 Task: Explore Airbnb accommodation in Mercin, Turkey from 6th December, 2023 to 10th December, 2023 for 1 adult.1  bedroom having 1 bed and 1 bathroom. Property type can be hotel. Look for 5 properties as per requirement.
Action: Mouse moved to (565, 123)
Screenshot: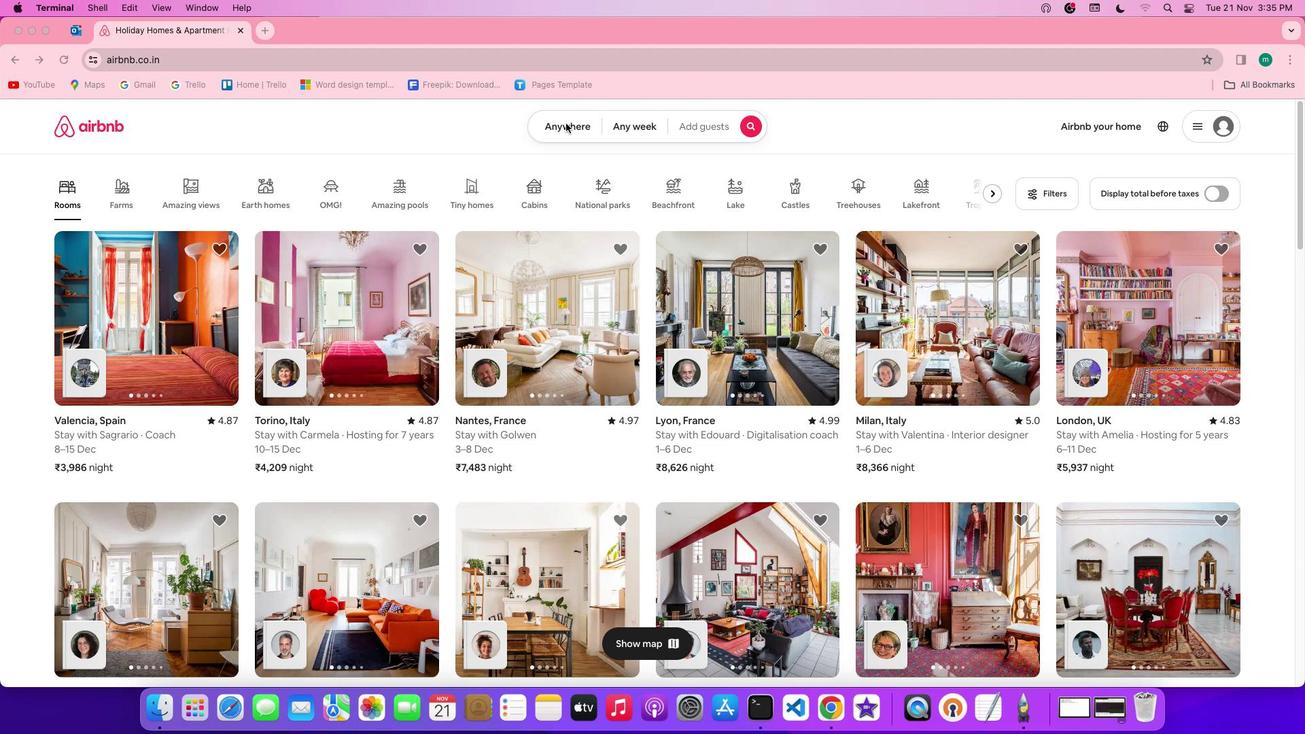 
Action: Mouse pressed left at (565, 123)
Screenshot: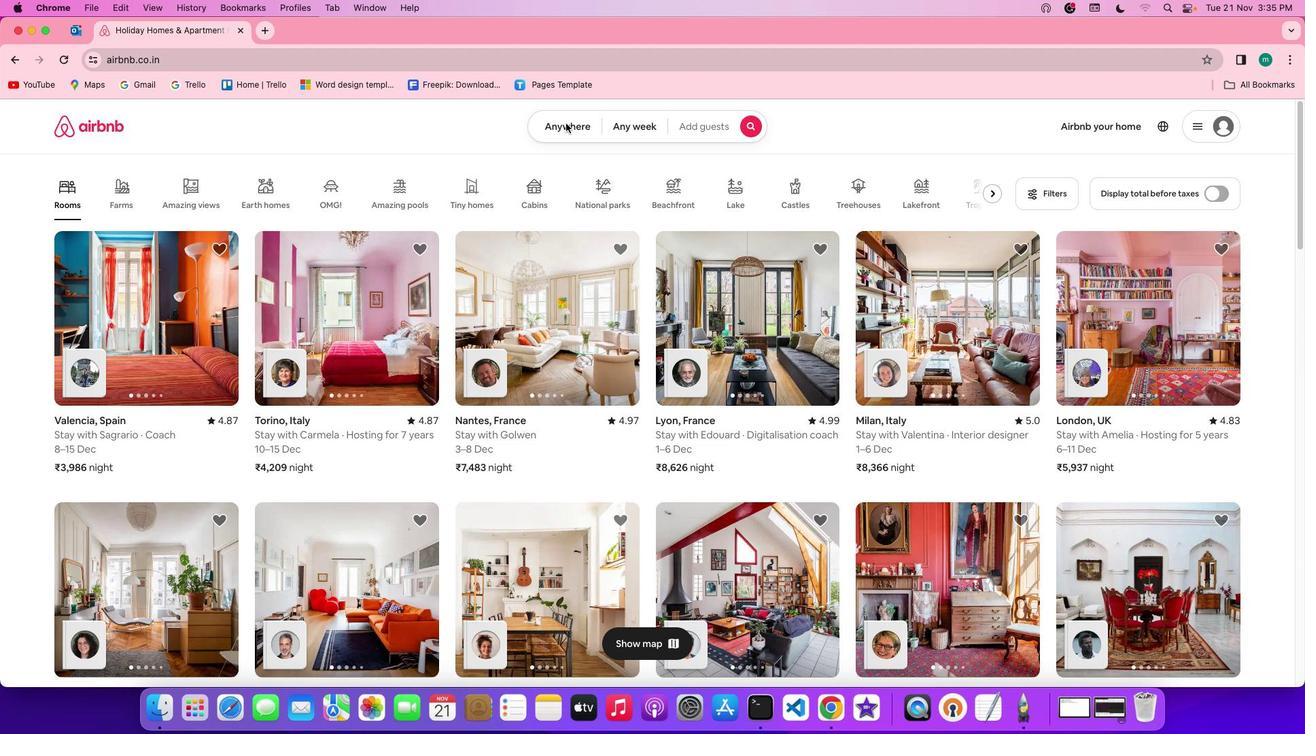 
Action: Mouse pressed left at (565, 123)
Screenshot: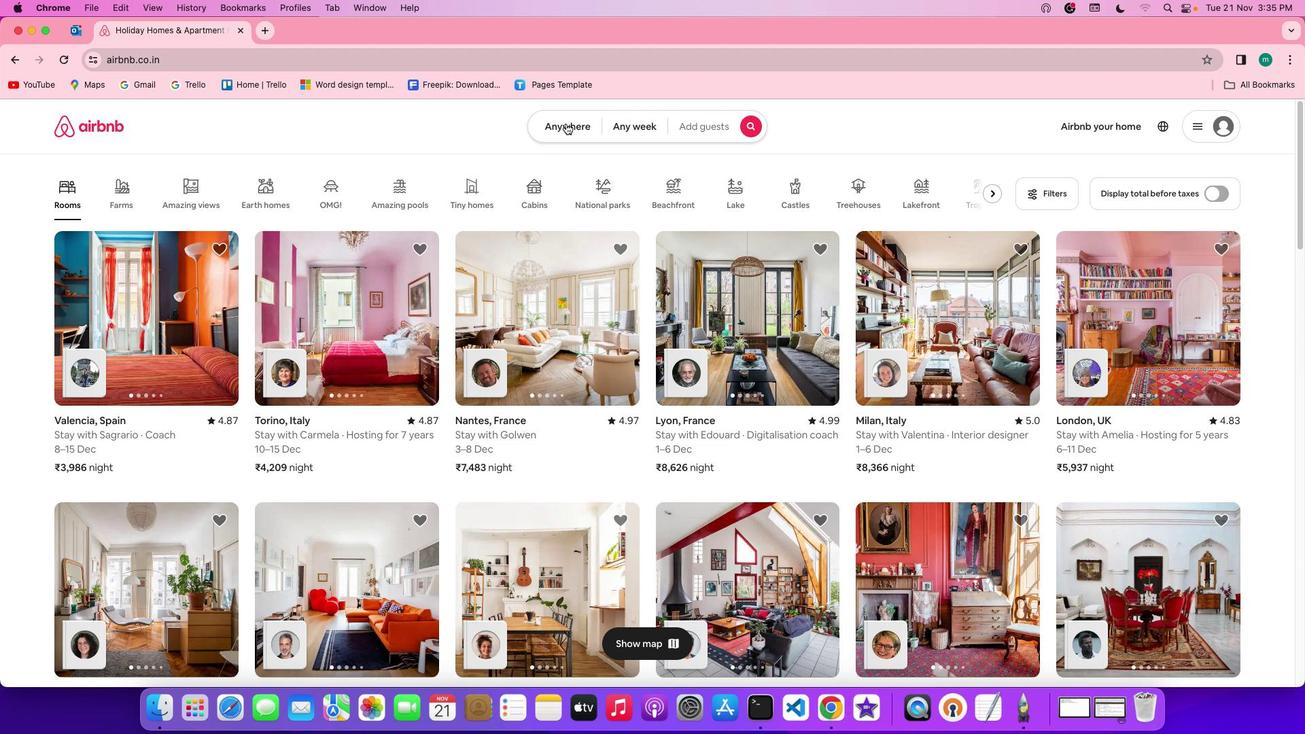 
Action: Mouse moved to (520, 183)
Screenshot: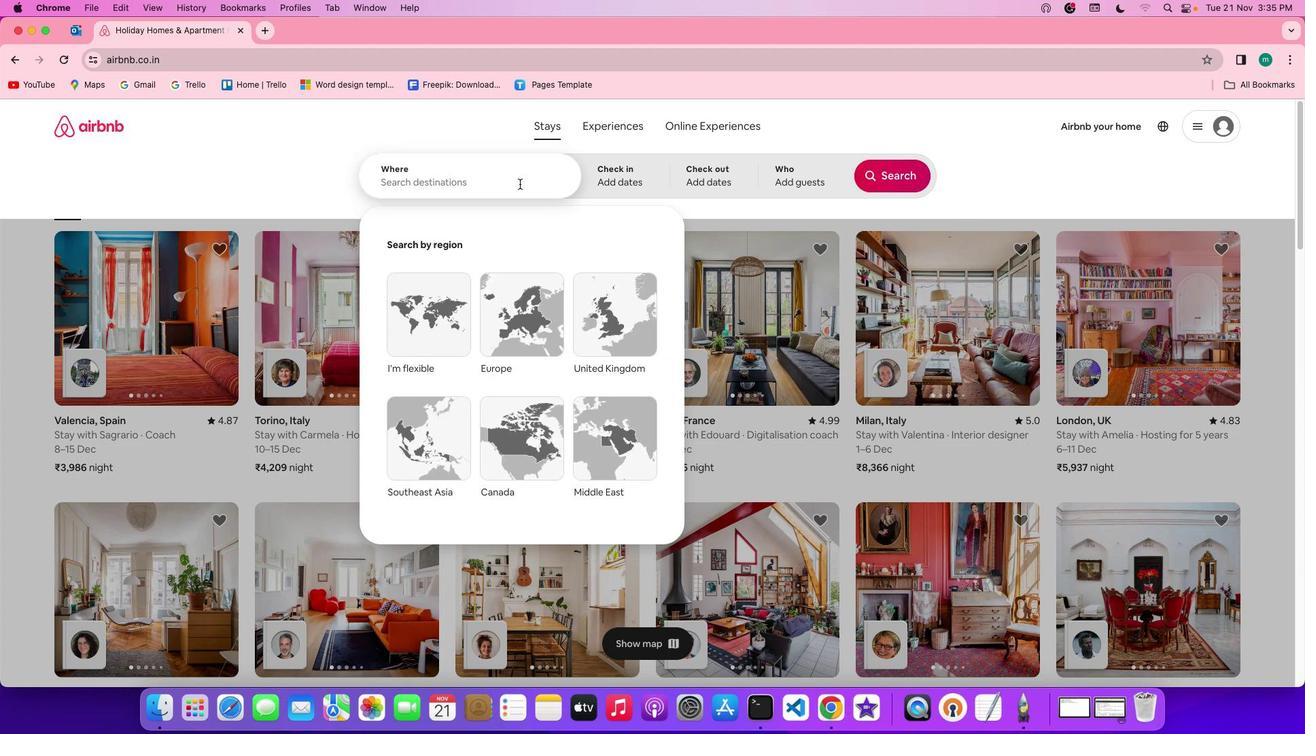 
Action: Mouse pressed left at (520, 183)
Screenshot: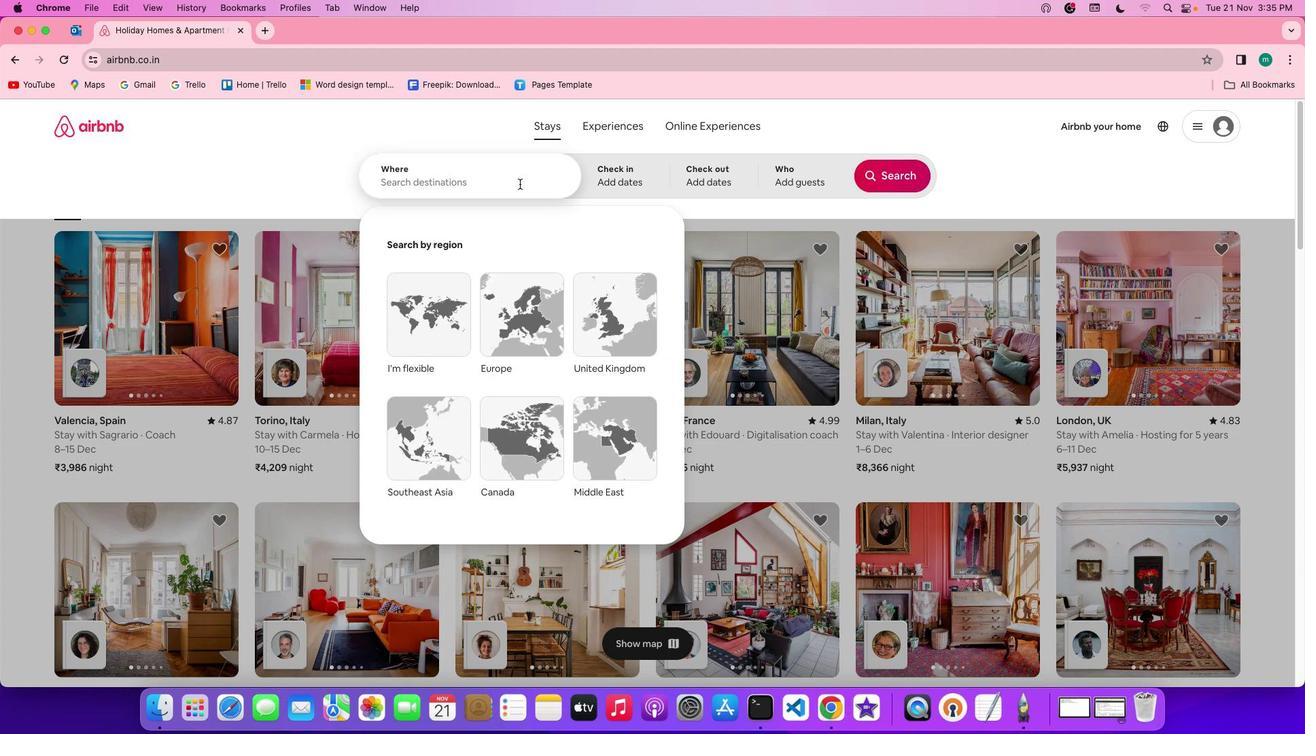 
Action: Key pressed Key.shift'M''e''r''v'Key.backspace'c''i''n'','Key.spaceKey.shift't''u''r''k''e''y'
Screenshot: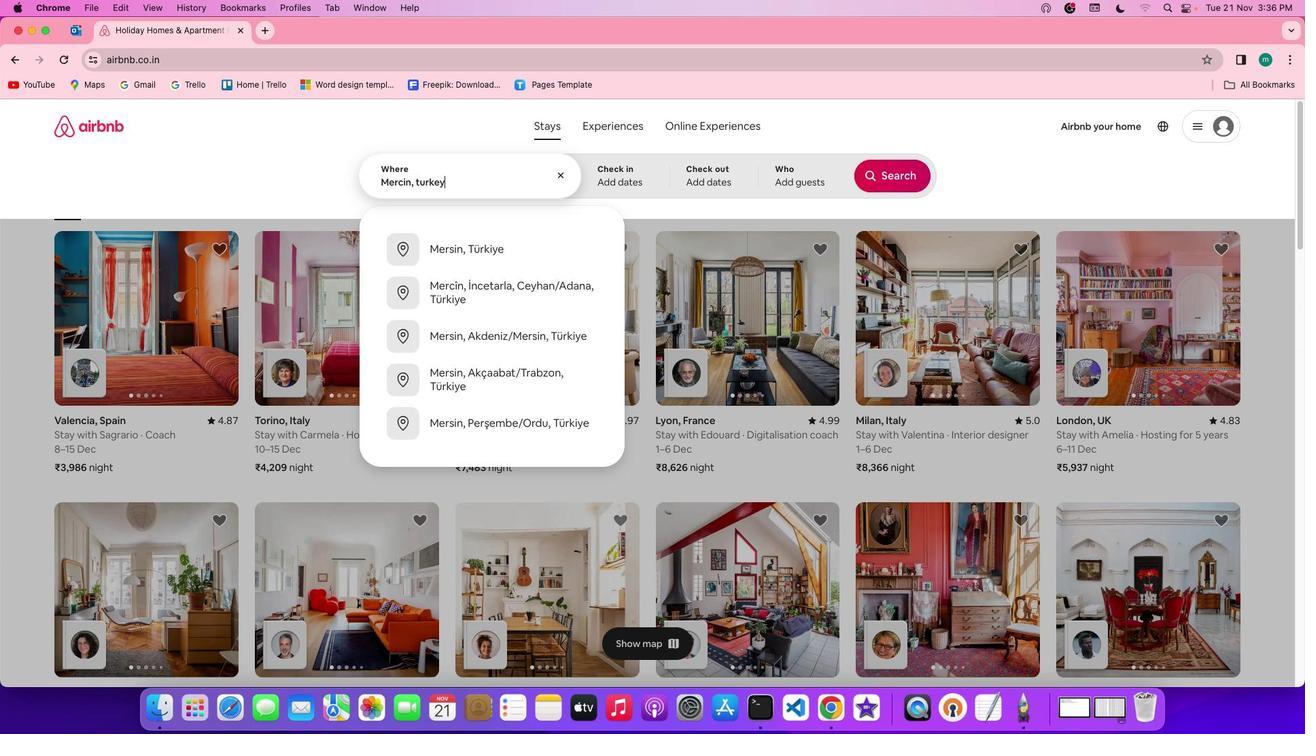 
Action: Mouse moved to (632, 183)
Screenshot: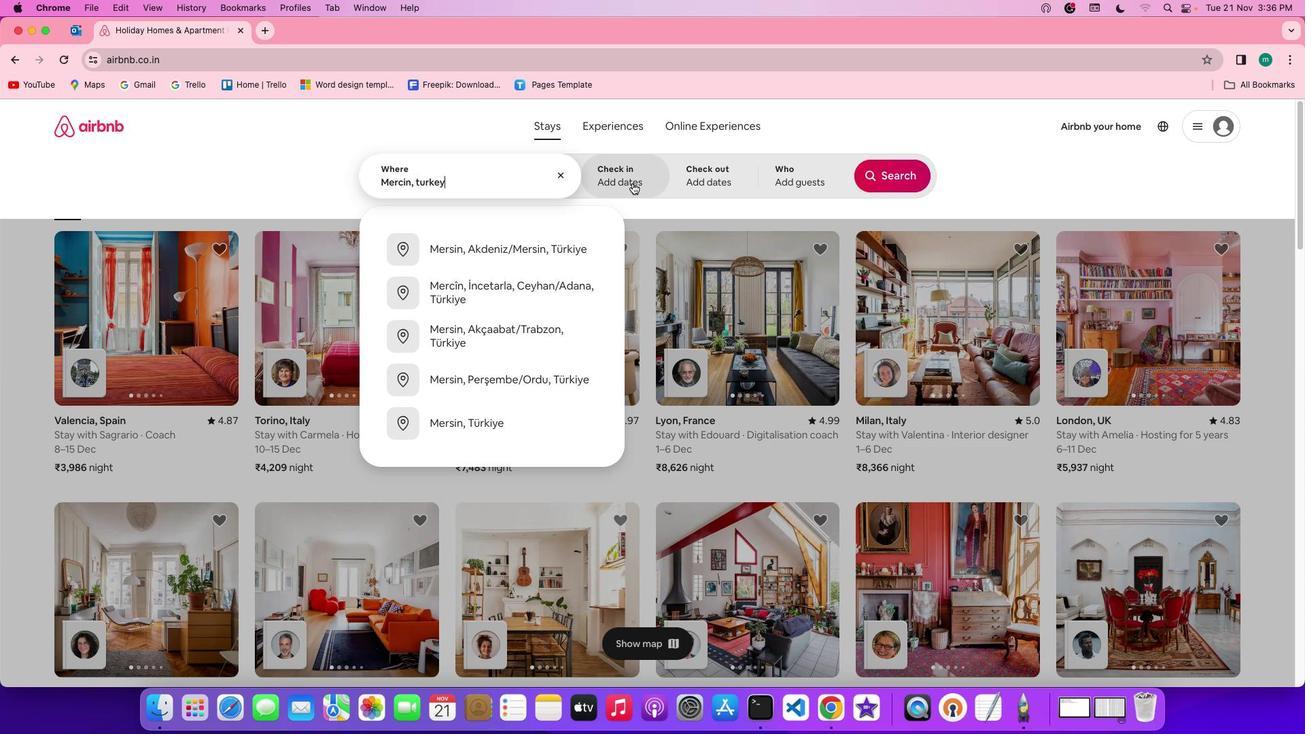 
Action: Mouse pressed left at (632, 183)
Screenshot: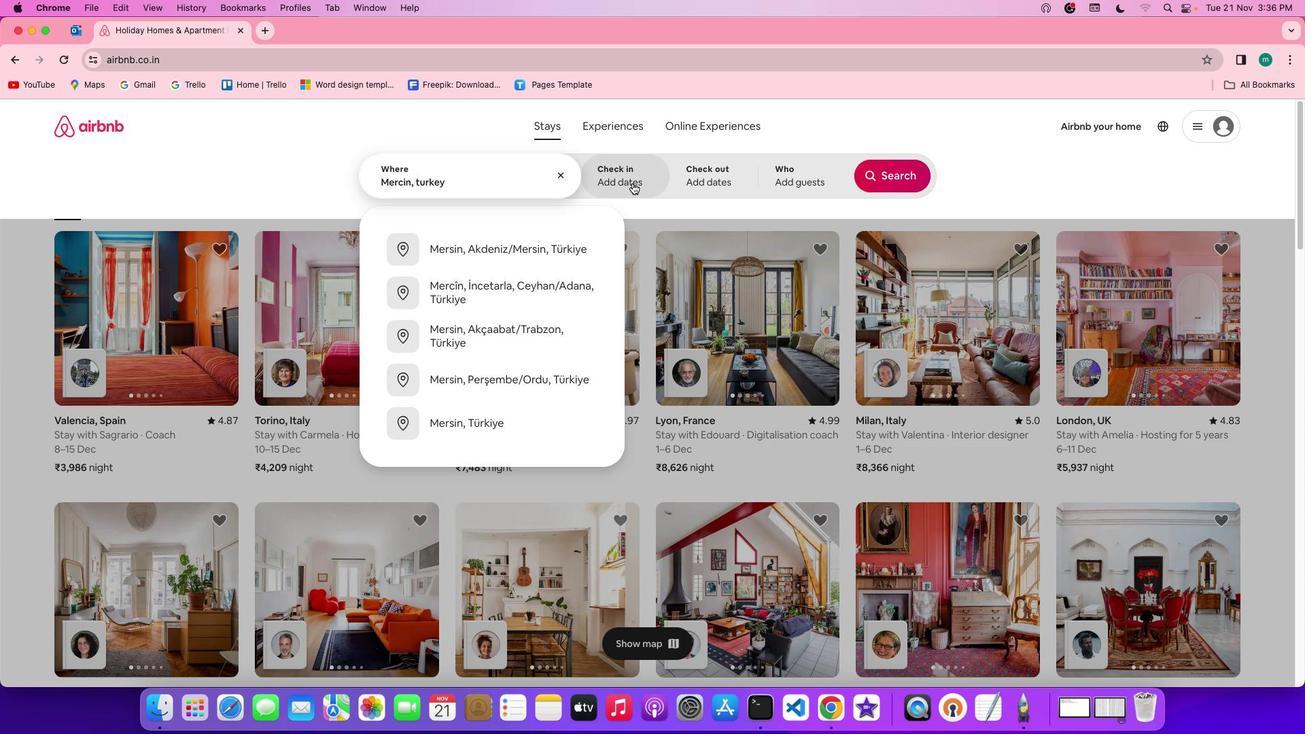 
Action: Mouse moved to (774, 377)
Screenshot: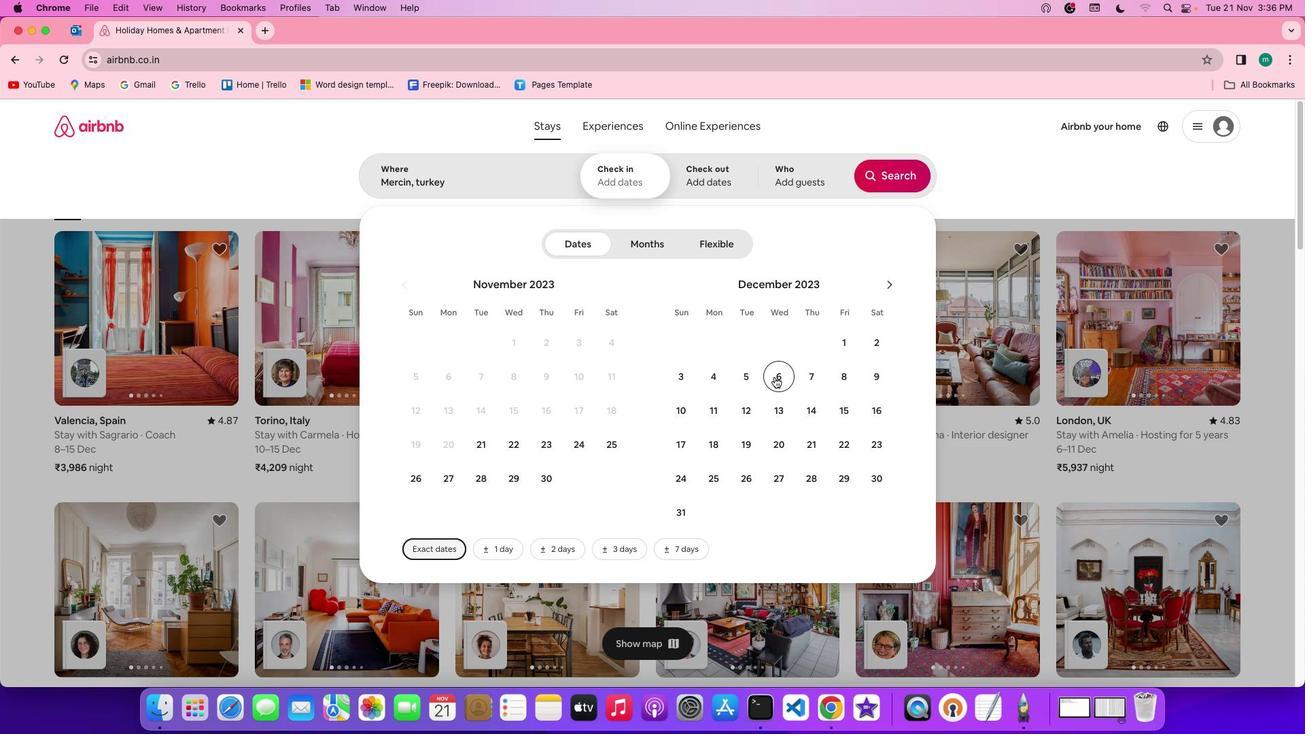 
Action: Mouse pressed left at (774, 377)
Screenshot: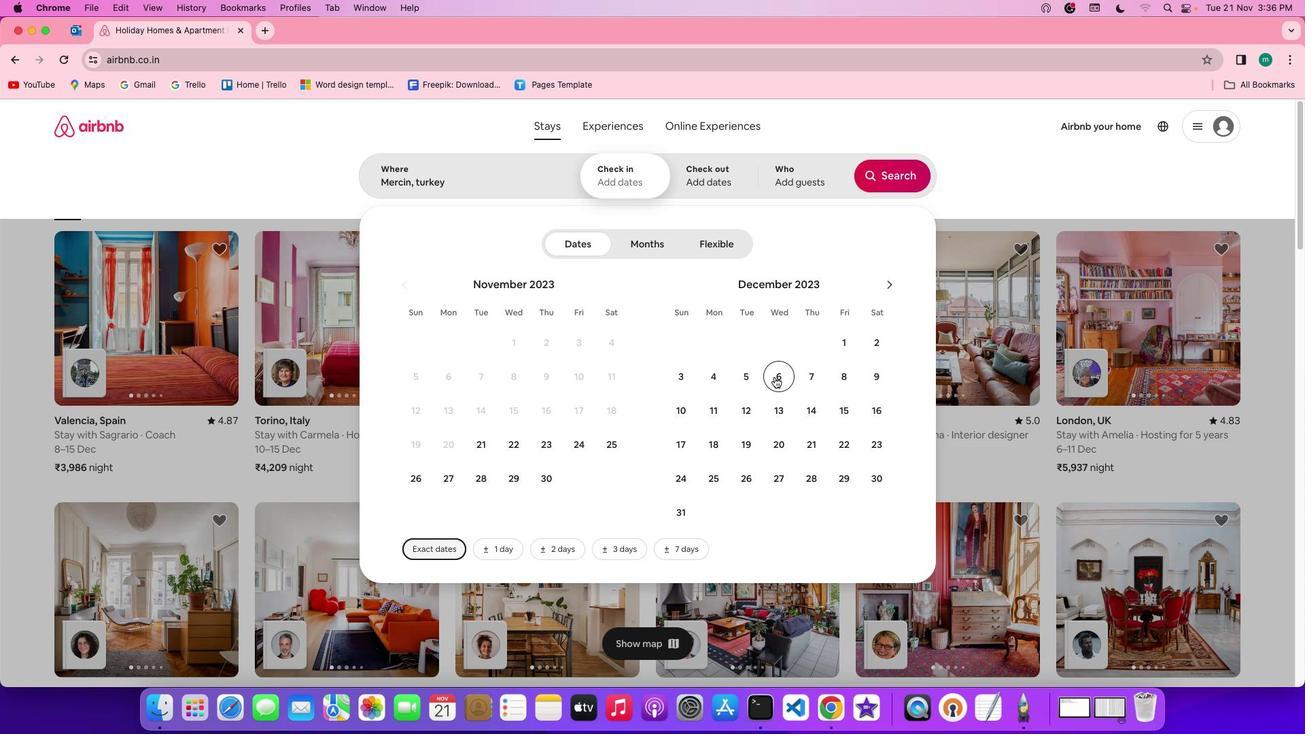 
Action: Mouse moved to (688, 411)
Screenshot: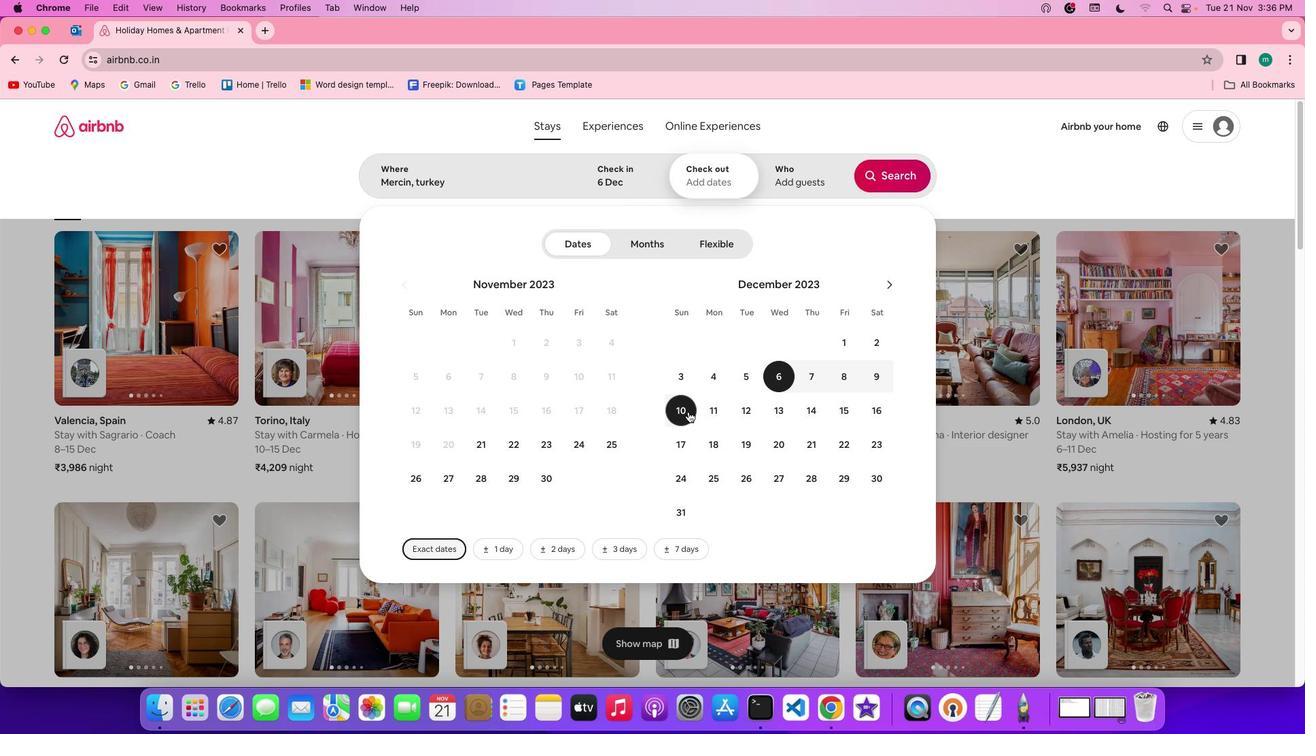 
Action: Mouse pressed left at (688, 411)
Screenshot: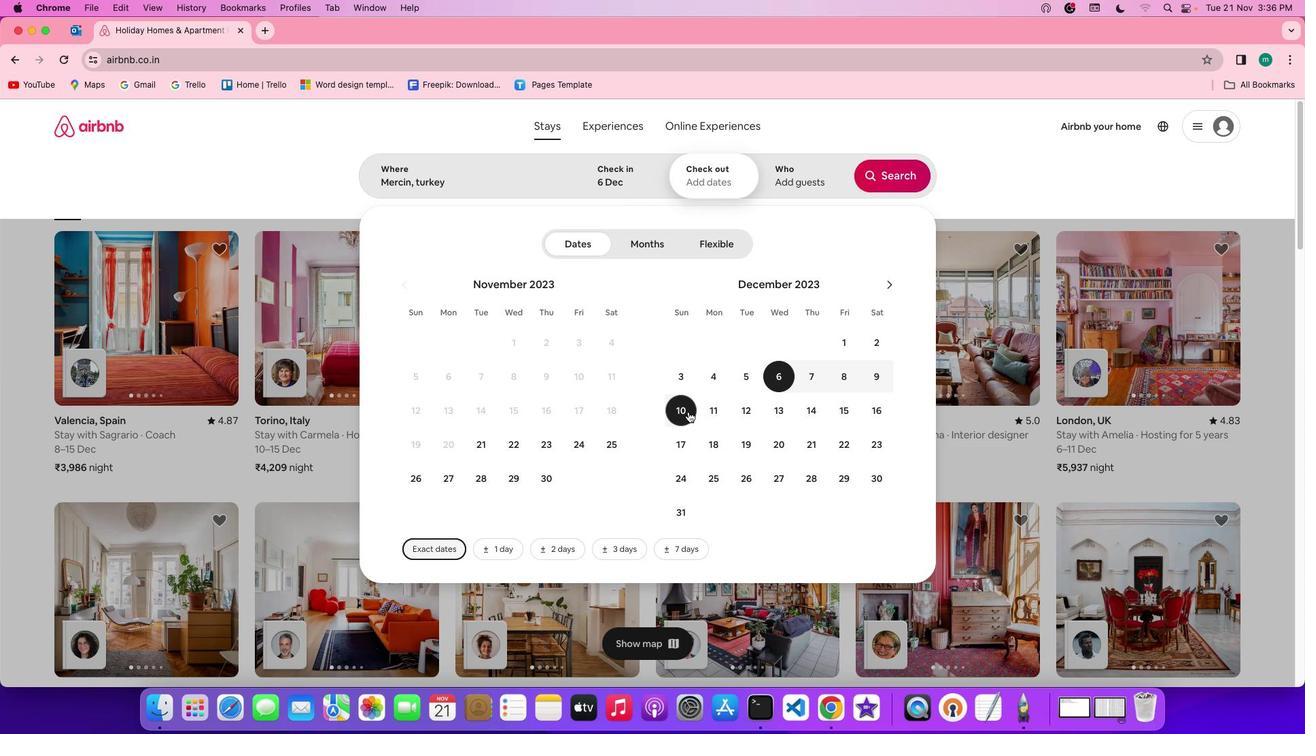 
Action: Mouse moved to (785, 178)
Screenshot: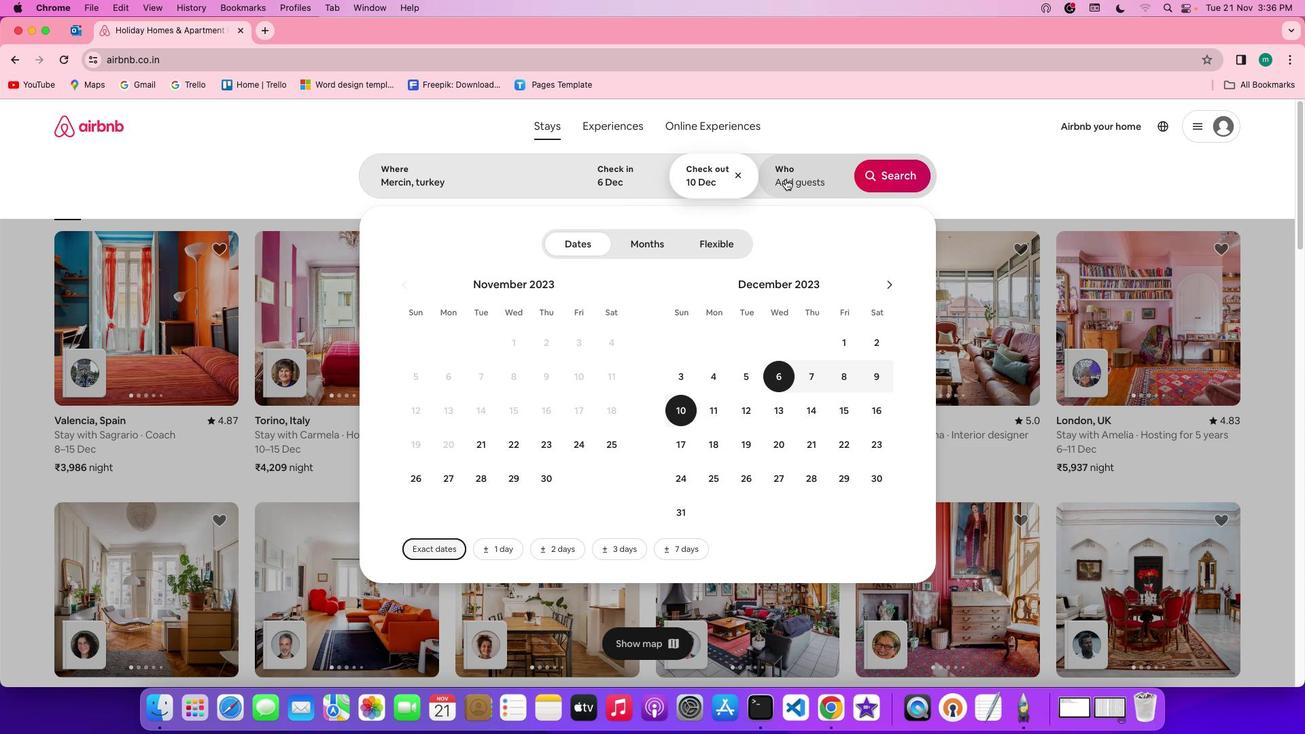 
Action: Mouse pressed left at (785, 178)
Screenshot: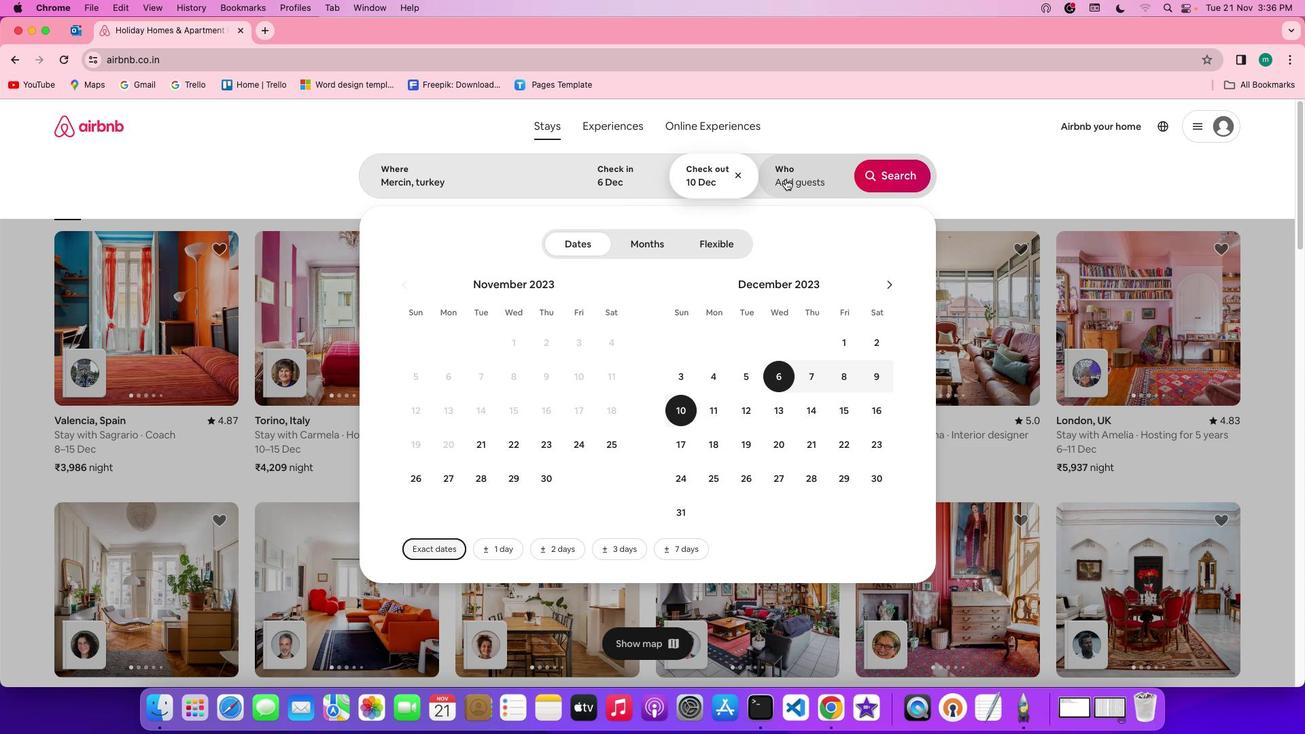 
Action: Mouse moved to (895, 242)
Screenshot: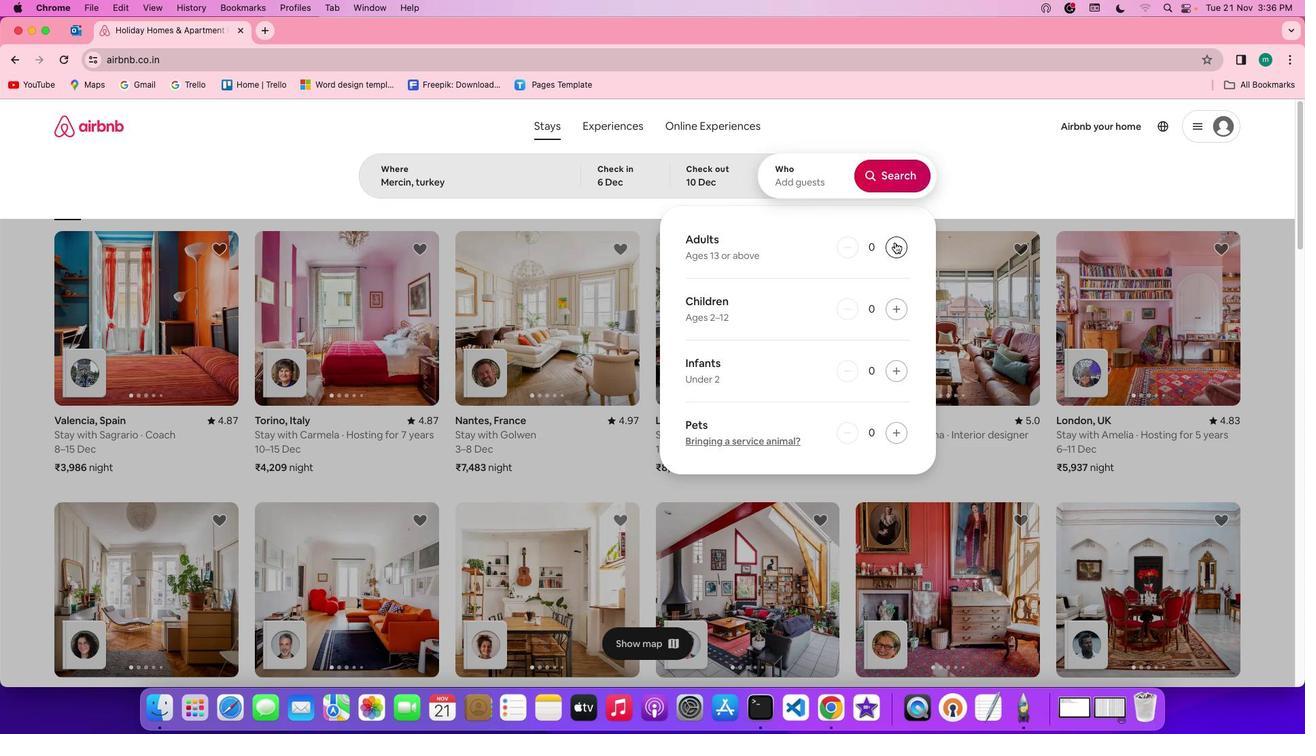 
Action: Mouse pressed left at (895, 242)
Screenshot: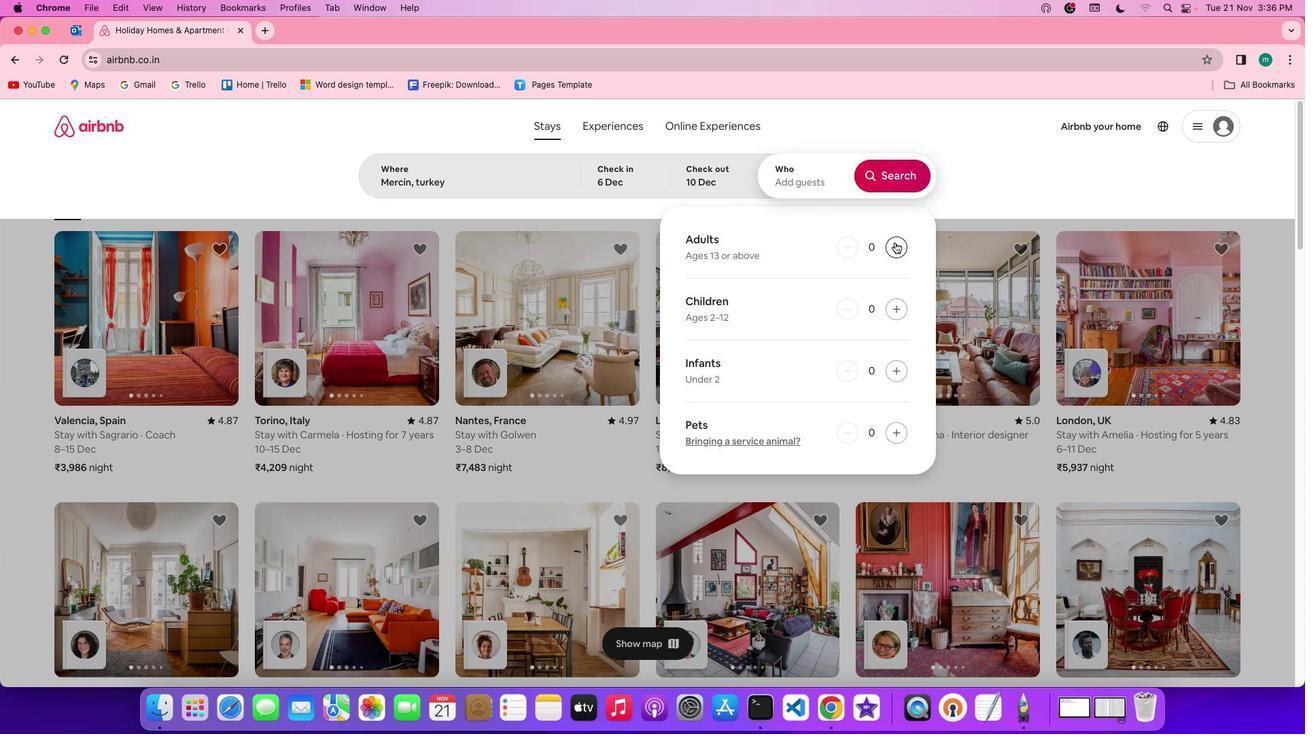 
Action: Mouse moved to (906, 172)
Screenshot: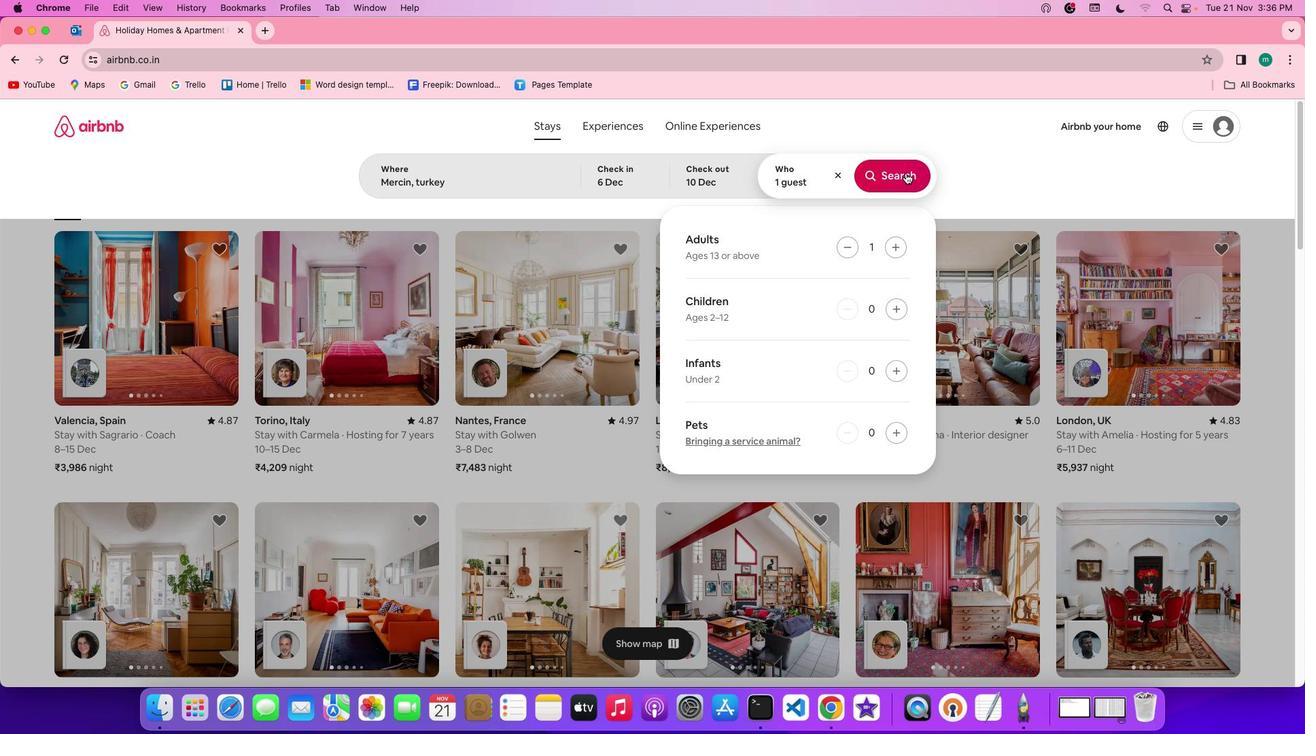 
Action: Mouse pressed left at (906, 172)
Screenshot: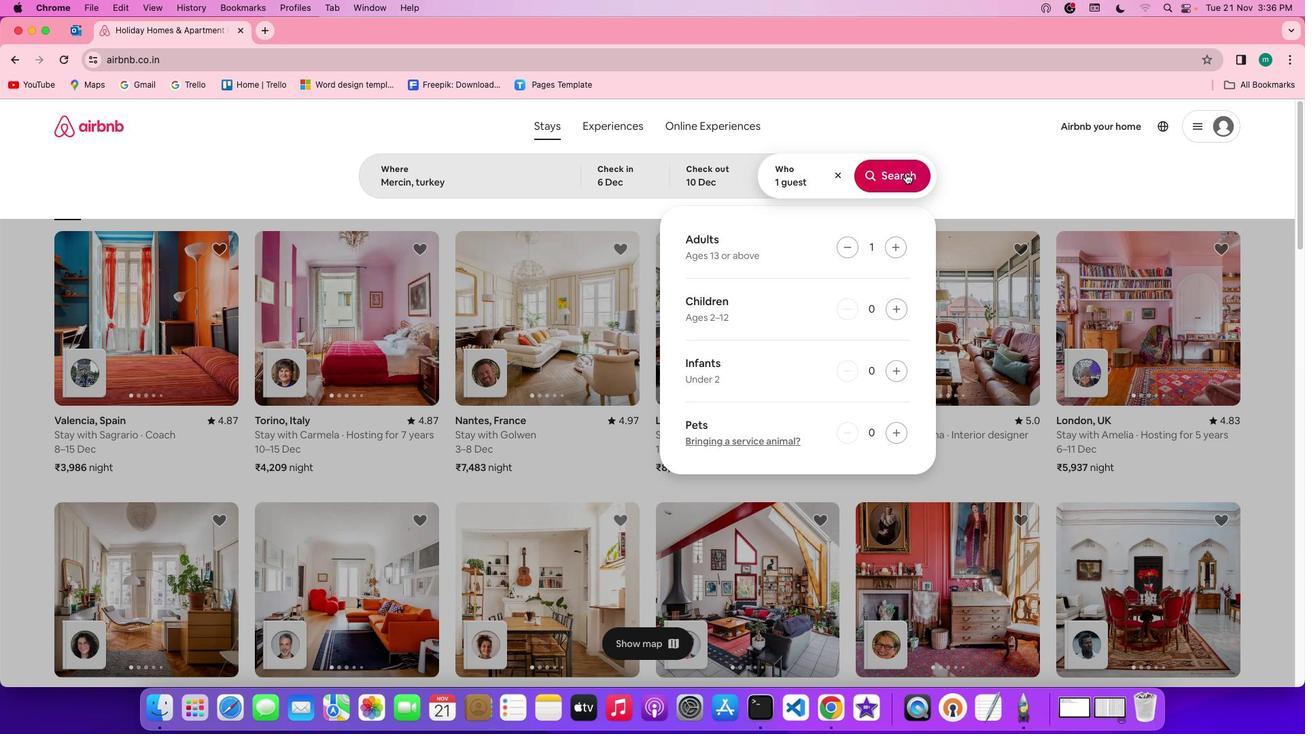 
Action: Mouse moved to (1072, 182)
Screenshot: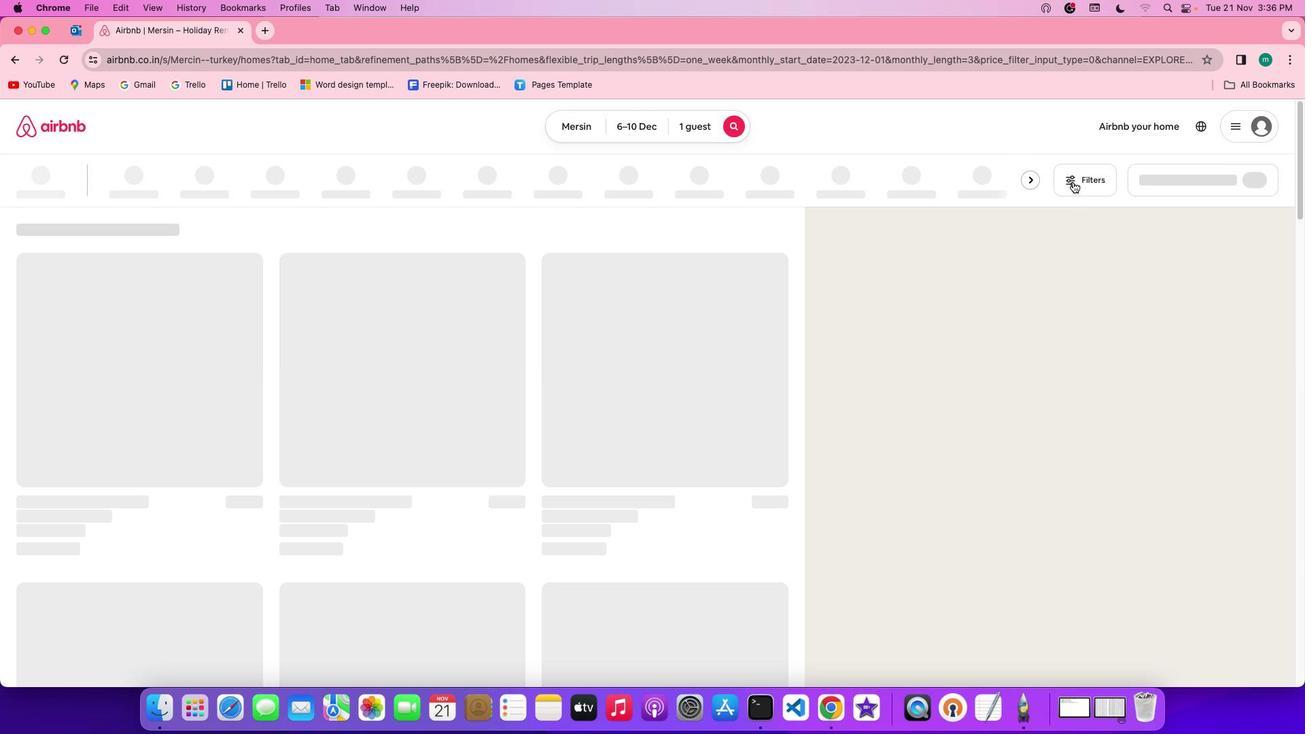 
Action: Mouse pressed left at (1072, 182)
Screenshot: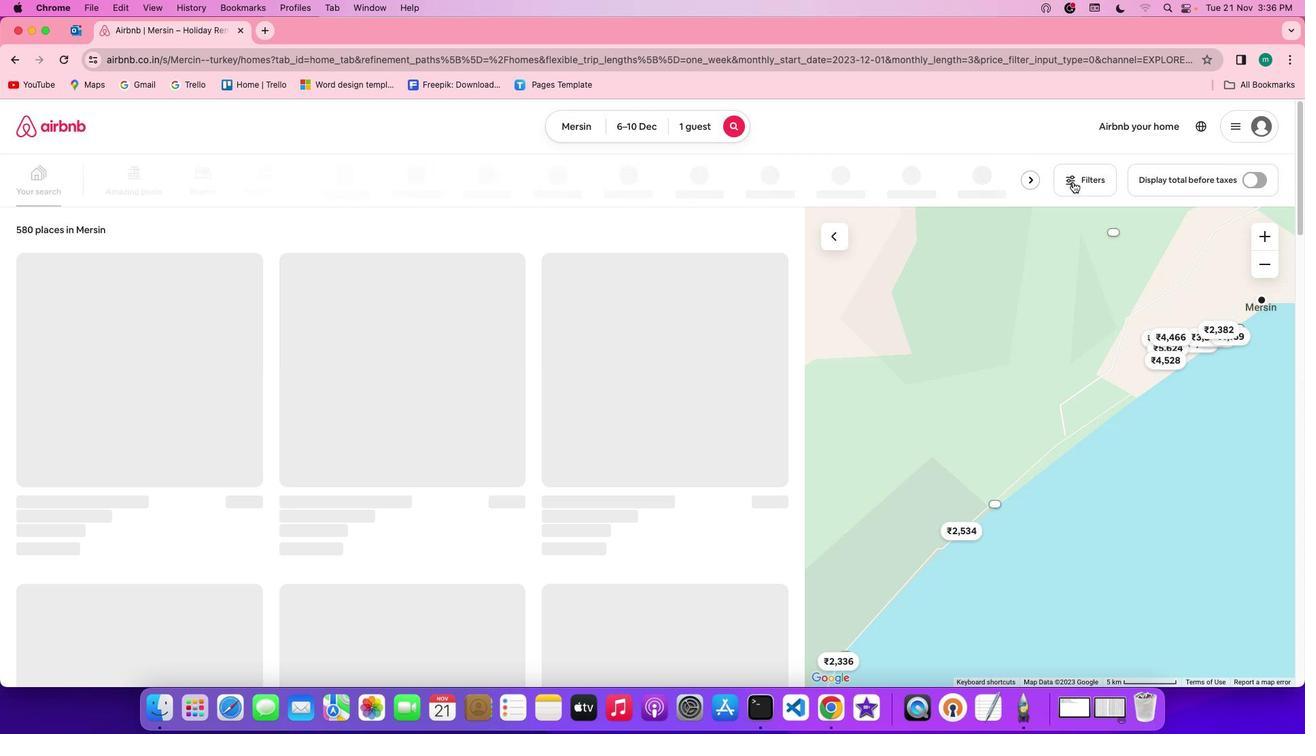 
Action: Mouse moved to (649, 402)
Screenshot: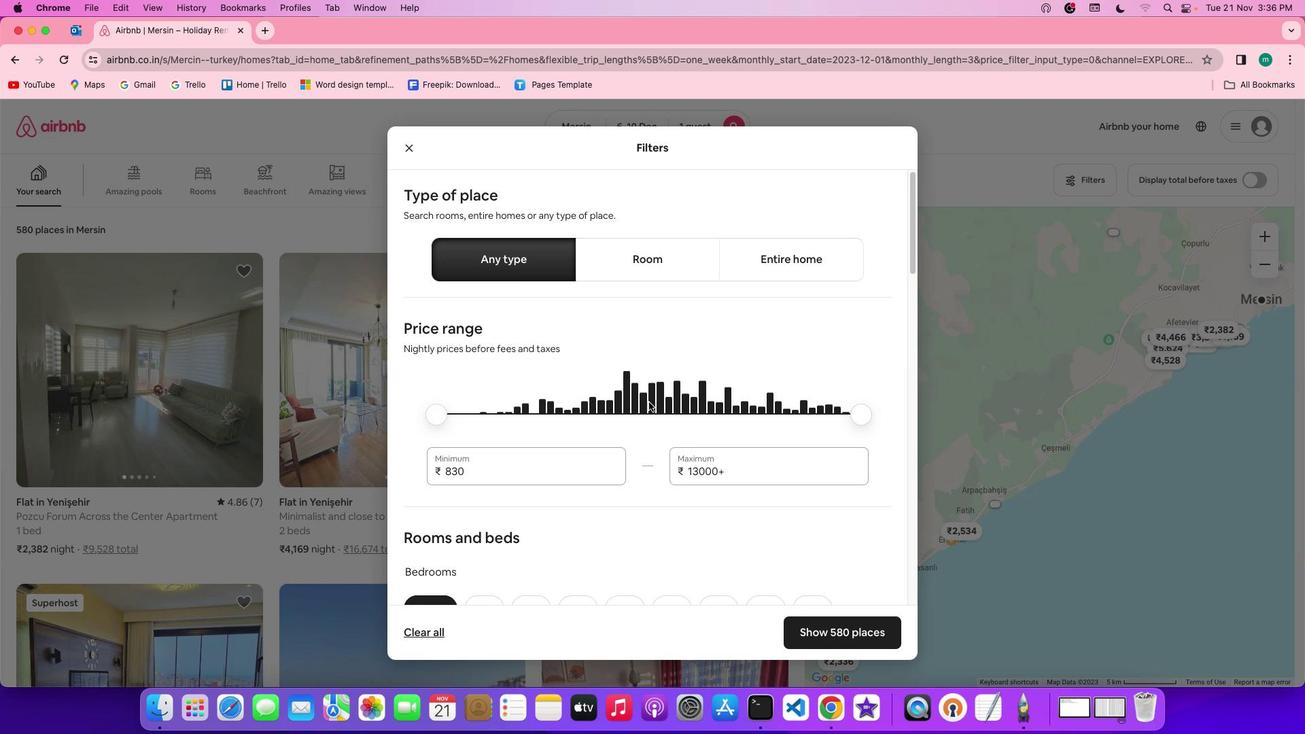 
Action: Mouse scrolled (649, 402) with delta (0, 0)
Screenshot: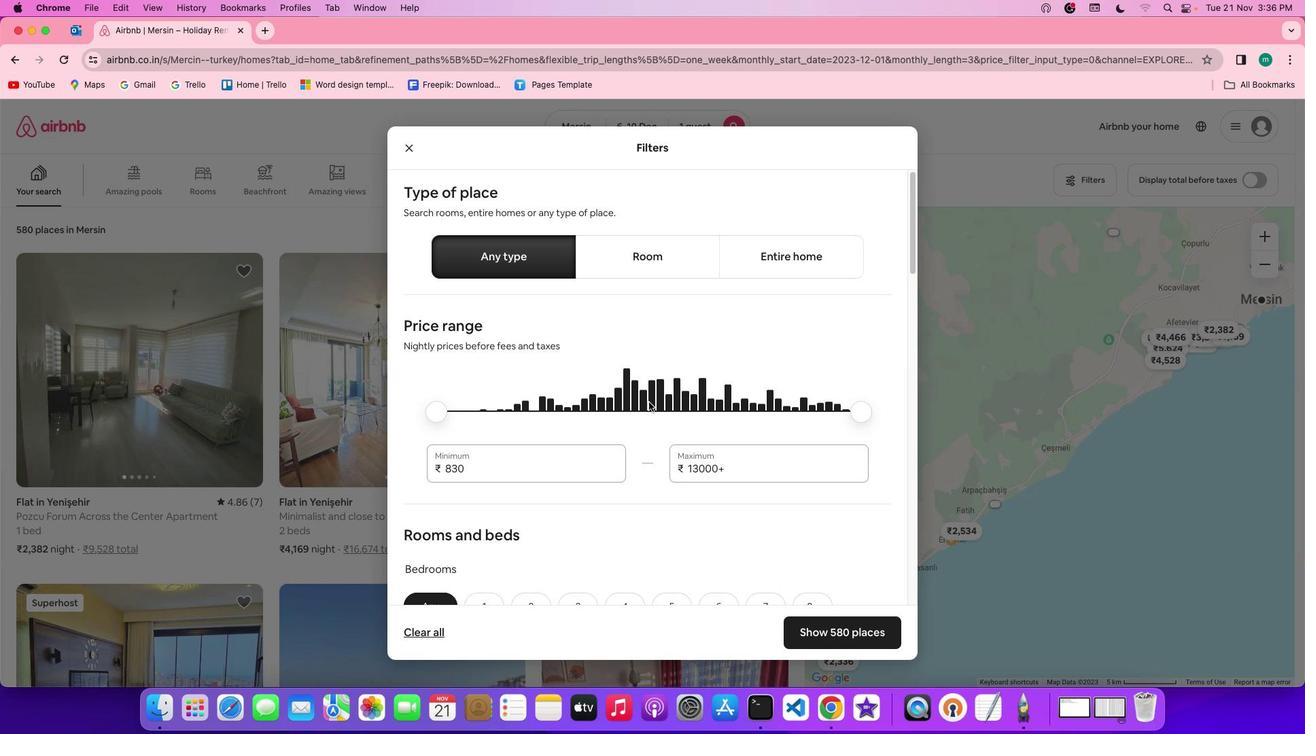 
Action: Mouse scrolled (649, 402) with delta (0, 0)
Screenshot: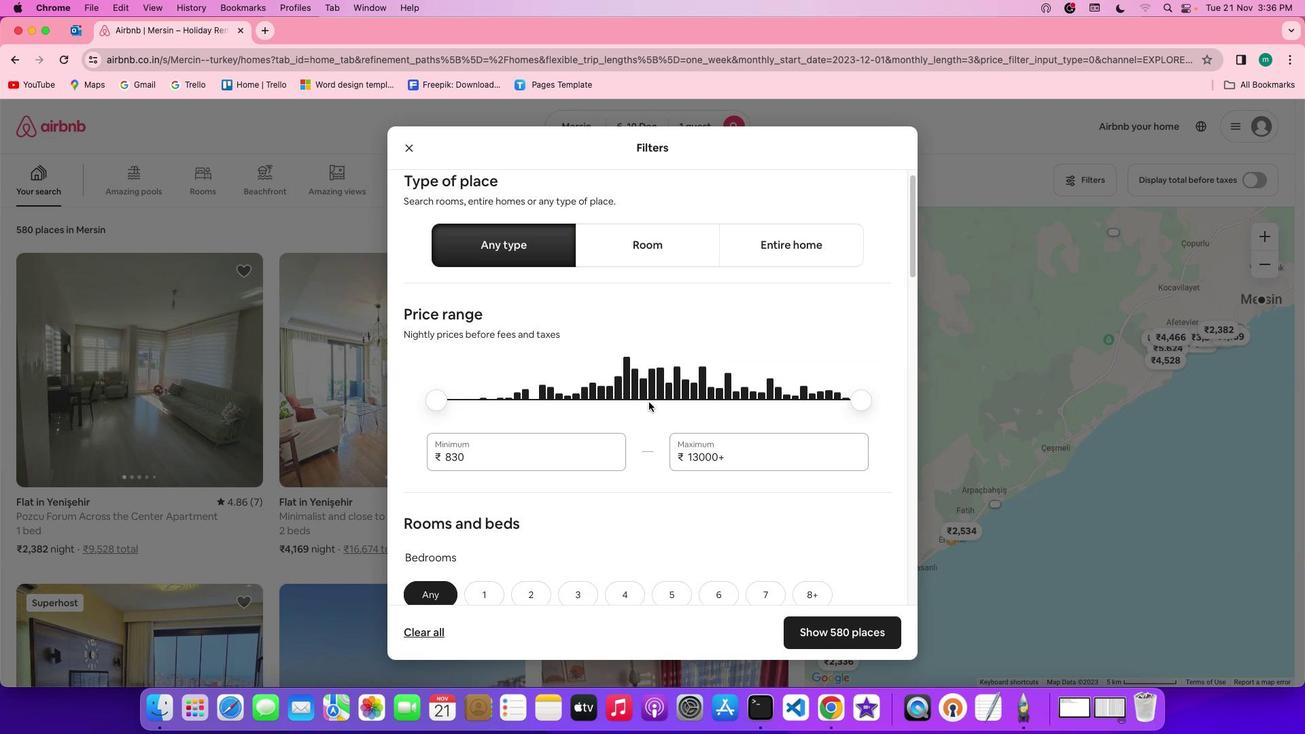 
Action: Mouse scrolled (649, 402) with delta (0, -1)
Screenshot: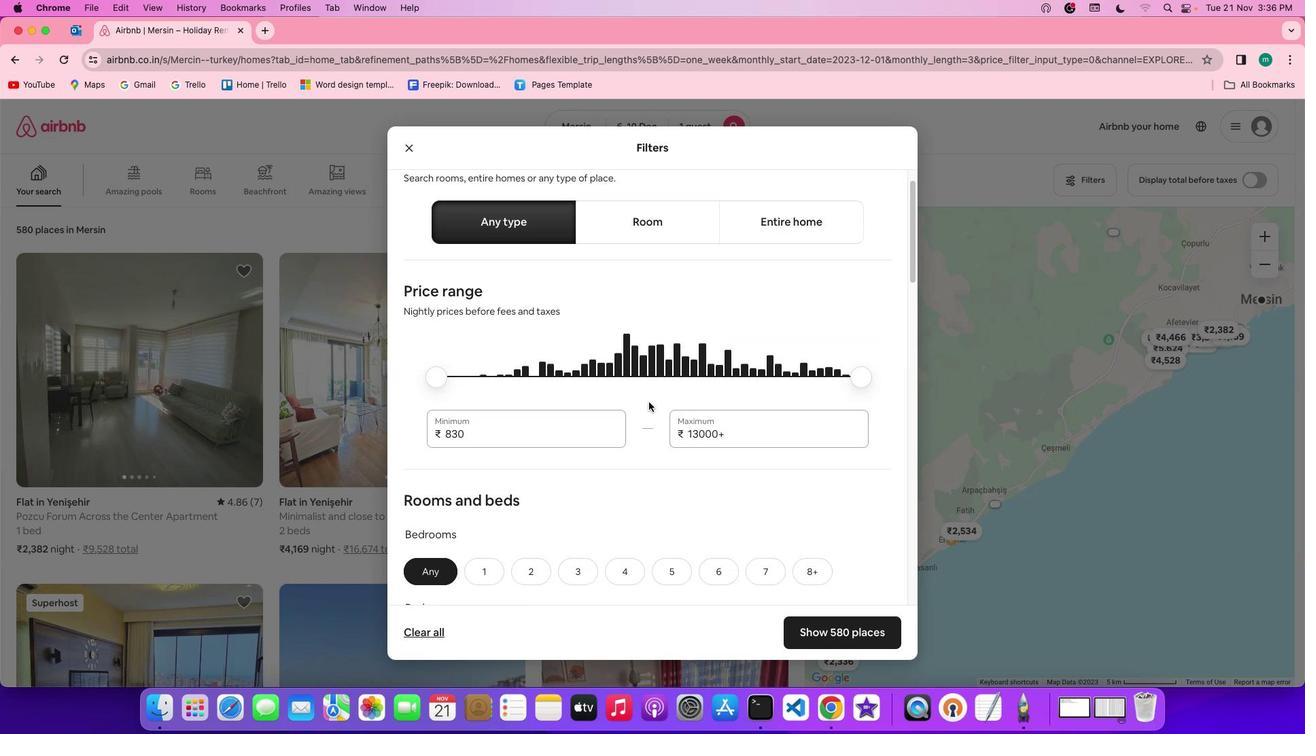 
Action: Mouse scrolled (649, 402) with delta (0, -2)
Screenshot: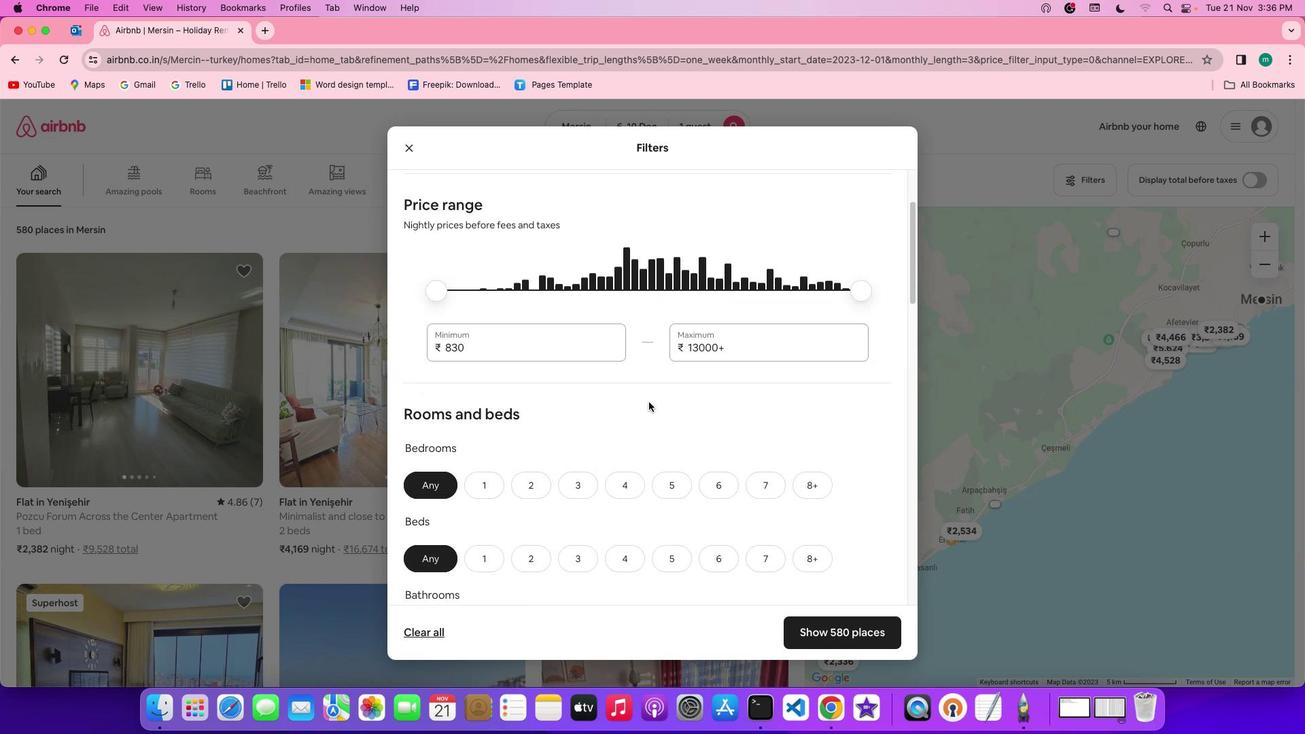 
Action: Mouse scrolled (649, 402) with delta (0, 0)
Screenshot: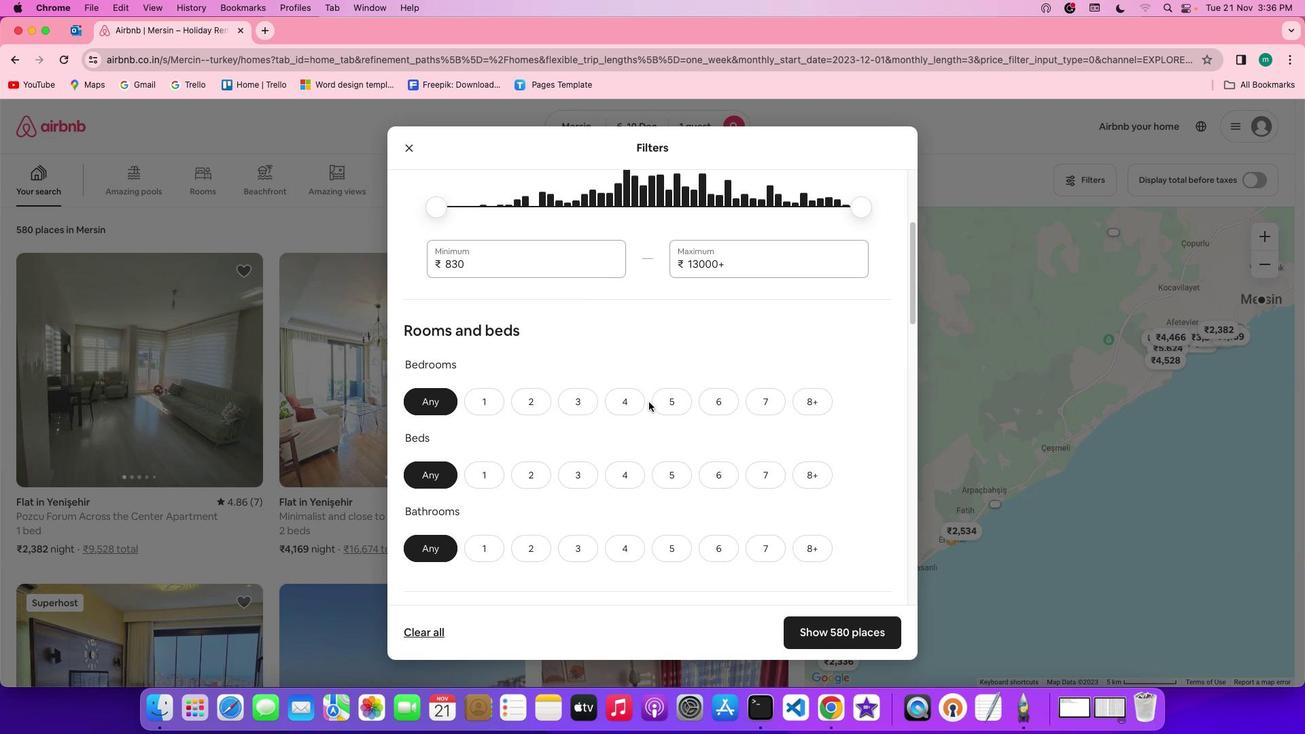 
Action: Mouse scrolled (649, 402) with delta (0, 0)
Screenshot: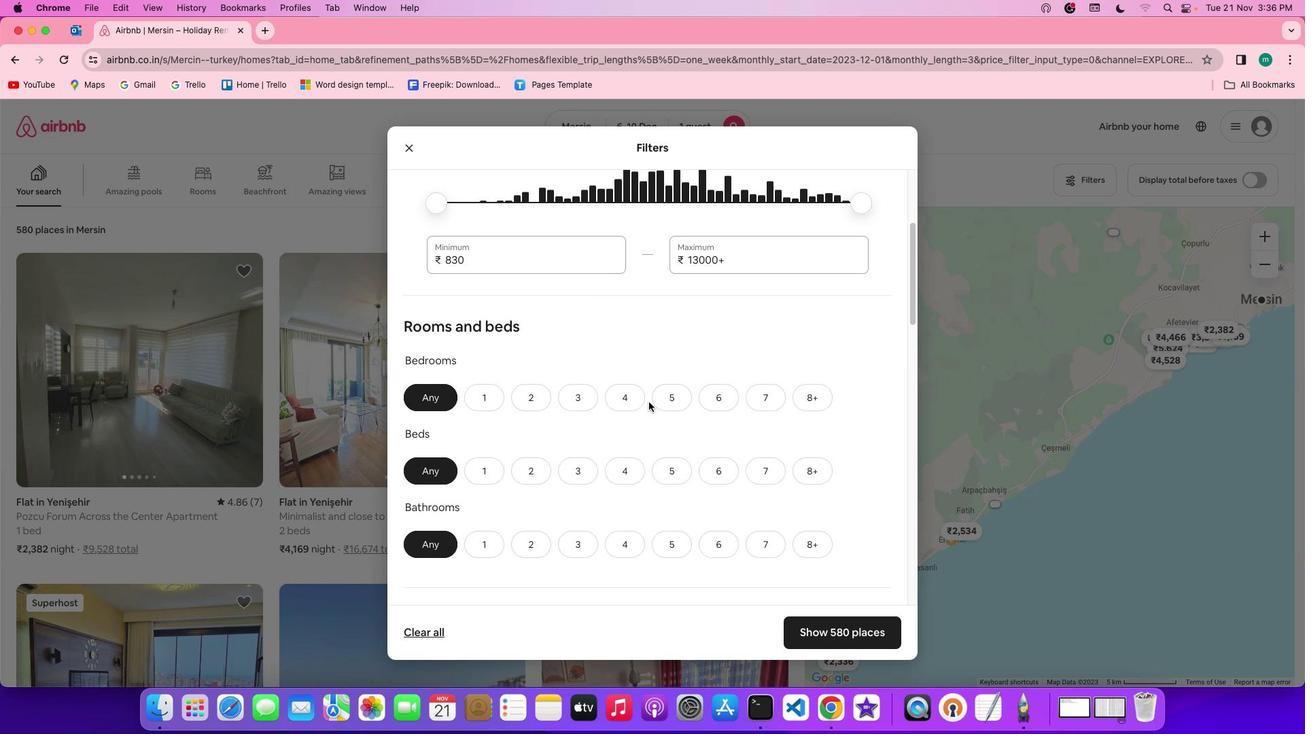 
Action: Mouse scrolled (649, 402) with delta (0, -1)
Screenshot: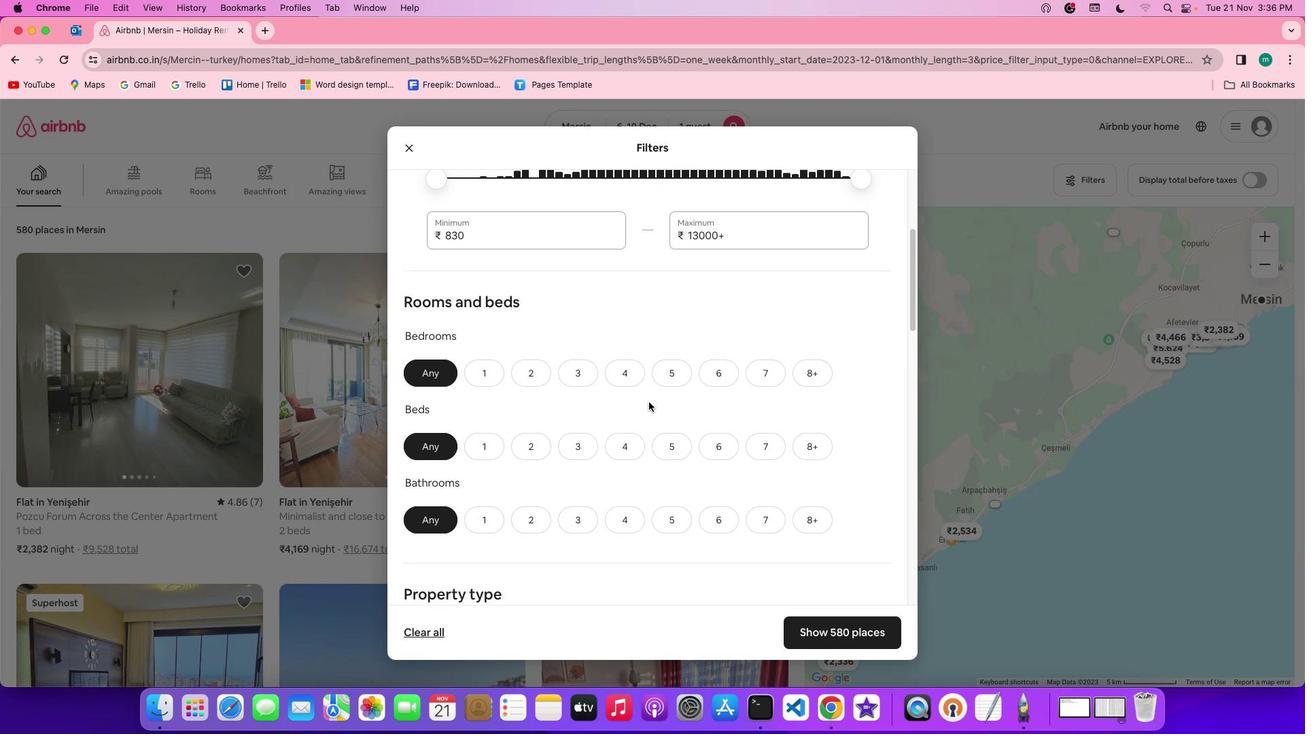 
Action: Mouse scrolled (649, 402) with delta (0, 0)
Screenshot: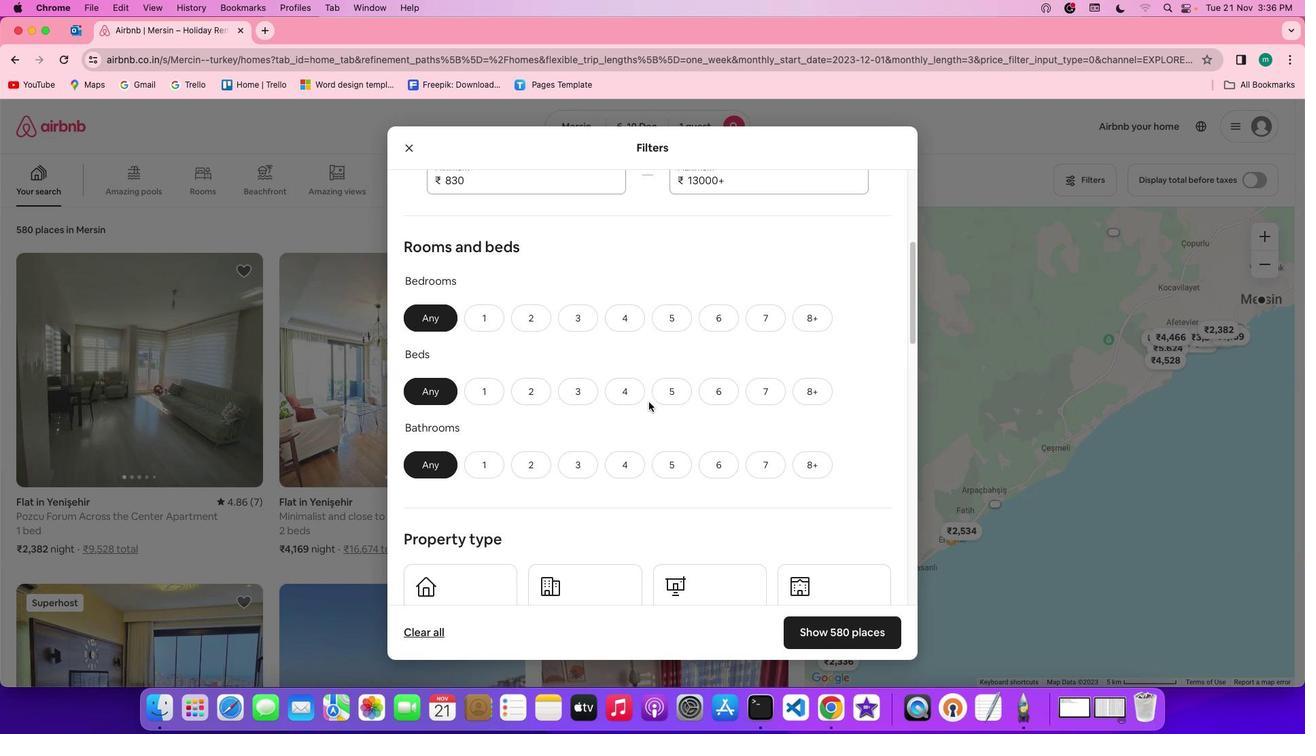 
Action: Mouse scrolled (649, 402) with delta (0, 0)
Screenshot: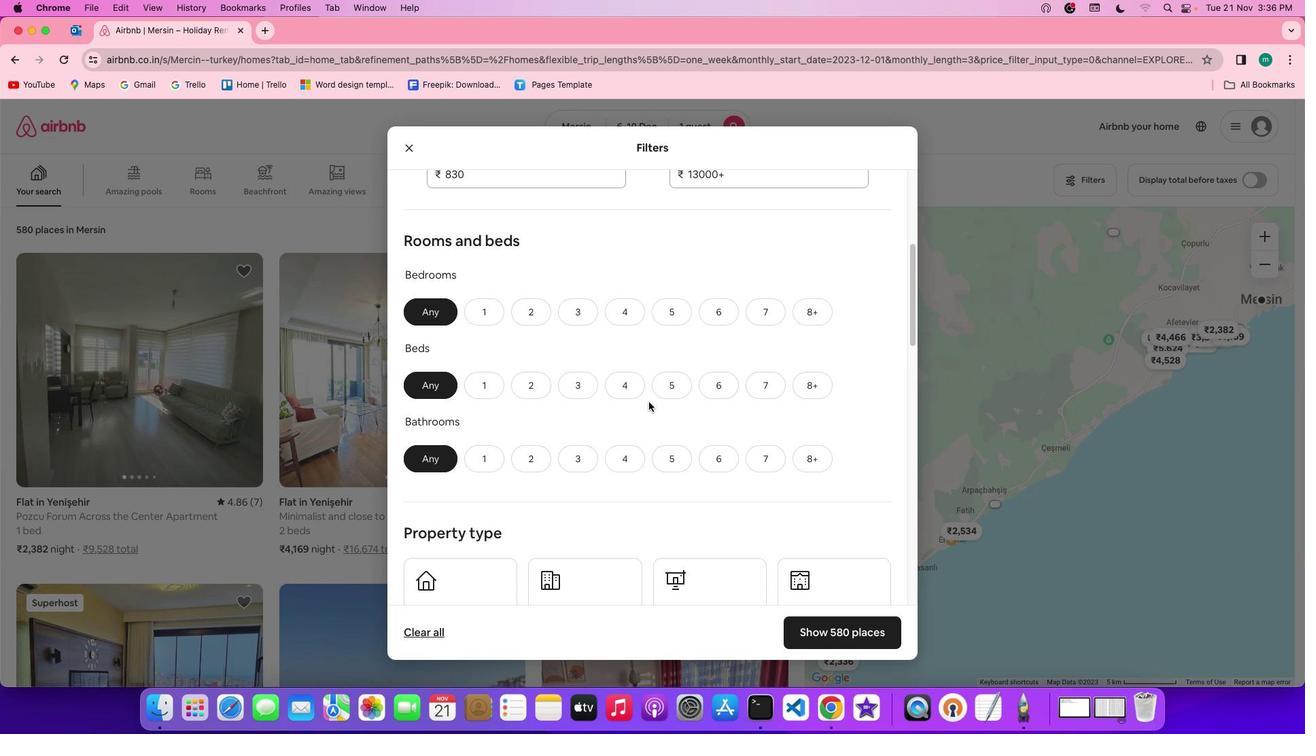 
Action: Mouse scrolled (649, 402) with delta (0, 0)
Screenshot: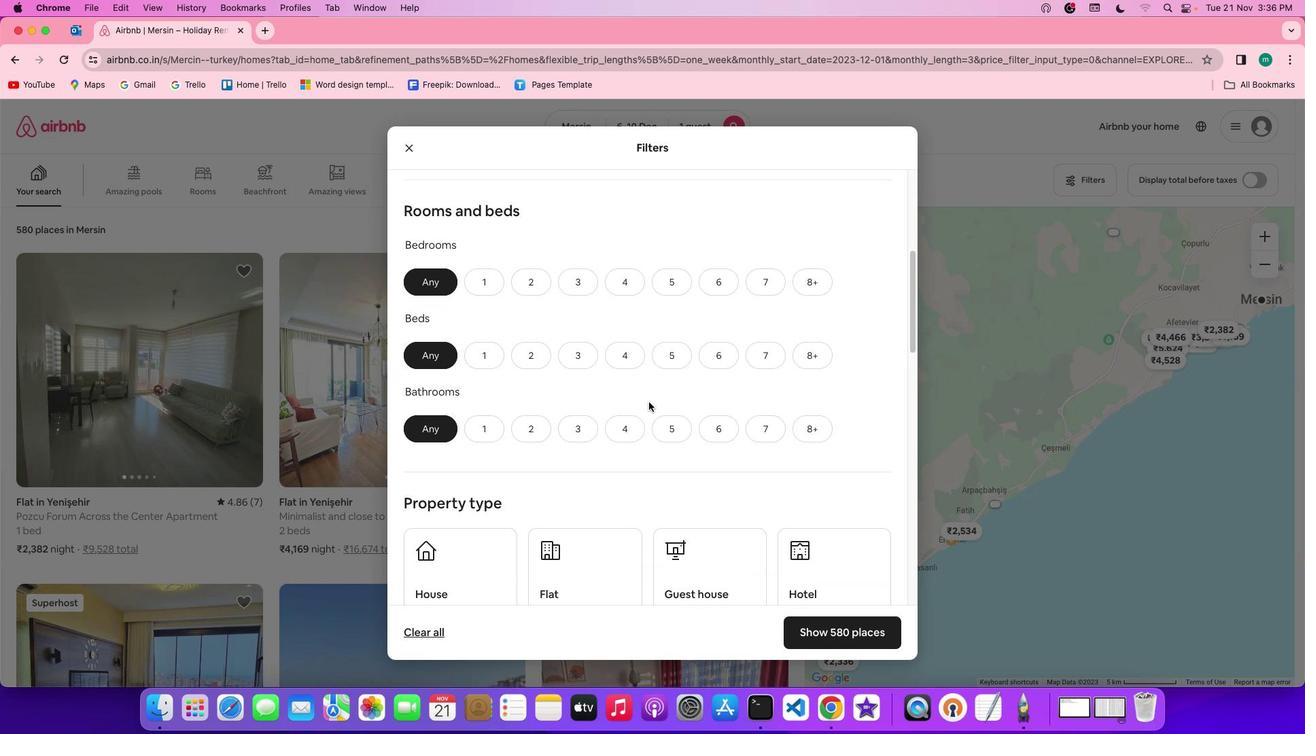 
Action: Mouse scrolled (649, 402) with delta (0, 0)
Screenshot: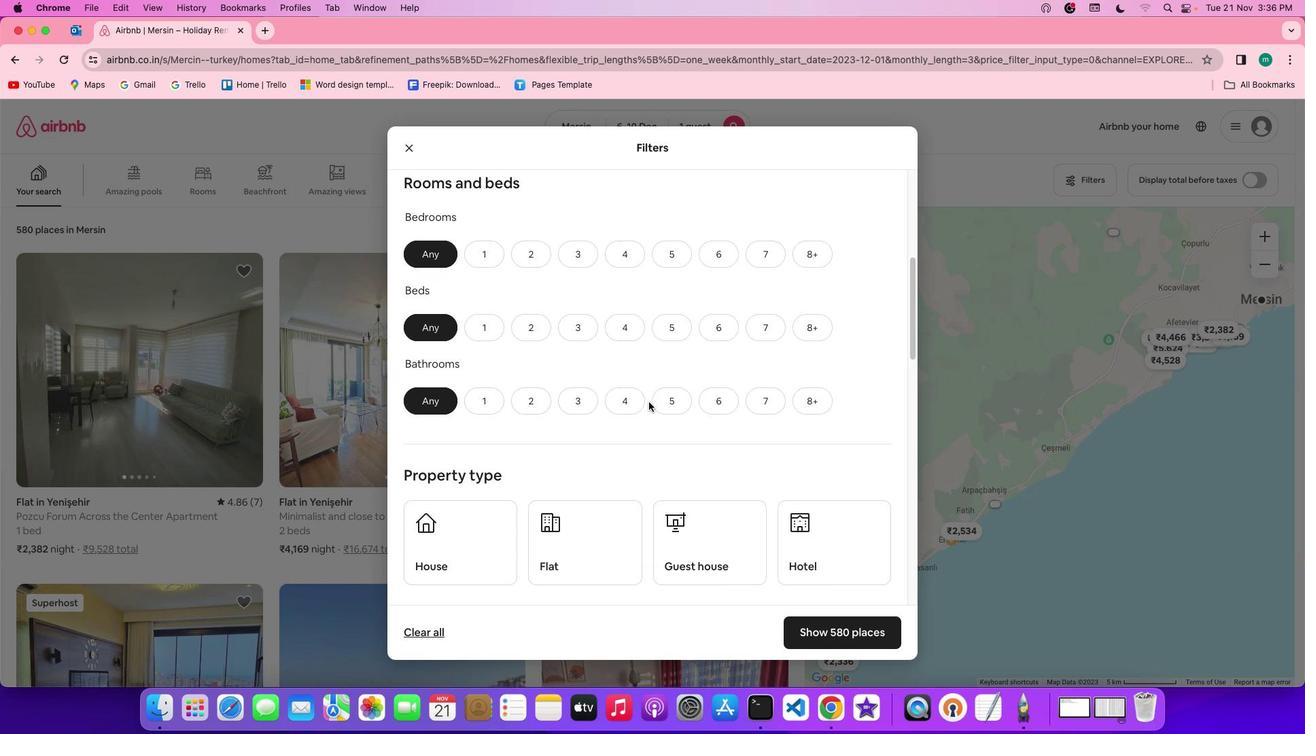 
Action: Mouse scrolled (649, 402) with delta (0, 0)
Screenshot: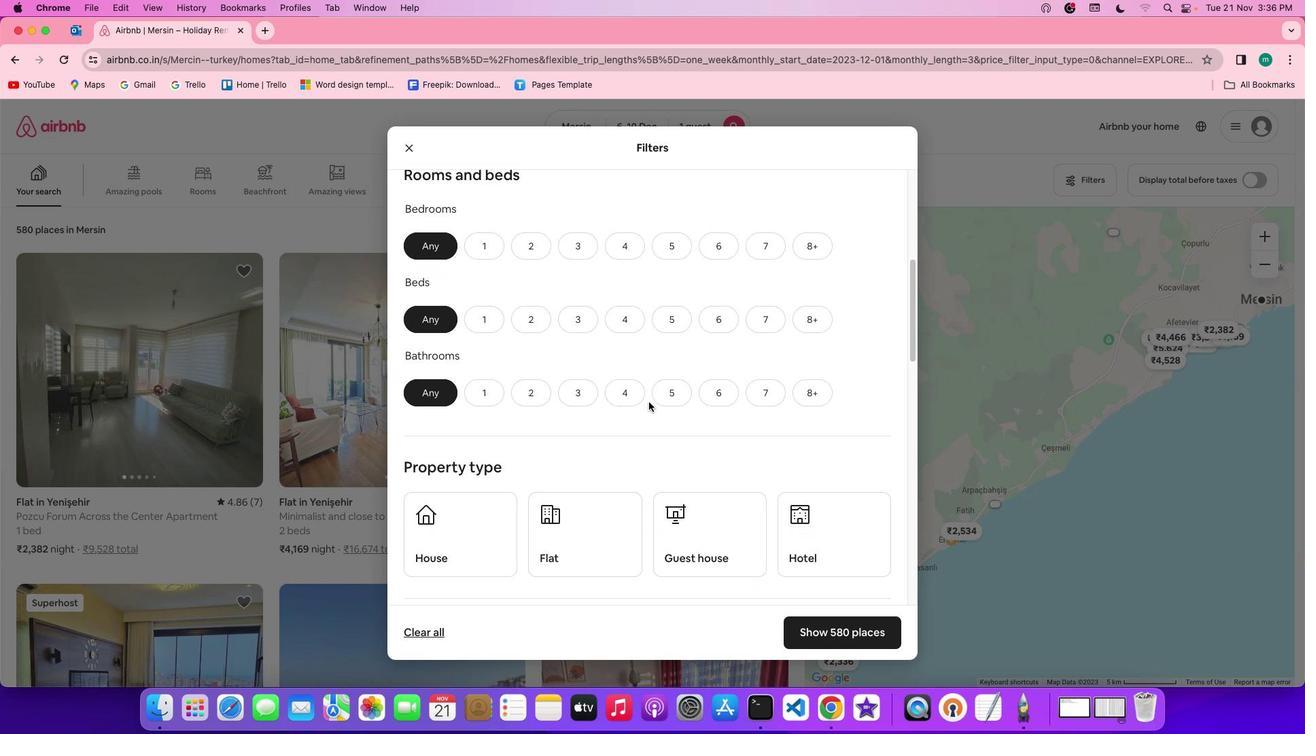 
Action: Mouse moved to (486, 237)
Screenshot: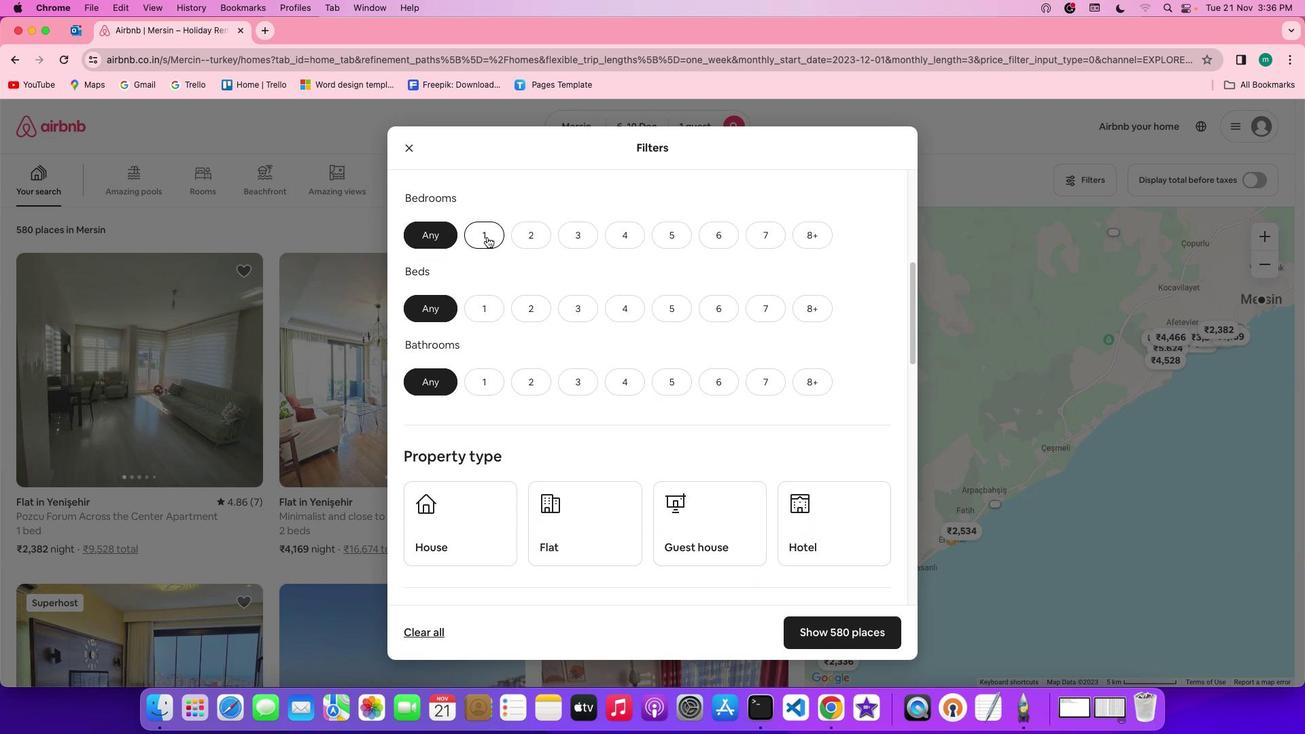 
Action: Mouse pressed left at (486, 237)
Screenshot: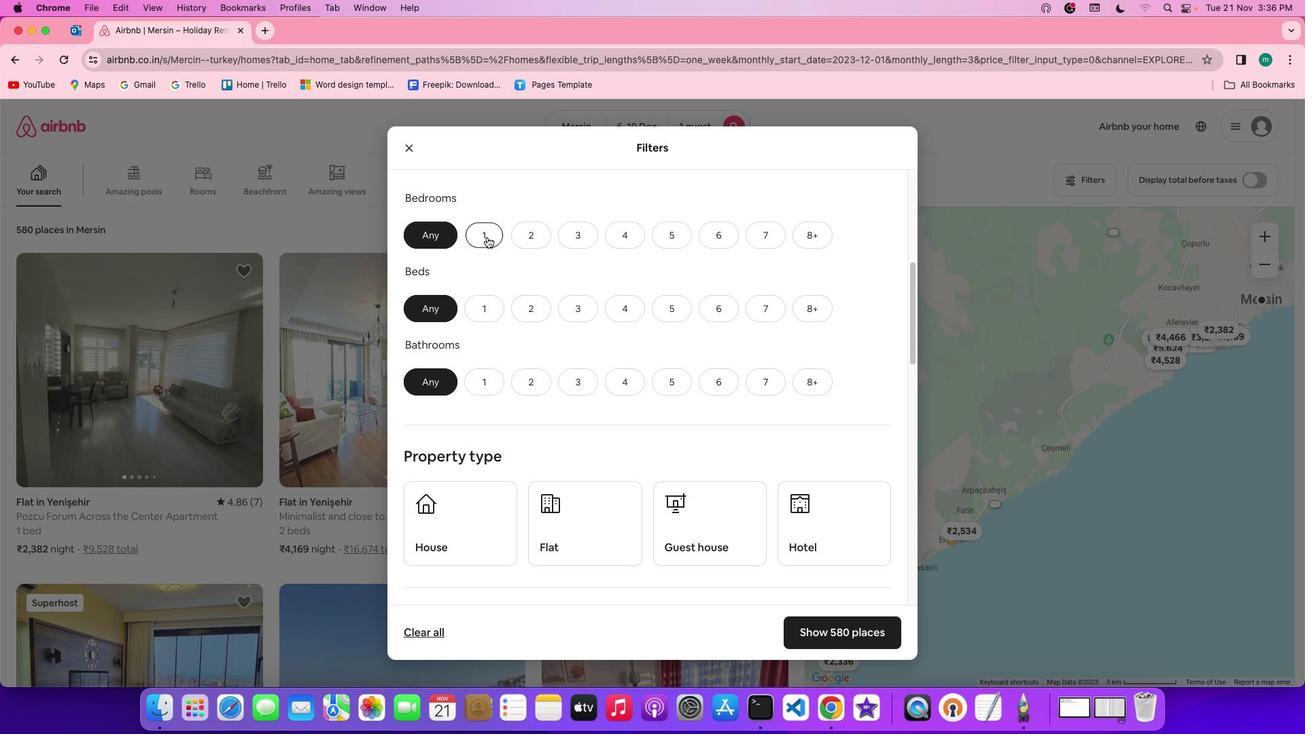 
Action: Mouse moved to (486, 308)
Screenshot: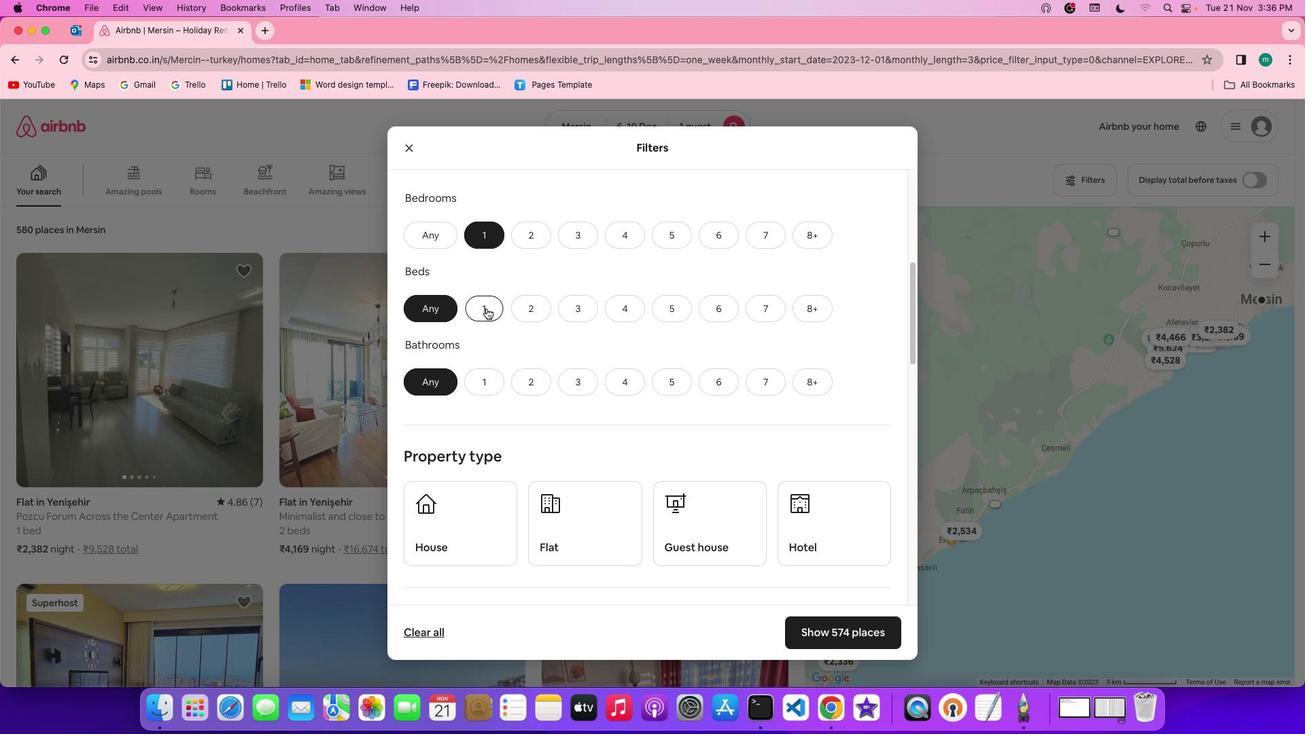 
Action: Mouse pressed left at (486, 308)
Screenshot: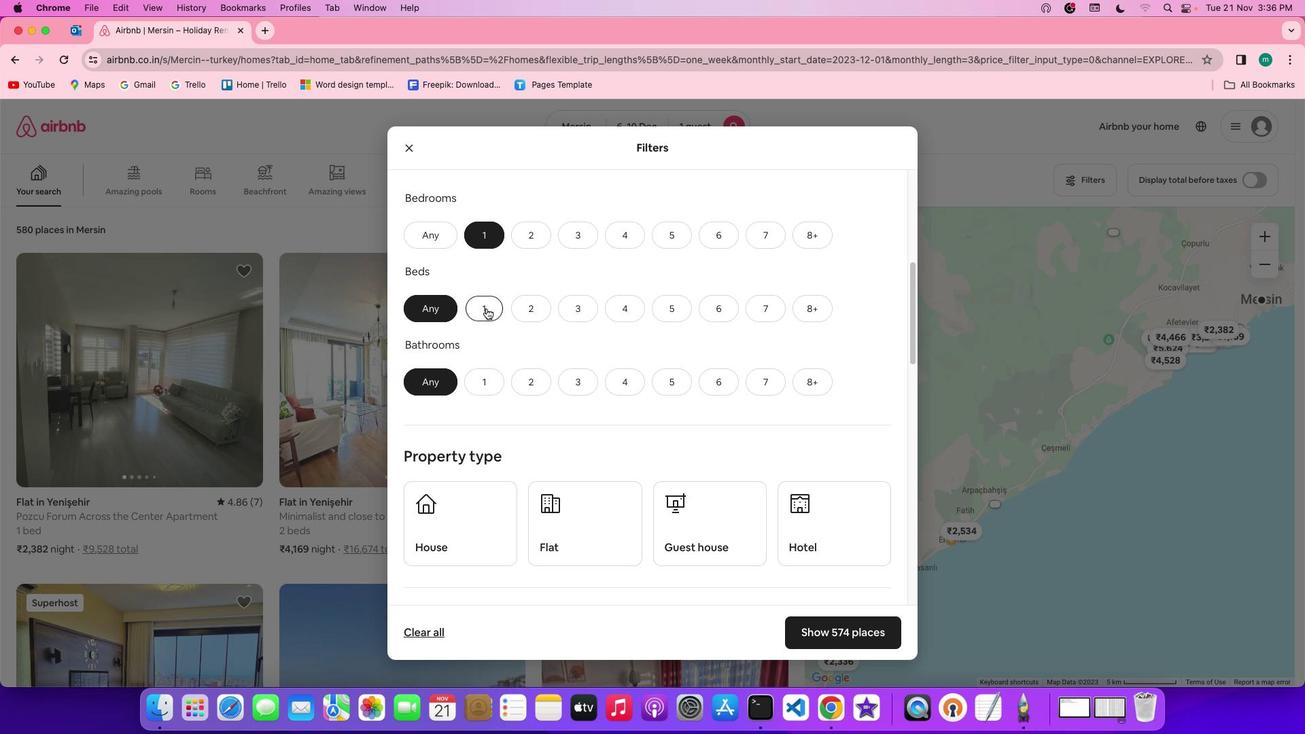 
Action: Mouse moved to (492, 380)
Screenshot: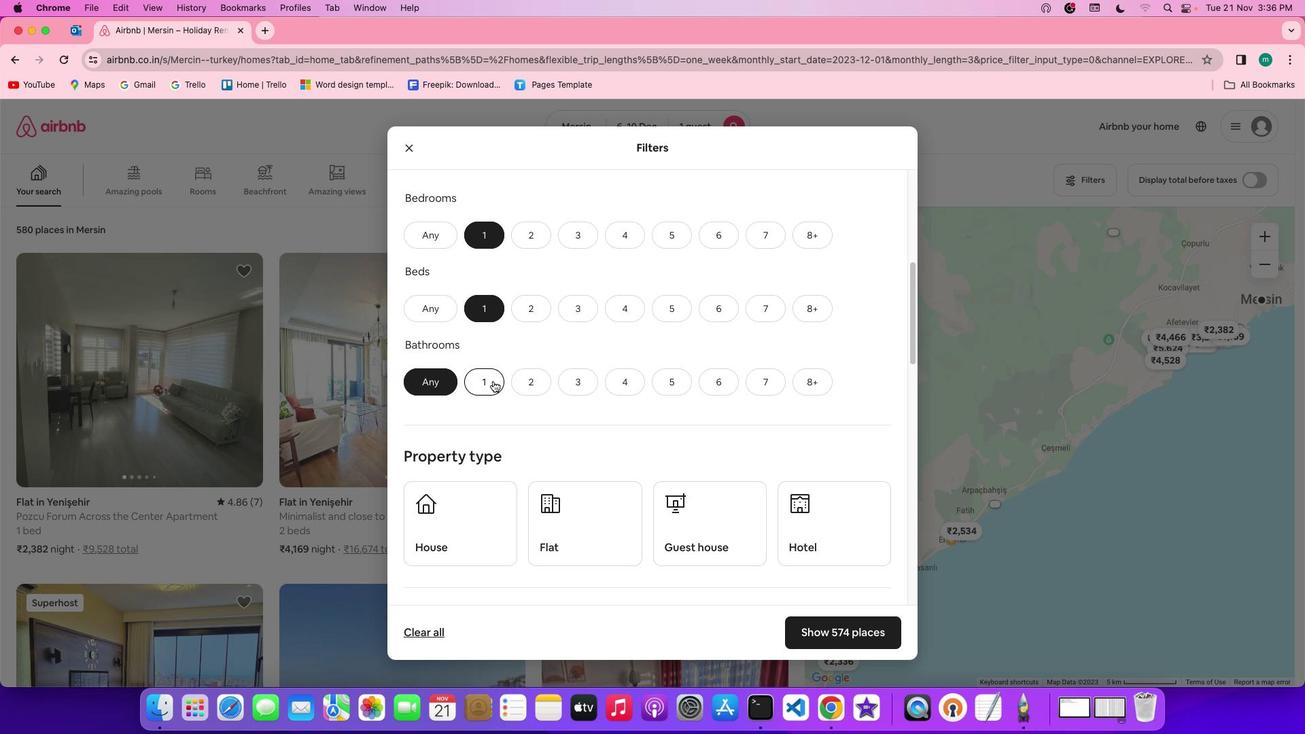 
Action: Mouse pressed left at (492, 380)
Screenshot: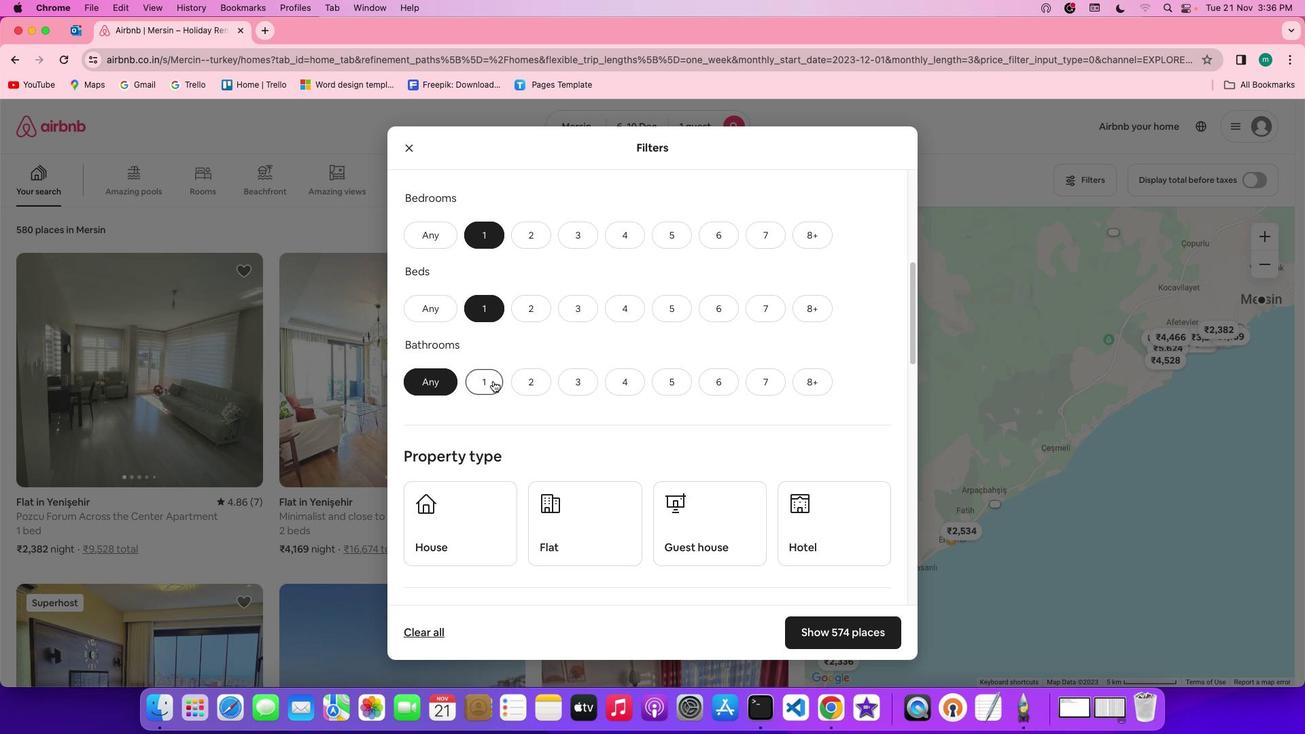
Action: Mouse moved to (664, 388)
Screenshot: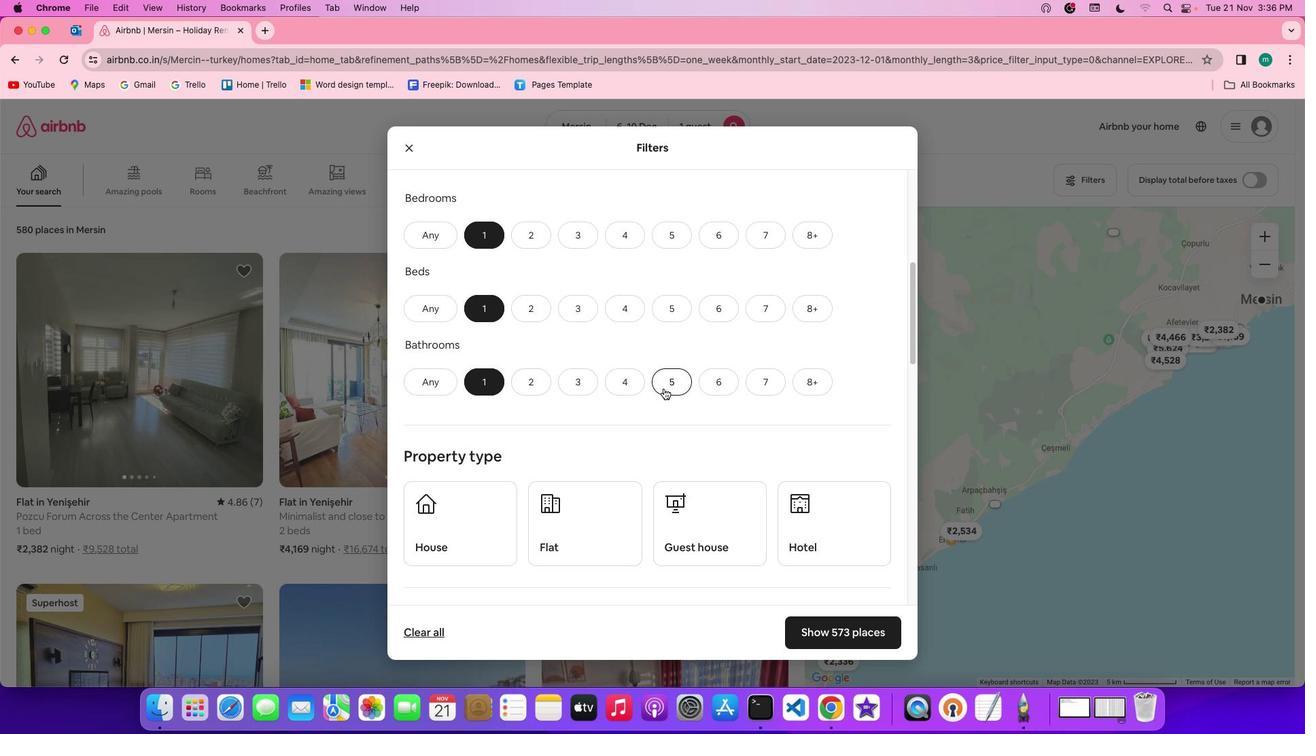 
Action: Mouse scrolled (664, 388) with delta (0, 0)
Screenshot: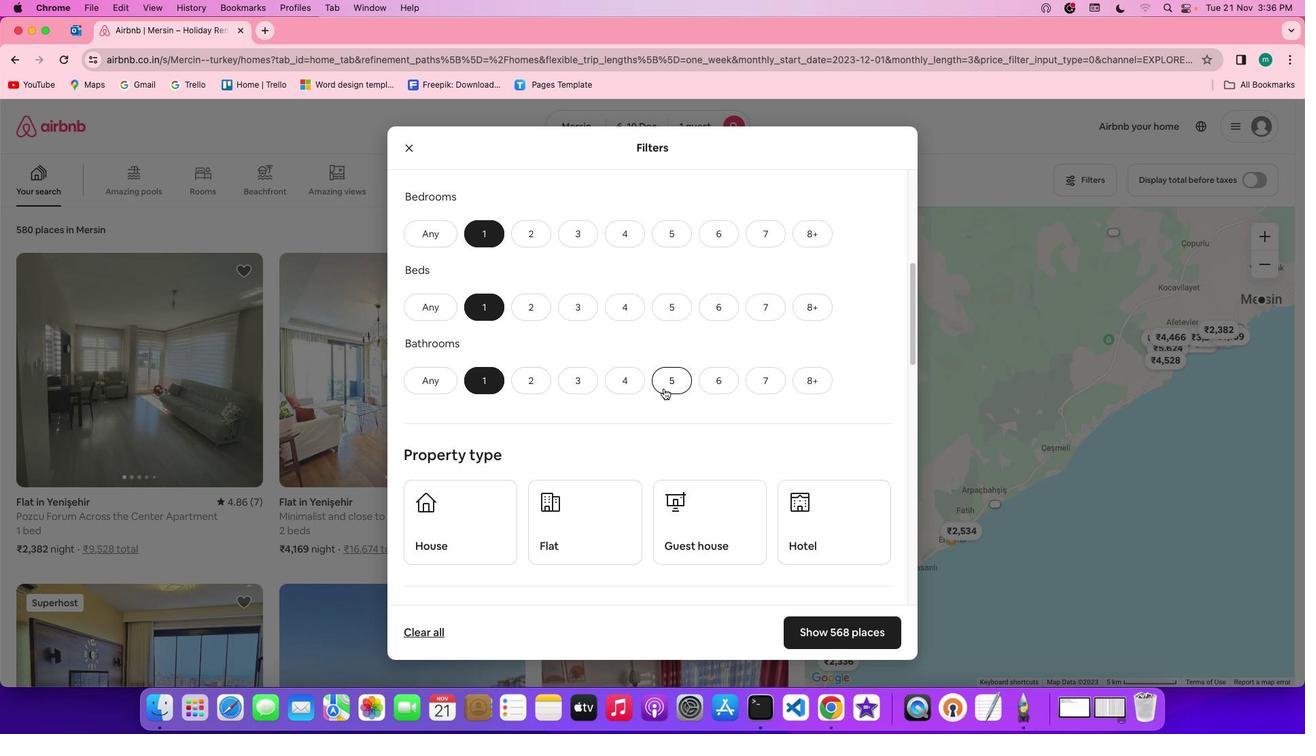 
Action: Mouse scrolled (664, 388) with delta (0, 0)
Screenshot: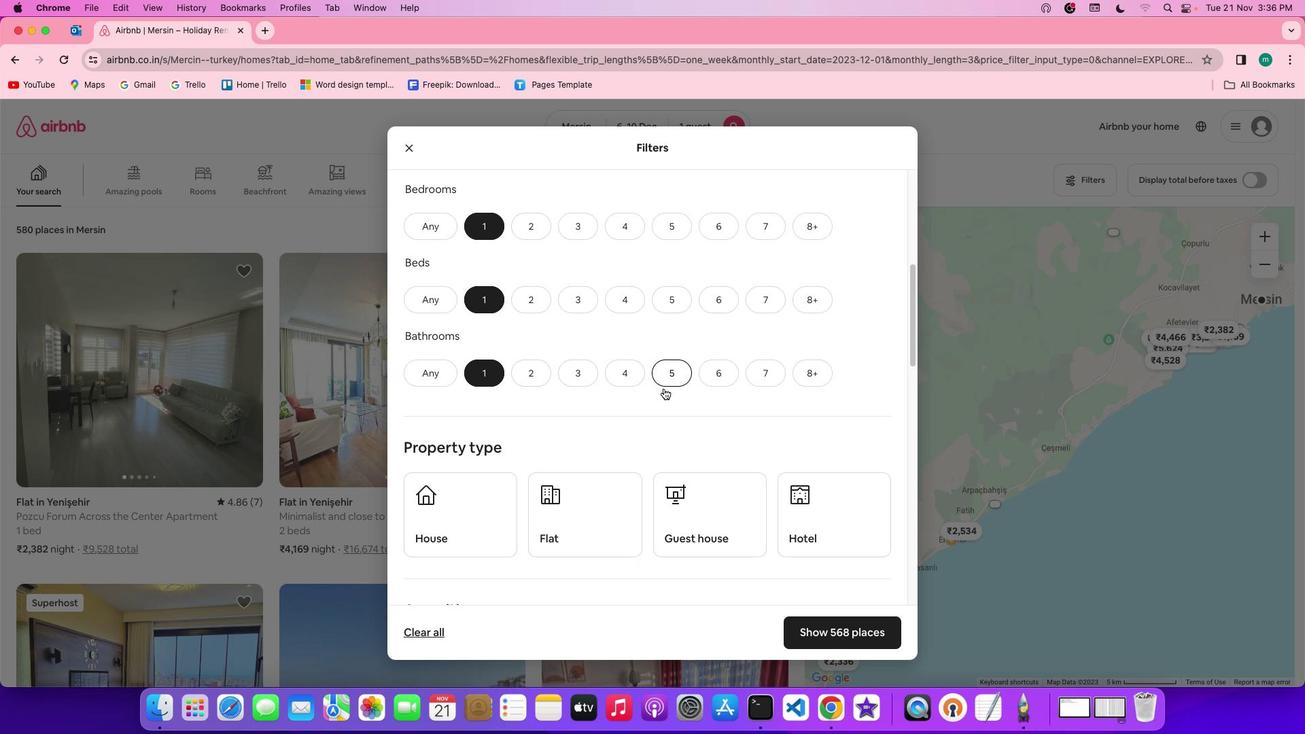 
Action: Mouse scrolled (664, 388) with delta (0, 0)
Screenshot: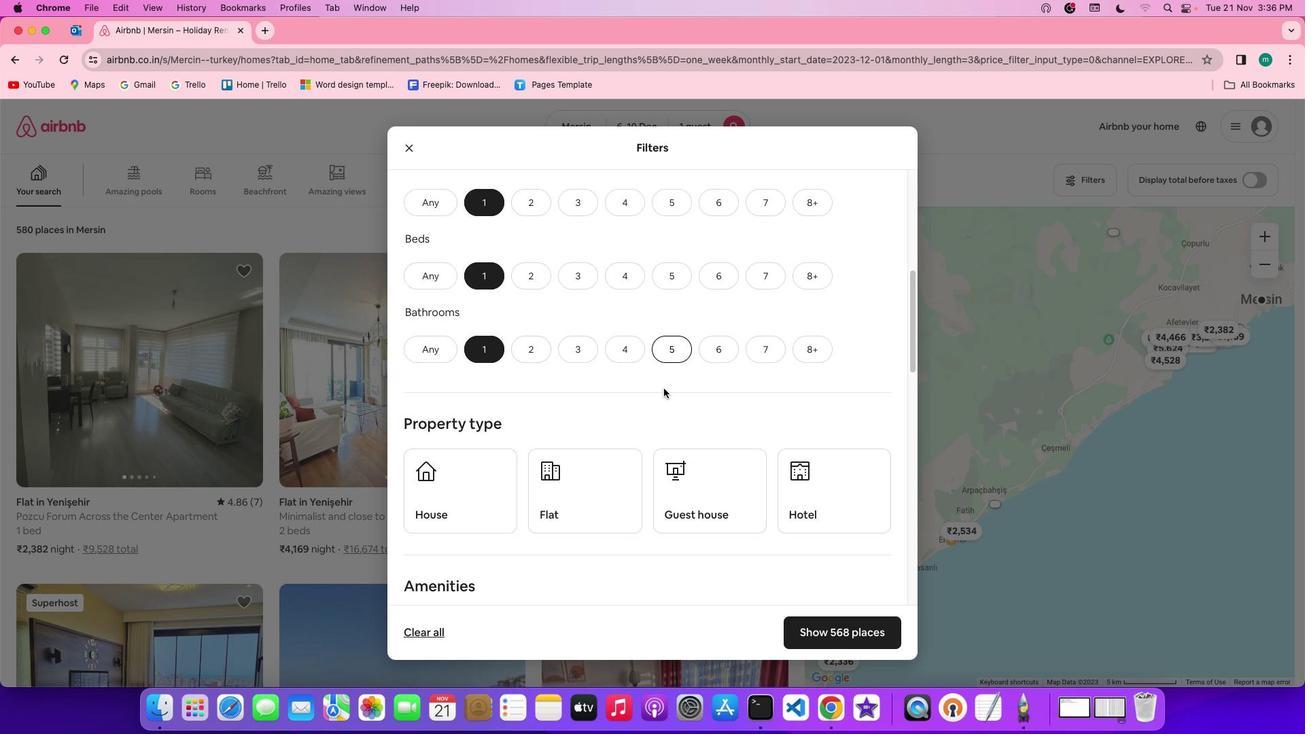 
Action: Mouse moved to (664, 388)
Screenshot: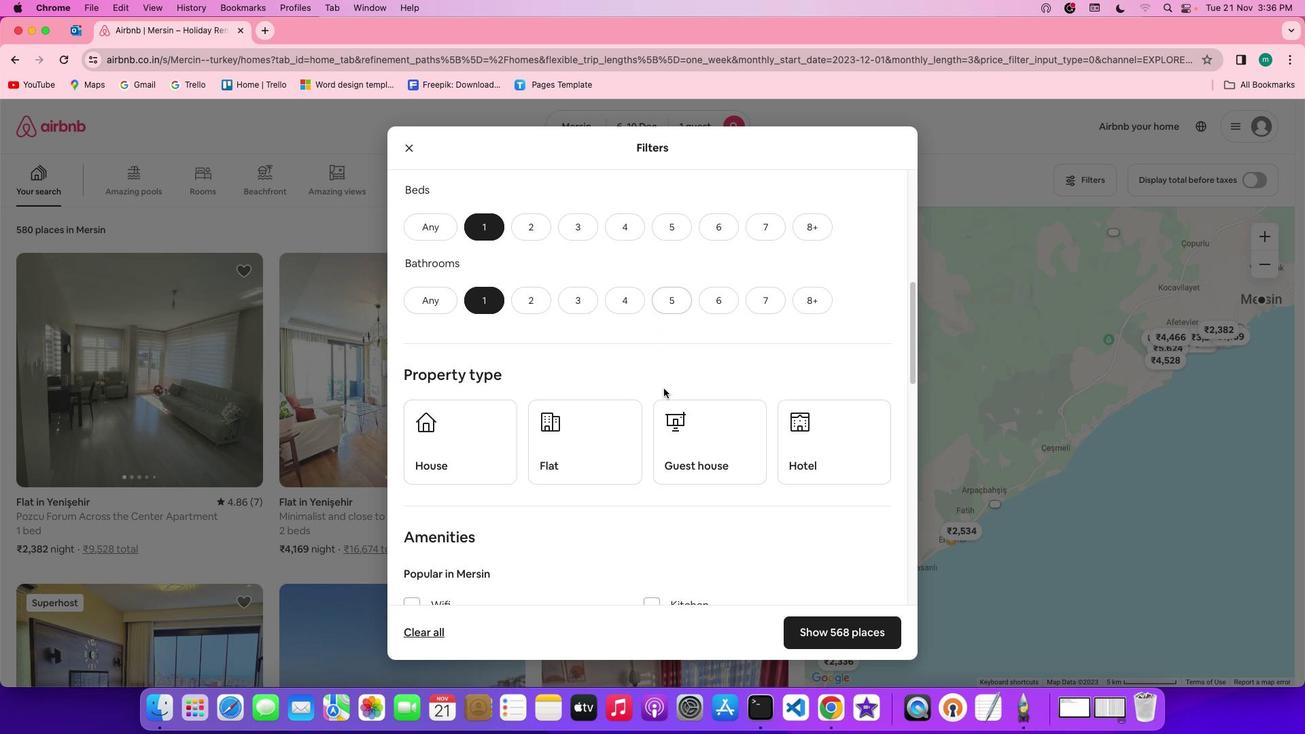 
Action: Mouse scrolled (664, 388) with delta (0, 0)
Screenshot: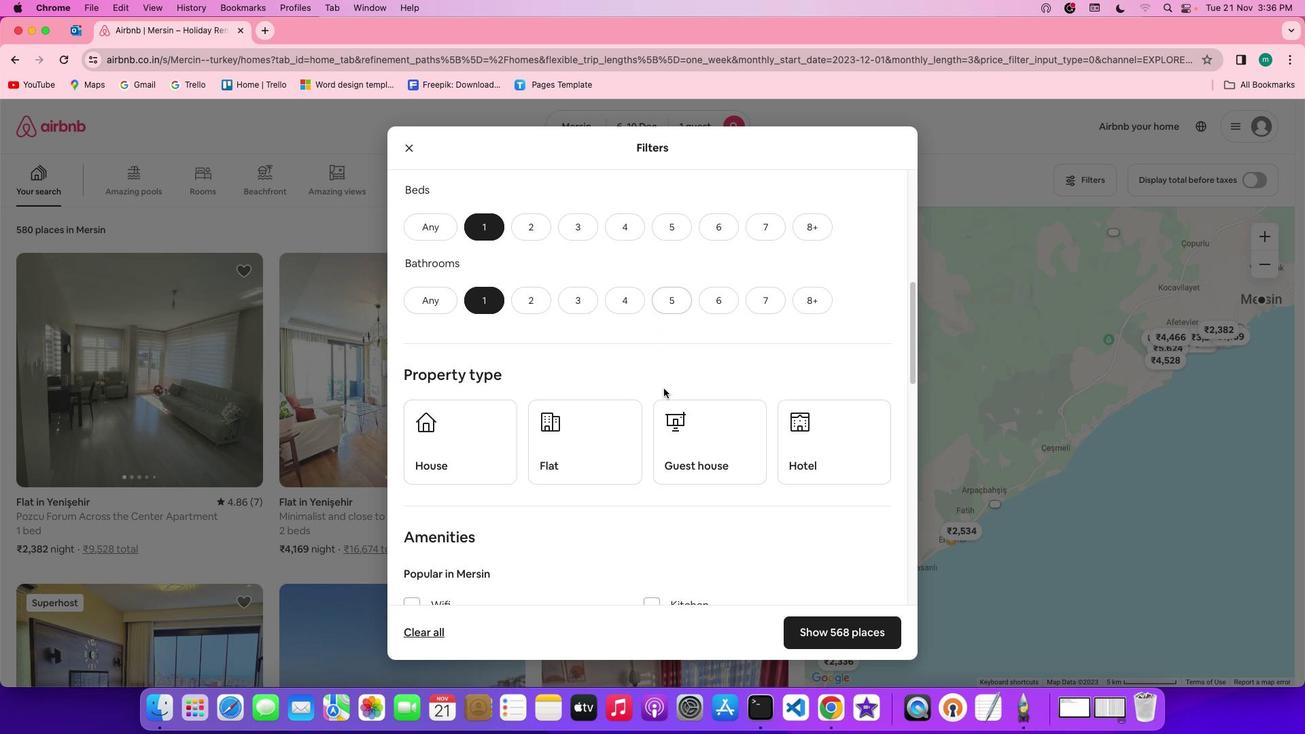 
Action: Mouse scrolled (664, 388) with delta (0, 0)
Screenshot: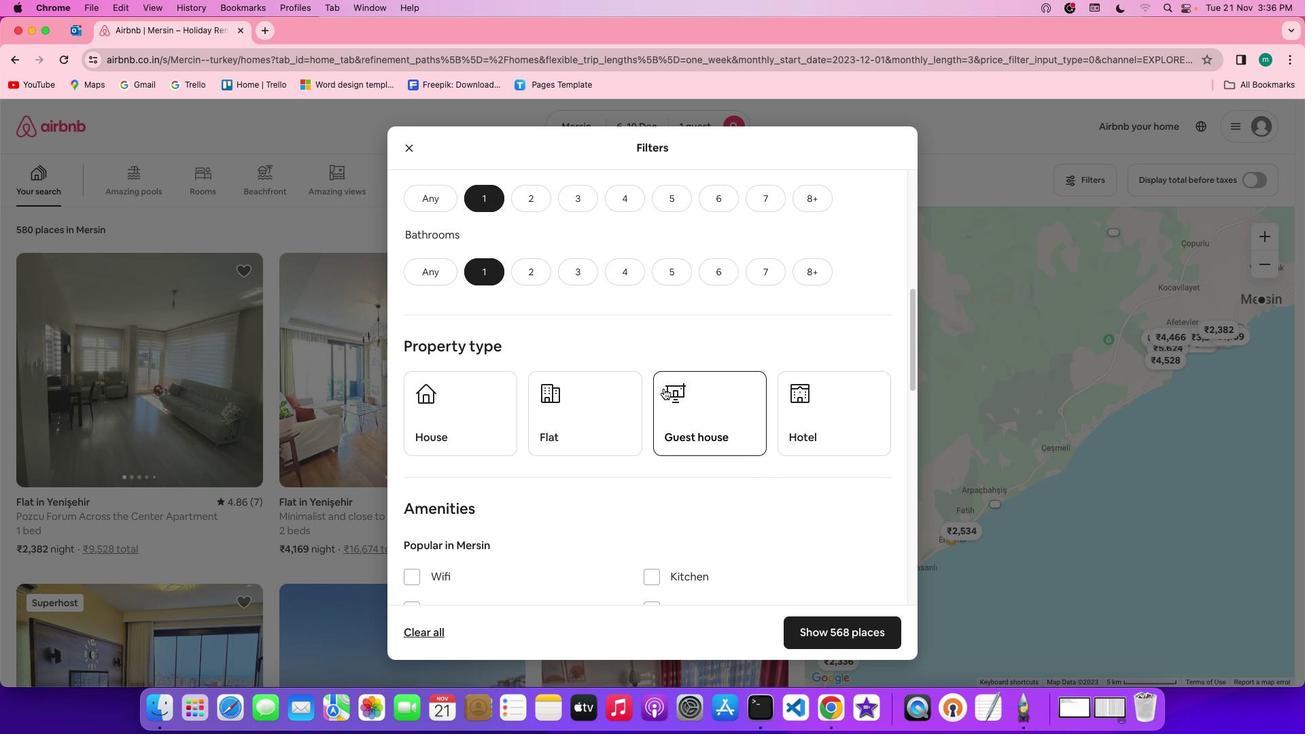 
Action: Mouse scrolled (664, 388) with delta (0, 0)
Screenshot: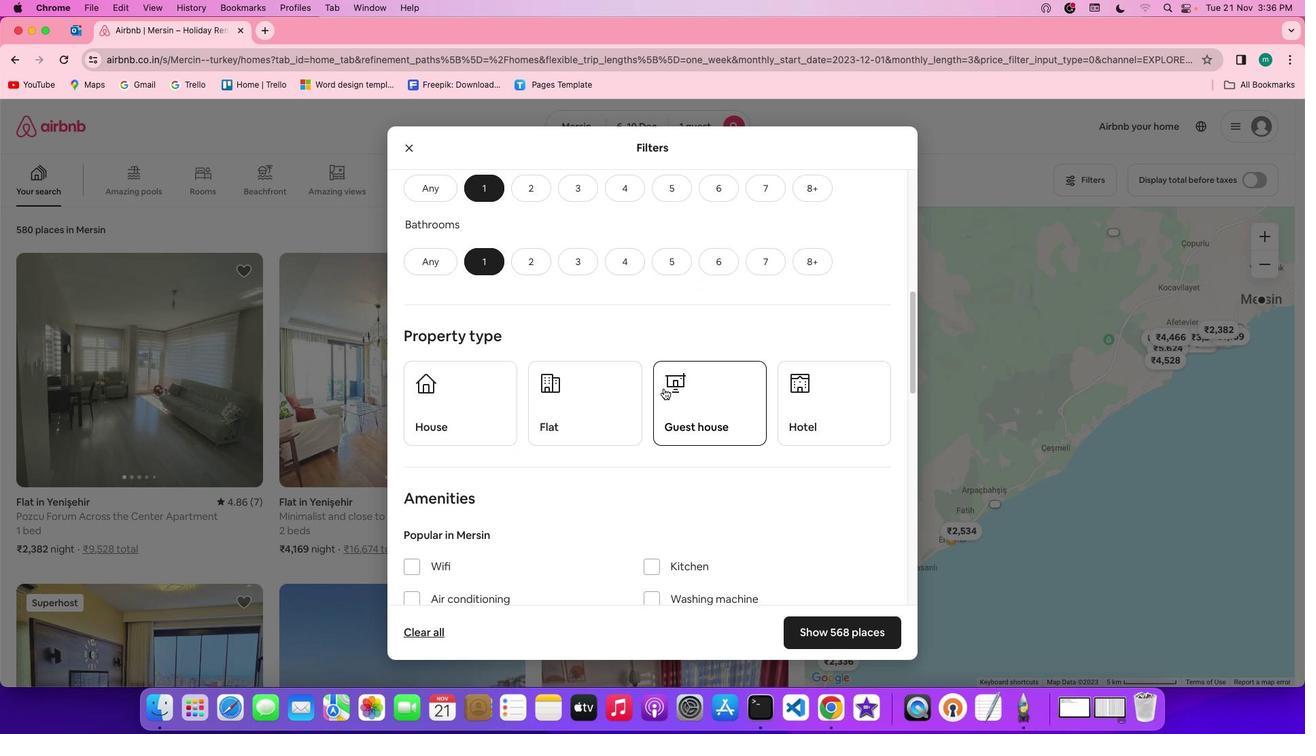 
Action: Mouse scrolled (664, 388) with delta (0, 0)
Screenshot: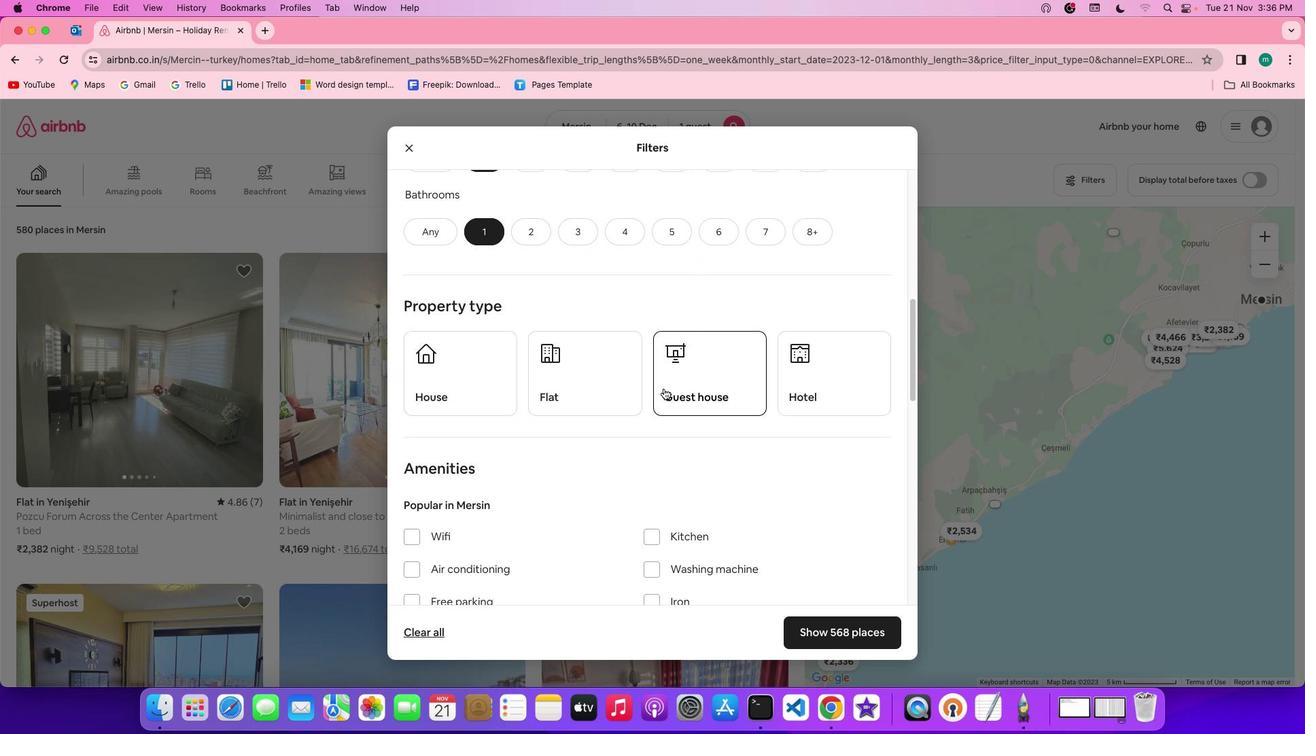 
Action: Mouse scrolled (664, 388) with delta (0, 0)
Screenshot: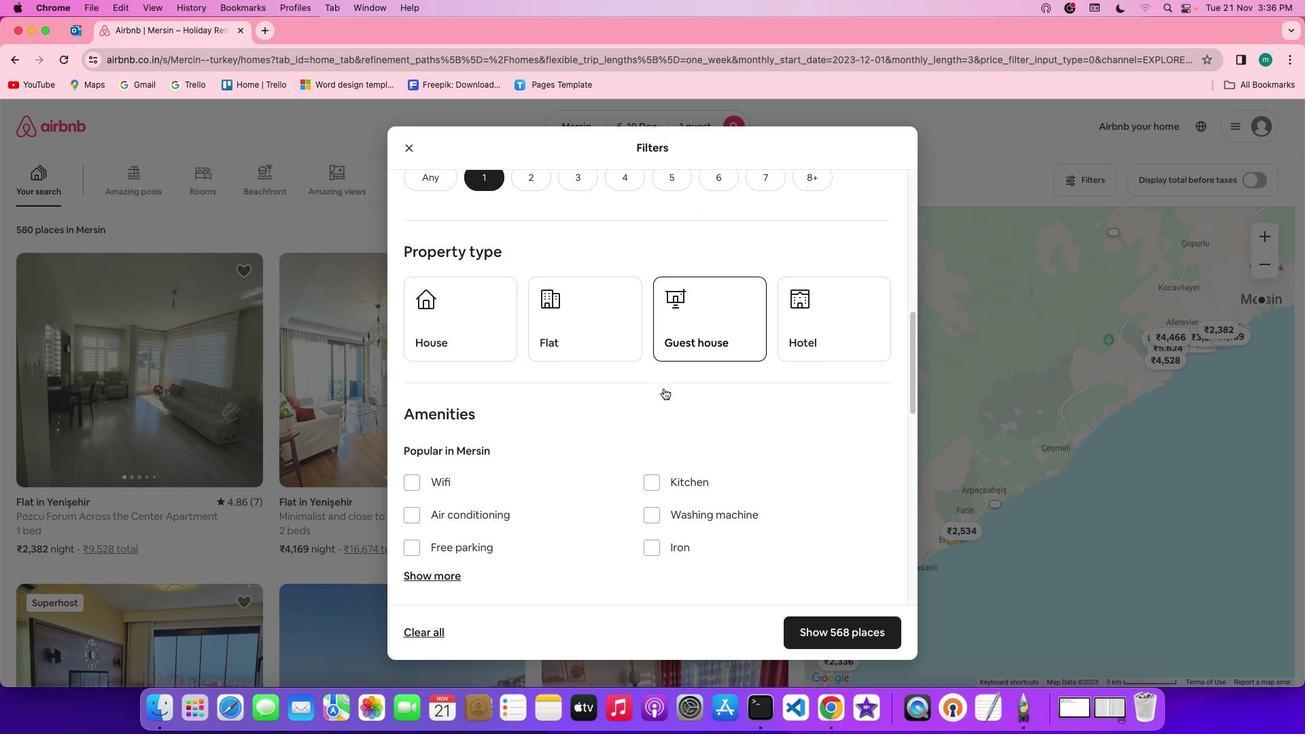 
Action: Mouse scrolled (664, 388) with delta (0, 0)
Screenshot: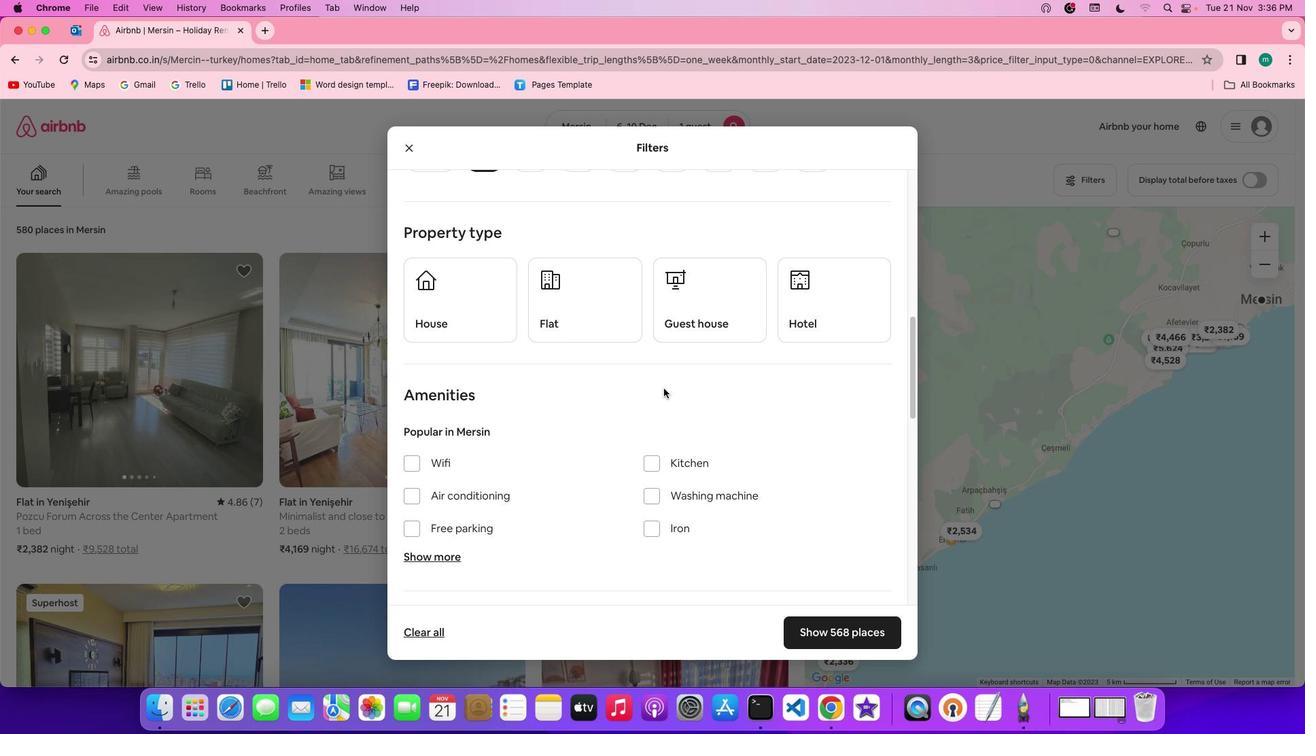 
Action: Mouse scrolled (664, 388) with delta (0, 0)
Screenshot: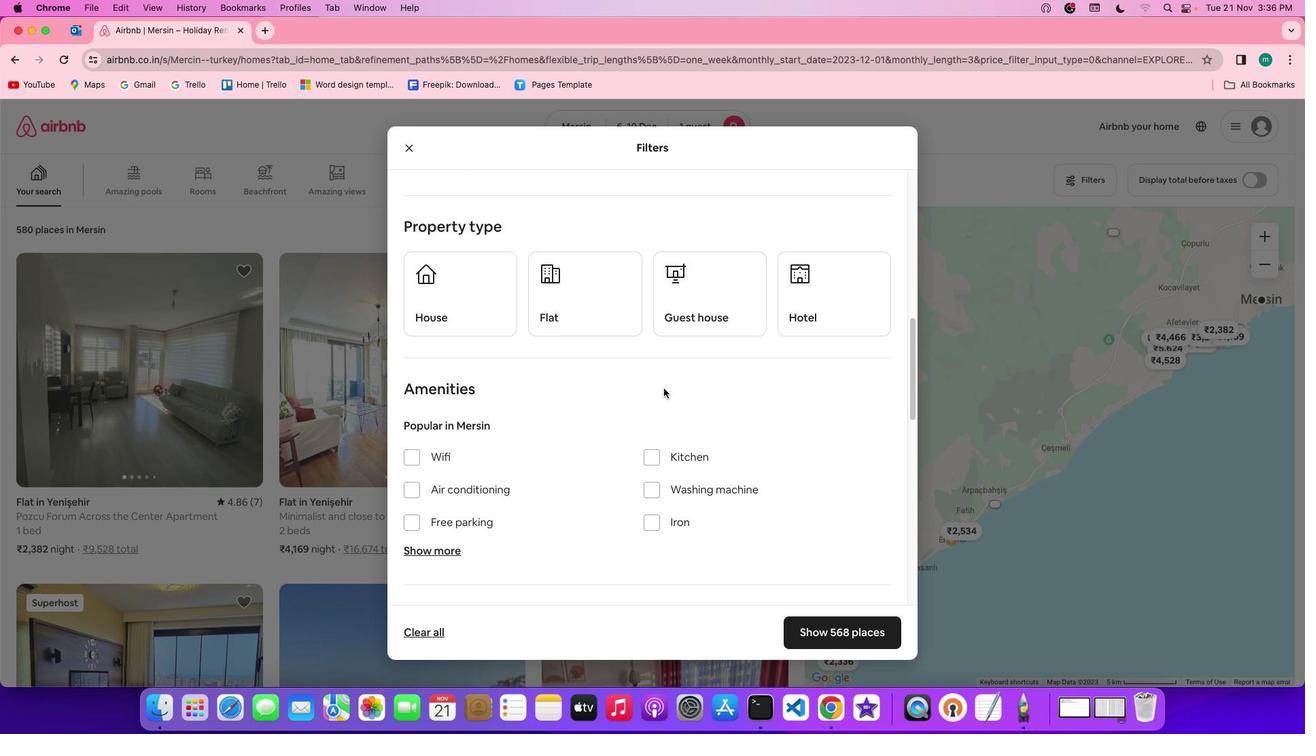 
Action: Mouse scrolled (664, 388) with delta (0, 0)
Screenshot: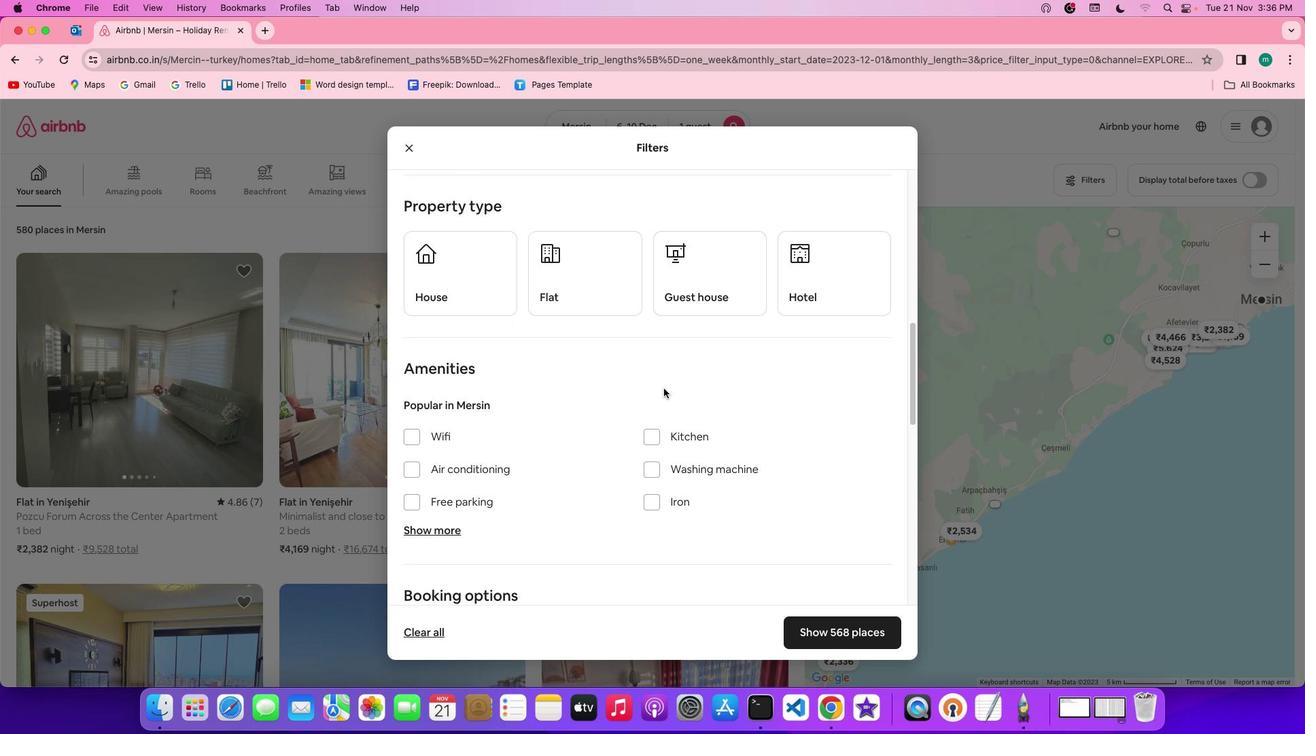 
Action: Mouse scrolled (664, 388) with delta (0, 0)
Screenshot: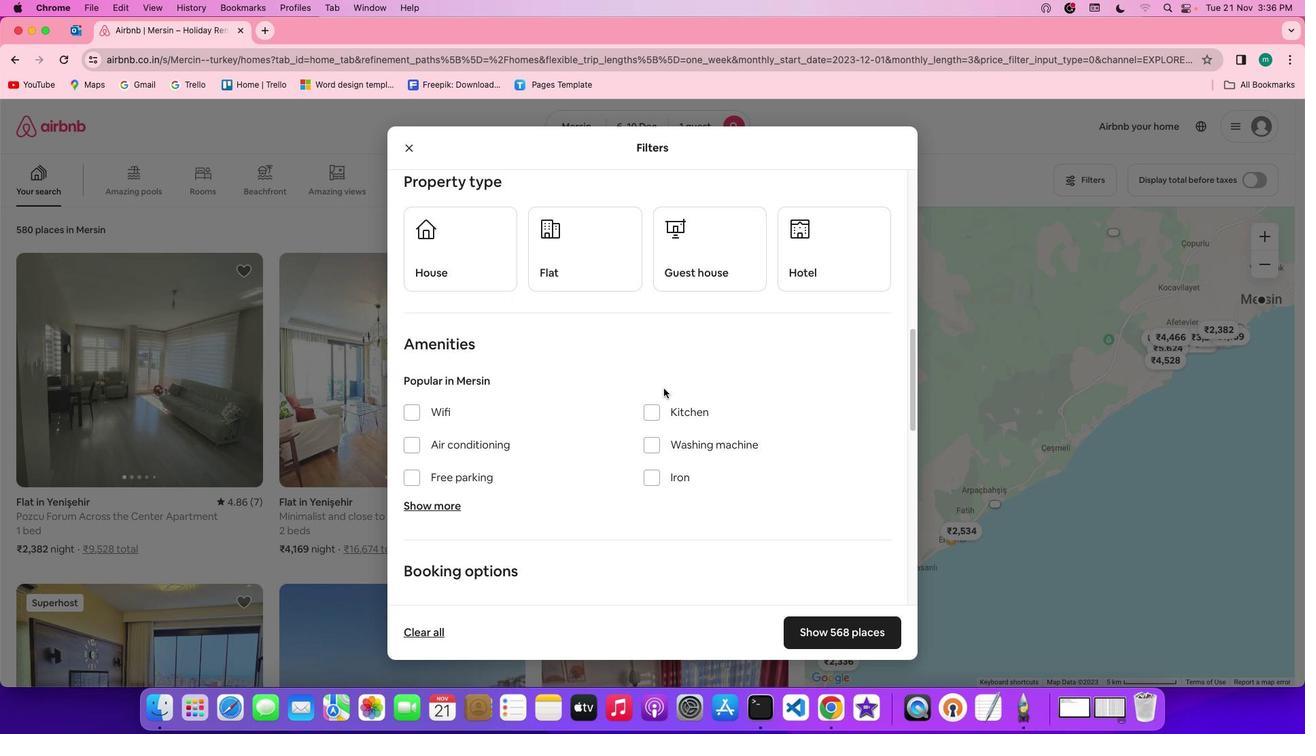 
Action: Mouse scrolled (664, 388) with delta (0, 0)
Screenshot: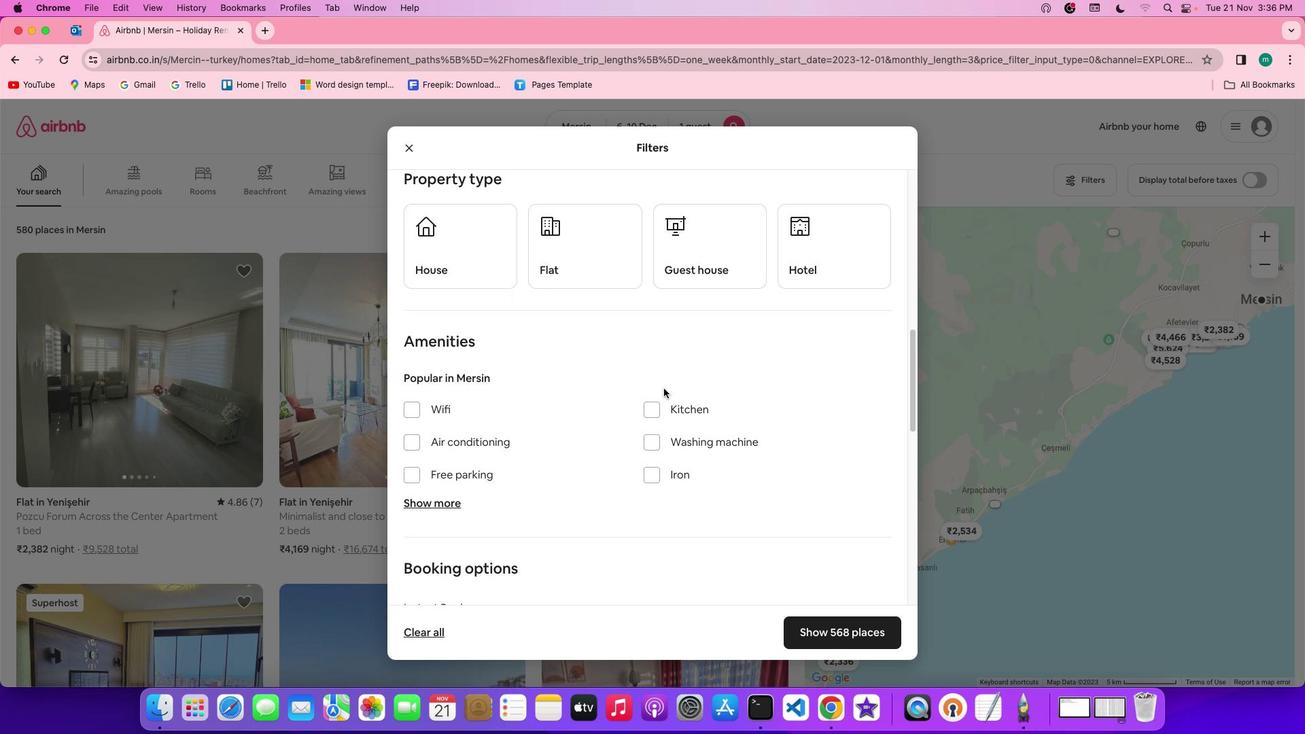 
Action: Mouse scrolled (664, 388) with delta (0, 0)
Screenshot: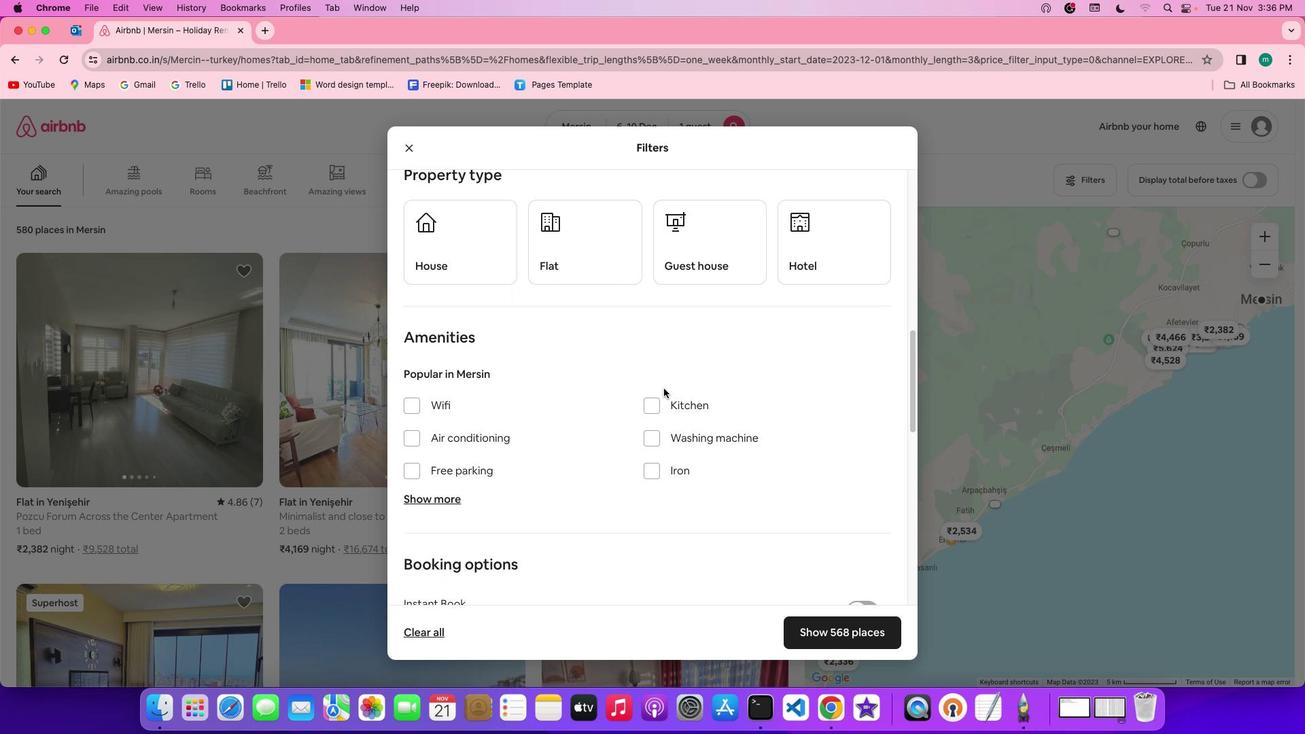 
Action: Mouse scrolled (664, 388) with delta (0, 0)
Screenshot: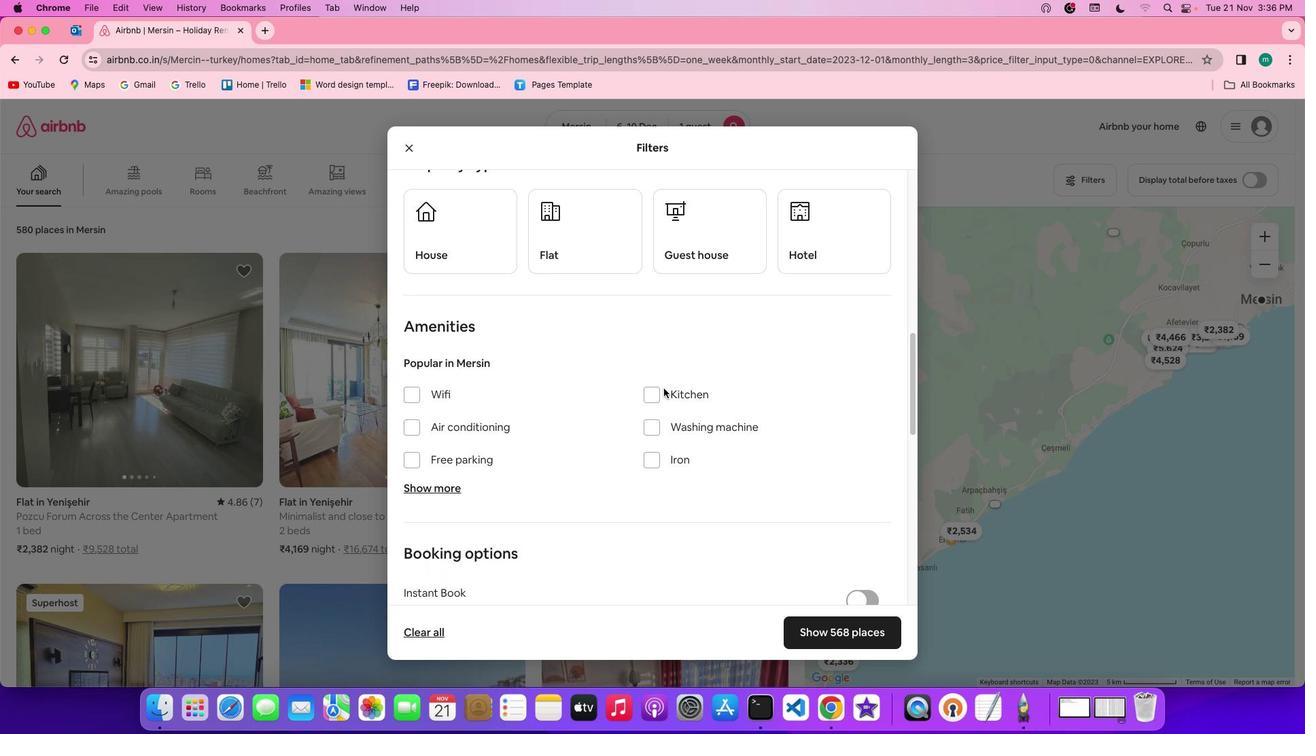 
Action: Mouse scrolled (664, 388) with delta (0, 0)
Screenshot: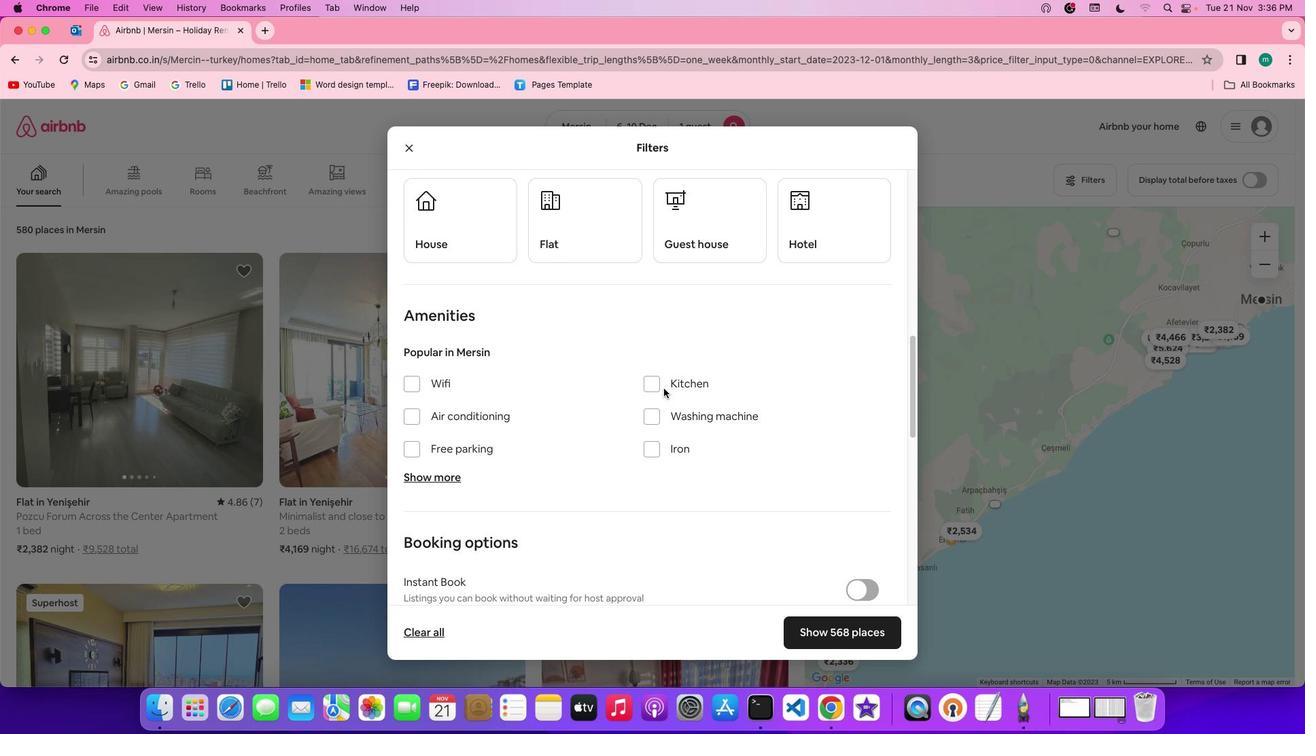 
Action: Mouse scrolled (664, 388) with delta (0, 0)
Screenshot: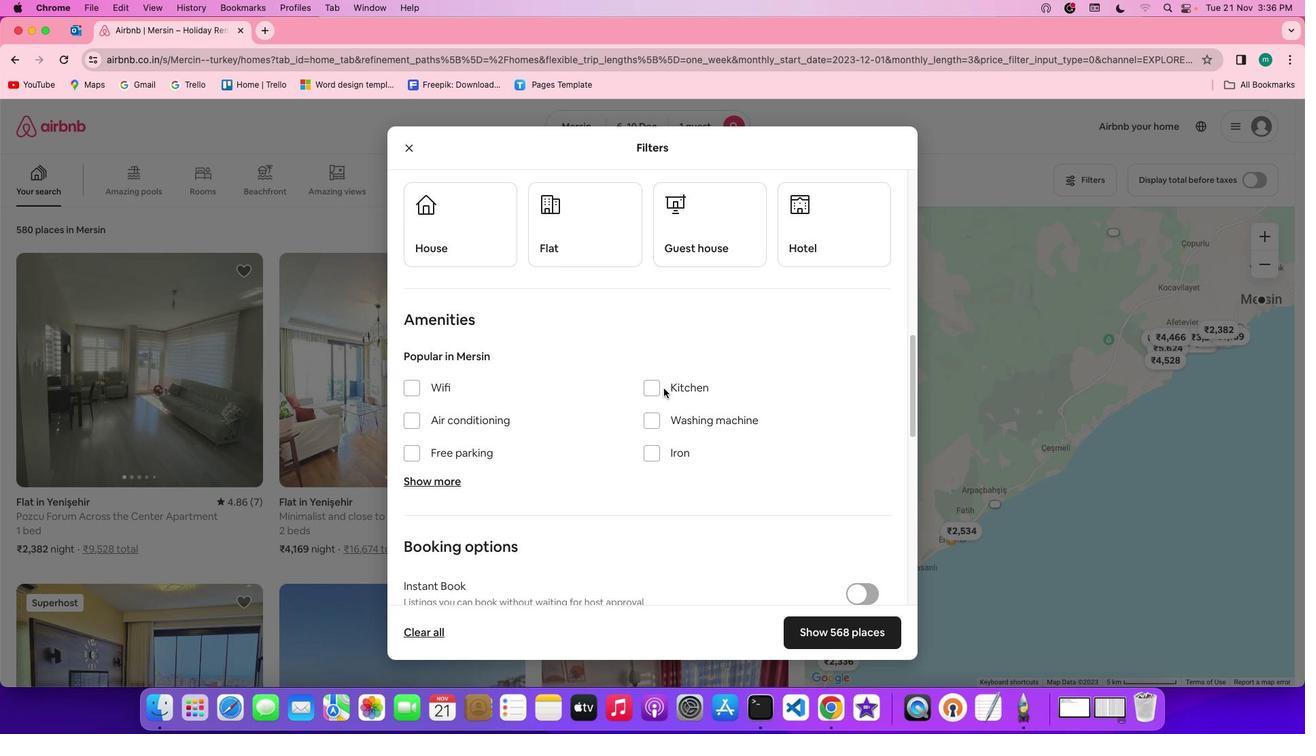 
Action: Mouse scrolled (664, 388) with delta (0, 0)
Screenshot: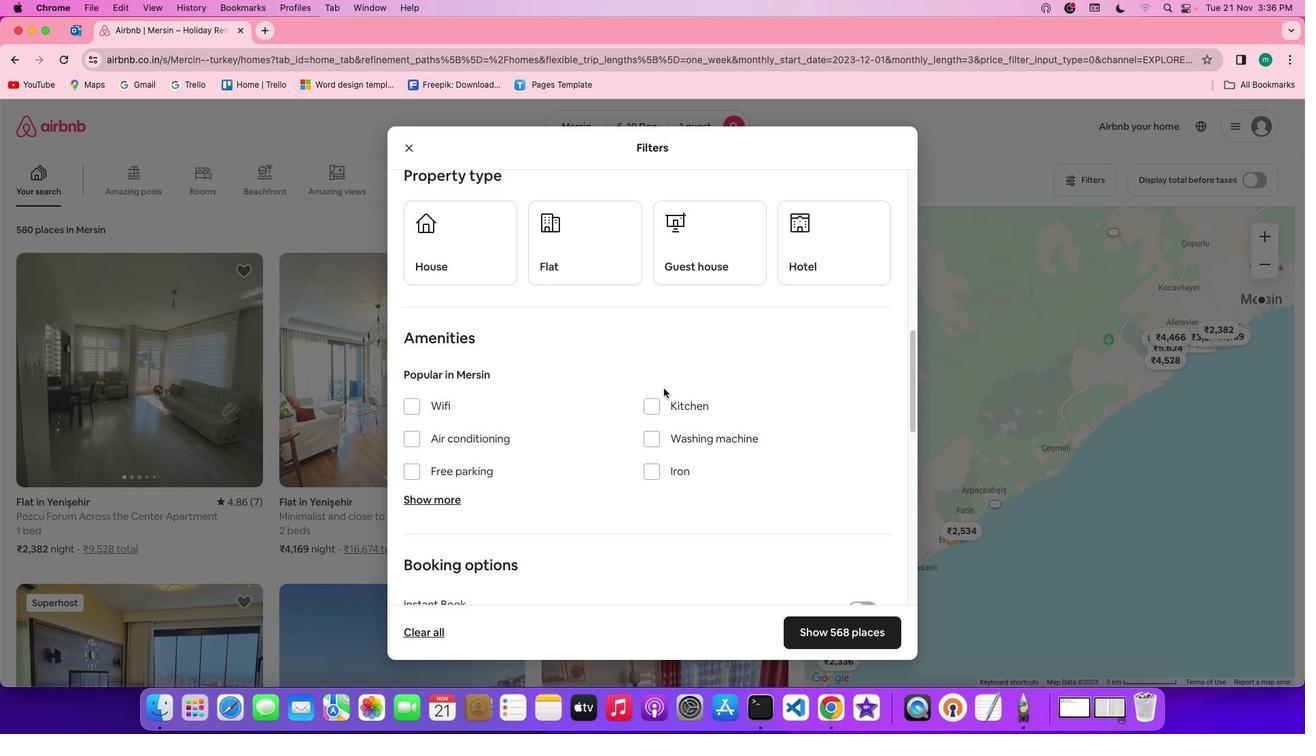 
Action: Mouse scrolled (664, 388) with delta (0, 0)
Screenshot: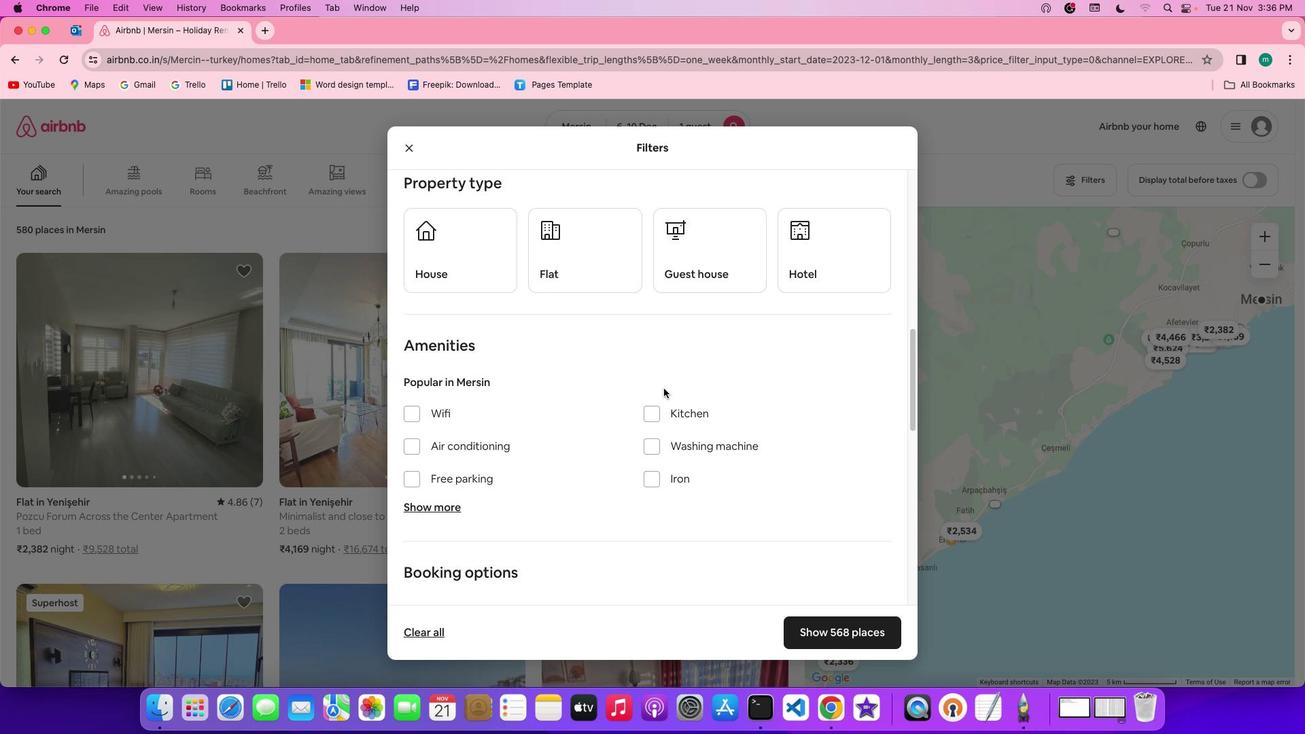 
Action: Mouse moved to (844, 265)
Screenshot: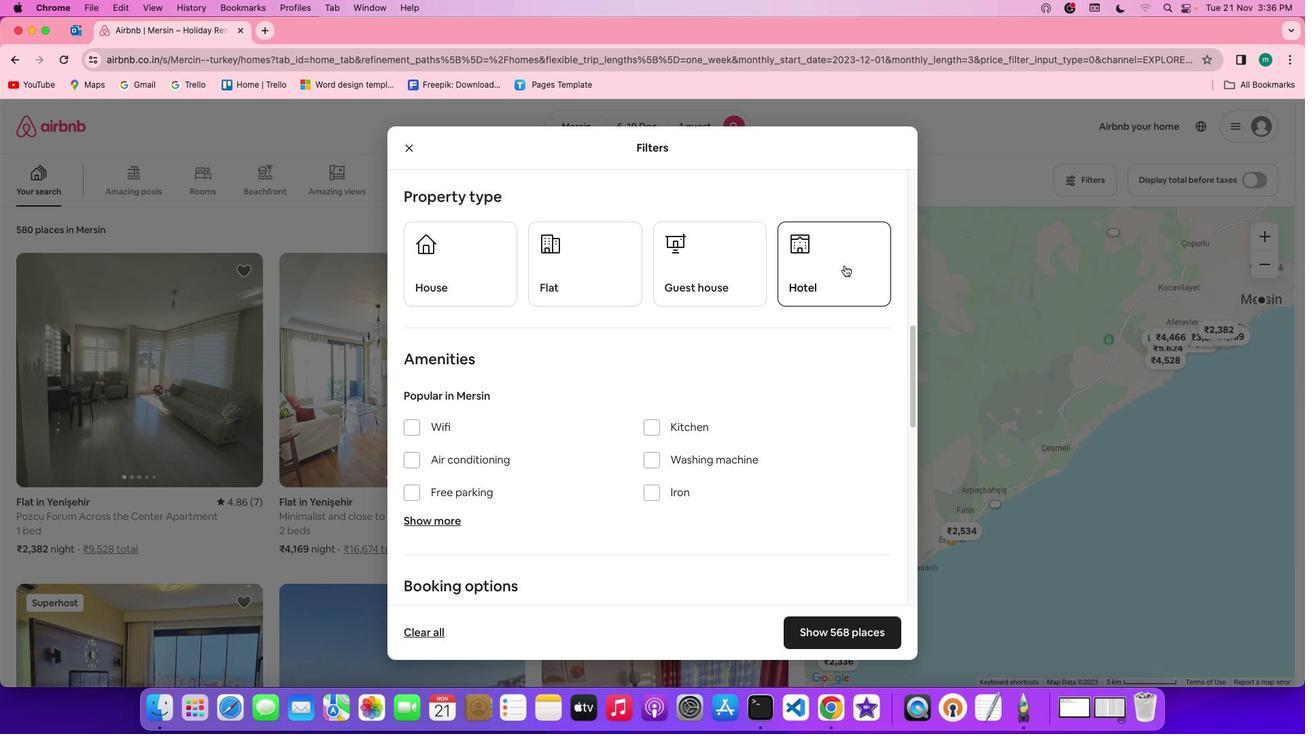 
Action: Mouse pressed left at (844, 265)
Screenshot: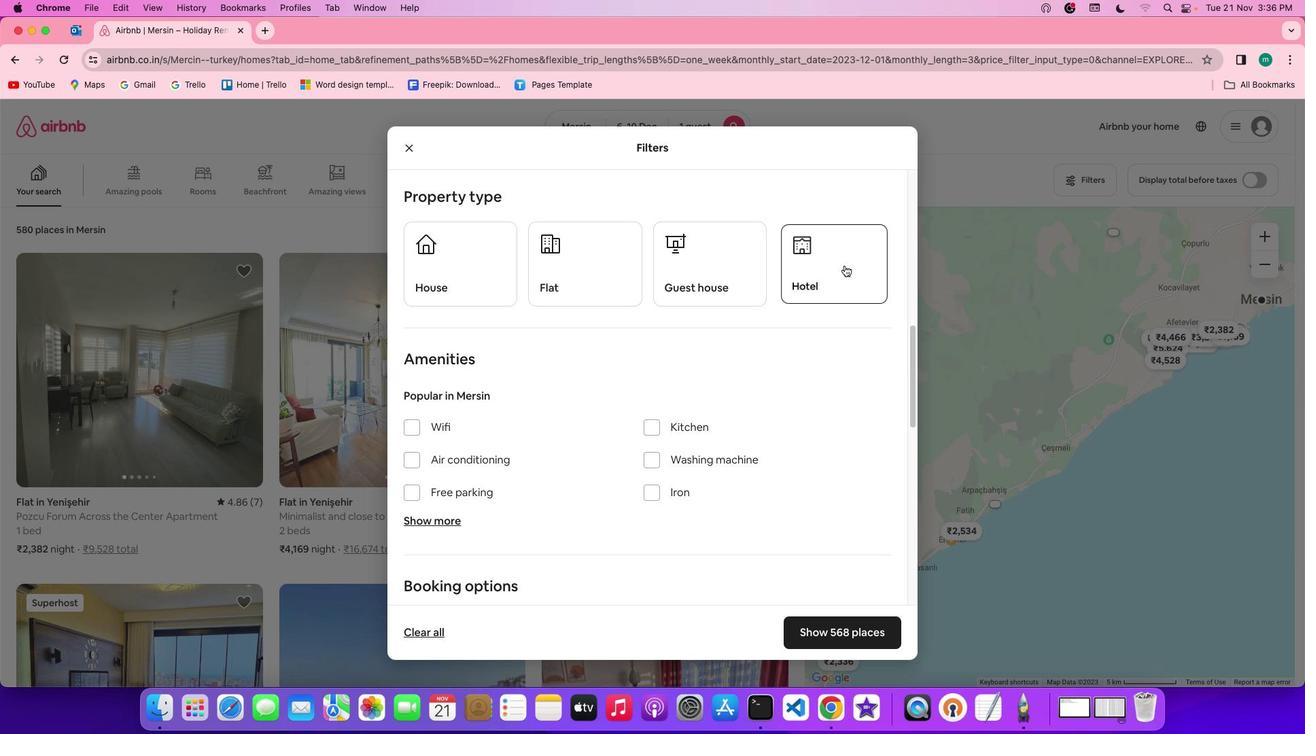 
Action: Mouse moved to (705, 382)
Screenshot: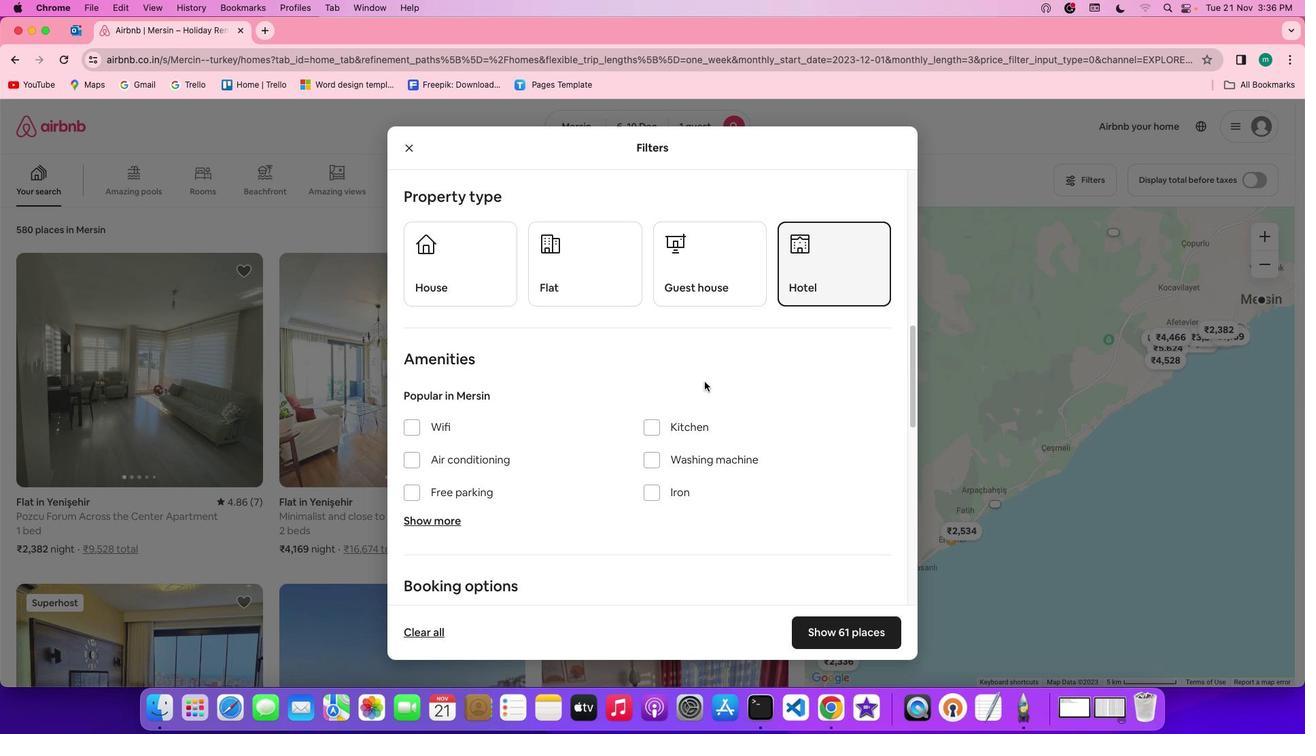 
Action: Mouse scrolled (705, 382) with delta (0, 0)
Screenshot: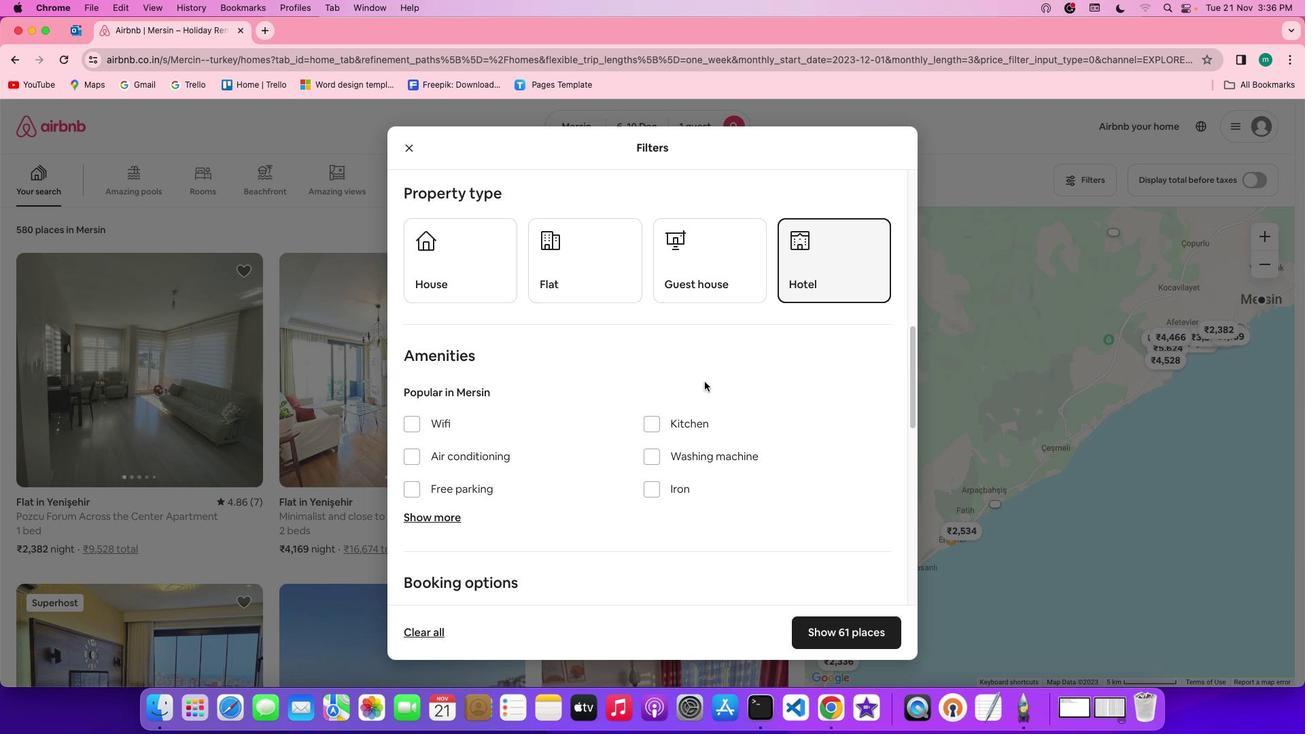 
Action: Mouse scrolled (705, 382) with delta (0, 0)
Screenshot: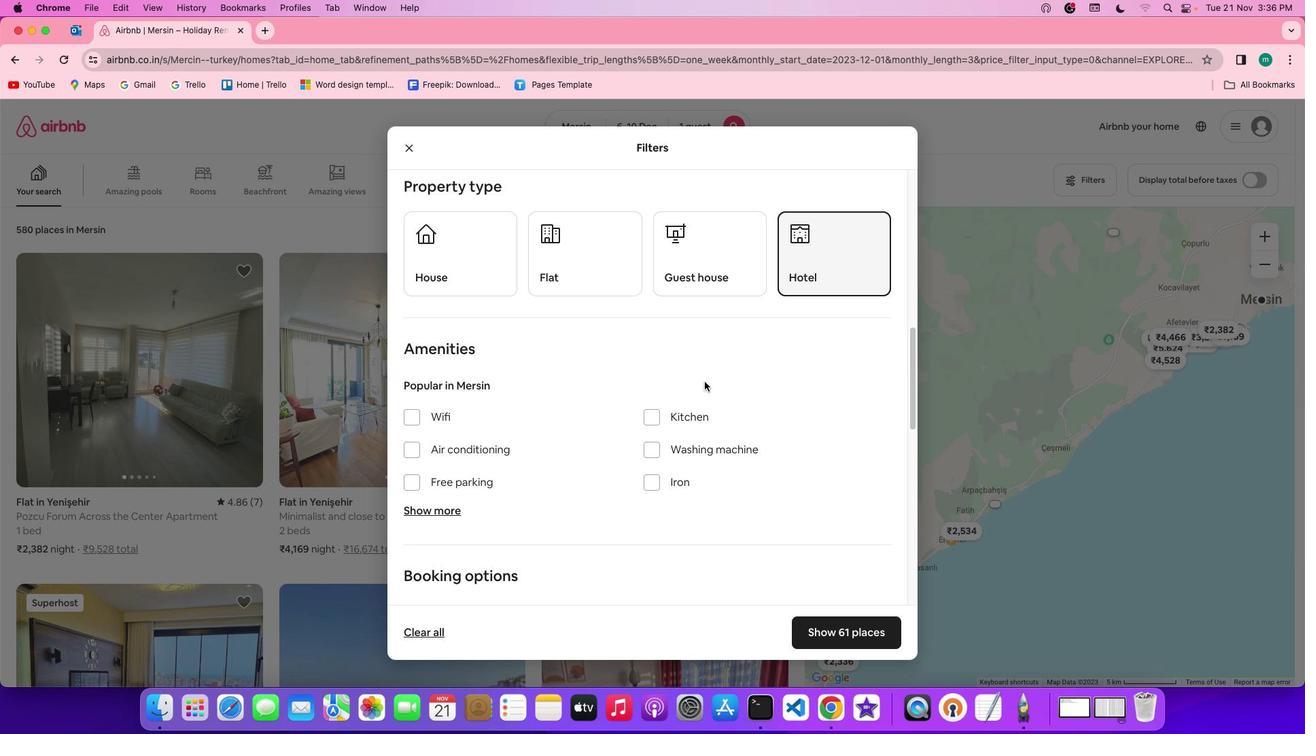 
Action: Mouse scrolled (705, 382) with delta (0, -1)
Screenshot: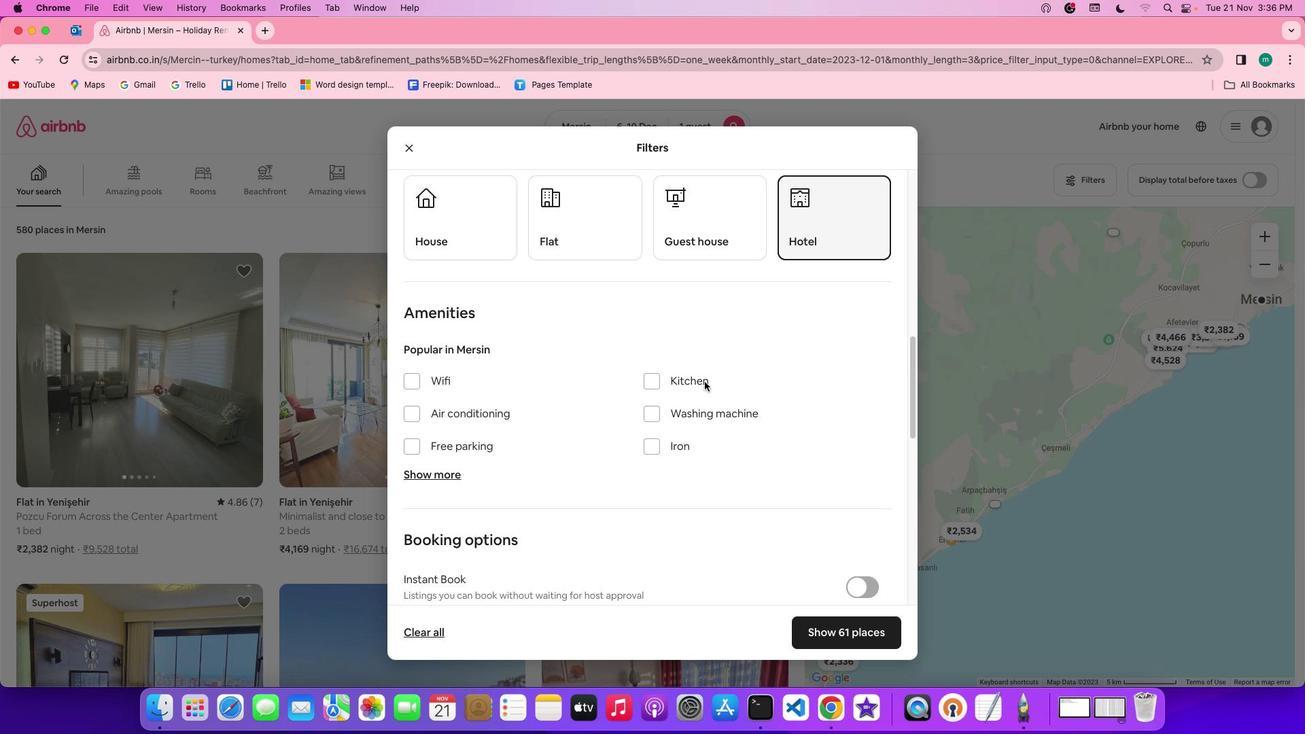 
Action: Mouse scrolled (705, 382) with delta (0, 0)
Screenshot: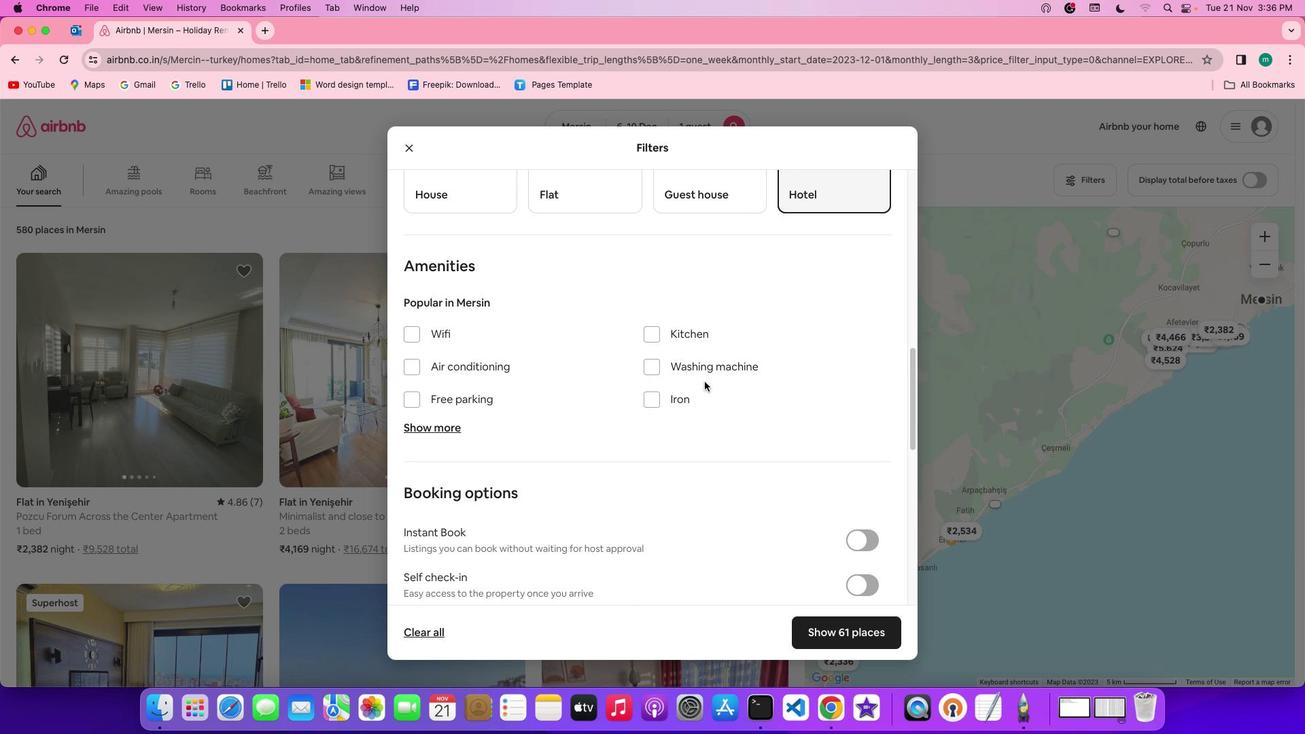 
Action: Mouse scrolled (705, 382) with delta (0, 0)
Screenshot: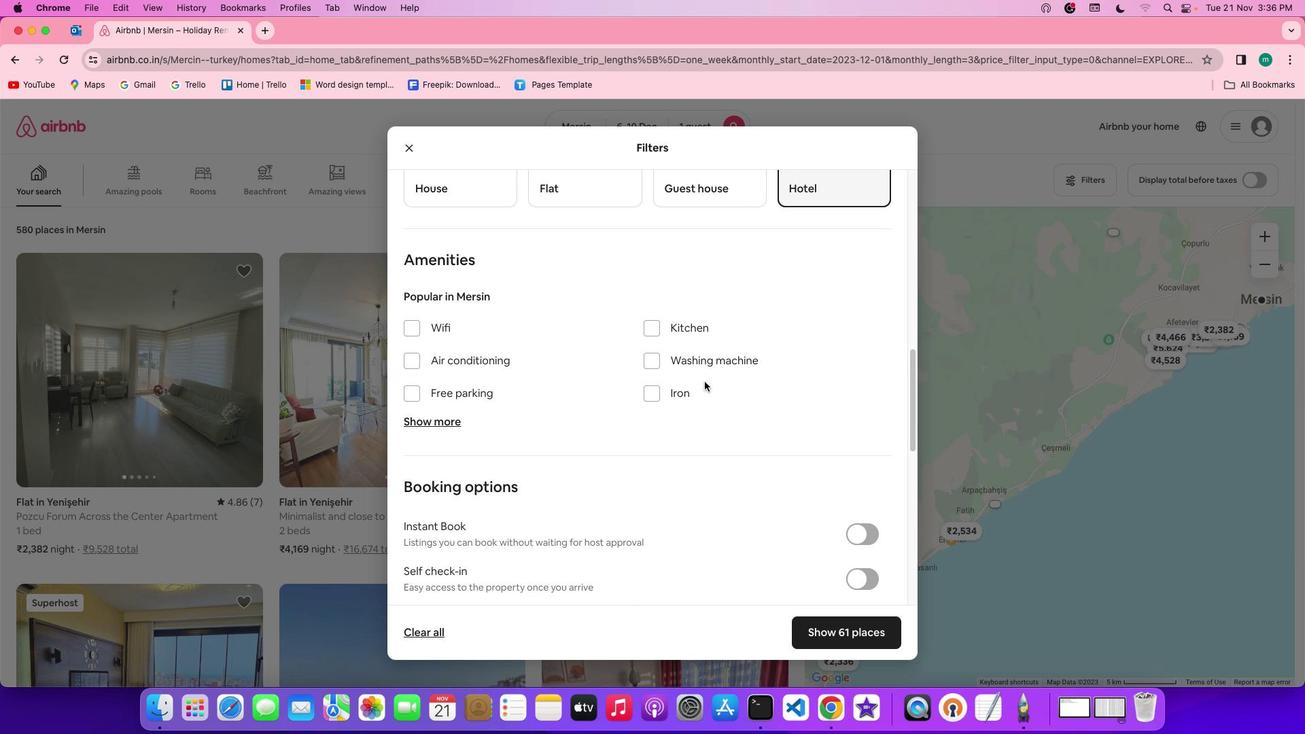 
Action: Mouse scrolled (705, 382) with delta (0, -1)
Screenshot: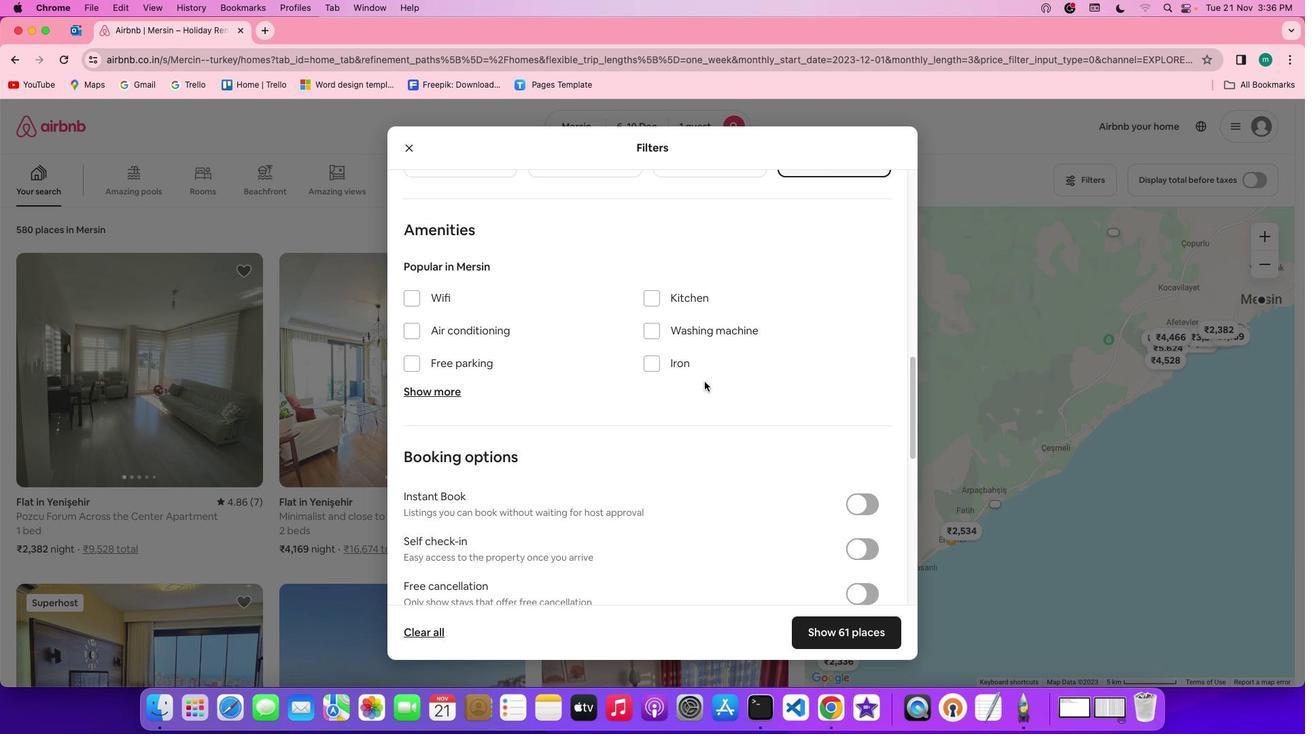 
Action: Mouse scrolled (705, 382) with delta (0, 0)
Screenshot: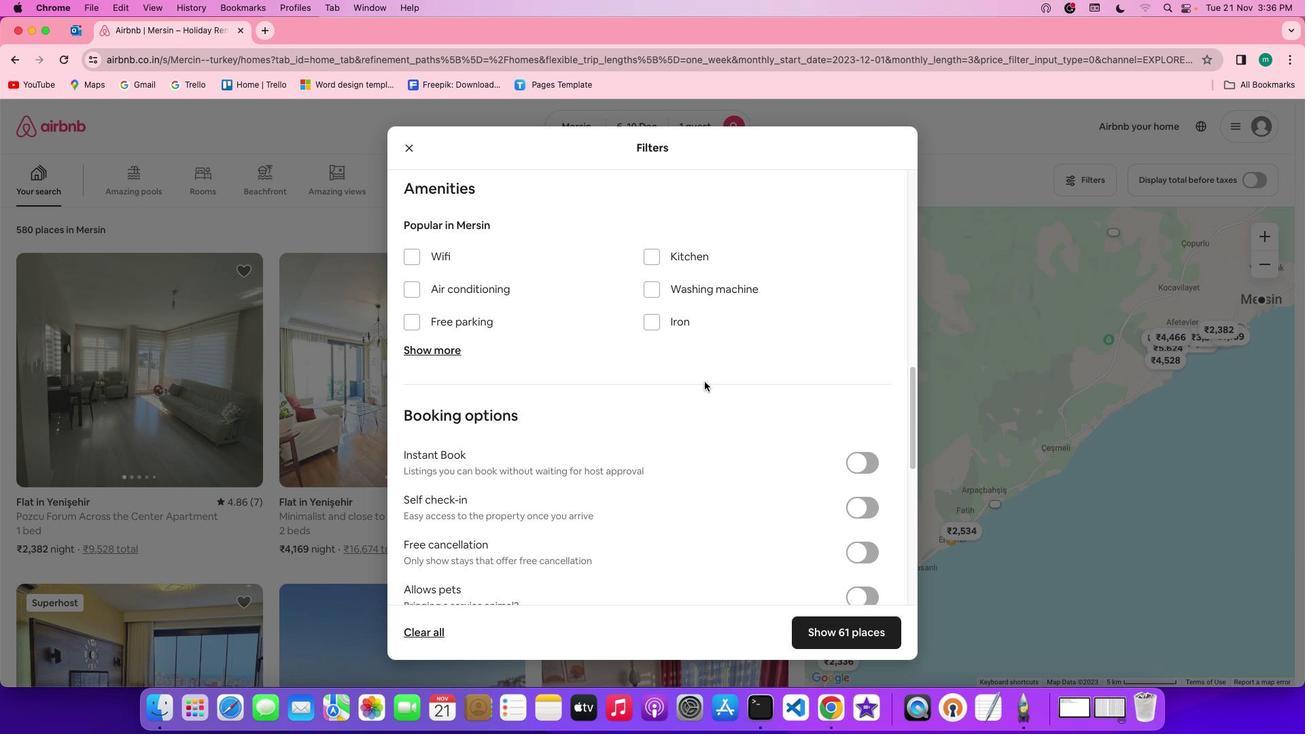 
Action: Mouse scrolled (705, 382) with delta (0, 0)
Screenshot: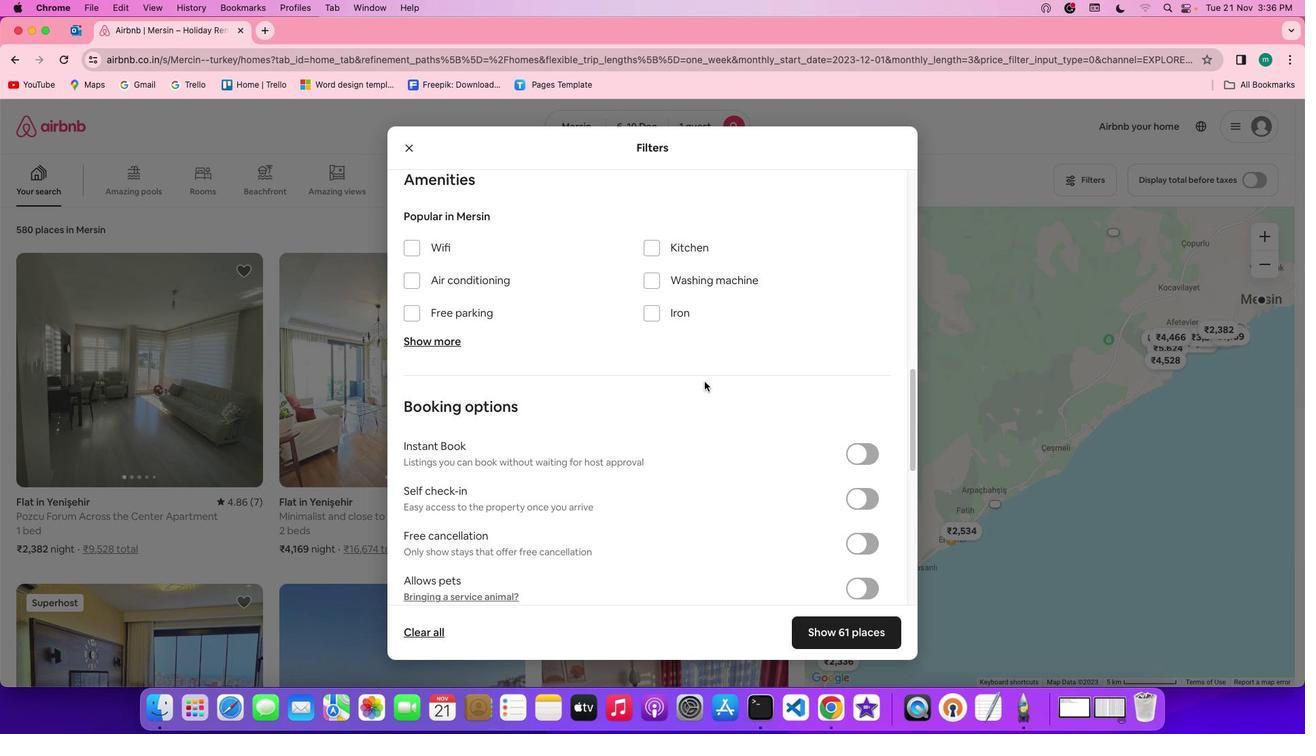 
Action: Mouse scrolled (705, 382) with delta (0, 0)
Screenshot: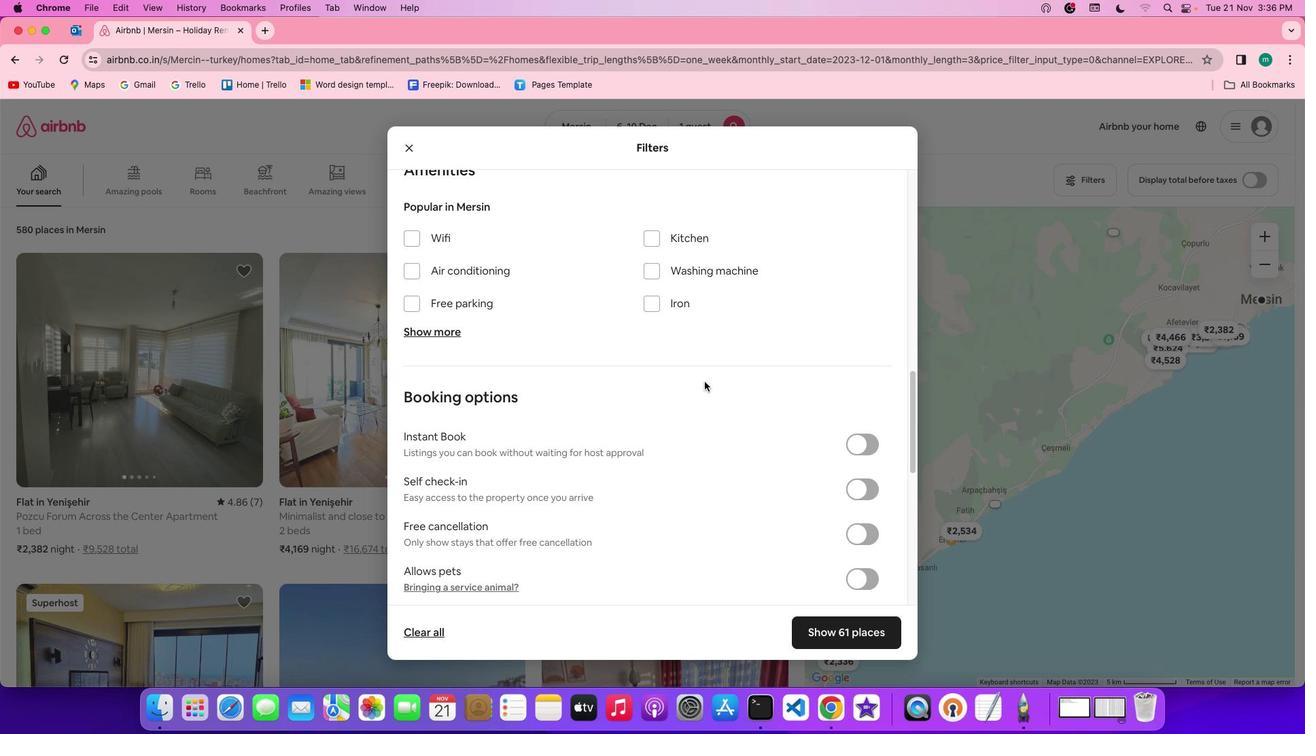 
Action: Mouse moved to (599, 346)
Screenshot: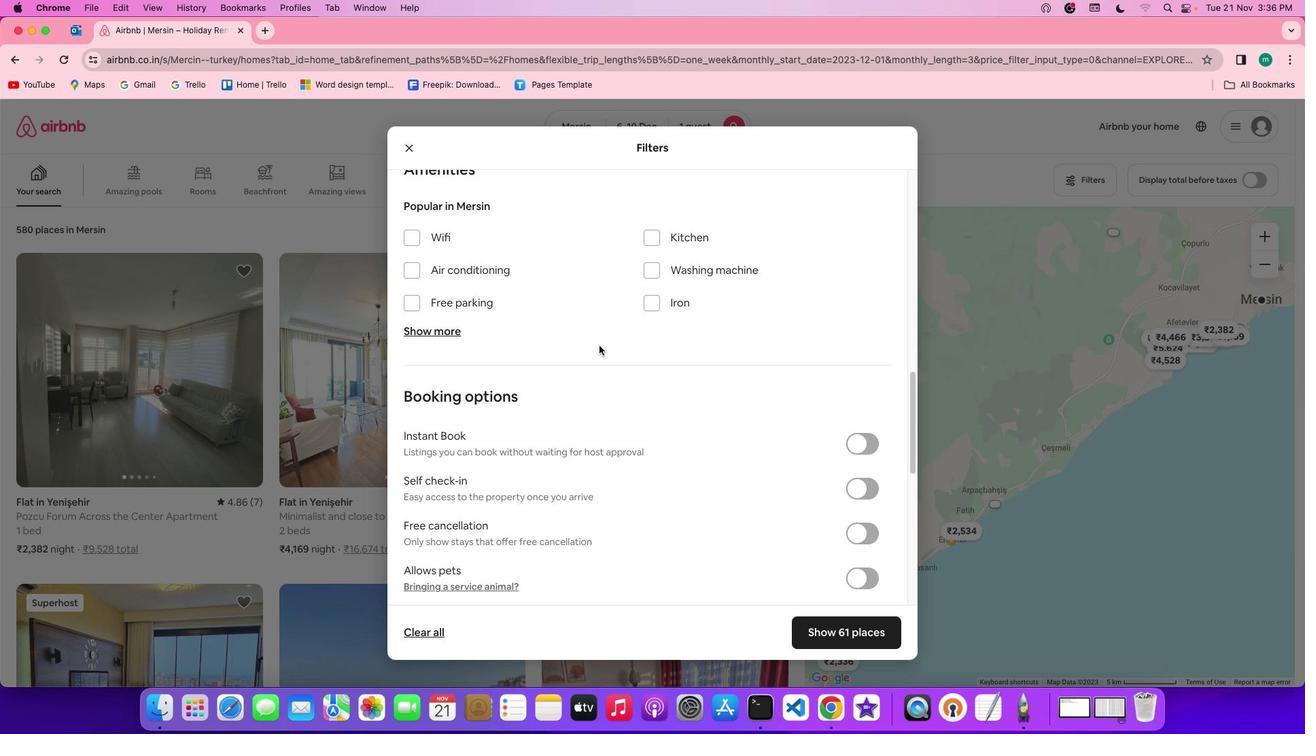 
Action: Mouse scrolled (599, 346) with delta (0, 0)
Screenshot: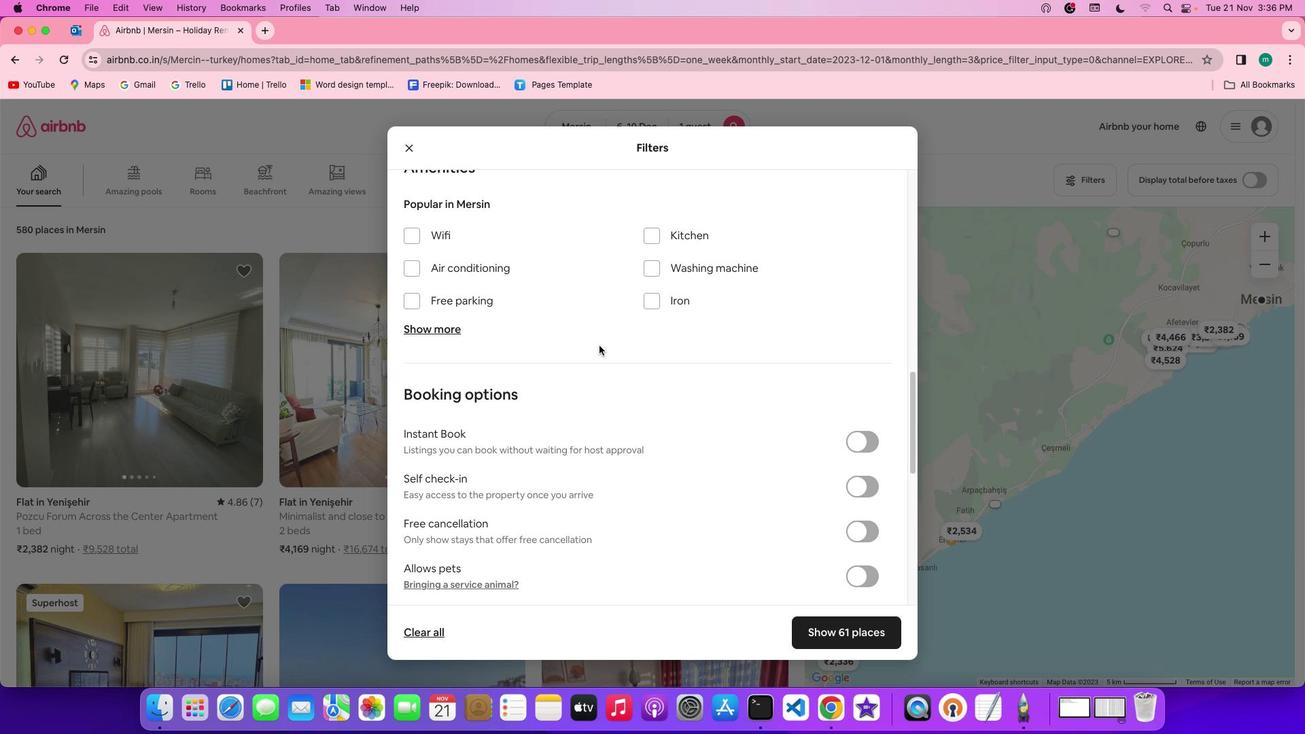 
Action: Mouse scrolled (599, 346) with delta (0, 0)
Screenshot: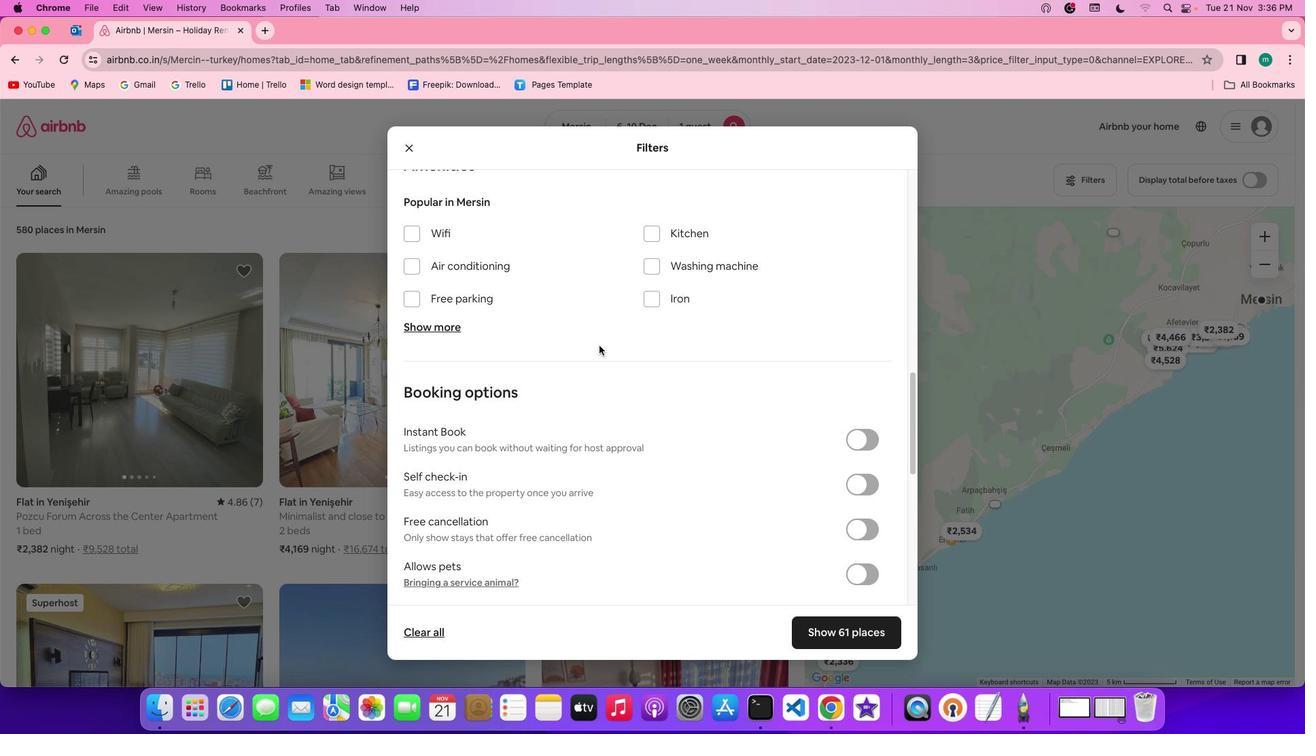 
Action: Mouse scrolled (599, 346) with delta (0, 0)
Screenshot: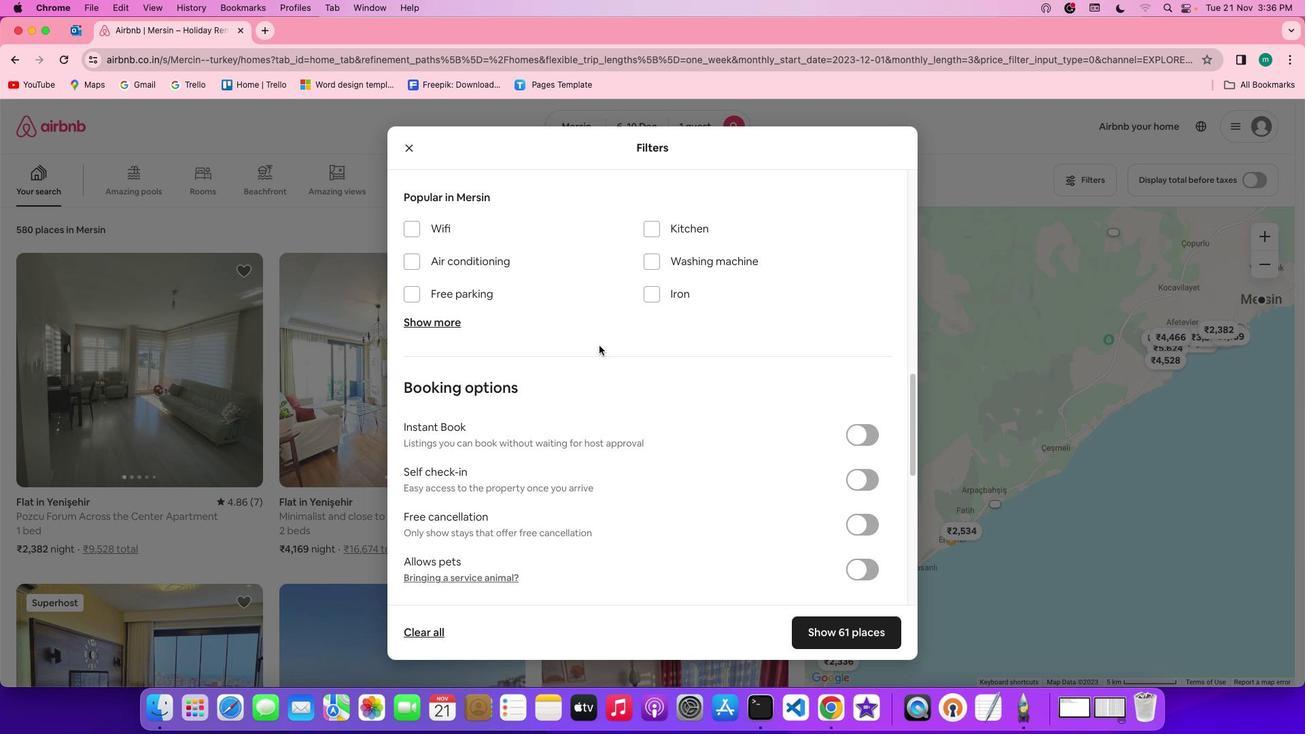 
Action: Mouse moved to (683, 374)
Screenshot: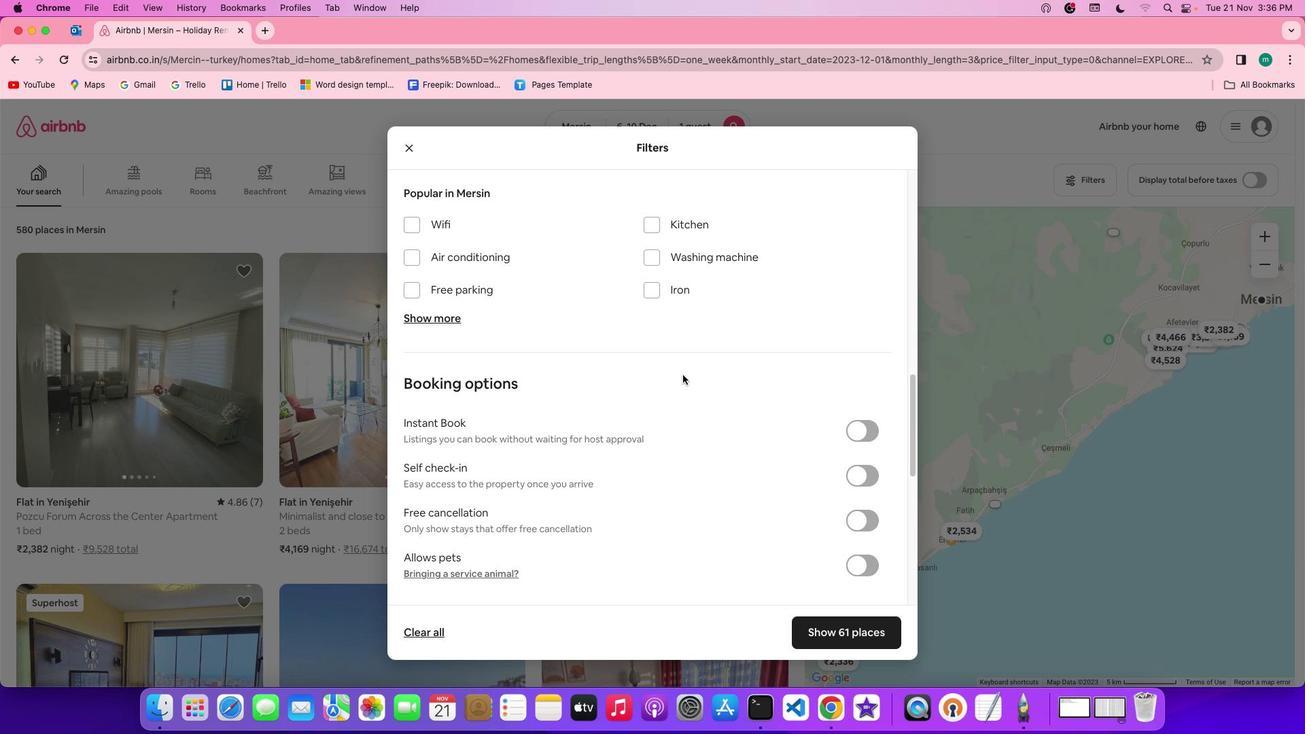
Action: Mouse scrolled (683, 374) with delta (0, 0)
Screenshot: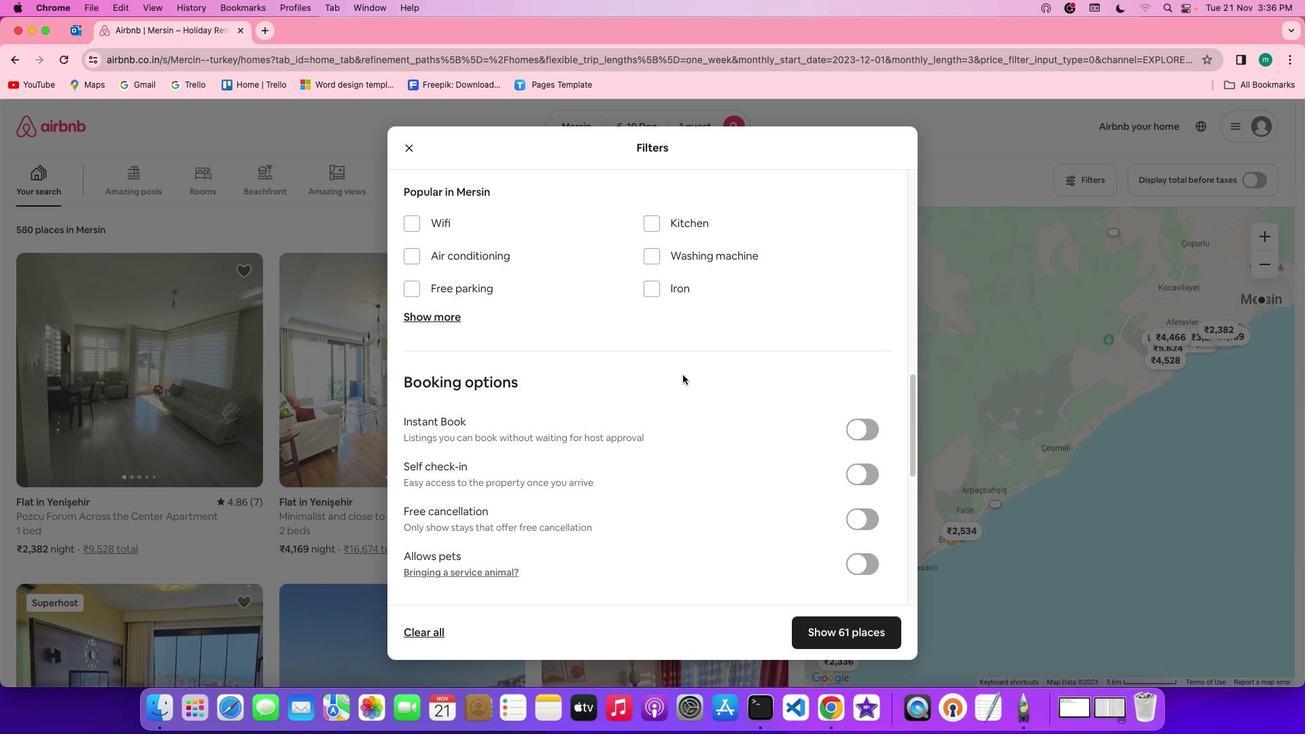 
Action: Mouse scrolled (683, 374) with delta (0, 0)
Screenshot: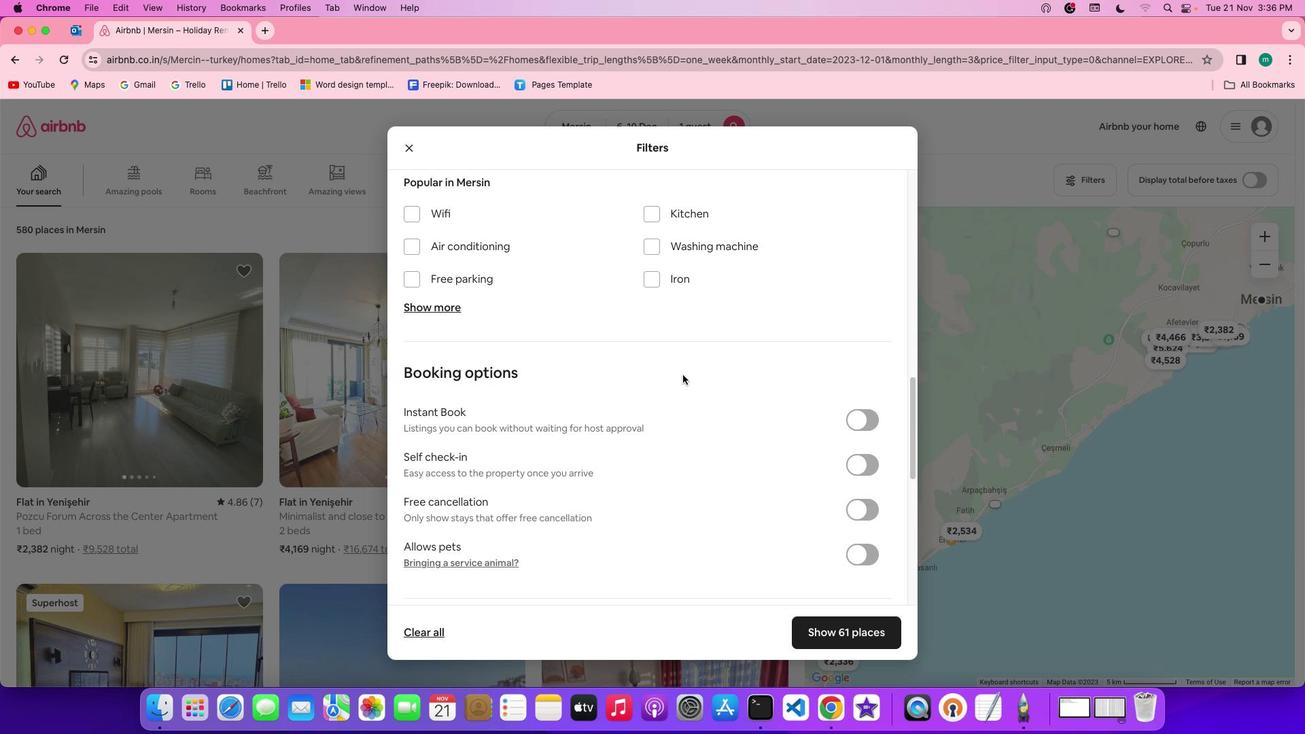 
Action: Mouse scrolled (683, 374) with delta (0, 0)
Screenshot: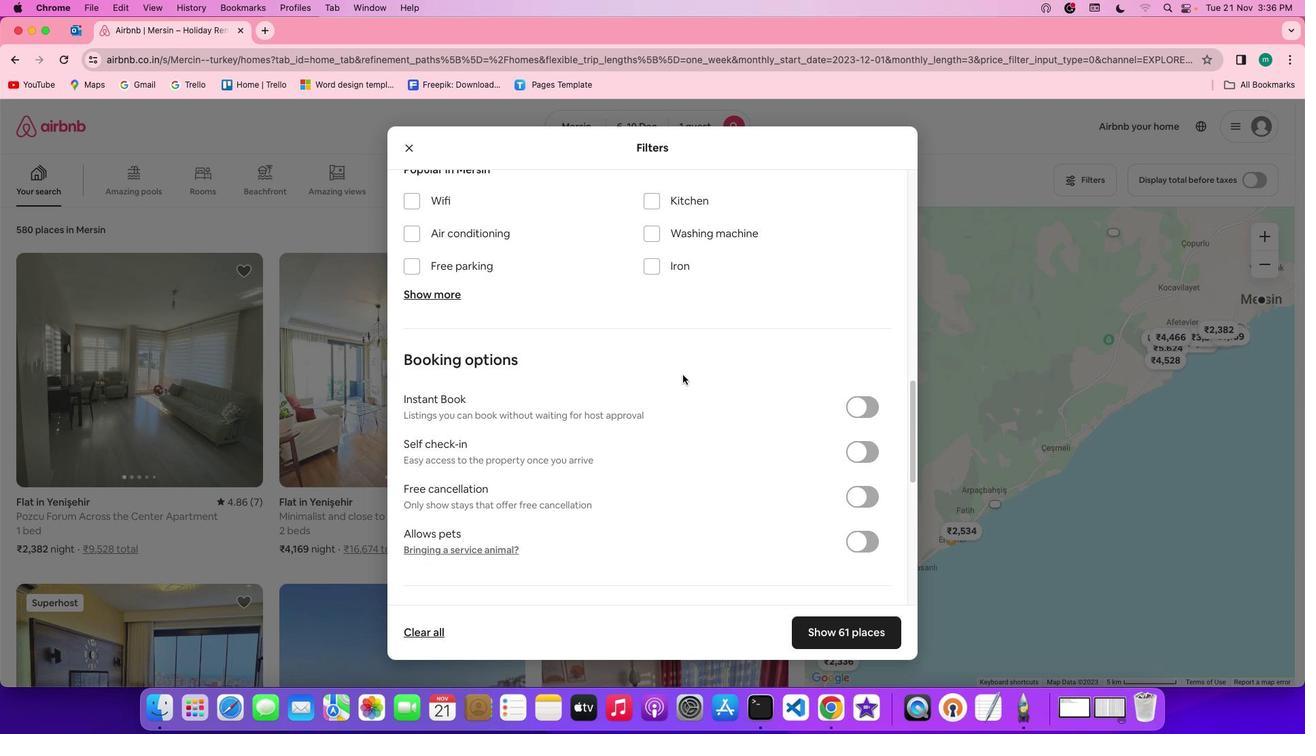 
Action: Mouse scrolled (683, 374) with delta (0, -1)
Screenshot: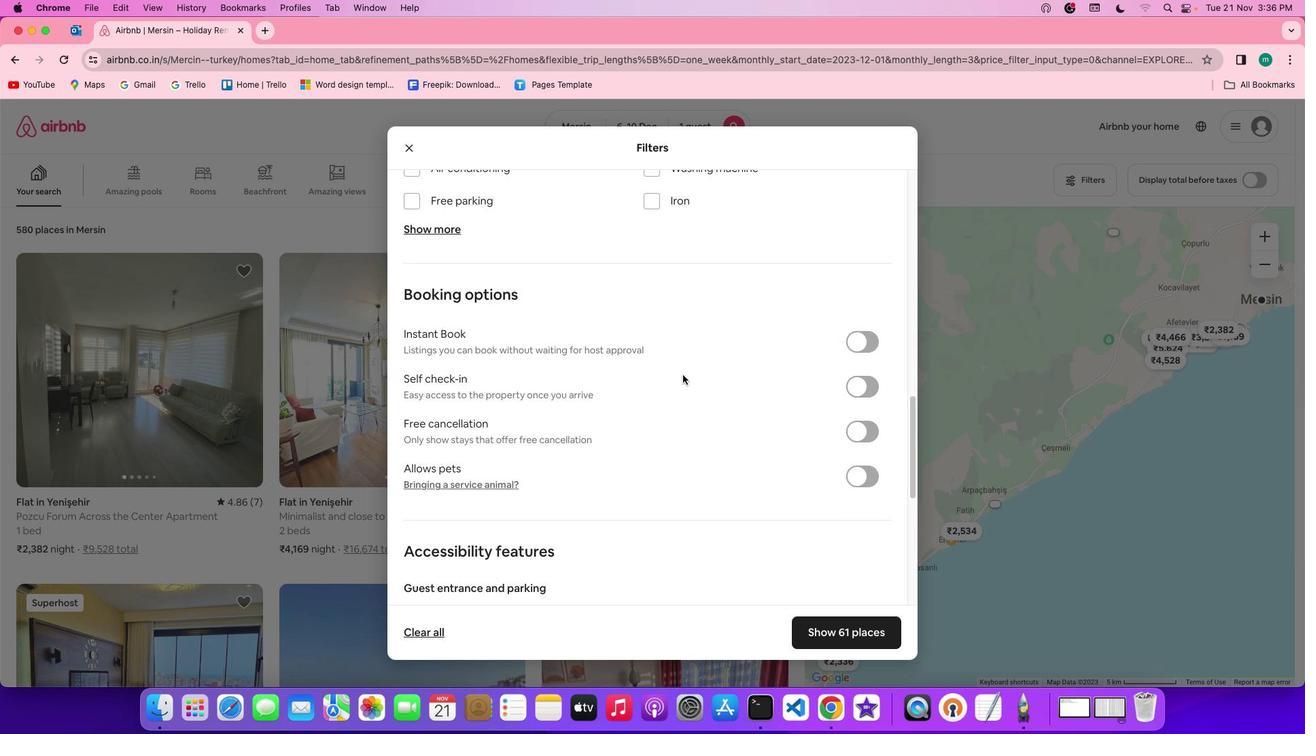 
Action: Mouse moved to (743, 428)
Screenshot: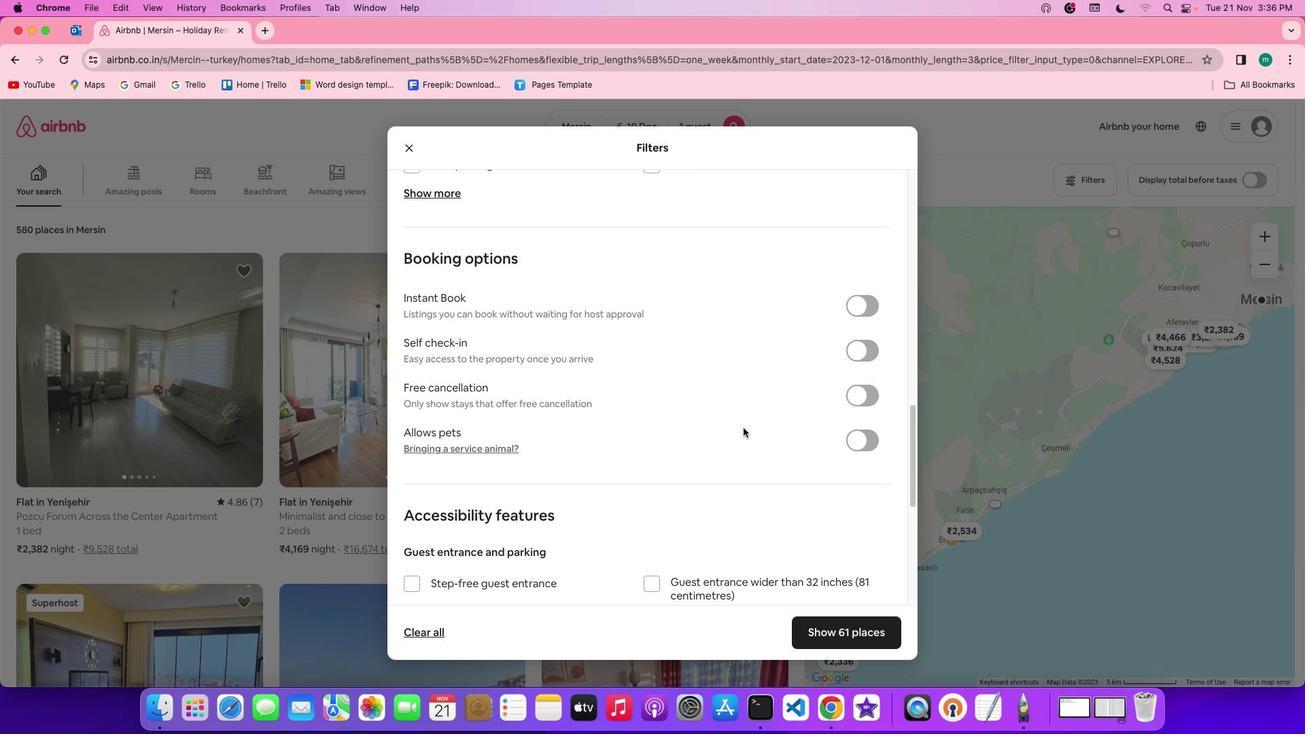 
Action: Mouse scrolled (743, 428) with delta (0, 0)
Screenshot: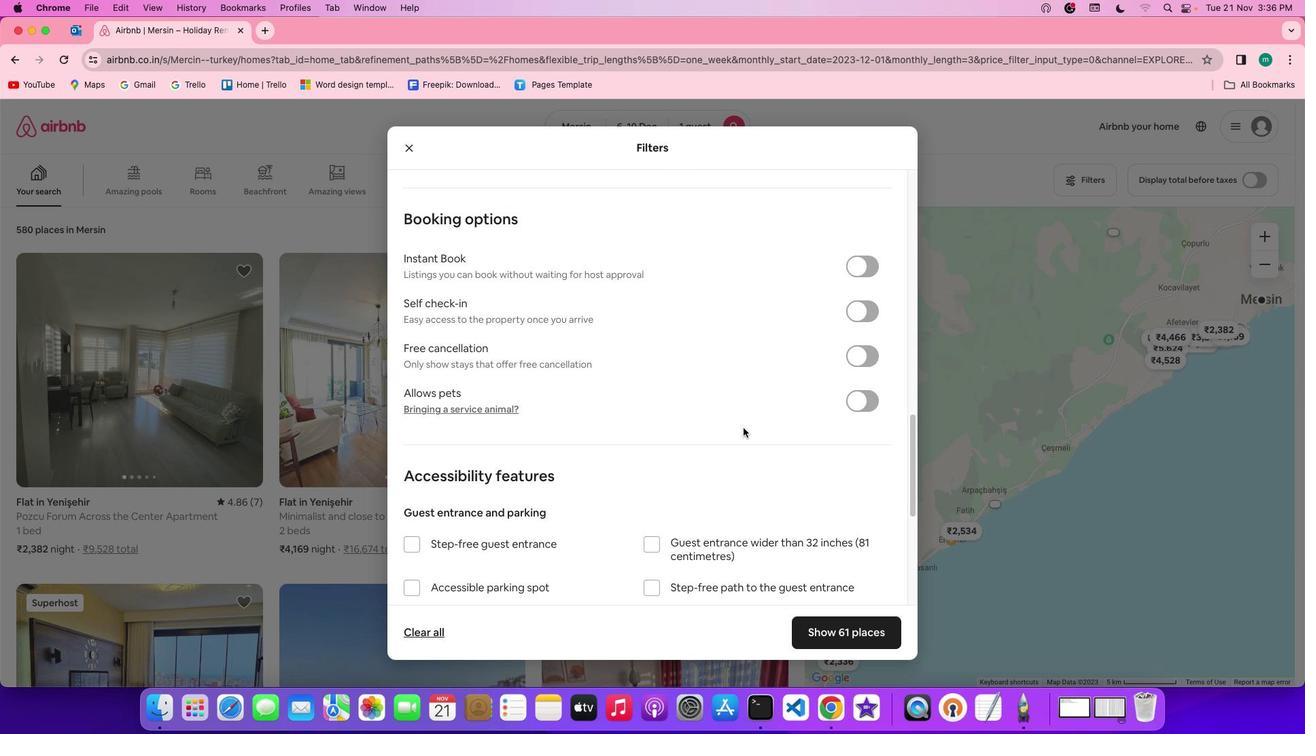 
Action: Mouse scrolled (743, 428) with delta (0, 0)
Screenshot: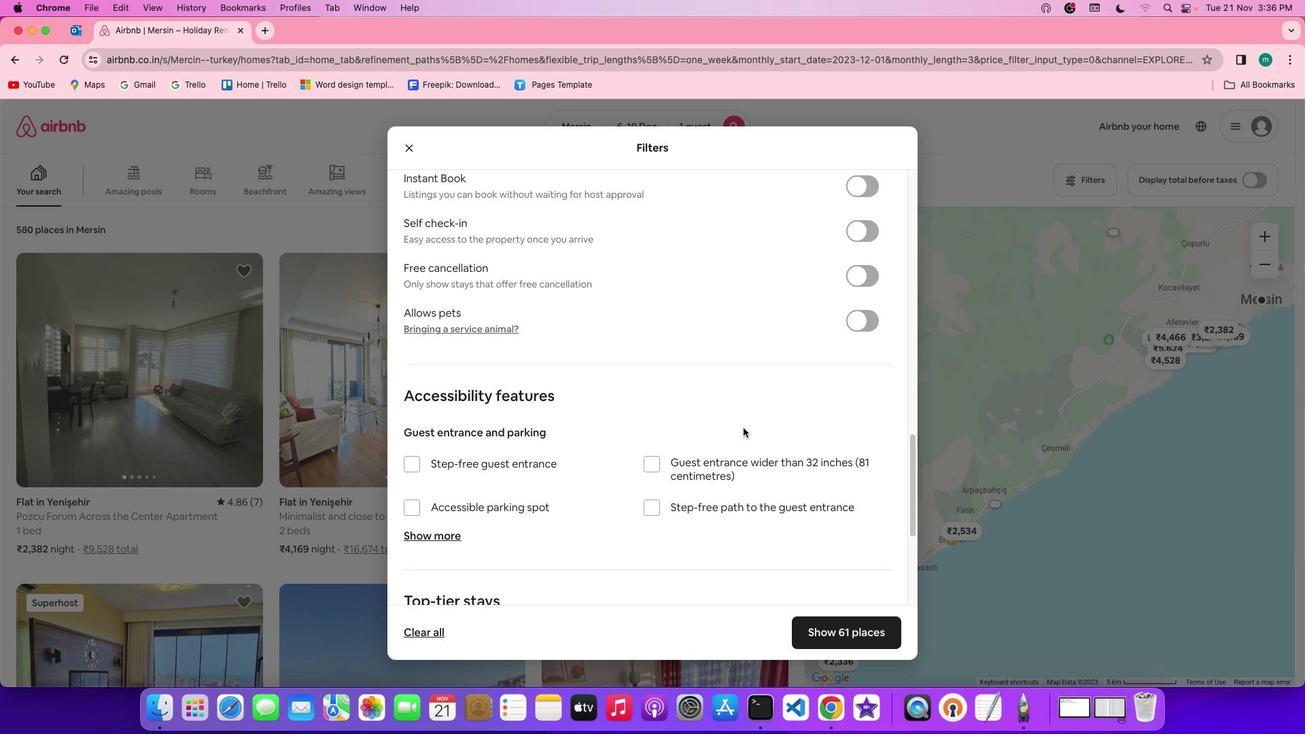 
Action: Mouse scrolled (743, 428) with delta (0, -2)
Screenshot: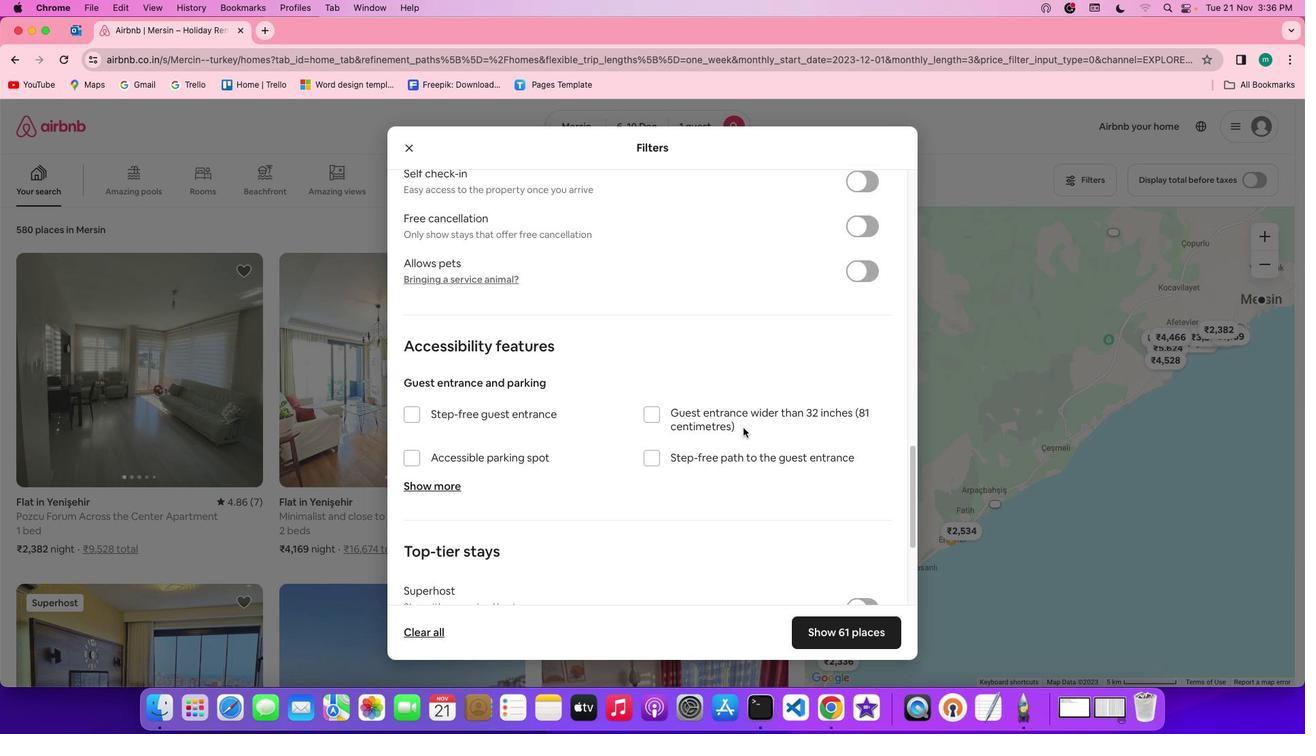 
Action: Mouse scrolled (743, 428) with delta (0, -2)
Screenshot: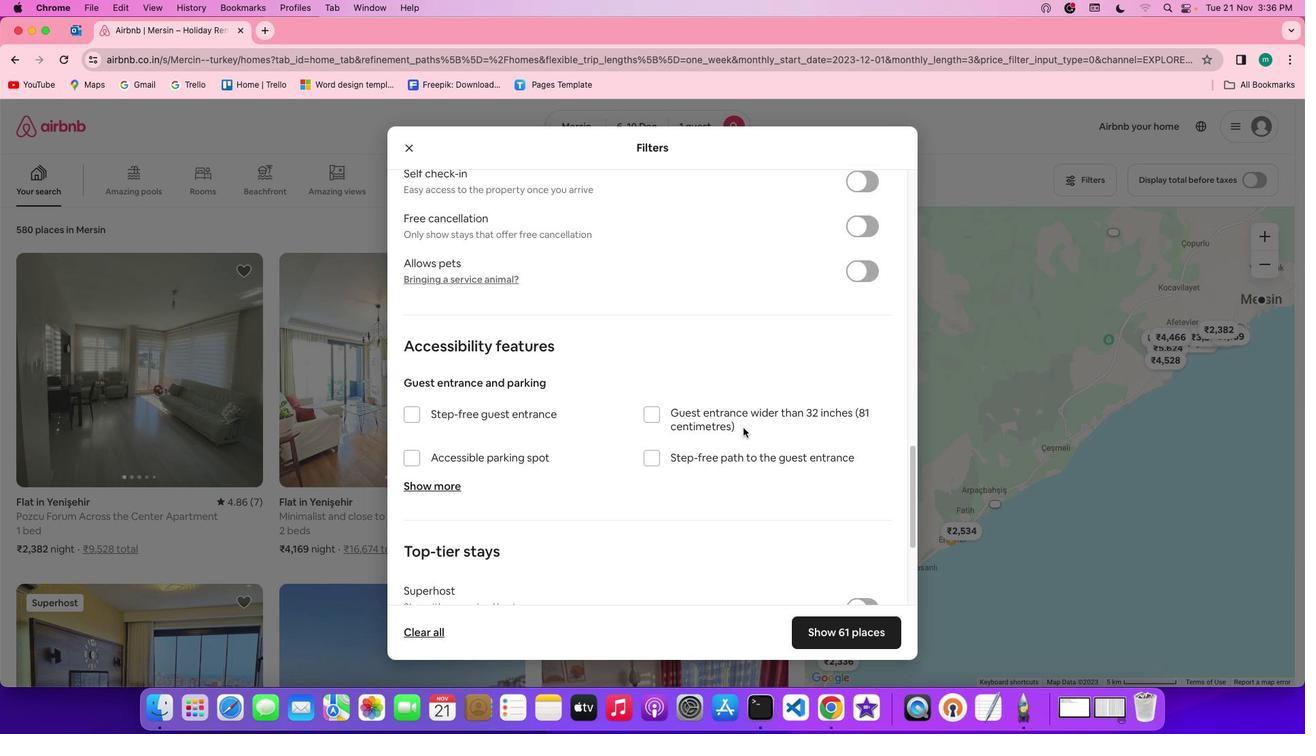 
Action: Mouse scrolled (743, 428) with delta (0, -3)
Screenshot: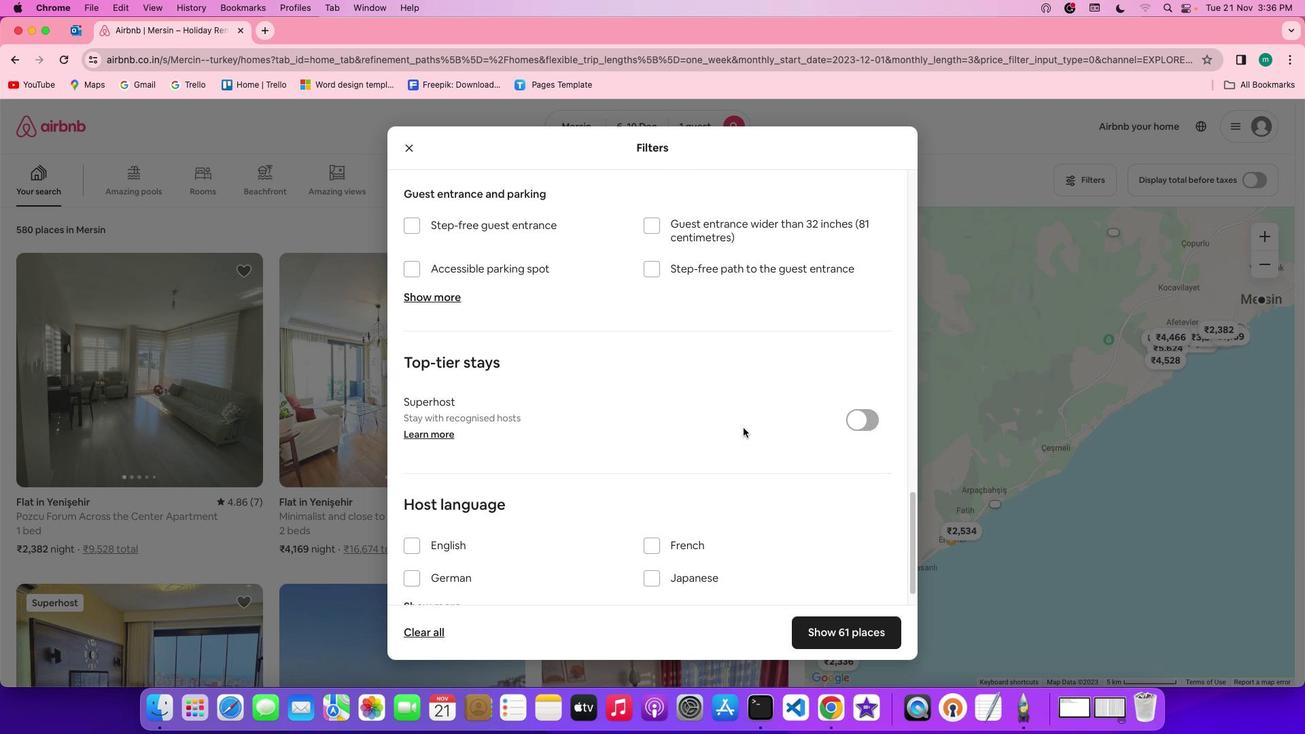 
Action: Mouse moved to (744, 428)
Screenshot: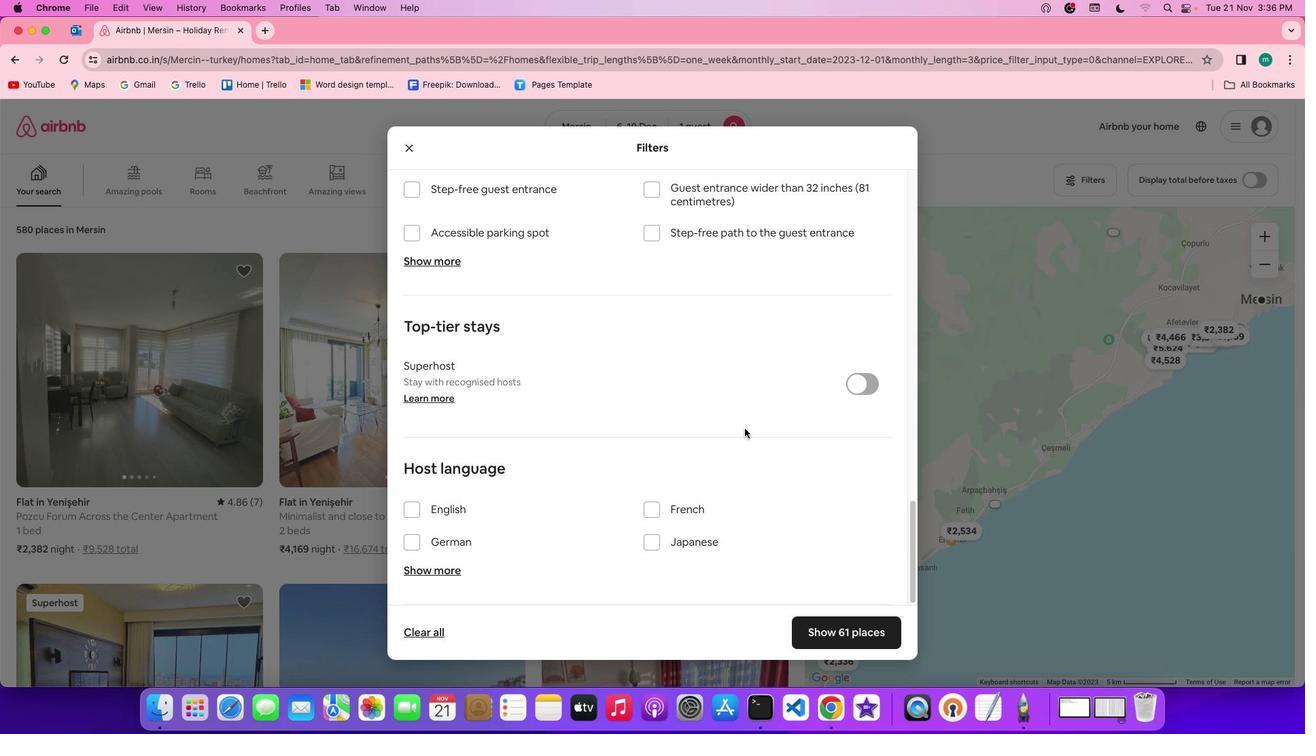 
Action: Mouse scrolled (744, 428) with delta (0, 0)
Screenshot: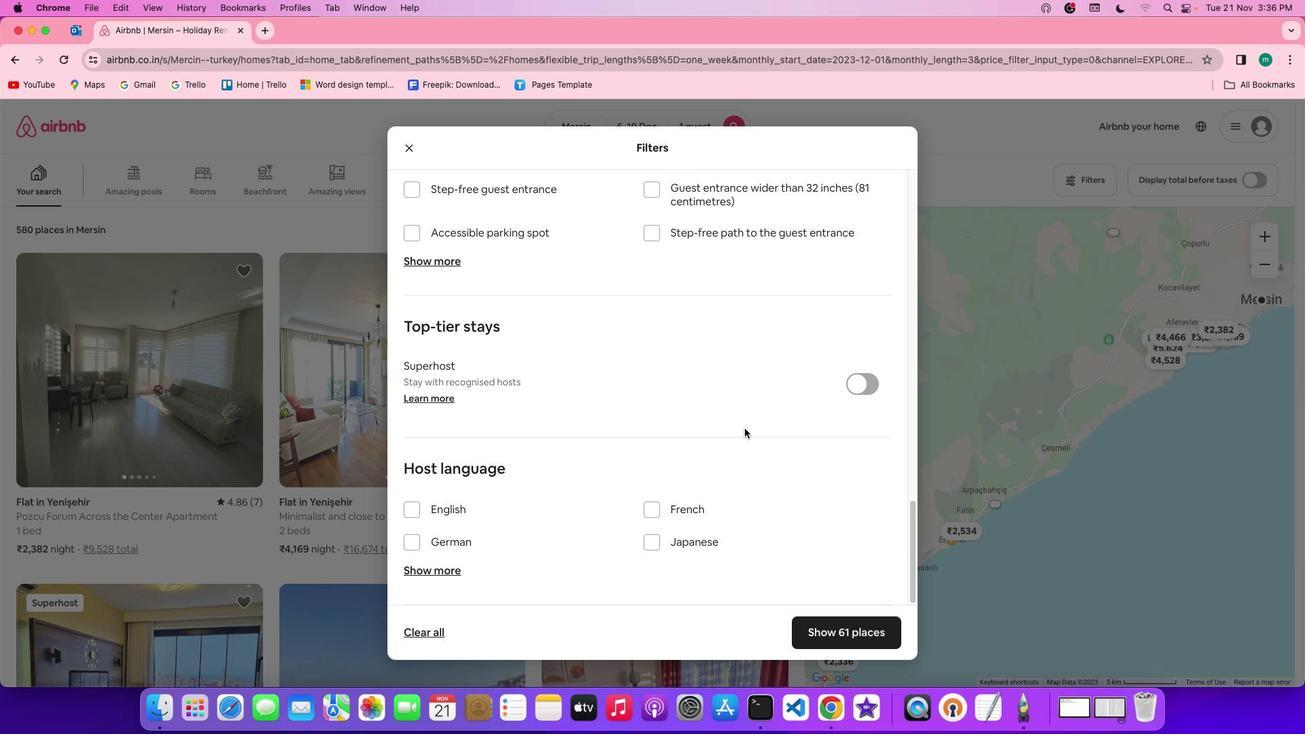 
Action: Mouse scrolled (744, 428) with delta (0, 0)
Screenshot: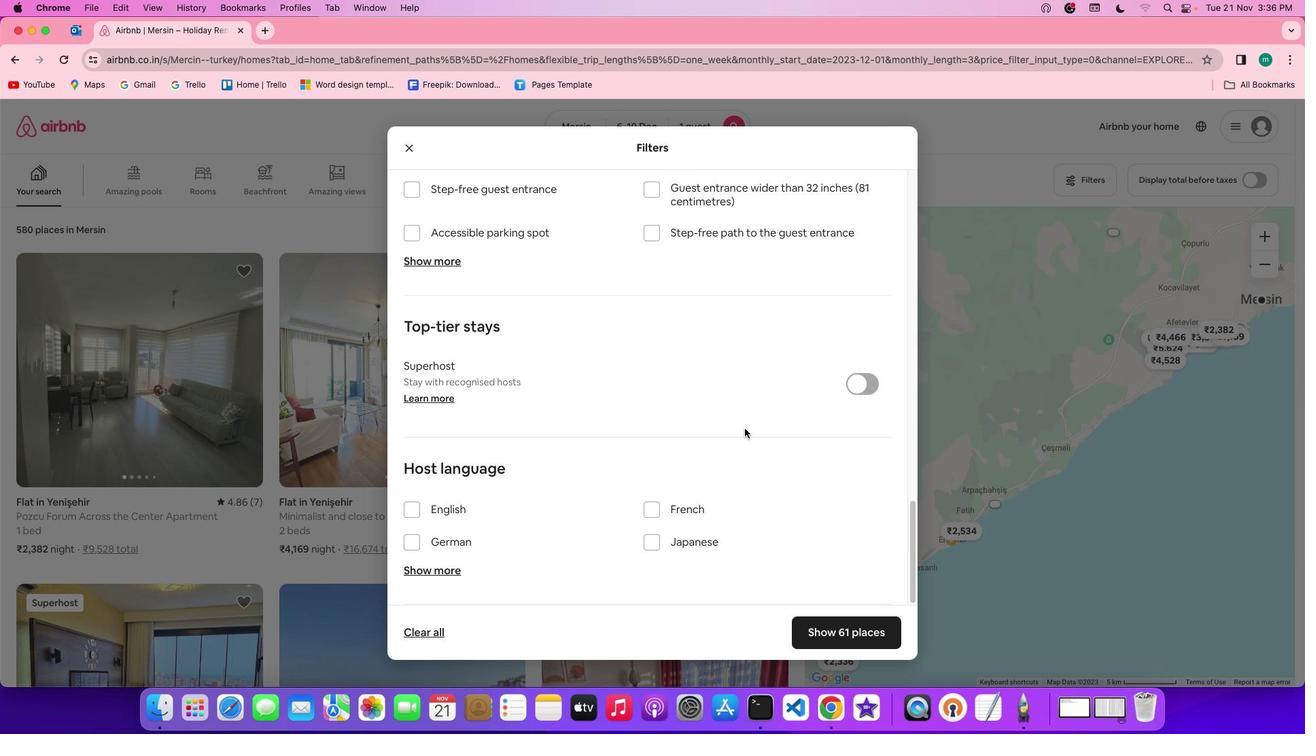 
Action: Mouse scrolled (744, 428) with delta (0, -2)
Screenshot: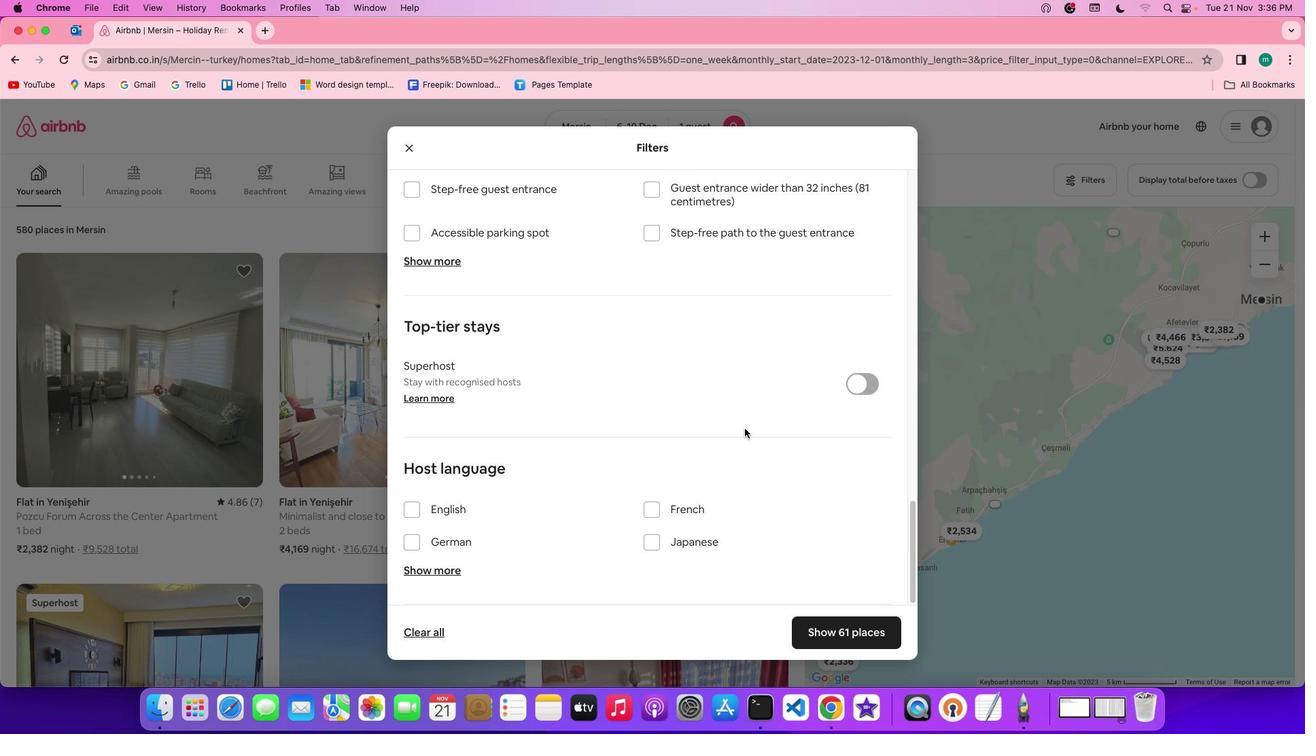 
Action: Mouse scrolled (744, 428) with delta (0, -3)
Screenshot: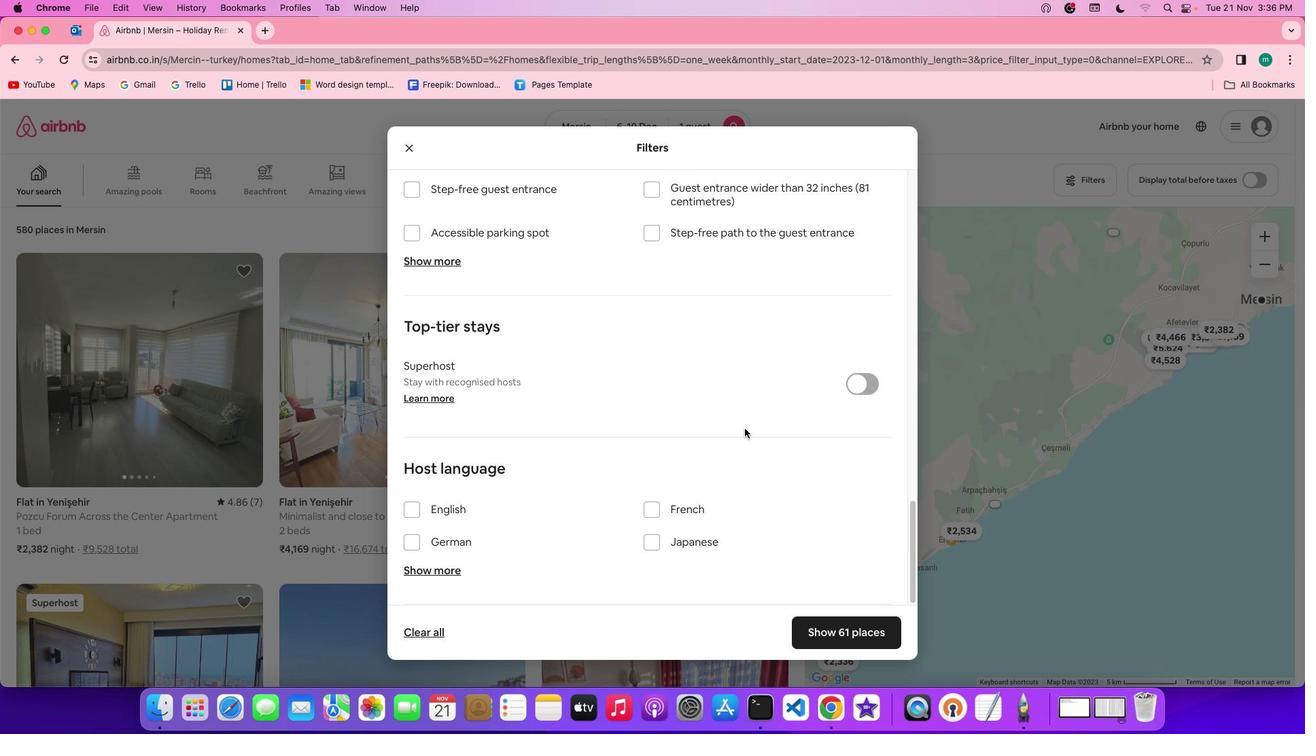 
Action: Mouse scrolled (744, 428) with delta (0, -4)
Screenshot: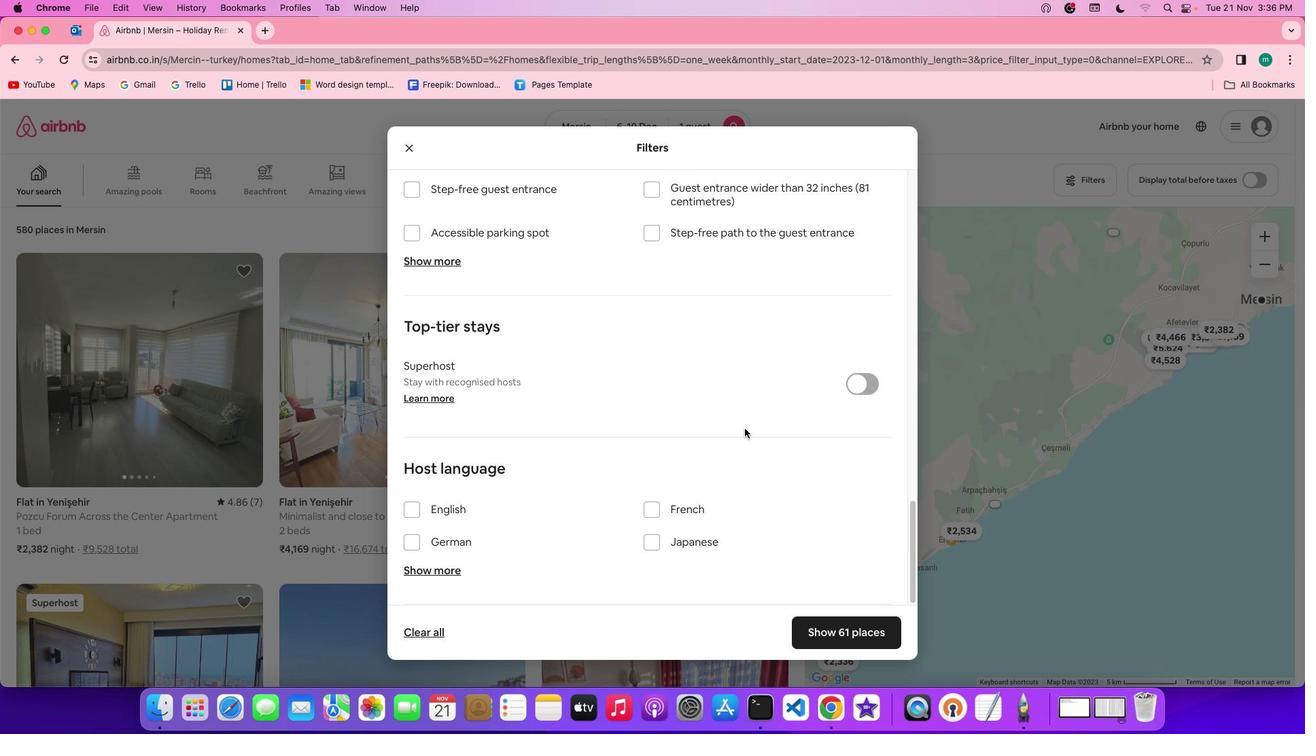 
Action: Mouse scrolled (744, 428) with delta (0, 0)
Screenshot: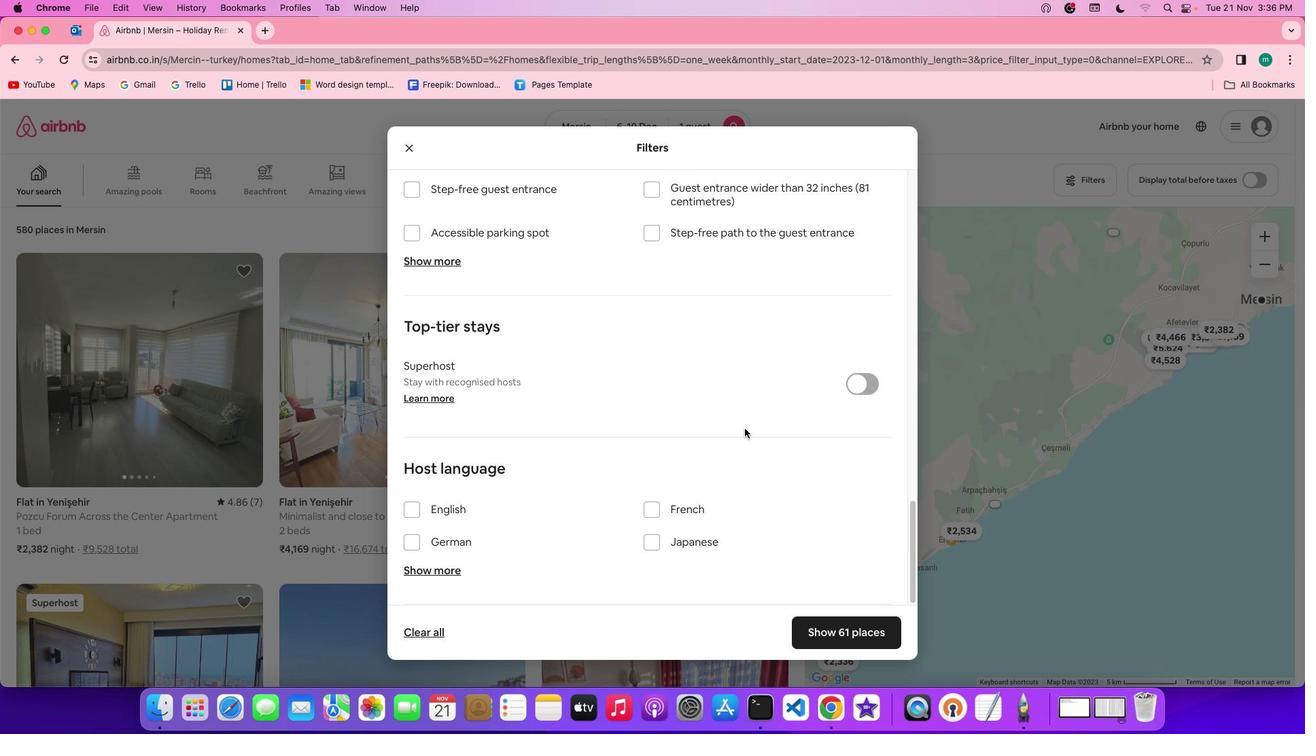 
Action: Mouse scrolled (744, 428) with delta (0, 0)
Screenshot: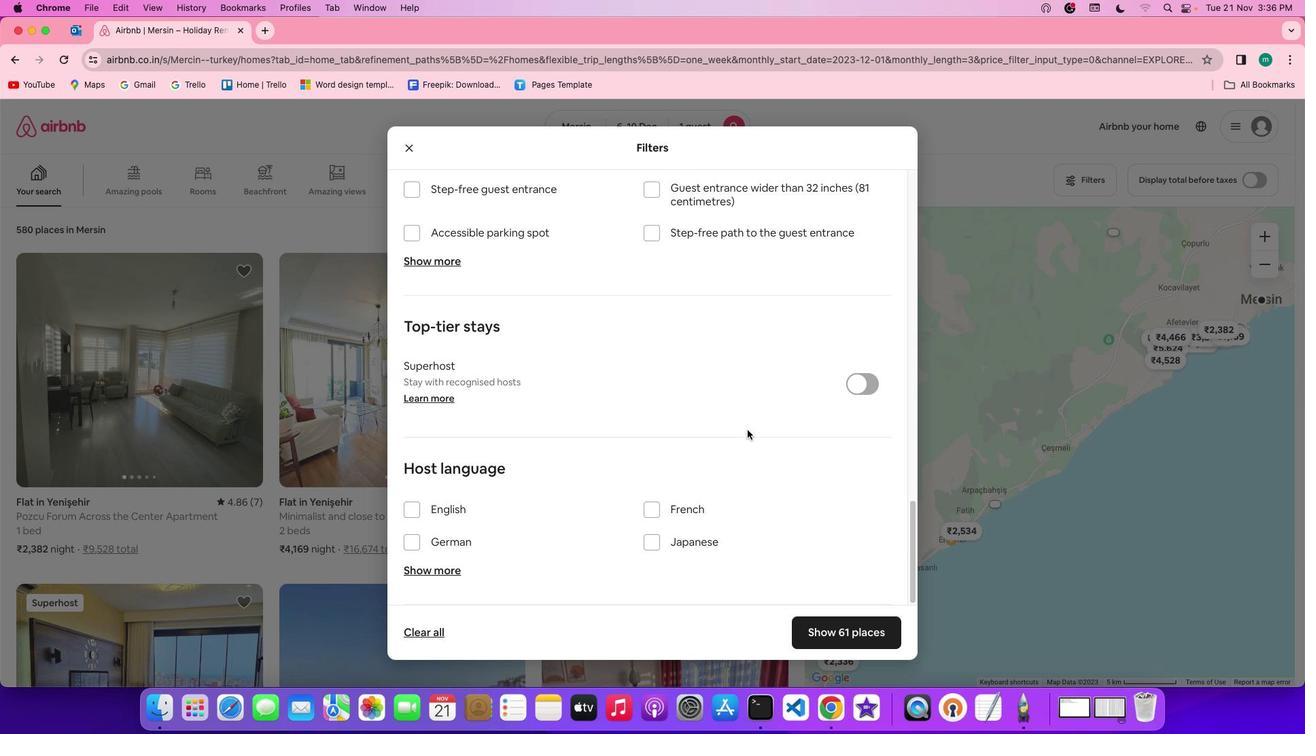 
Action: Mouse scrolled (744, 428) with delta (0, -1)
Screenshot: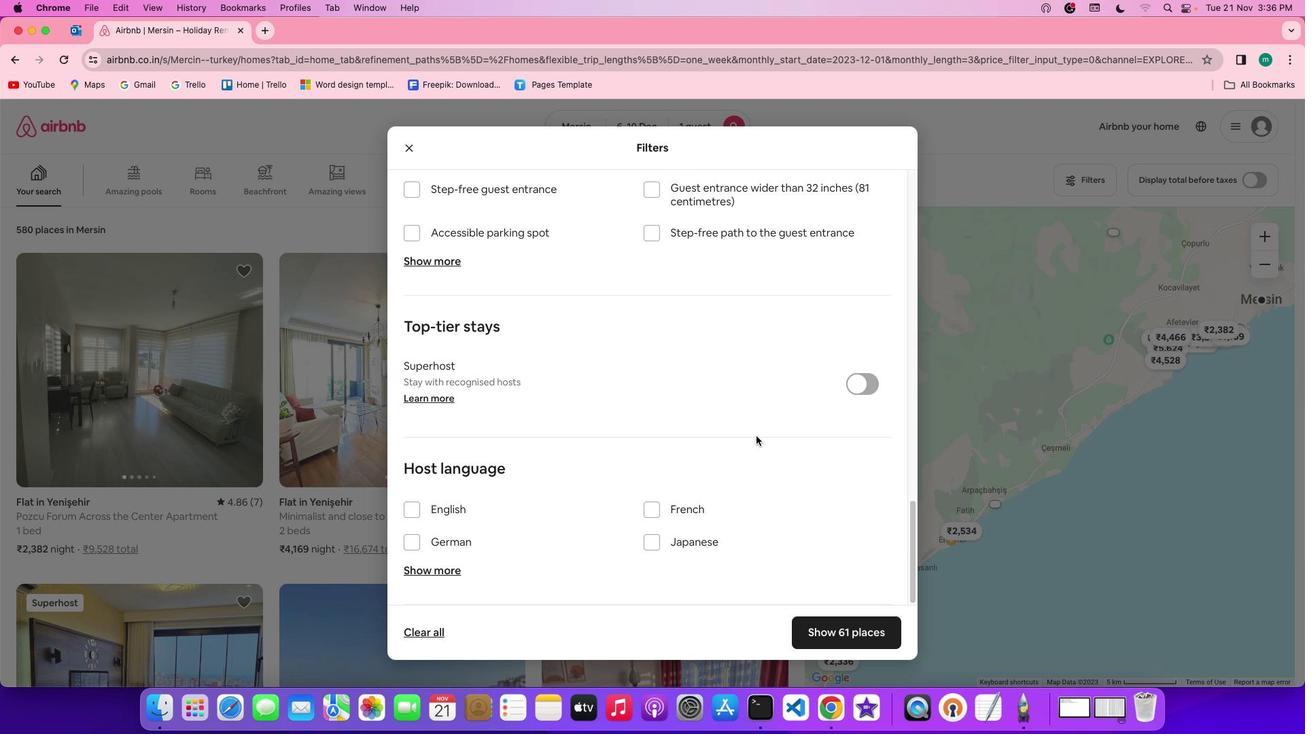 
Action: Mouse moved to (872, 623)
Screenshot: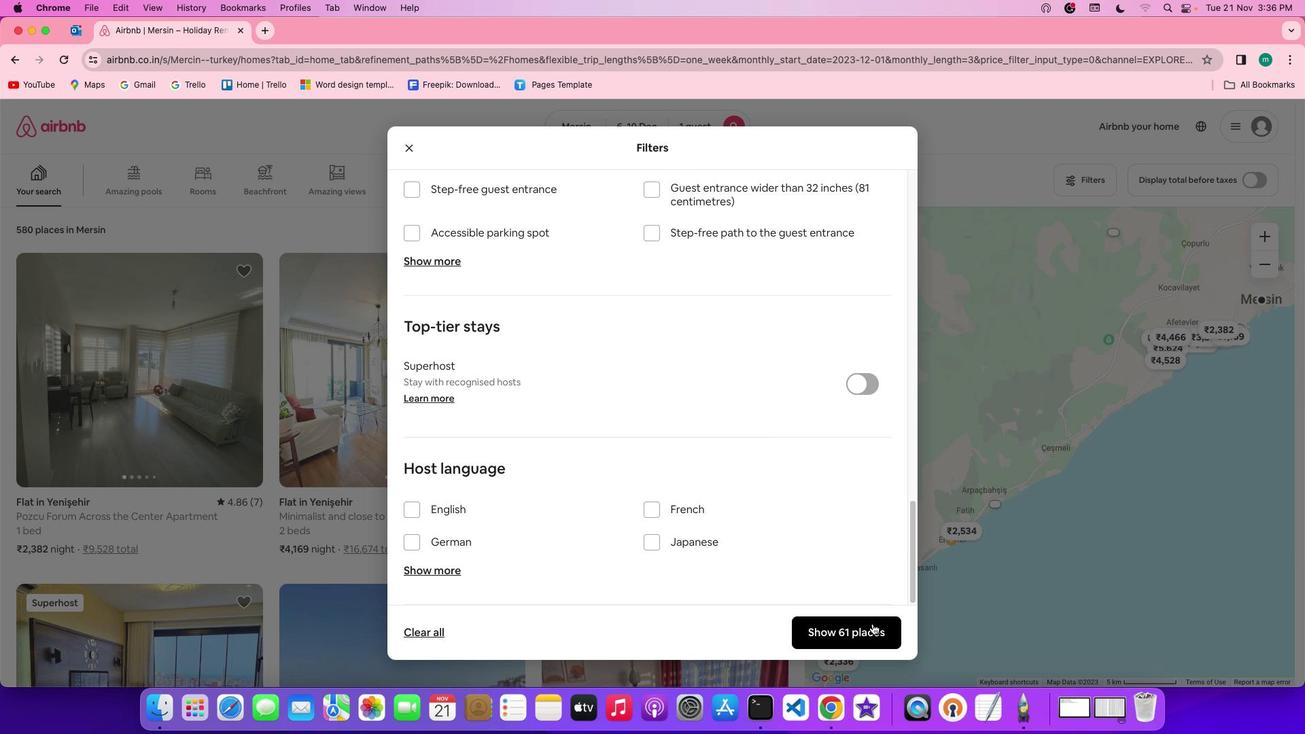 
Action: Mouse pressed left at (872, 623)
Screenshot: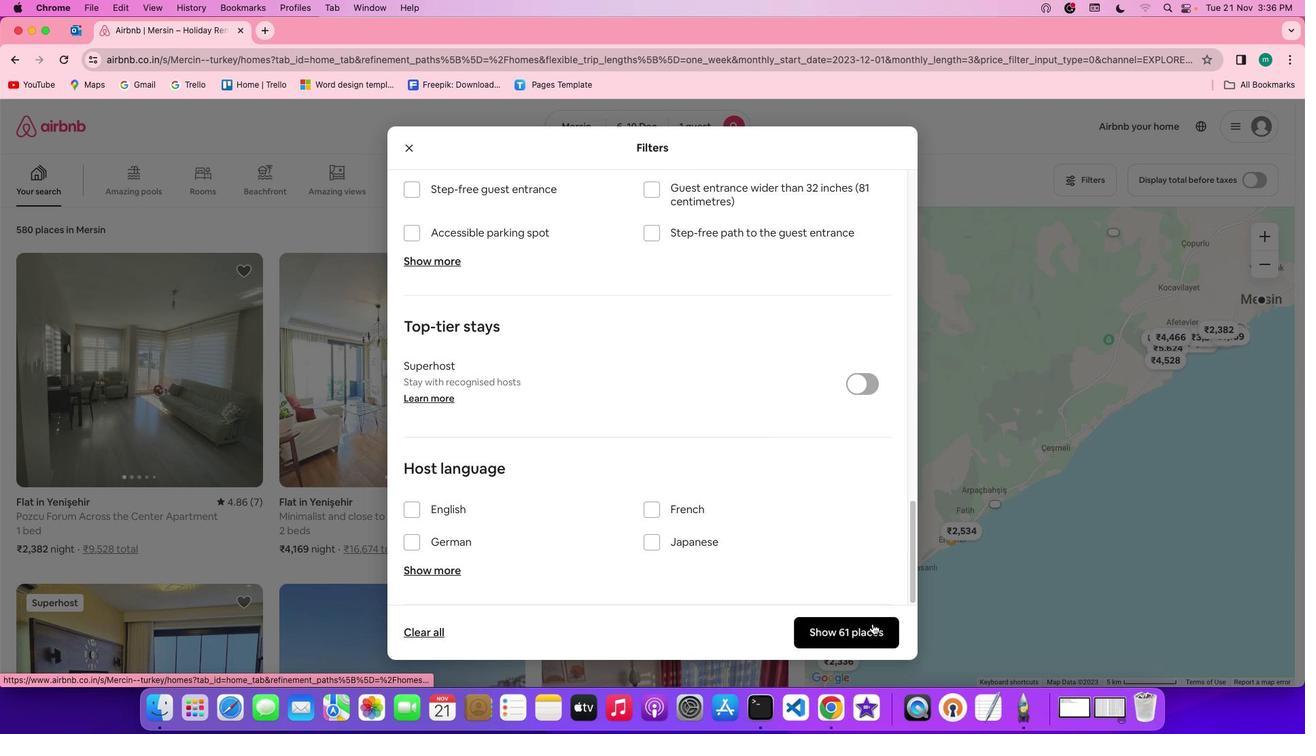 
Action: Mouse moved to (422, 415)
Screenshot: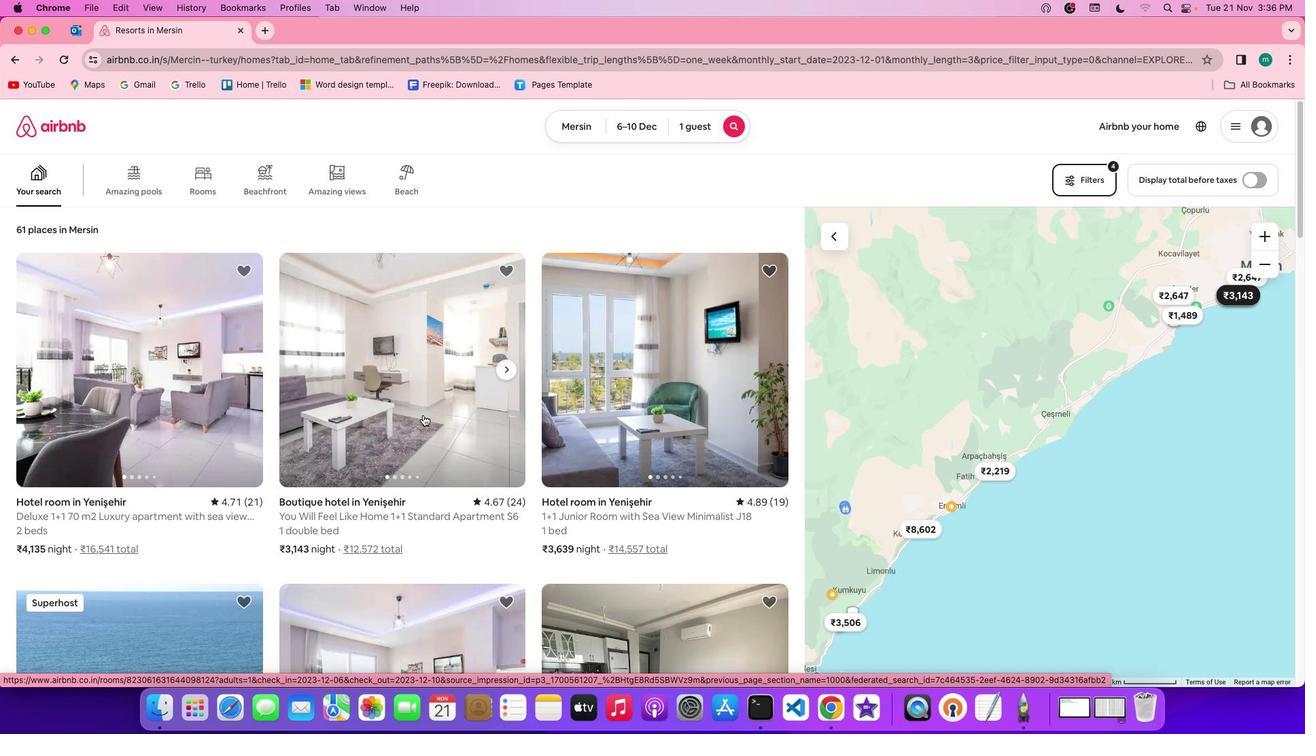 
Action: Mouse scrolled (422, 415) with delta (0, 0)
Screenshot: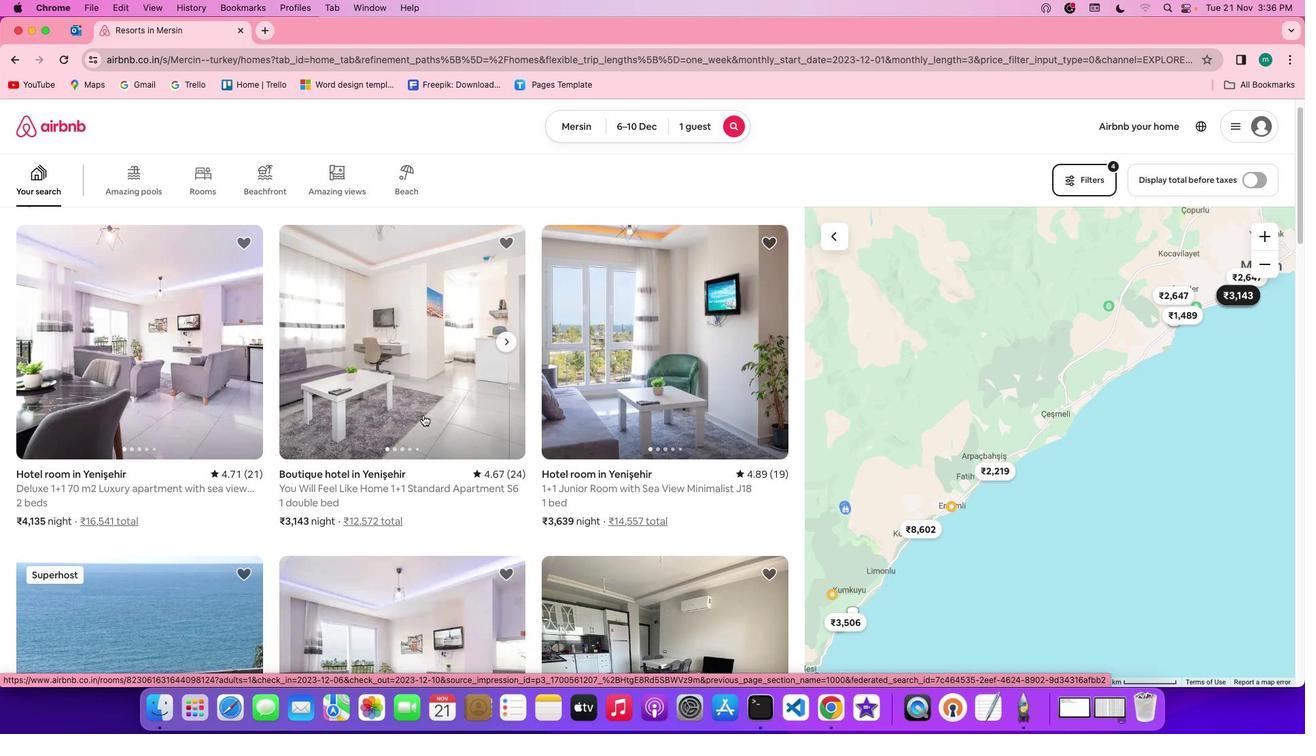 
Action: Mouse scrolled (422, 415) with delta (0, 0)
Screenshot: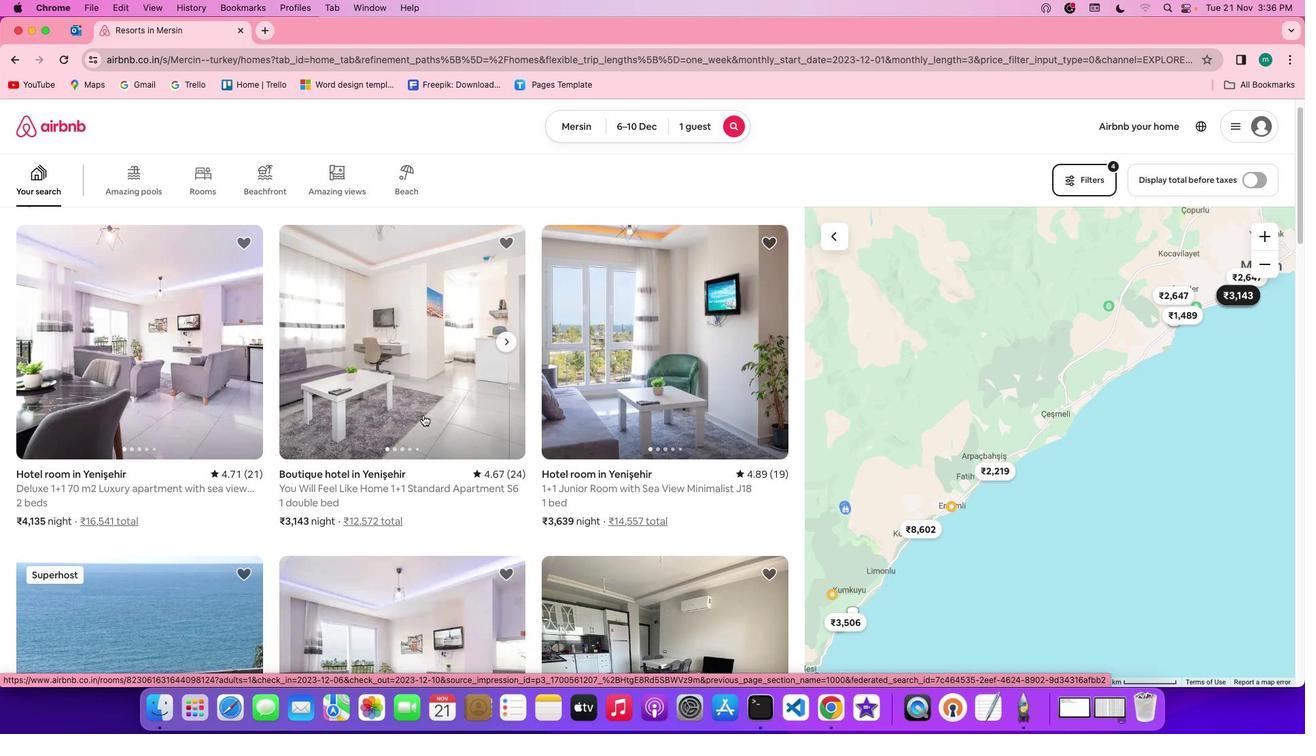 
Action: Mouse scrolled (422, 415) with delta (0, -1)
Screenshot: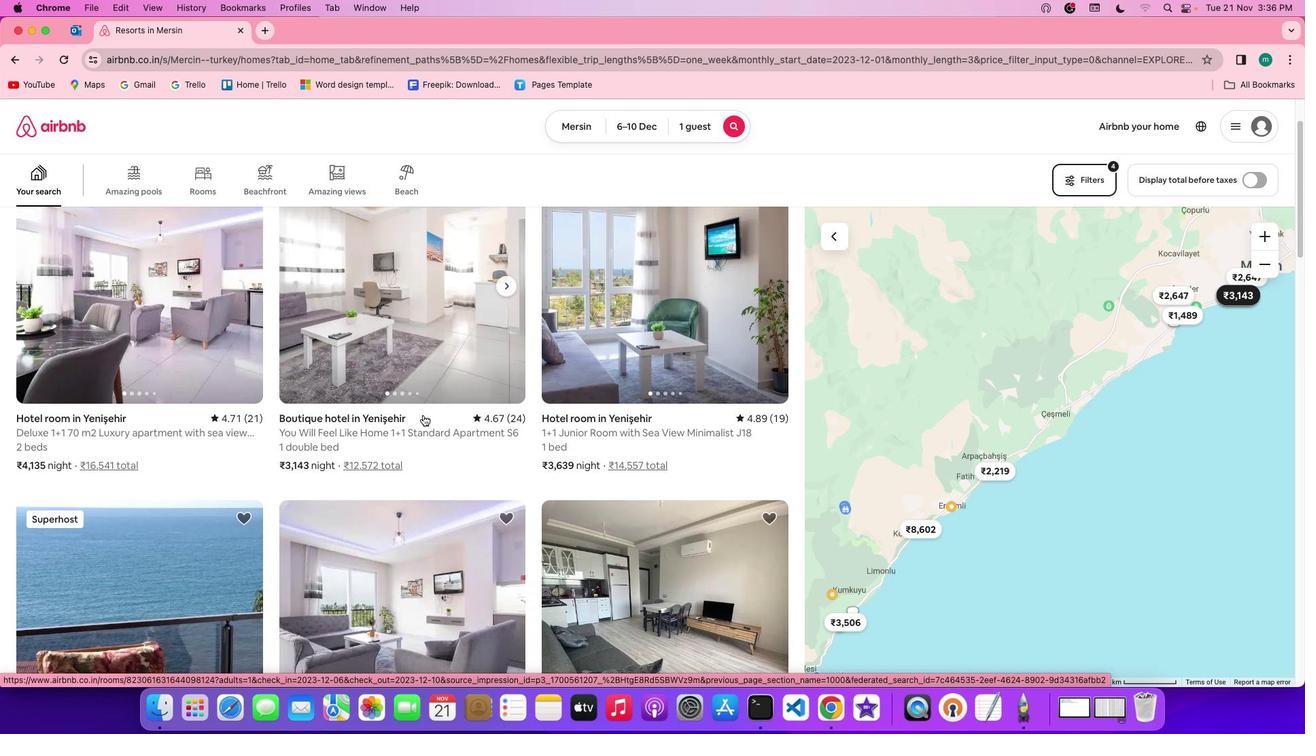 
Action: Mouse moved to (215, 327)
Screenshot: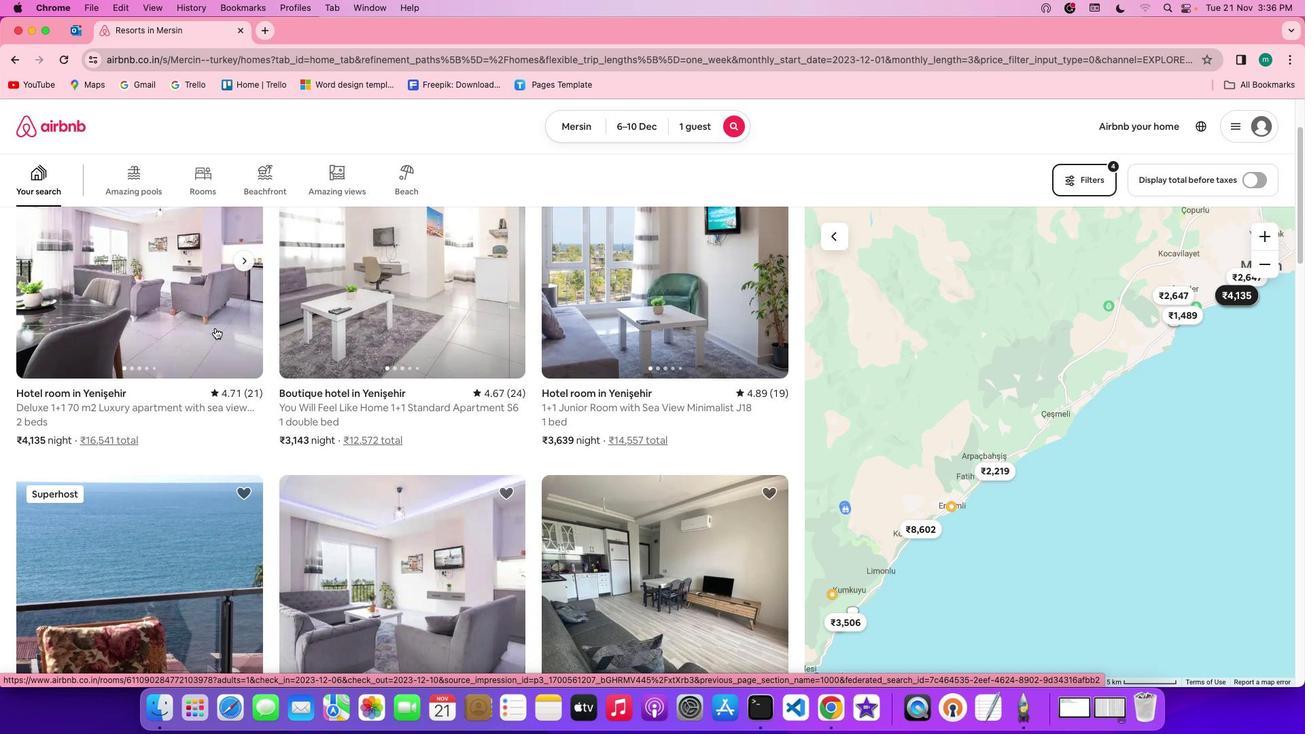 
Action: Mouse scrolled (215, 327) with delta (0, 0)
Screenshot: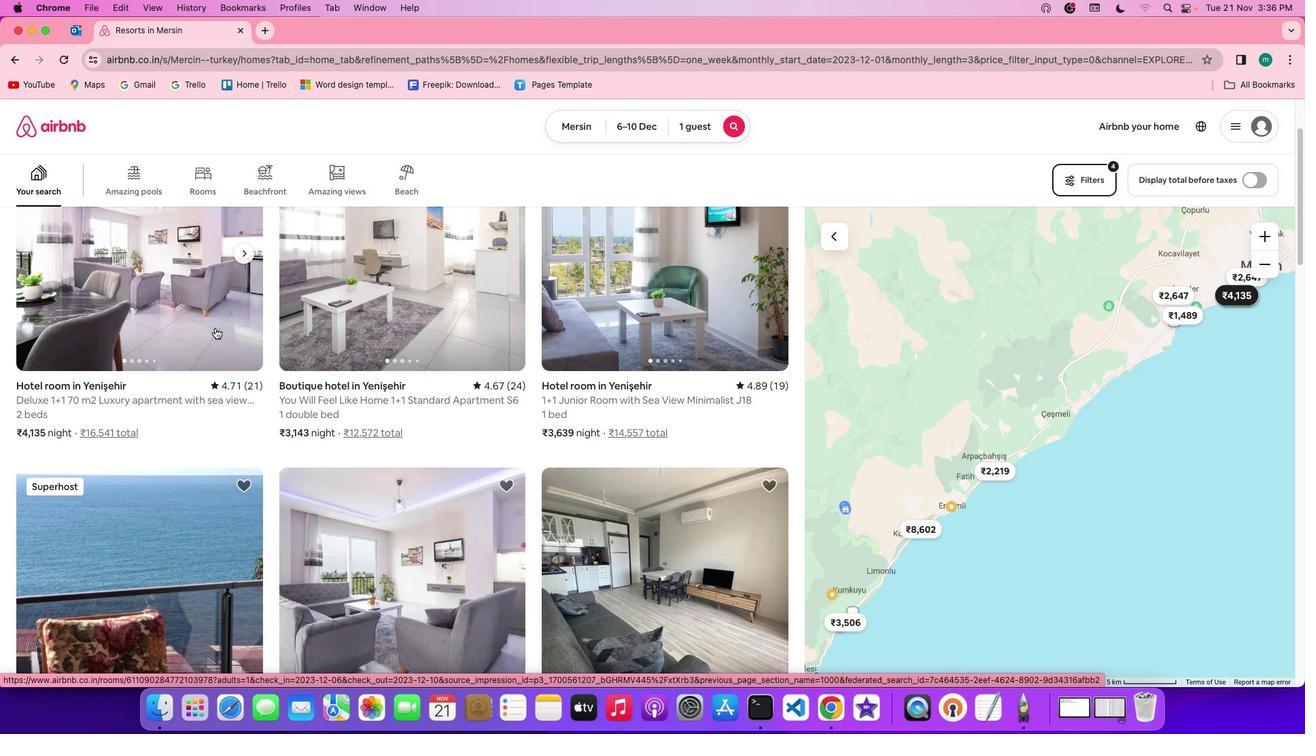 
Action: Mouse scrolled (215, 327) with delta (0, 0)
Screenshot: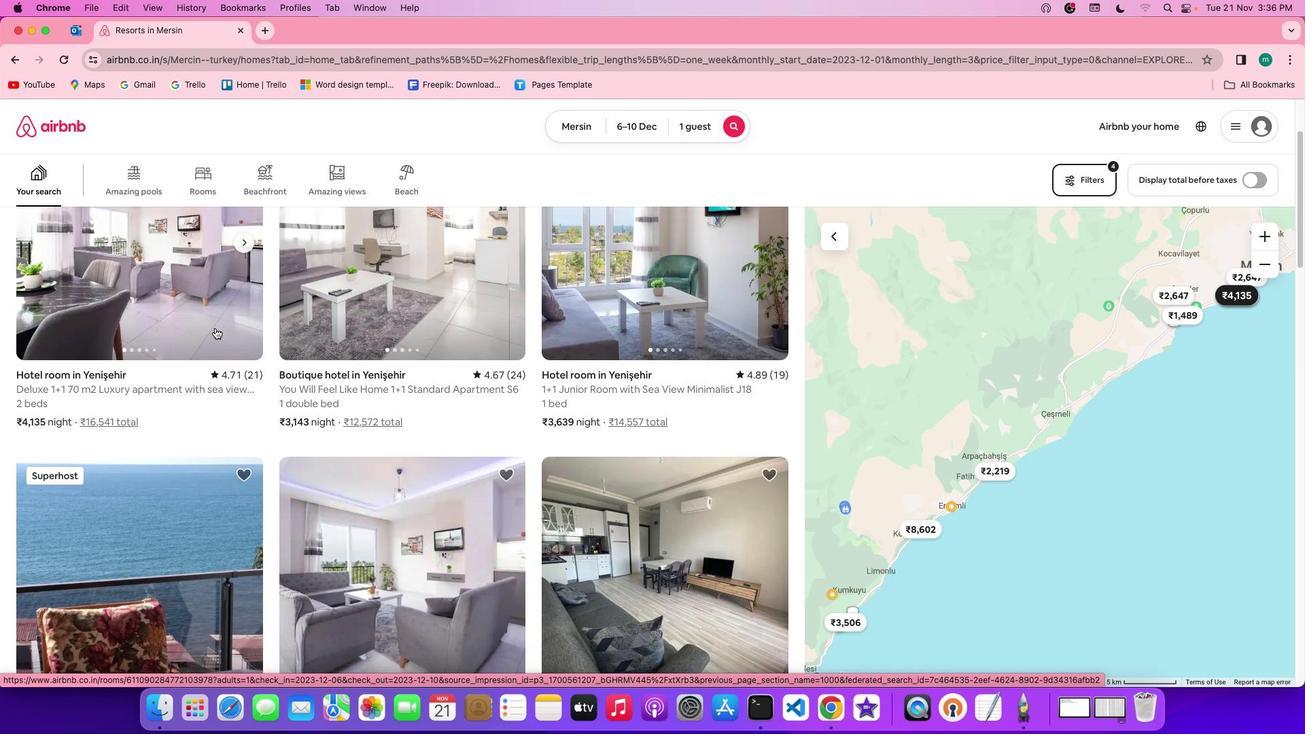 
Action: Mouse scrolled (215, 327) with delta (0, -1)
Screenshot: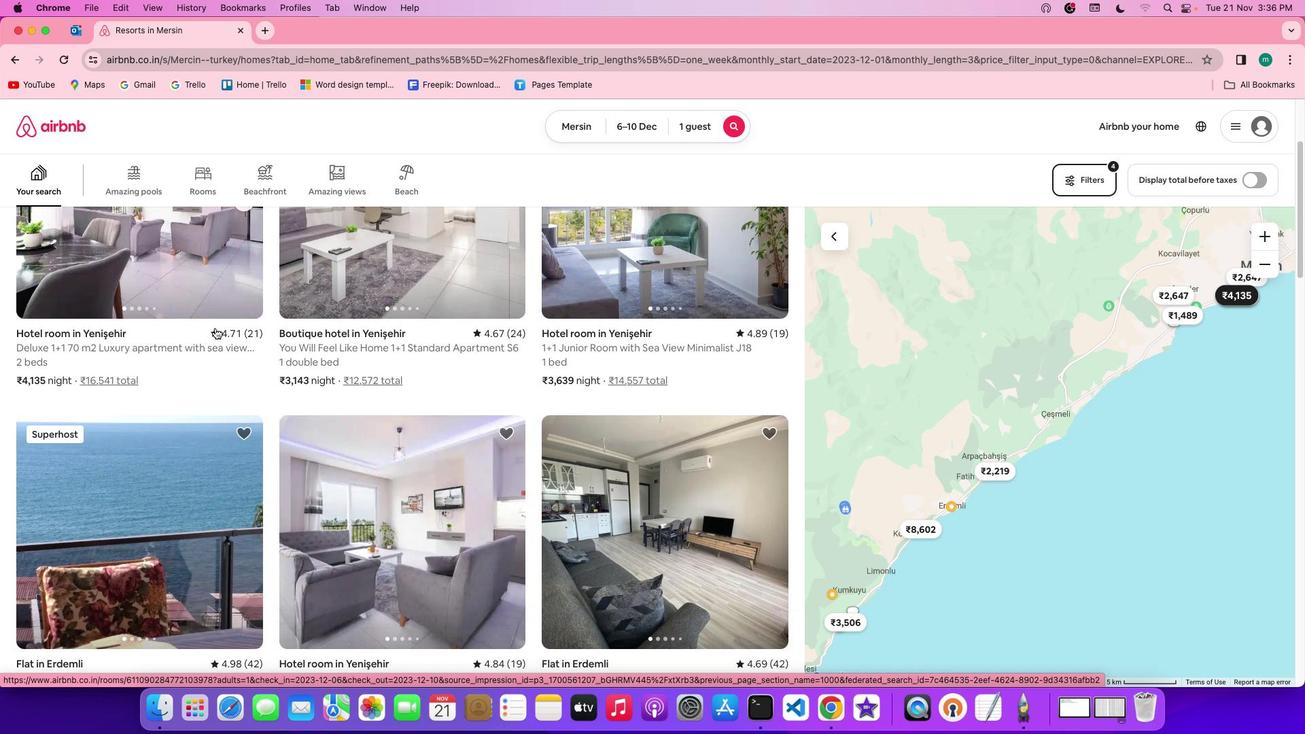 
Action: Mouse scrolled (215, 327) with delta (0, -1)
Screenshot: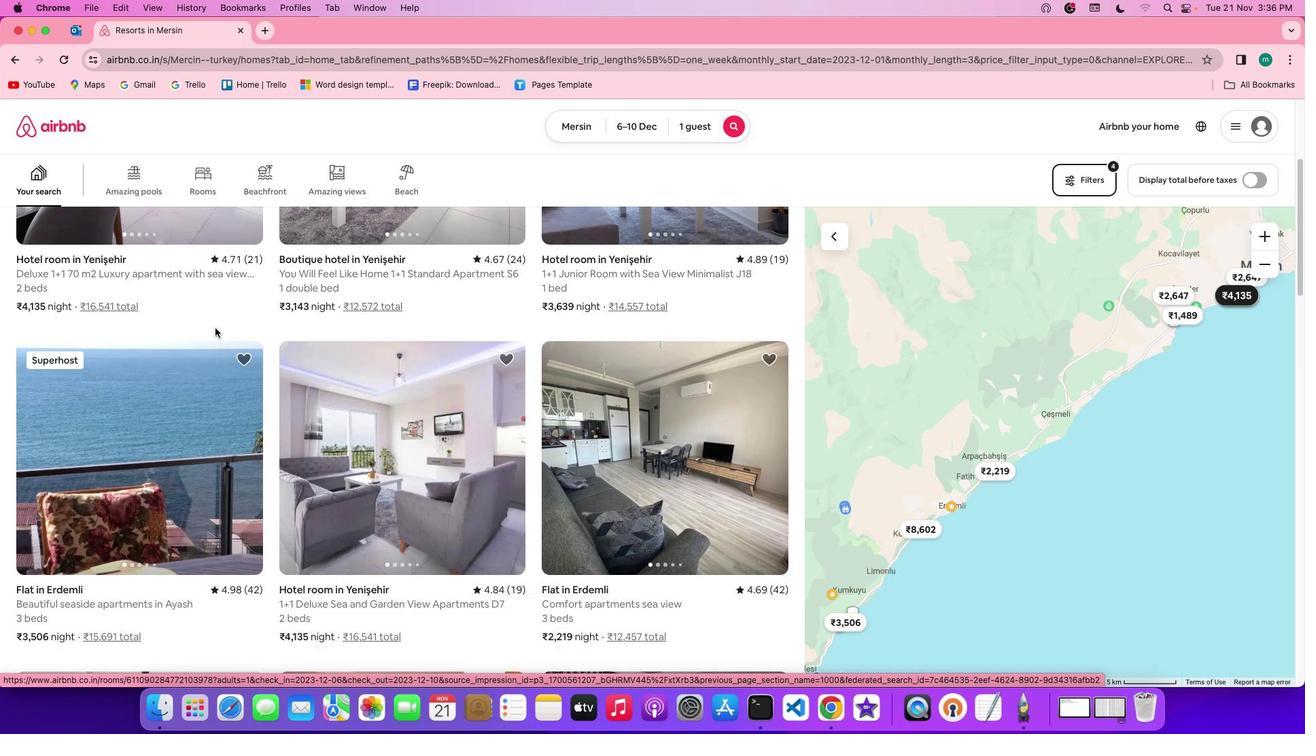 
Action: Mouse scrolled (215, 327) with delta (0, 0)
Screenshot: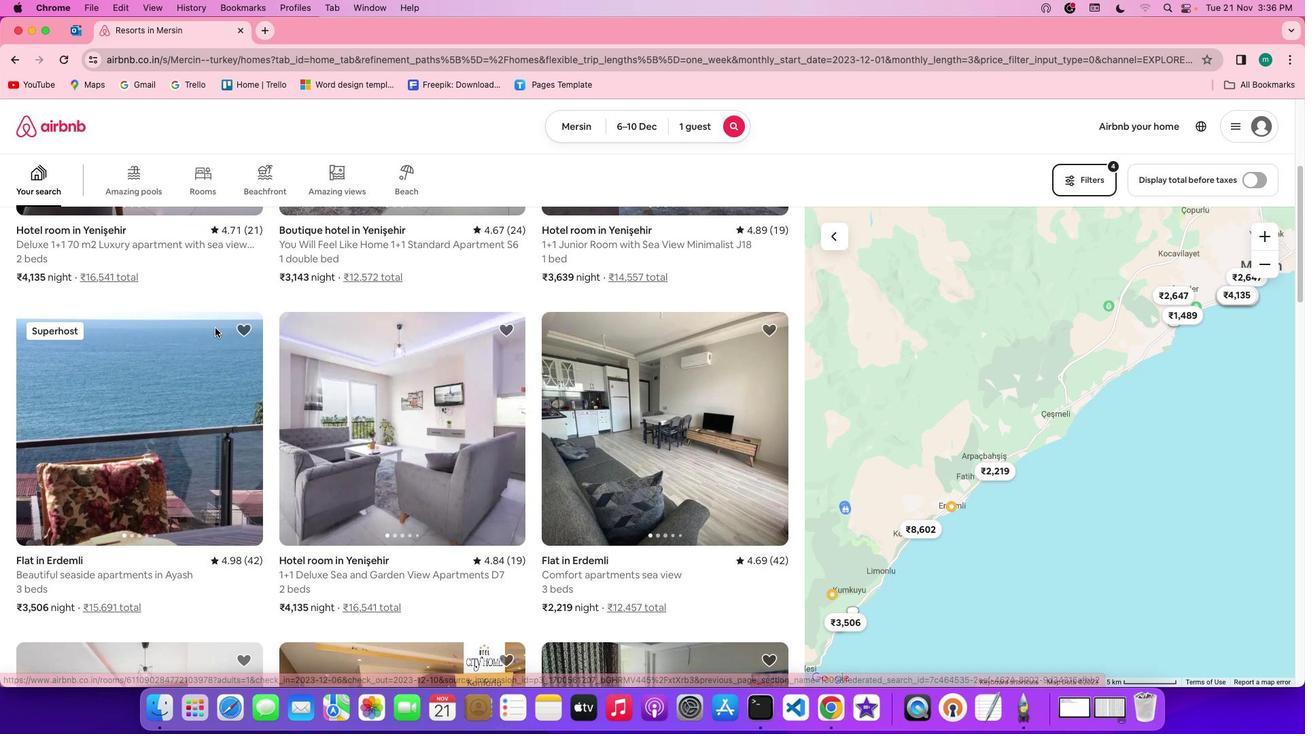 
Action: Mouse scrolled (215, 327) with delta (0, 0)
Screenshot: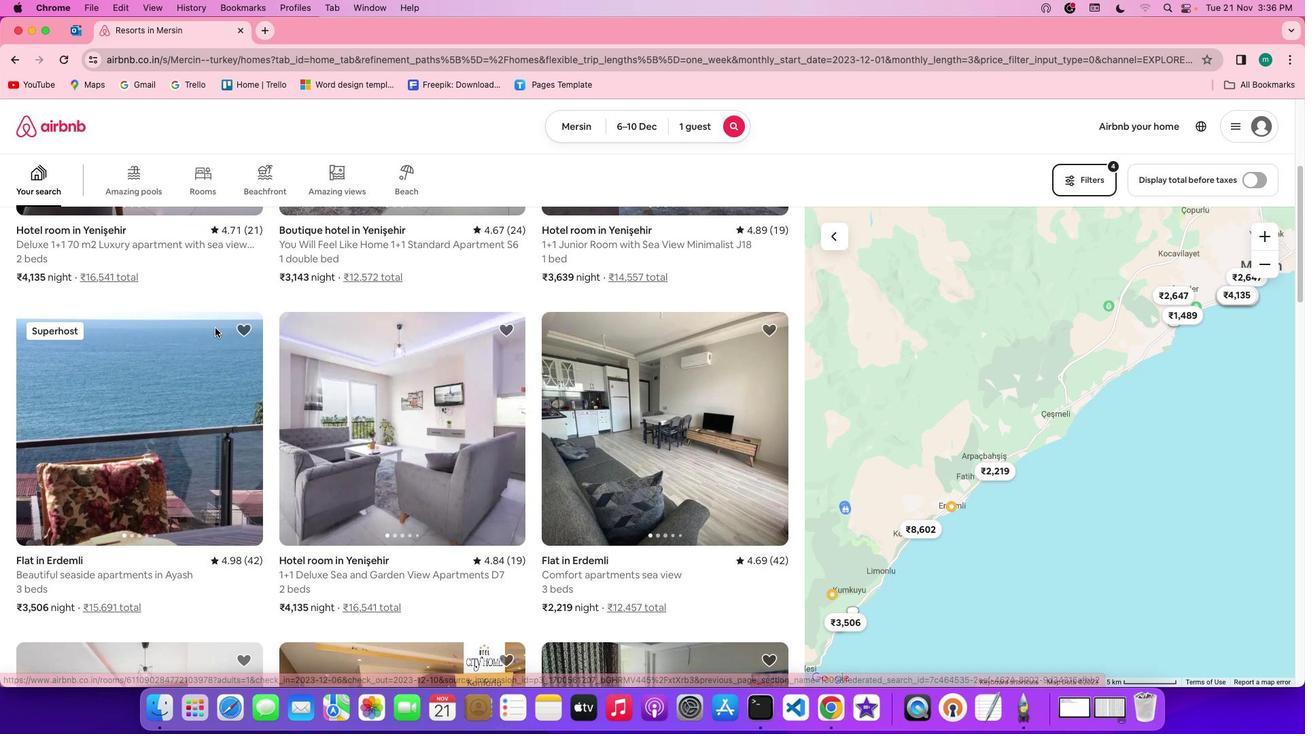
Action: Mouse scrolled (215, 327) with delta (0, -1)
Screenshot: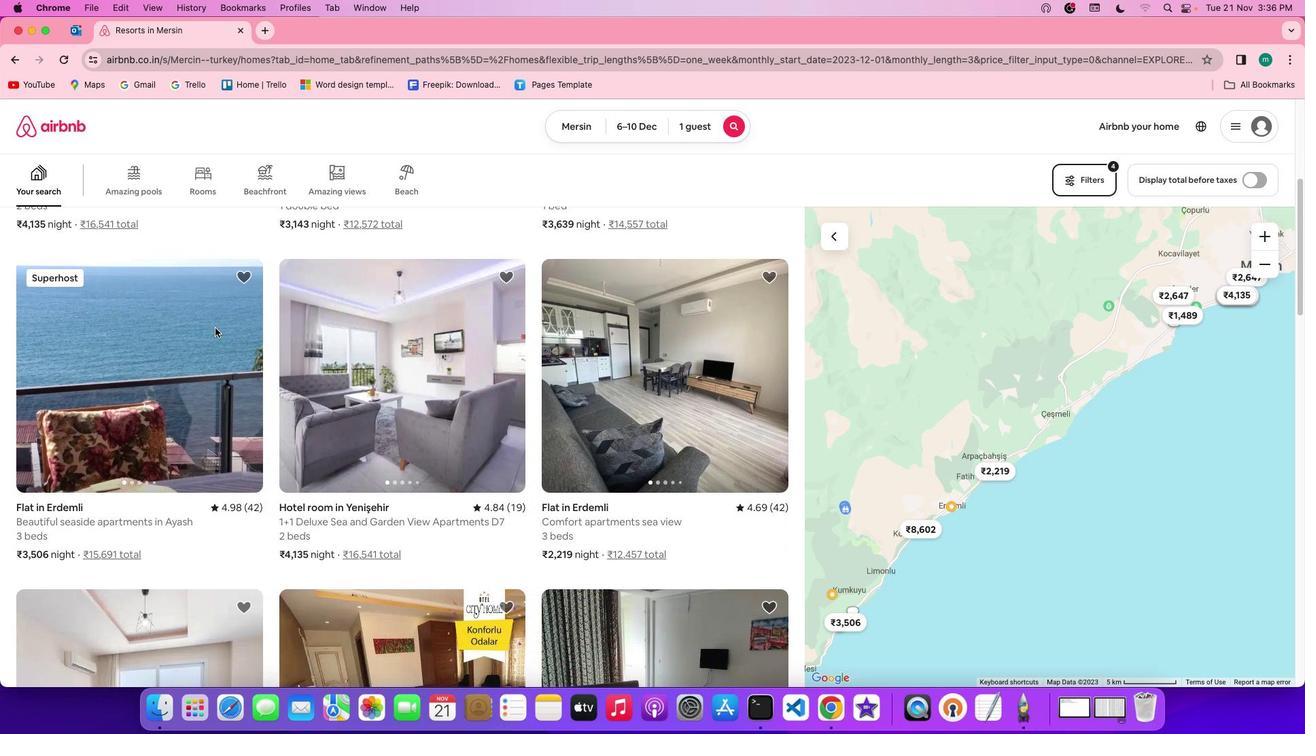 
Action: Mouse moved to (212, 337)
Screenshot: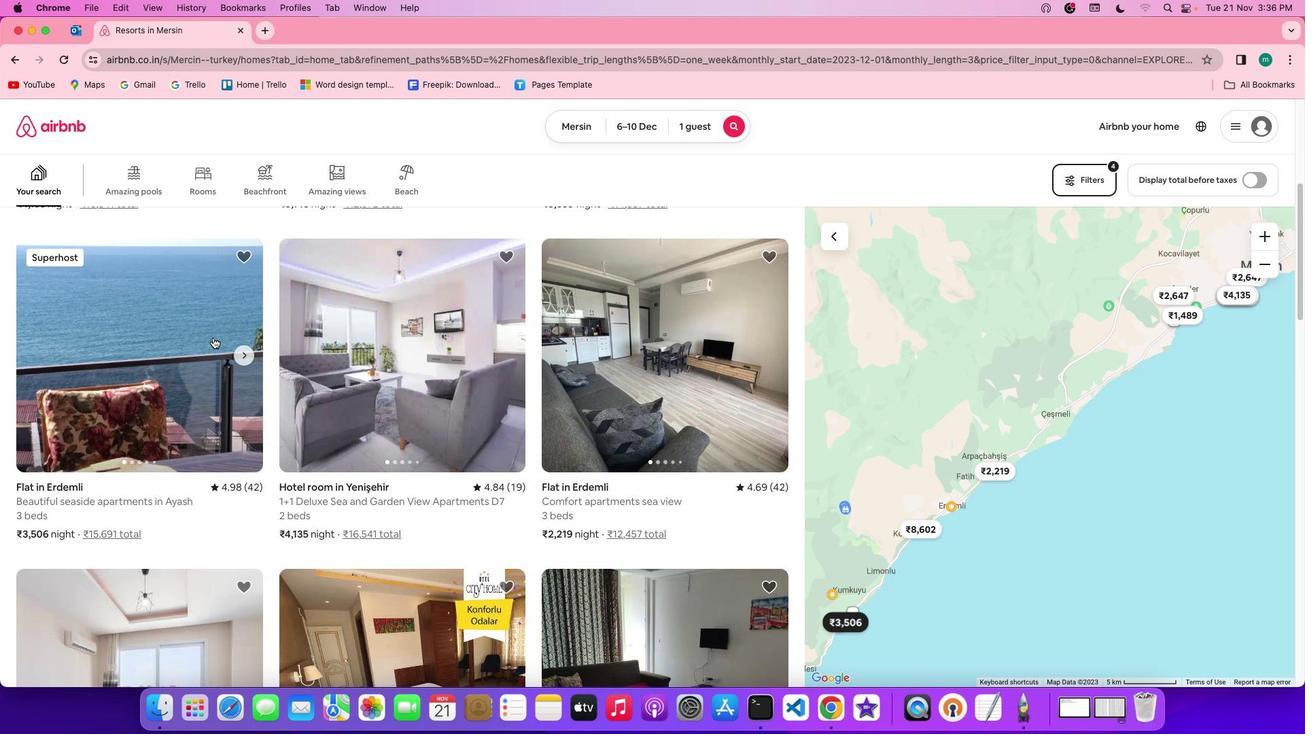 
Action: Mouse scrolled (212, 337) with delta (0, 0)
Screenshot: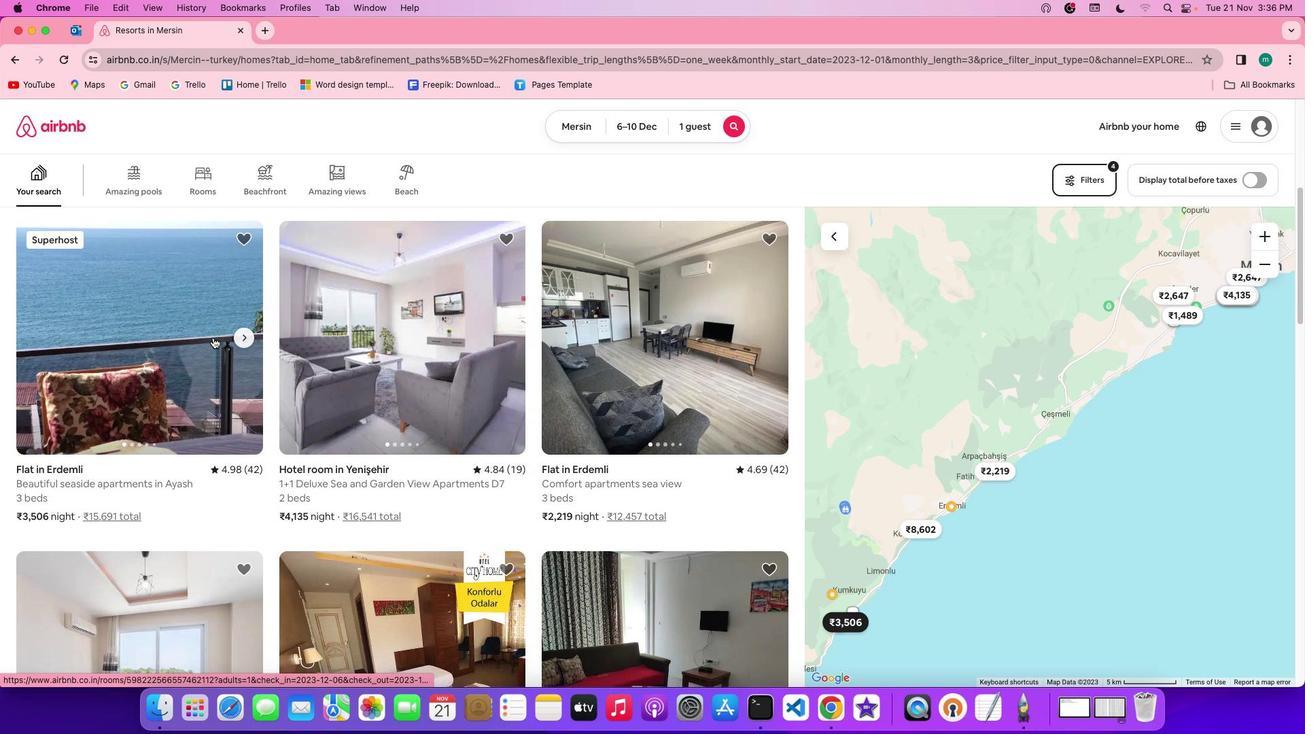 
Action: Mouse scrolled (212, 337) with delta (0, 0)
Screenshot: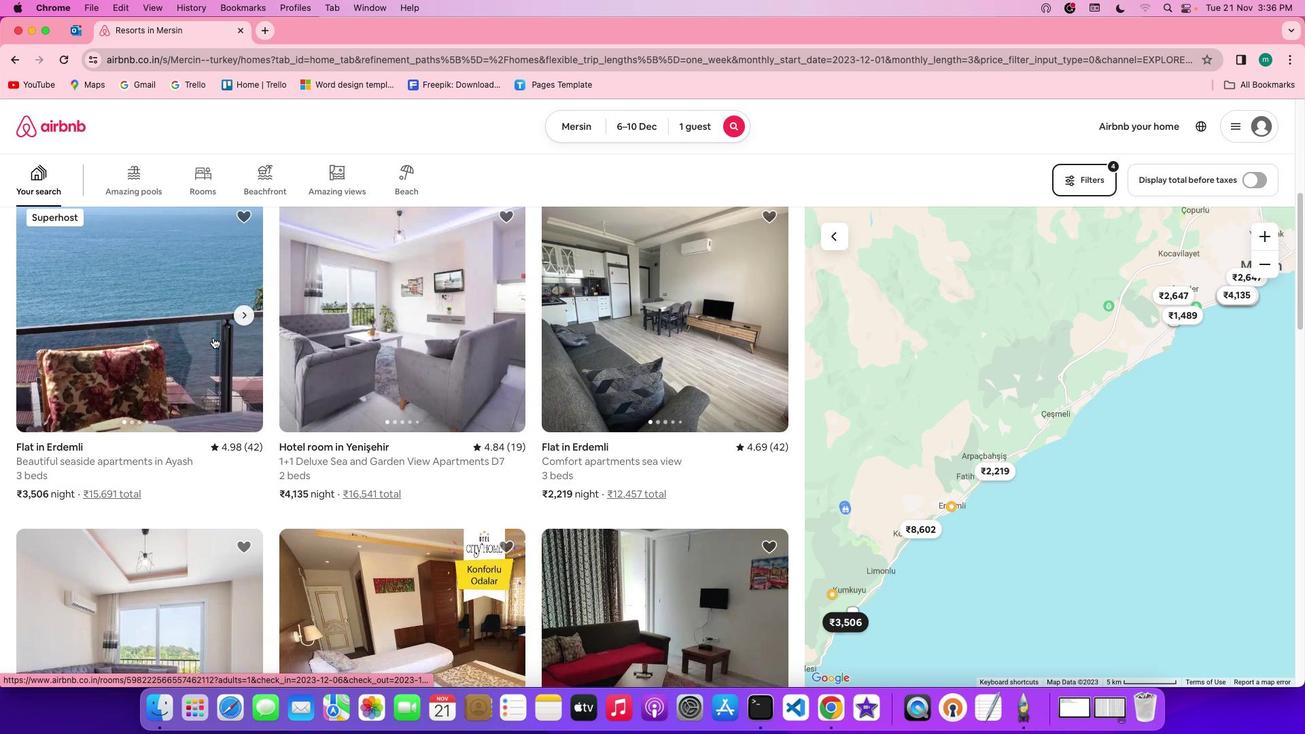 
Action: Mouse scrolled (212, 337) with delta (0, -1)
Screenshot: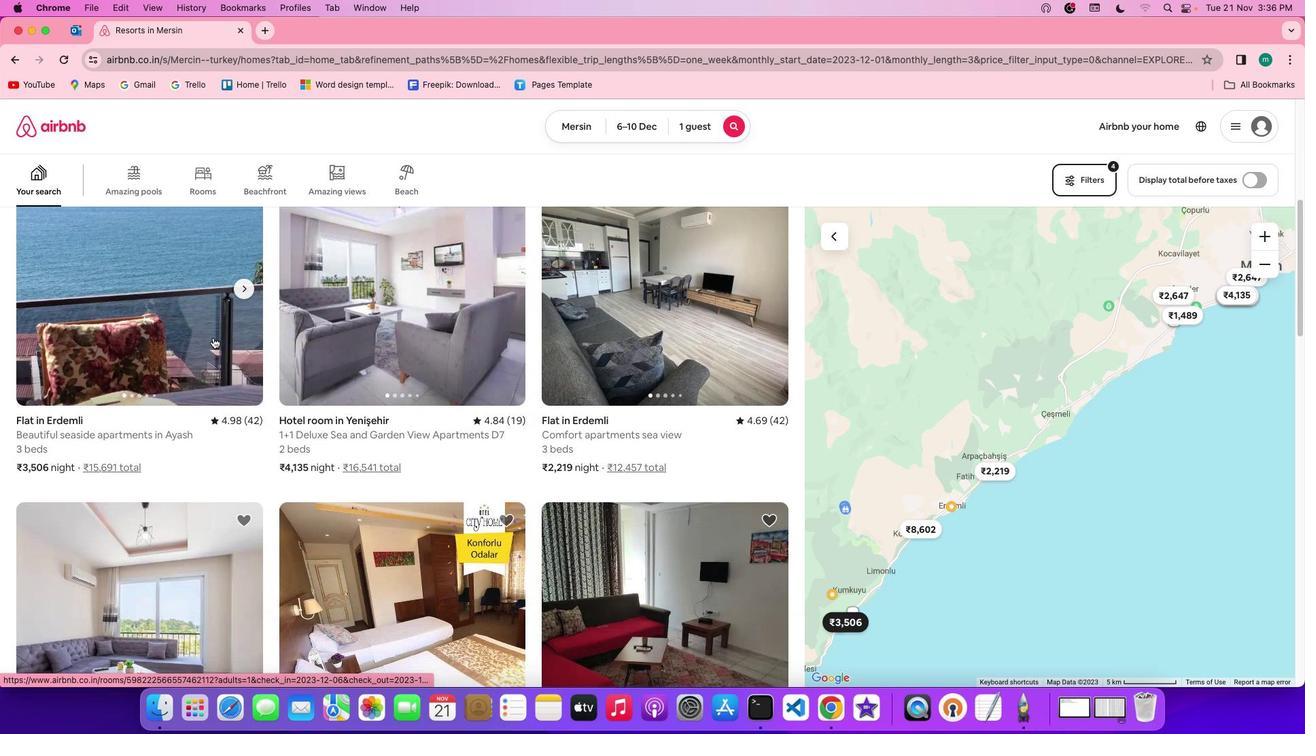 
Action: Mouse scrolled (212, 337) with delta (0, -1)
Screenshot: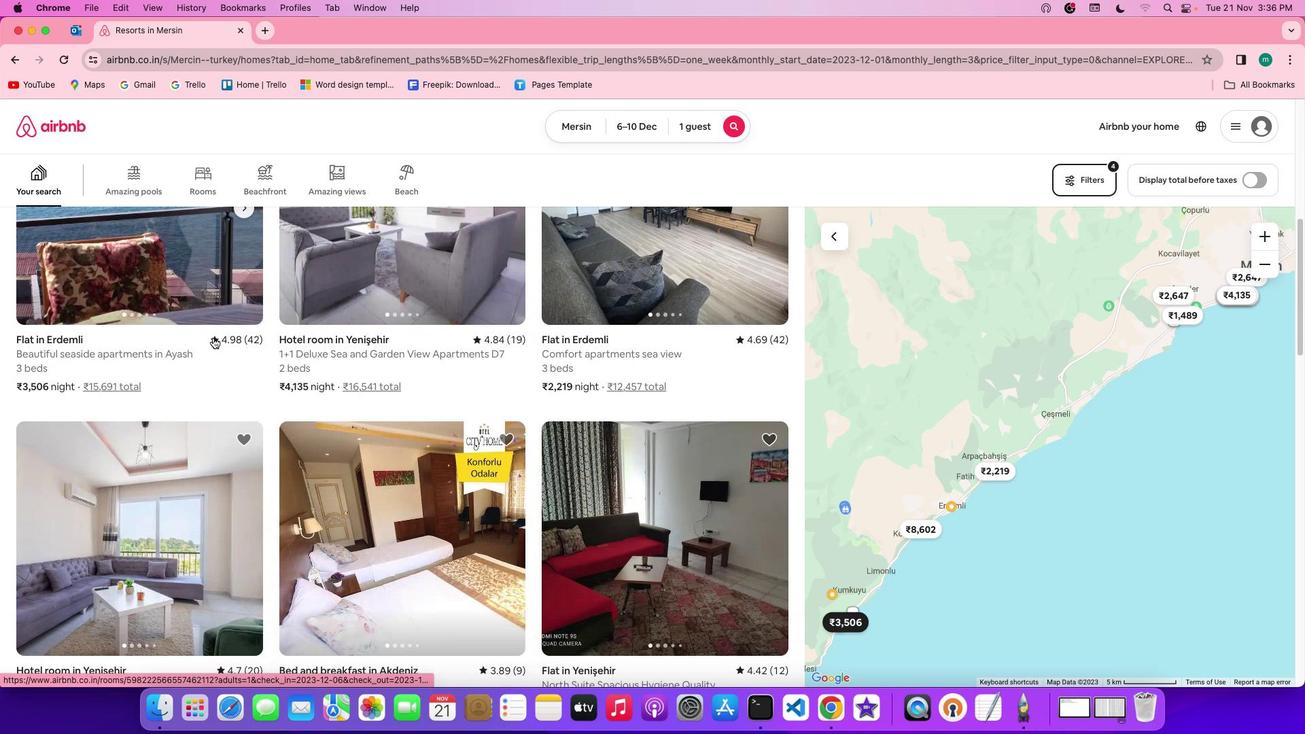 
Action: Mouse moved to (375, 341)
Screenshot: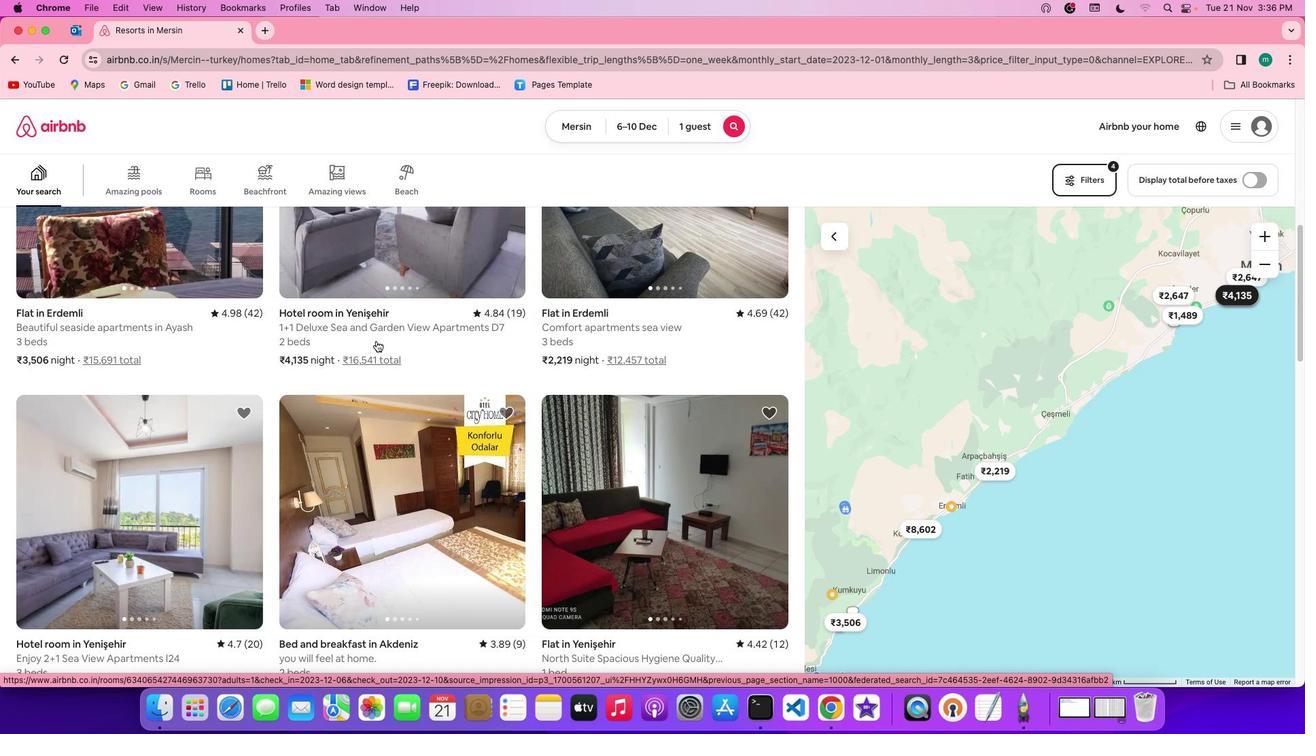 
Action: Mouse scrolled (375, 341) with delta (0, 0)
Screenshot: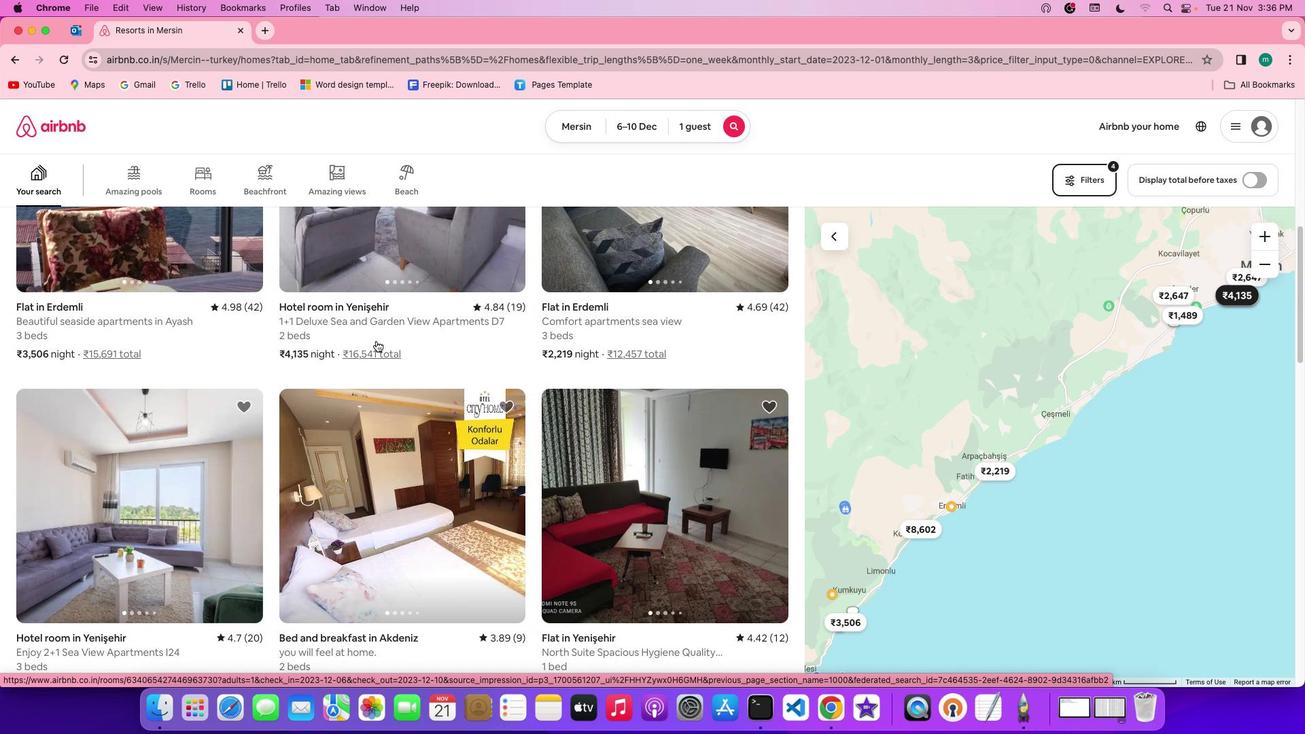 
Action: Mouse scrolled (375, 341) with delta (0, 0)
Screenshot: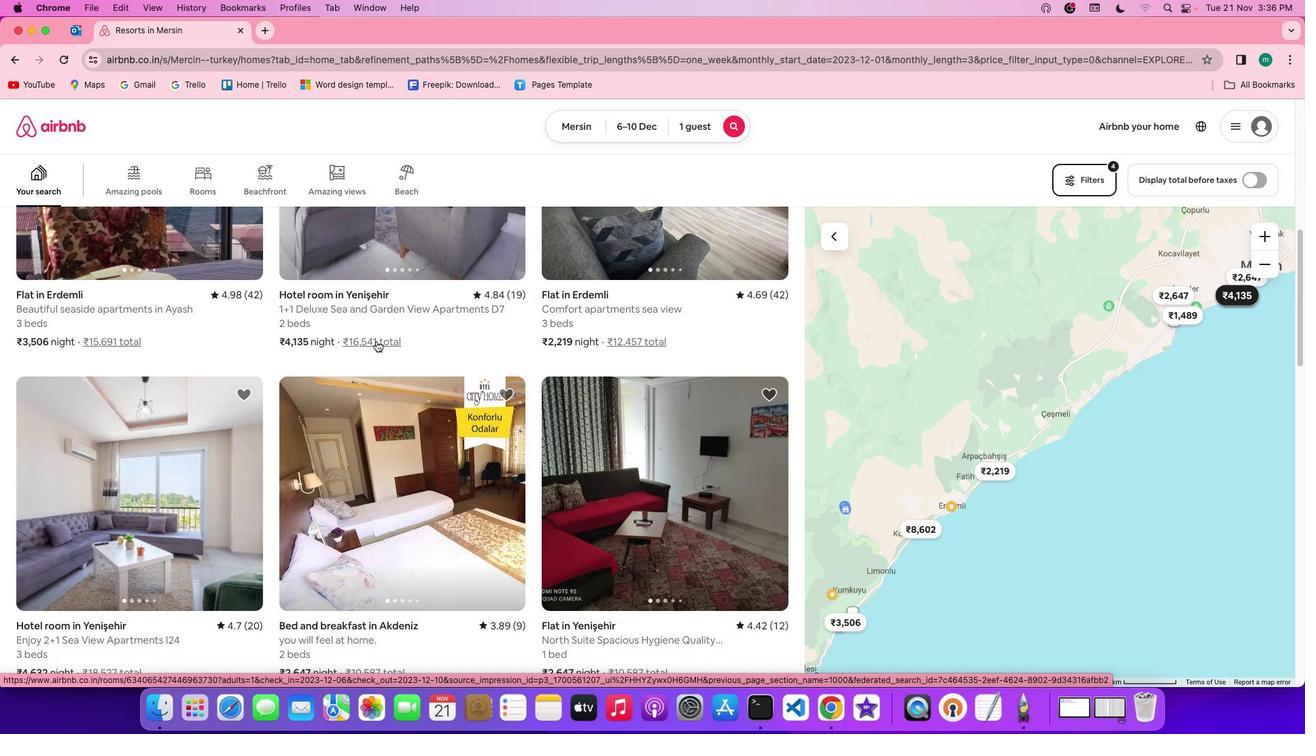 
Action: Mouse scrolled (375, 341) with delta (0, -1)
Screenshot: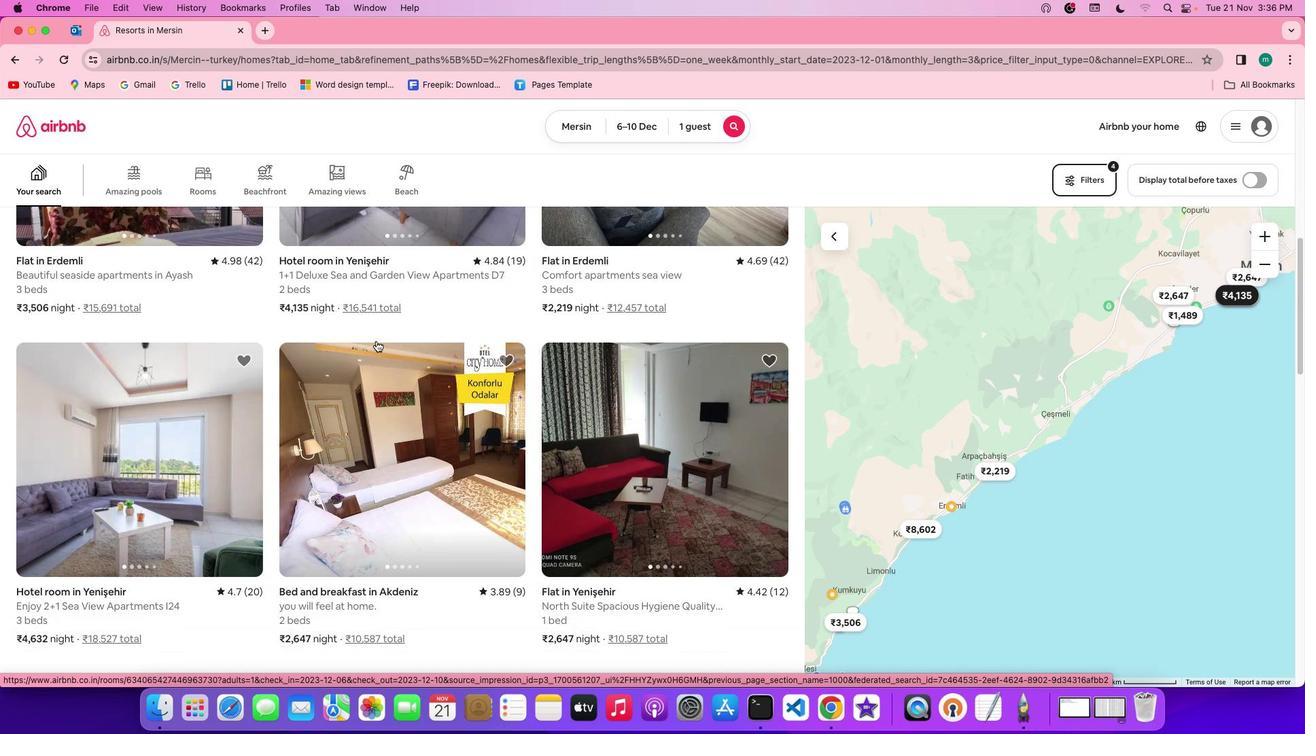 
Action: Mouse scrolled (375, 341) with delta (0, 0)
Screenshot: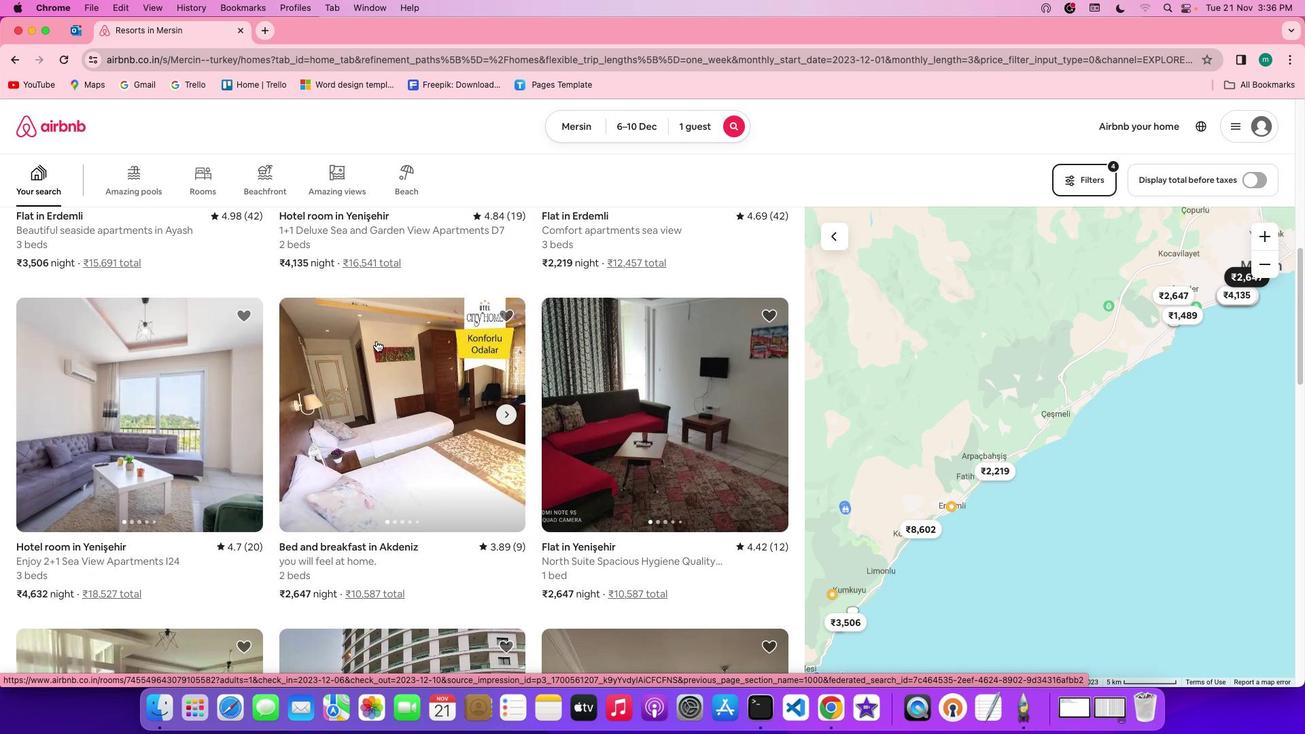 
Action: Mouse scrolled (375, 341) with delta (0, 0)
Screenshot: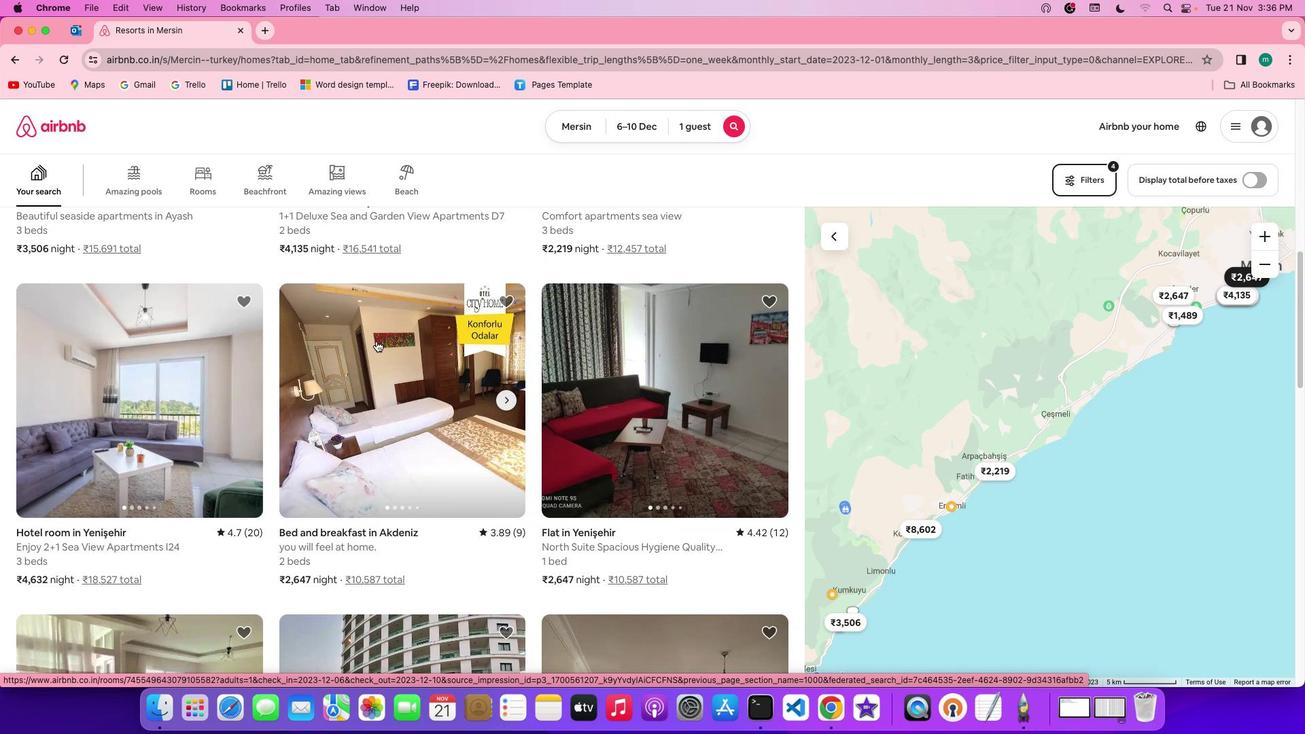 
Action: Mouse scrolled (375, 341) with delta (0, 0)
Screenshot: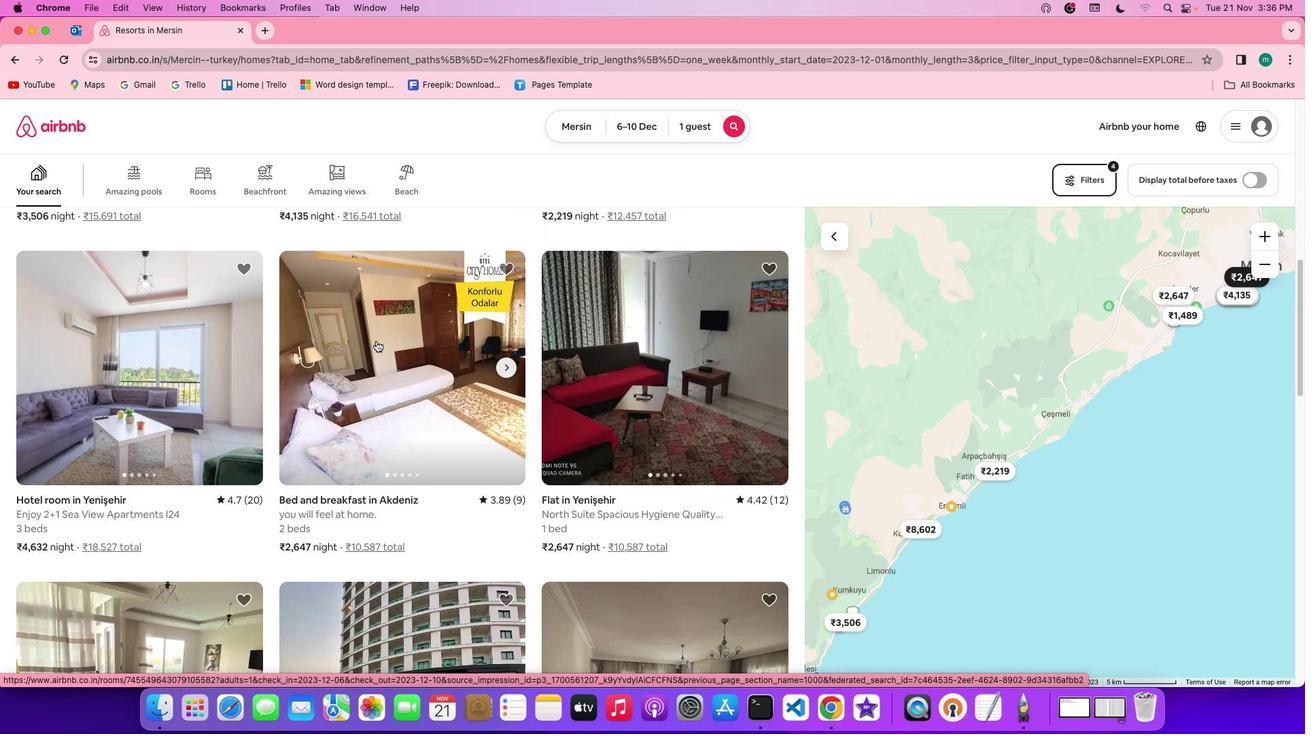 
Action: Mouse moved to (305, 349)
Screenshot: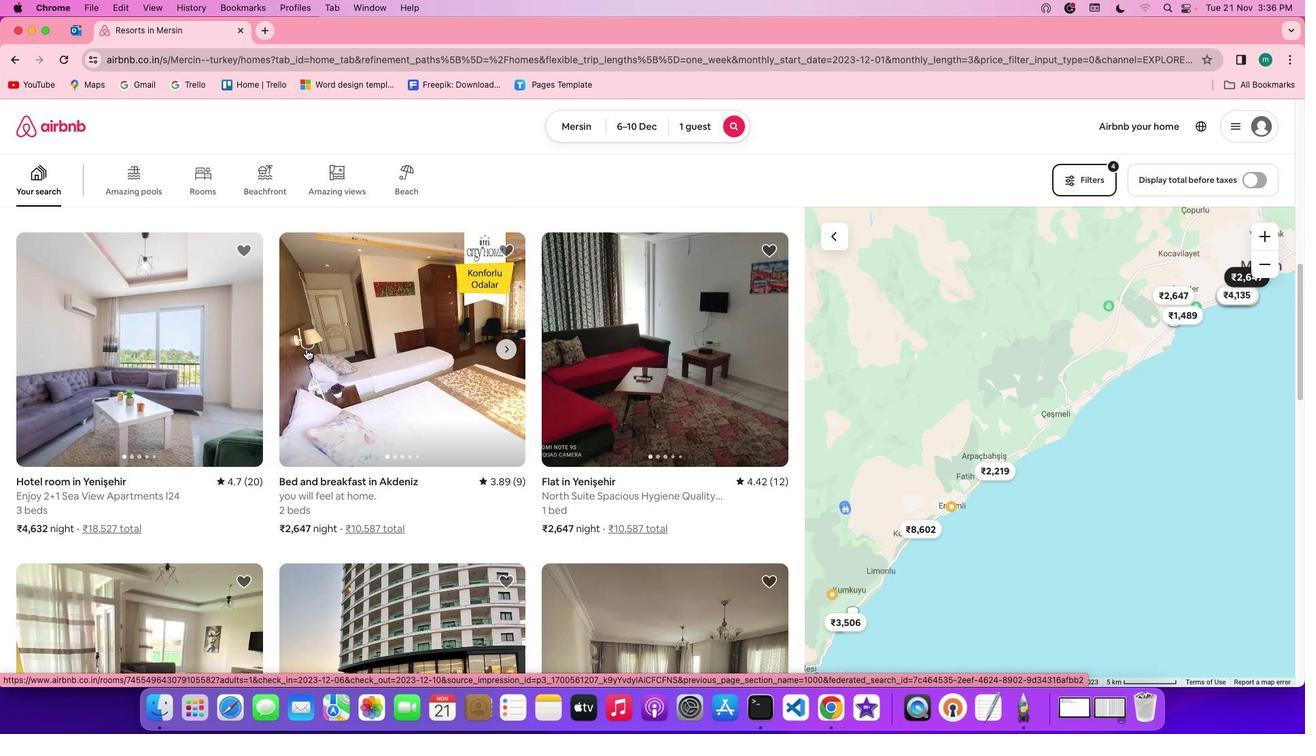 
Action: Mouse scrolled (305, 349) with delta (0, 0)
Screenshot: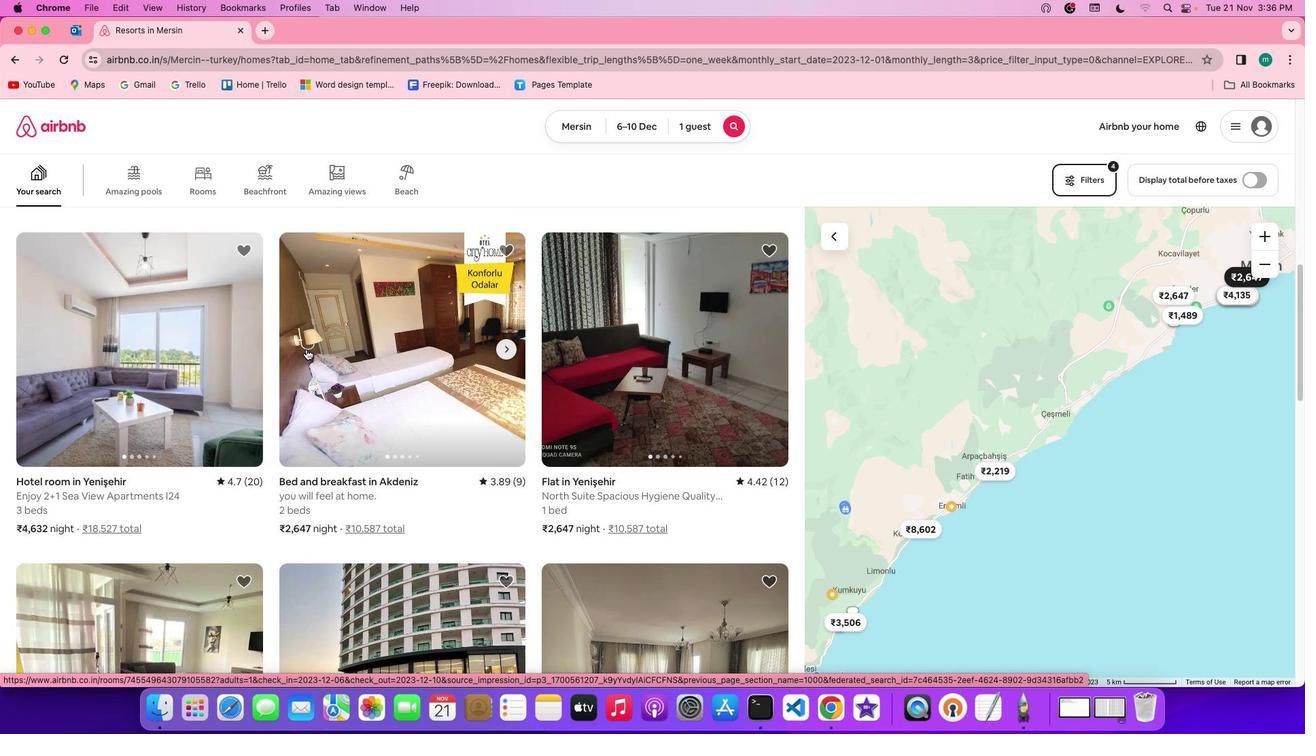 
Action: Mouse moved to (203, 329)
Screenshot: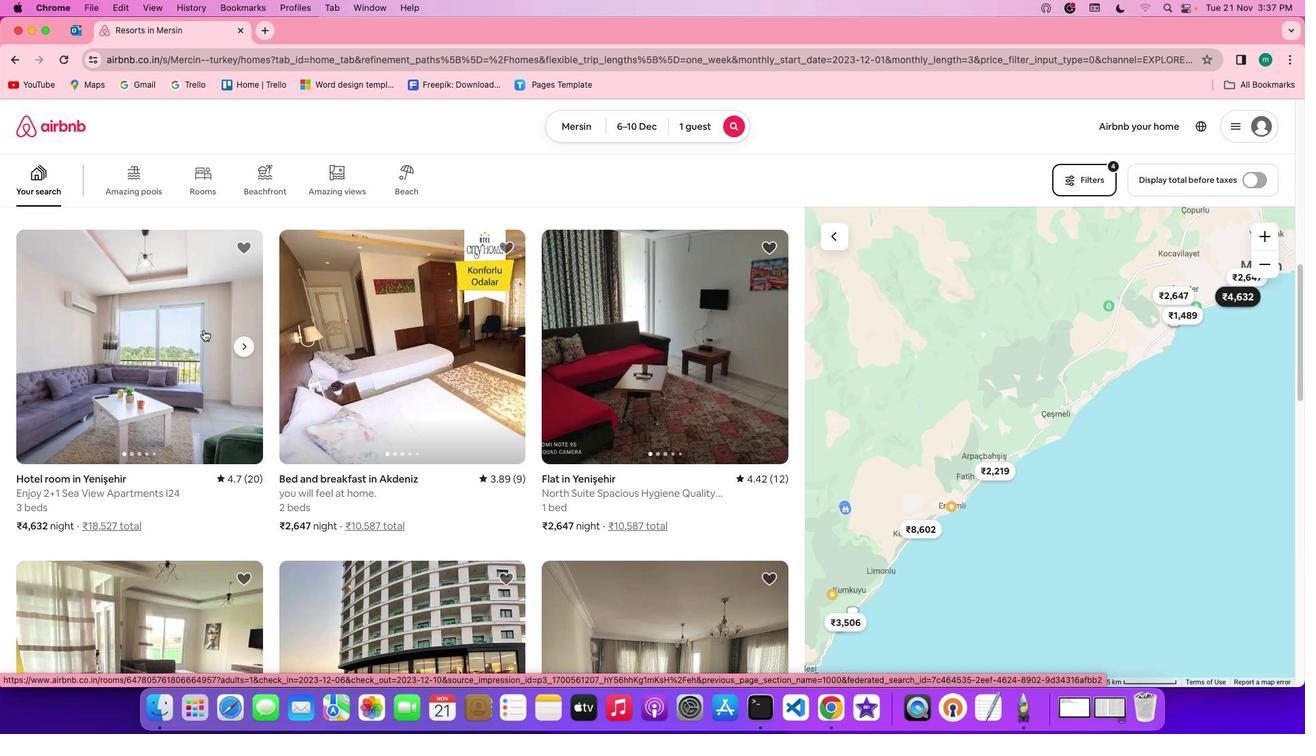 
Action: Mouse pressed left at (203, 329)
Screenshot: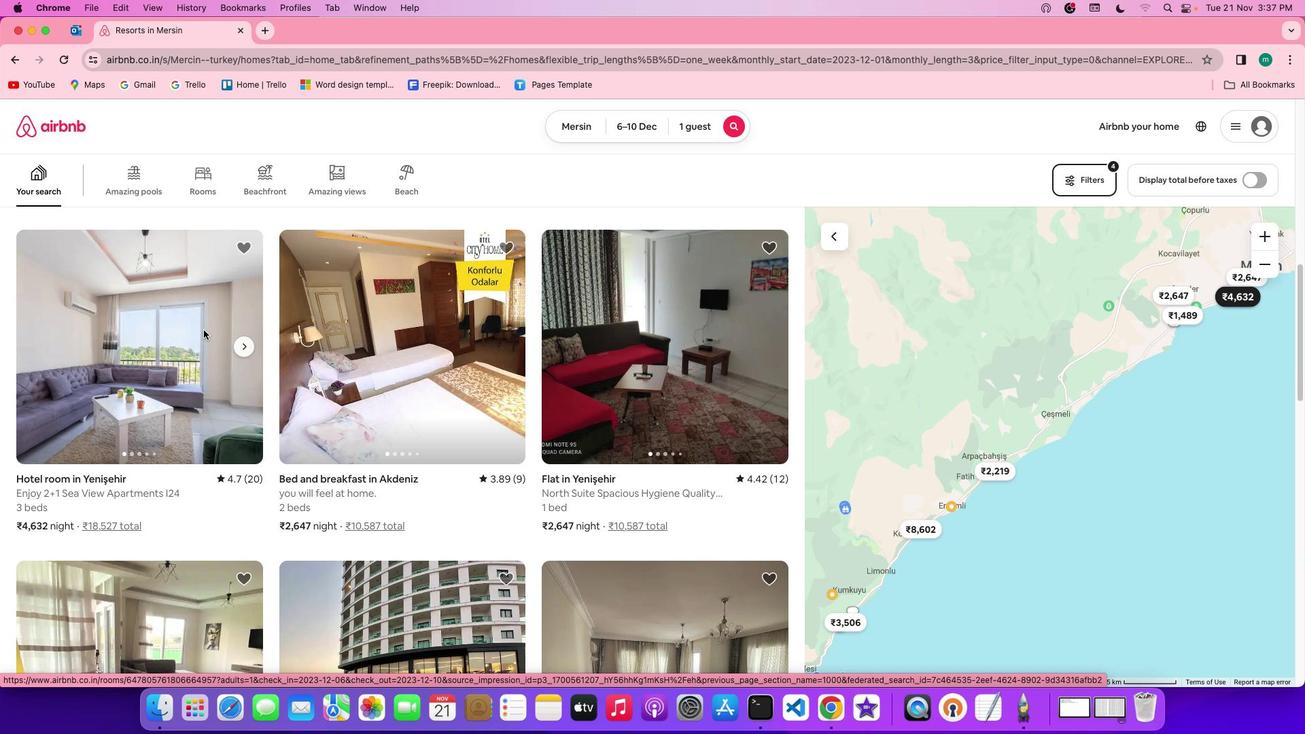
Action: Mouse moved to (972, 503)
Screenshot: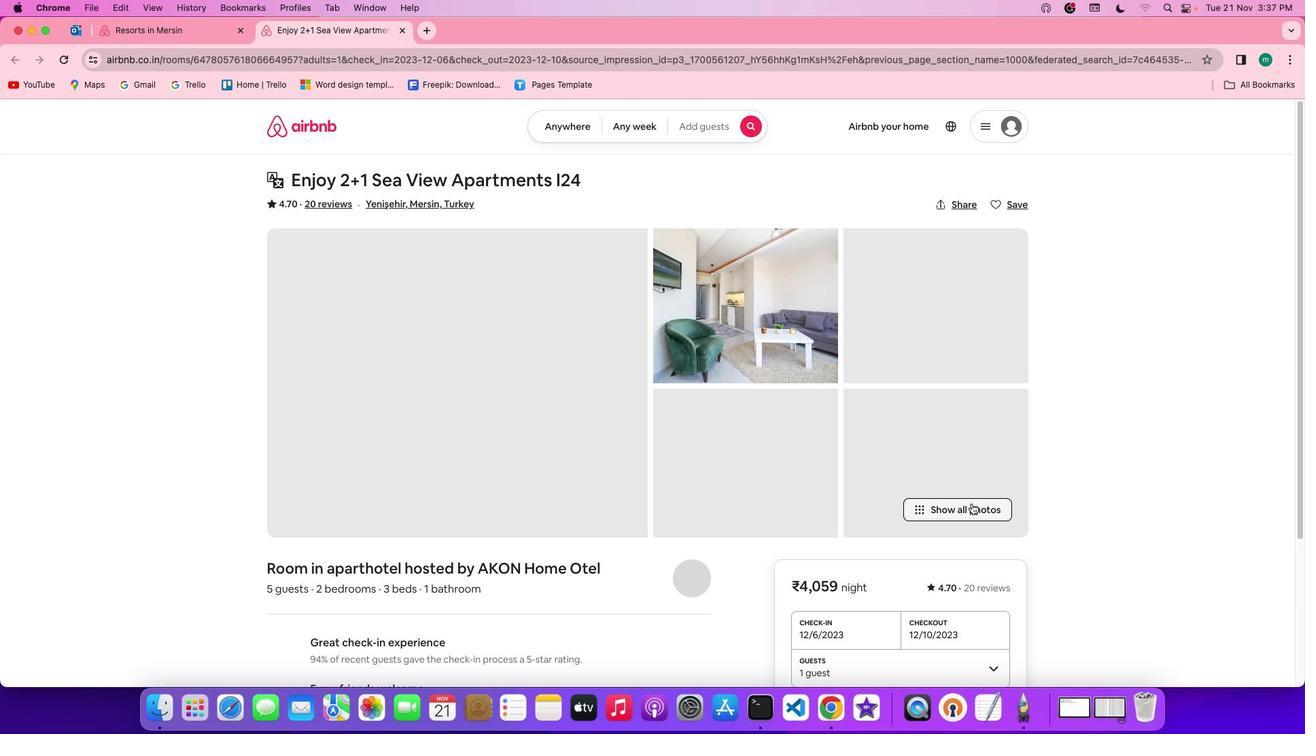 
Action: Mouse pressed left at (972, 503)
Screenshot: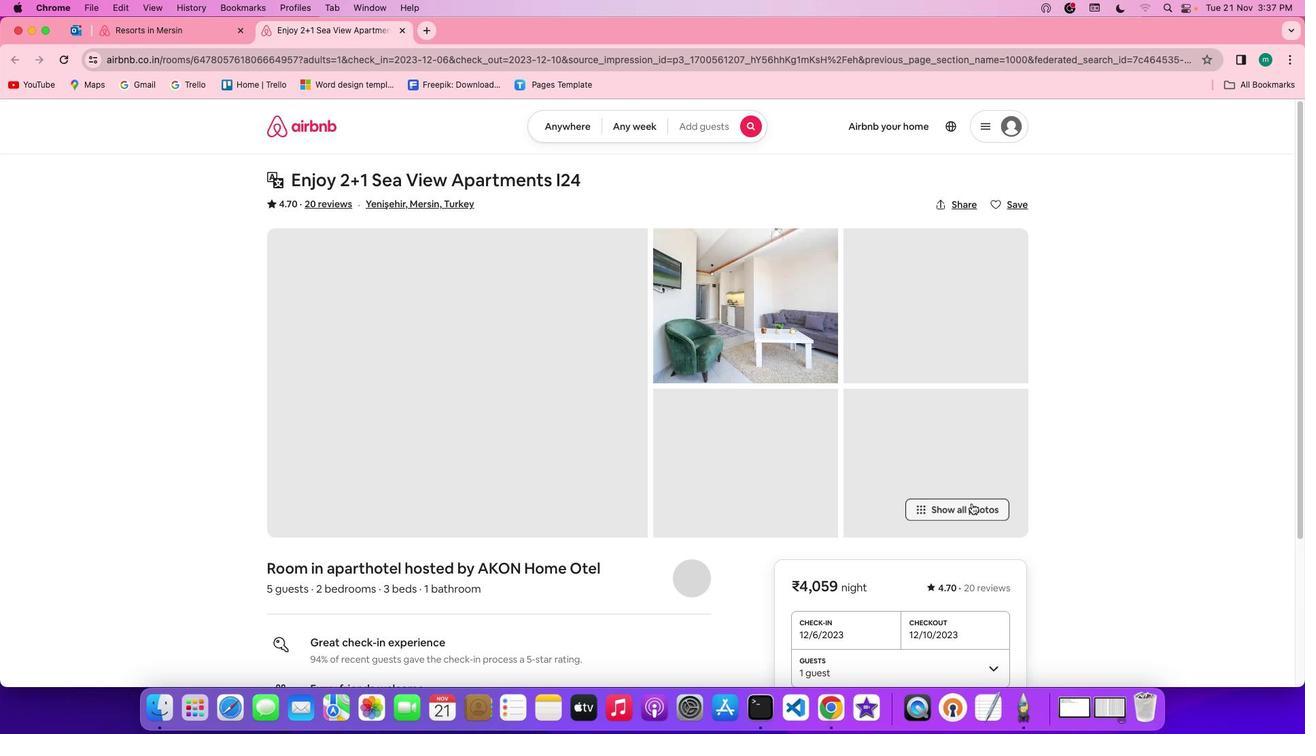 
Action: Mouse moved to (573, 407)
Screenshot: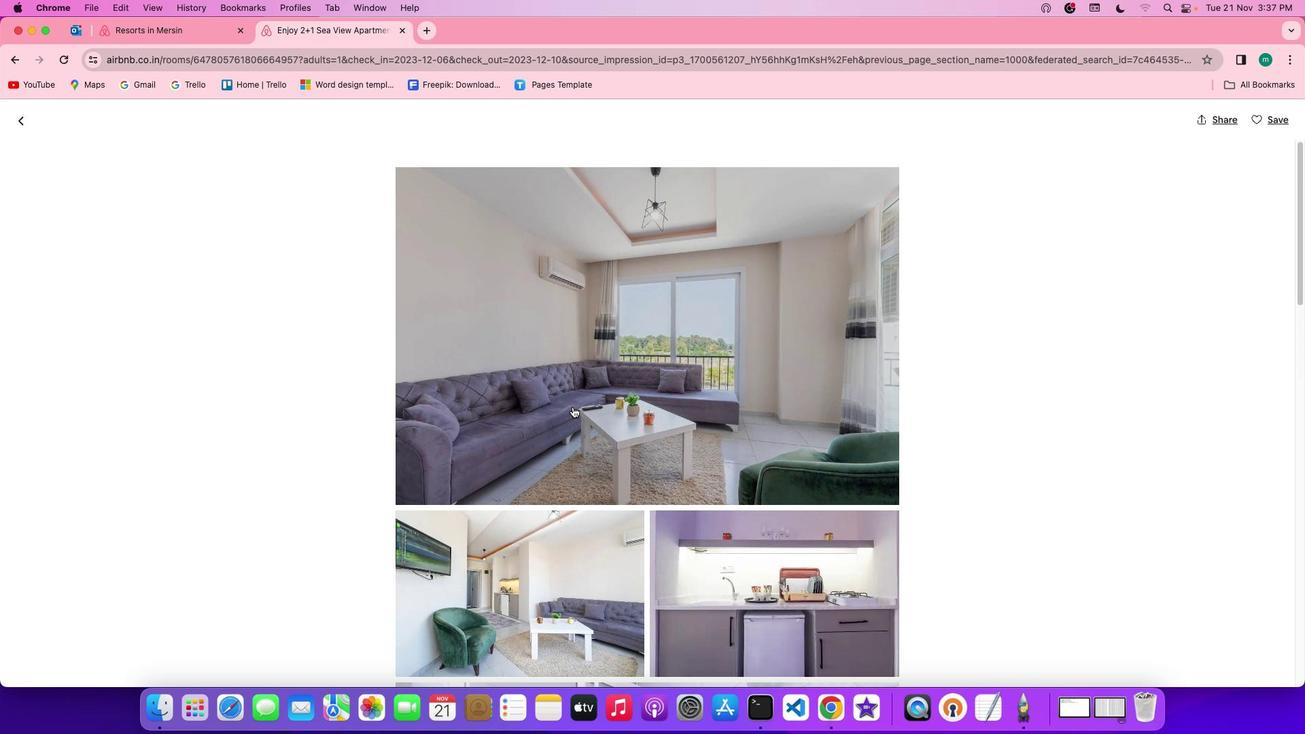 
Action: Mouse scrolled (573, 407) with delta (0, 0)
Screenshot: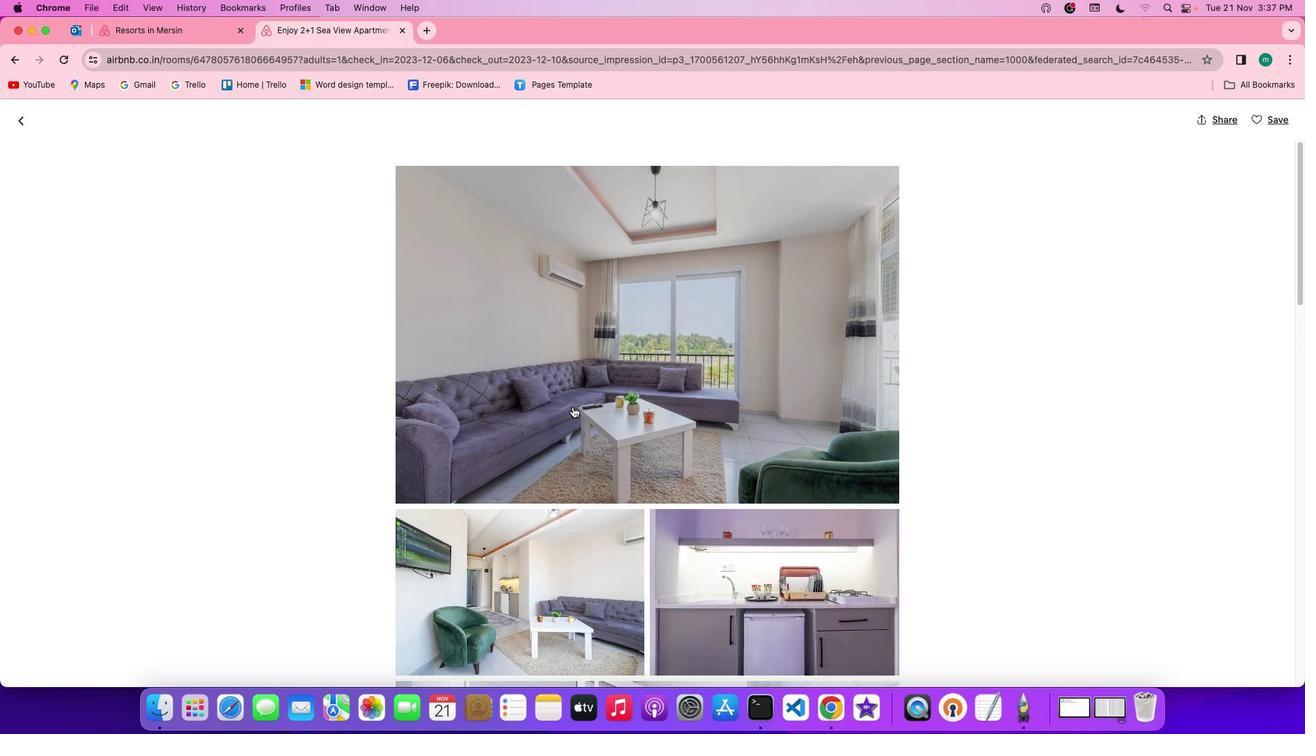 
Action: Mouse scrolled (573, 407) with delta (0, 0)
Screenshot: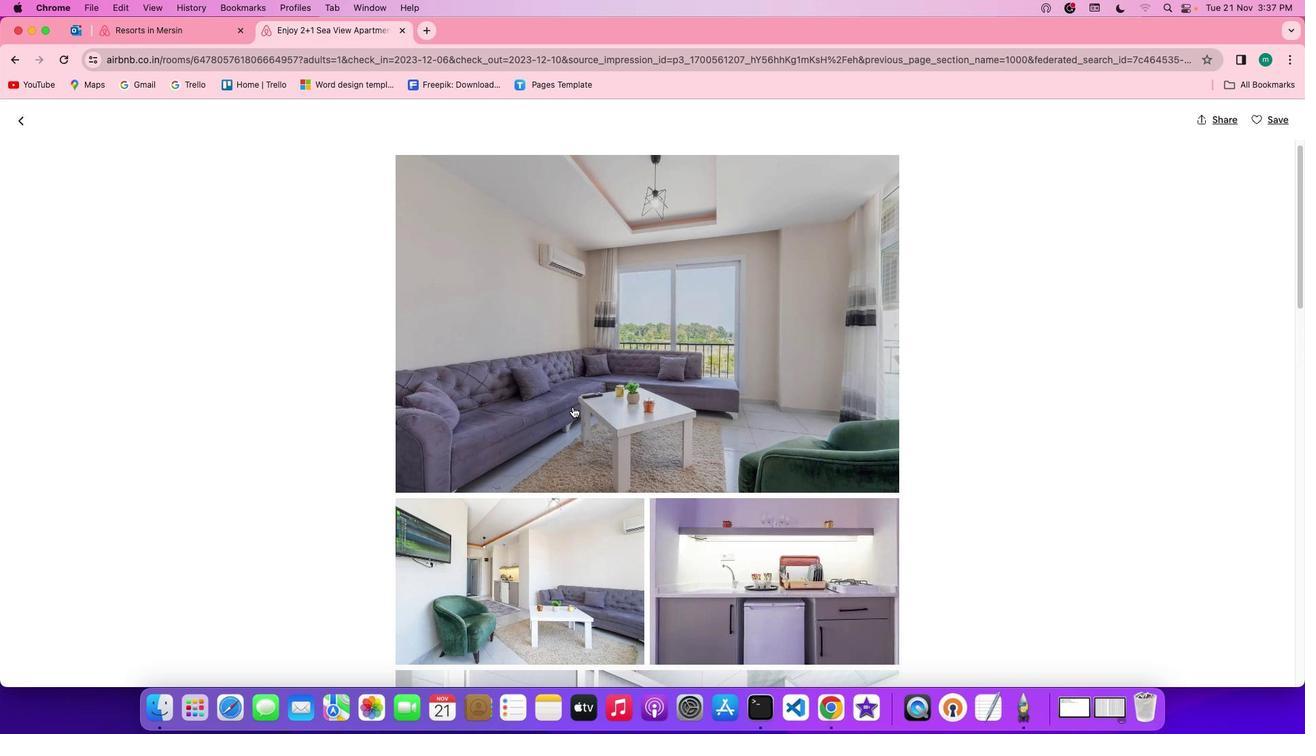 
Action: Mouse scrolled (573, 407) with delta (0, -1)
Screenshot: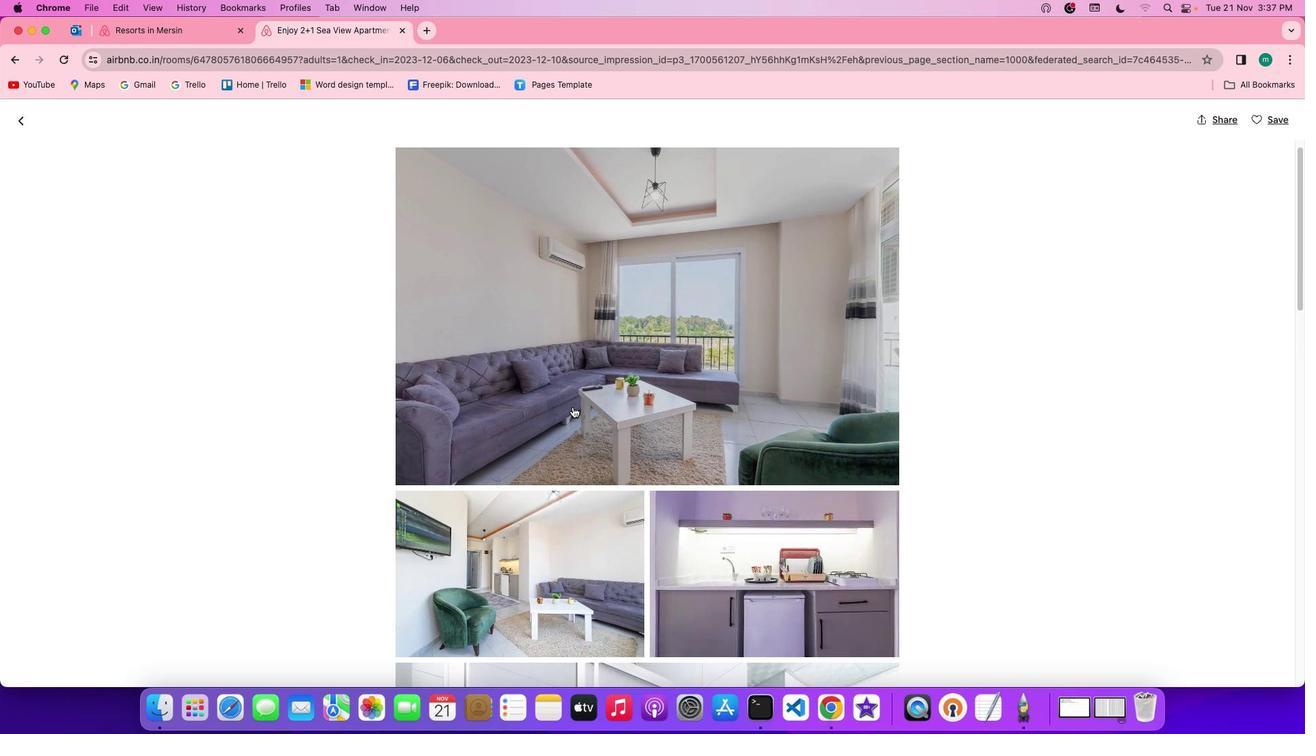 
Action: Mouse scrolled (573, 407) with delta (0, -1)
Screenshot: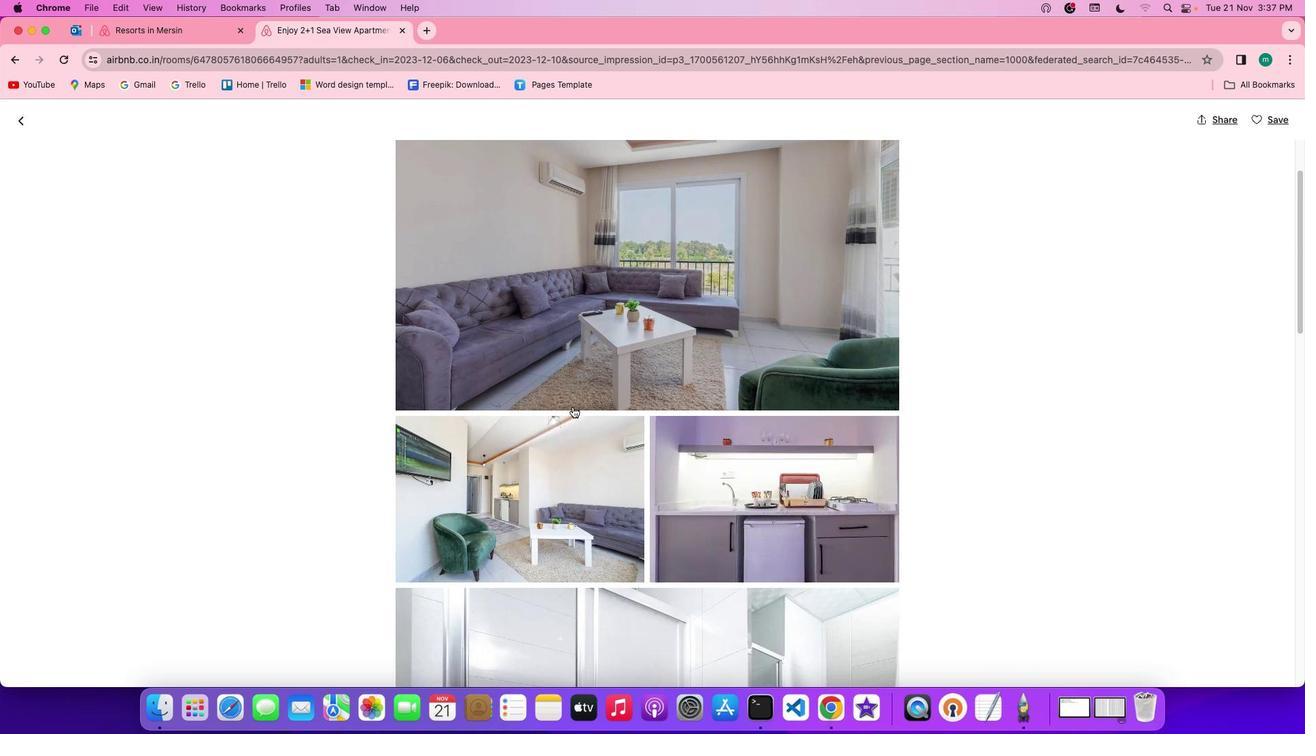 
Action: Mouse scrolled (573, 407) with delta (0, 0)
Screenshot: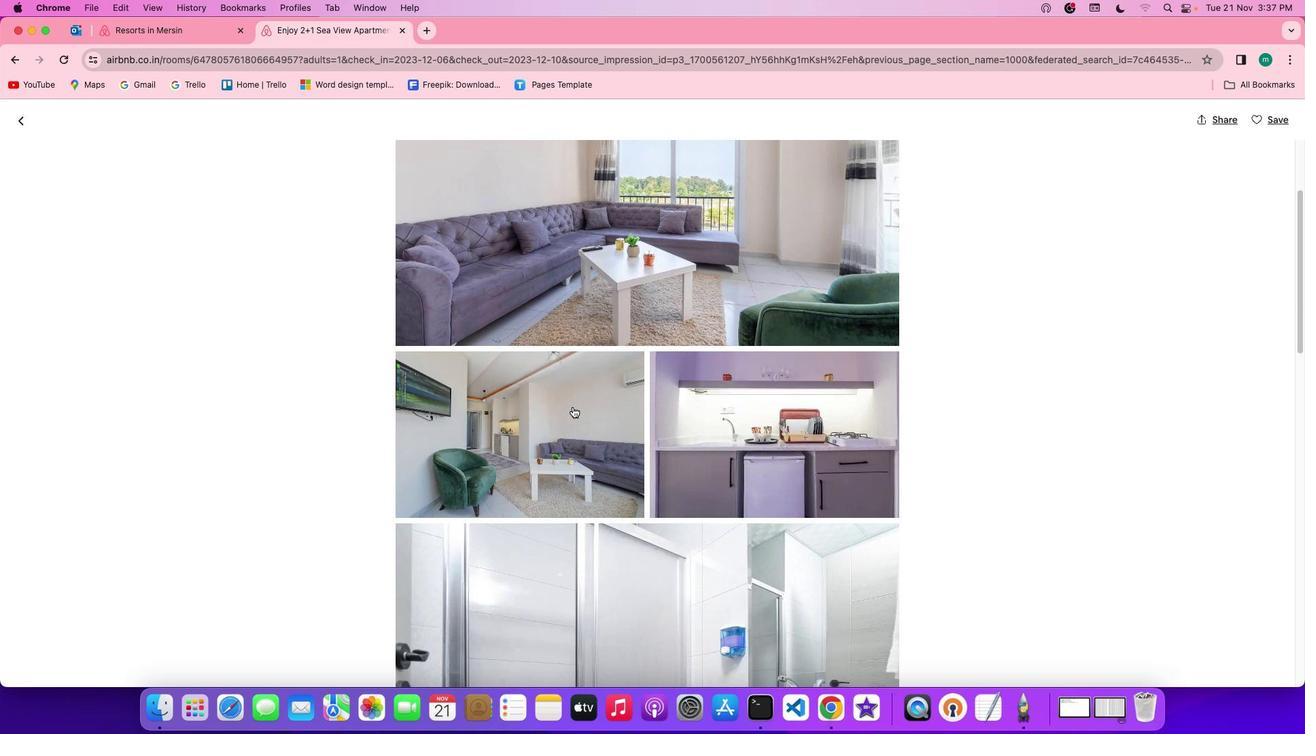 
Action: Mouse scrolled (573, 407) with delta (0, 0)
Screenshot: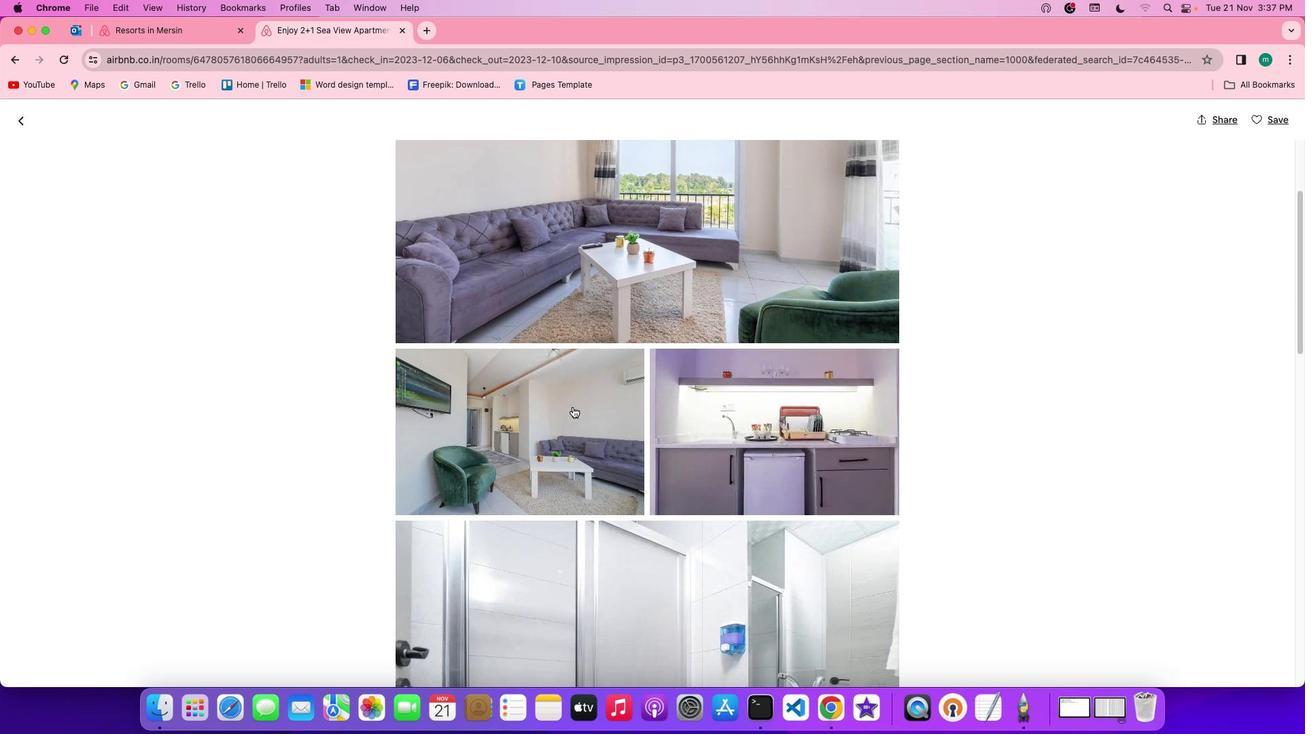 
Action: Mouse scrolled (573, 407) with delta (0, 0)
Screenshot: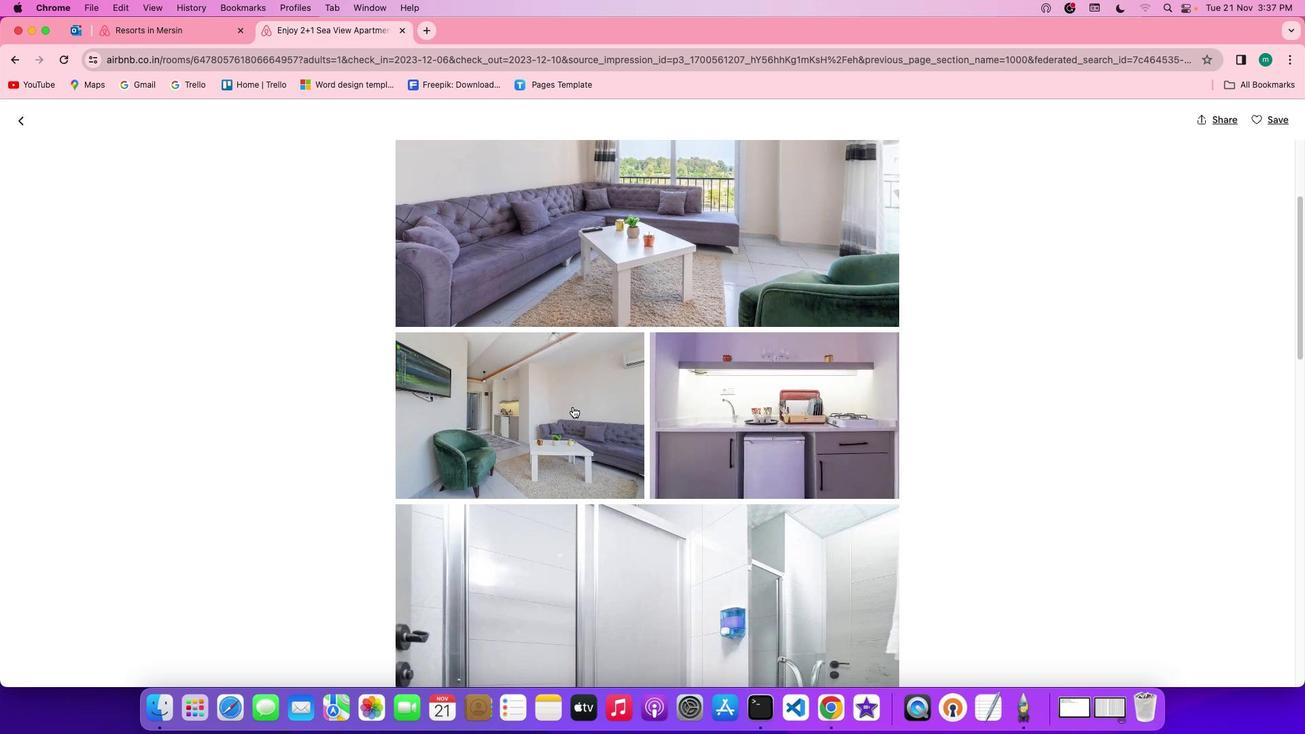 
Action: Mouse scrolled (573, 407) with delta (0, 0)
Screenshot: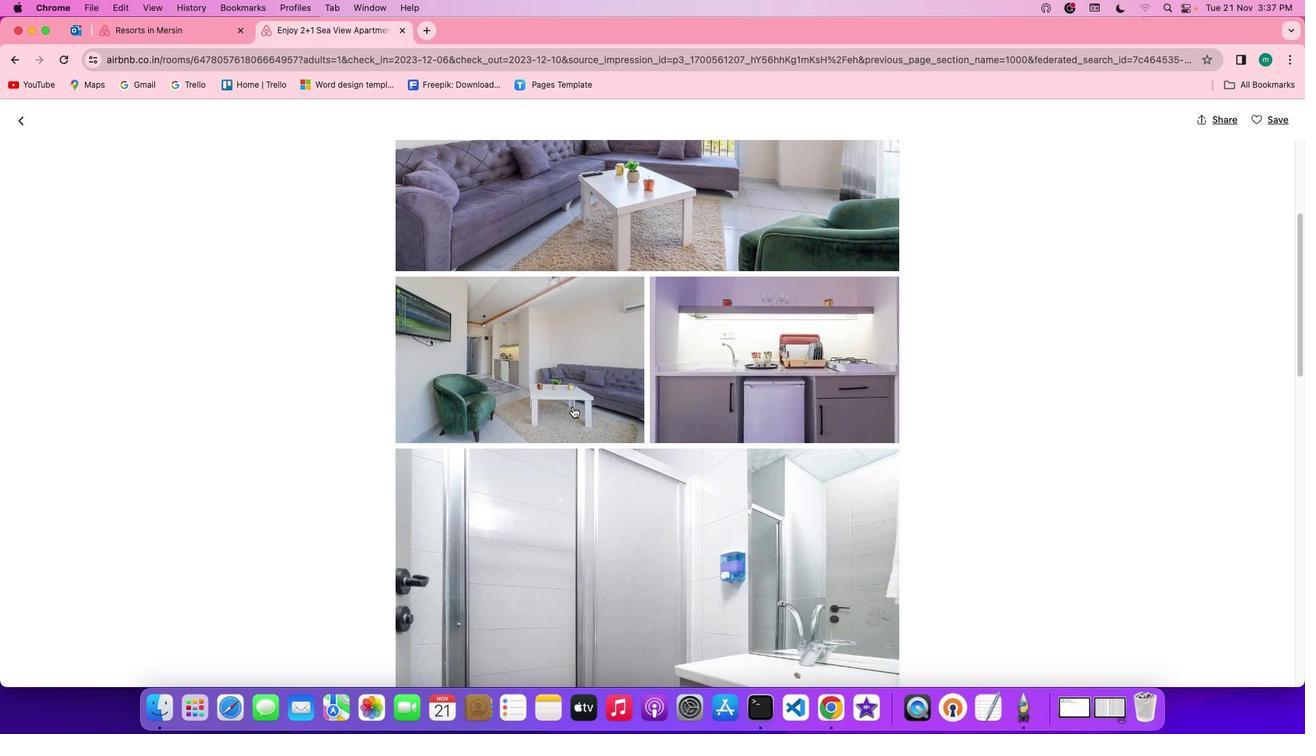 
Action: Mouse scrolled (573, 407) with delta (0, 0)
Screenshot: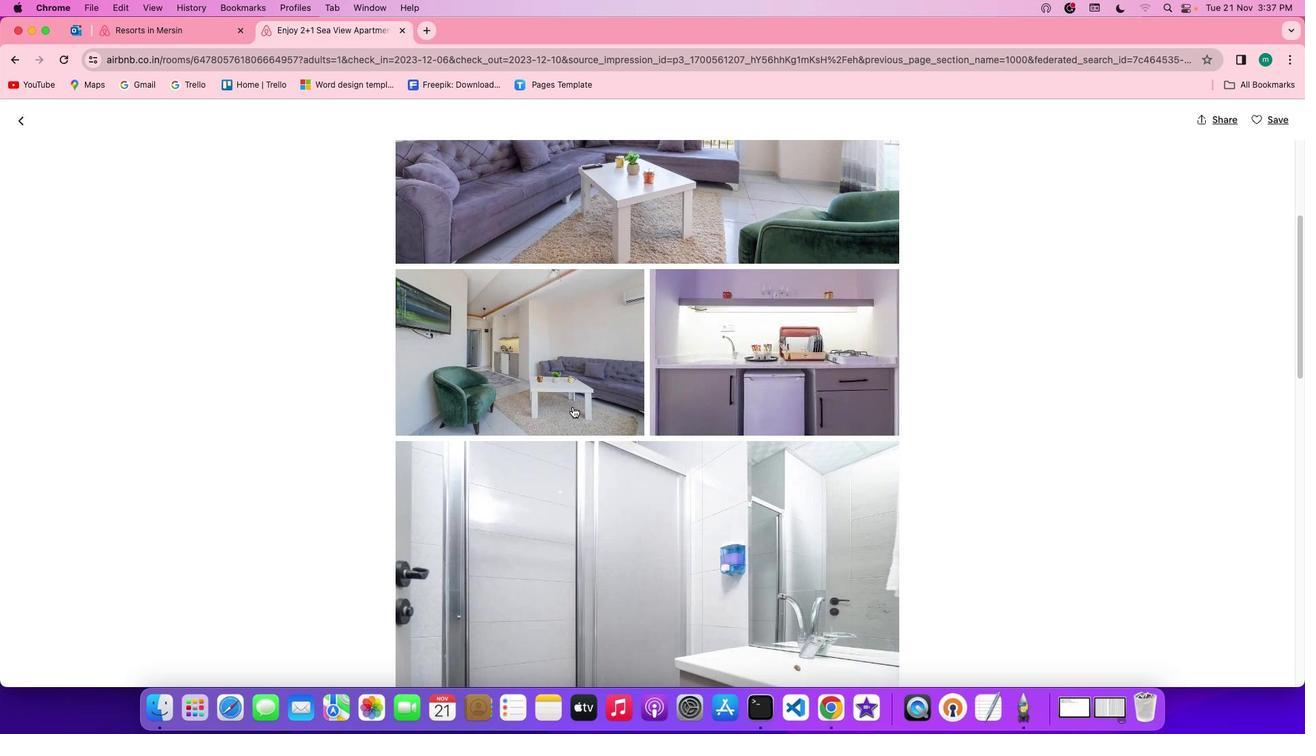 
Action: Mouse scrolled (573, 407) with delta (0, -1)
Screenshot: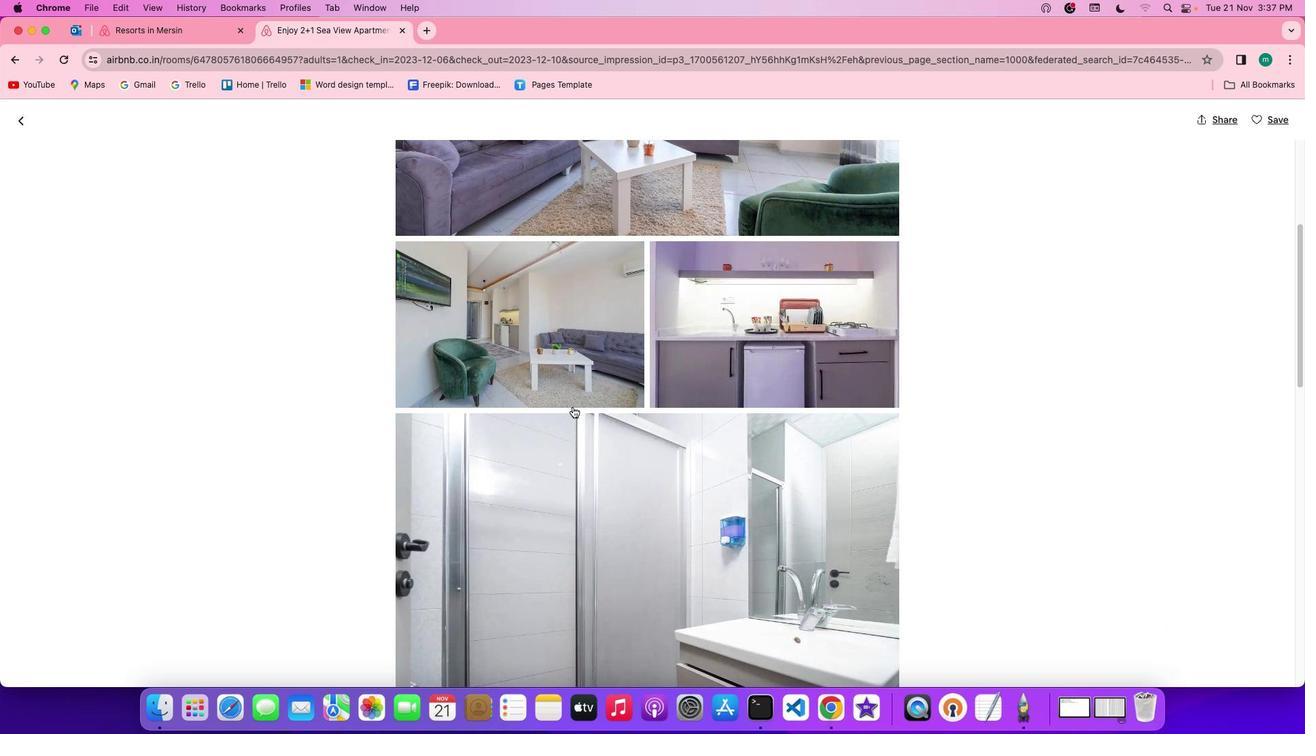 
Action: Mouse scrolled (573, 407) with delta (0, -1)
Screenshot: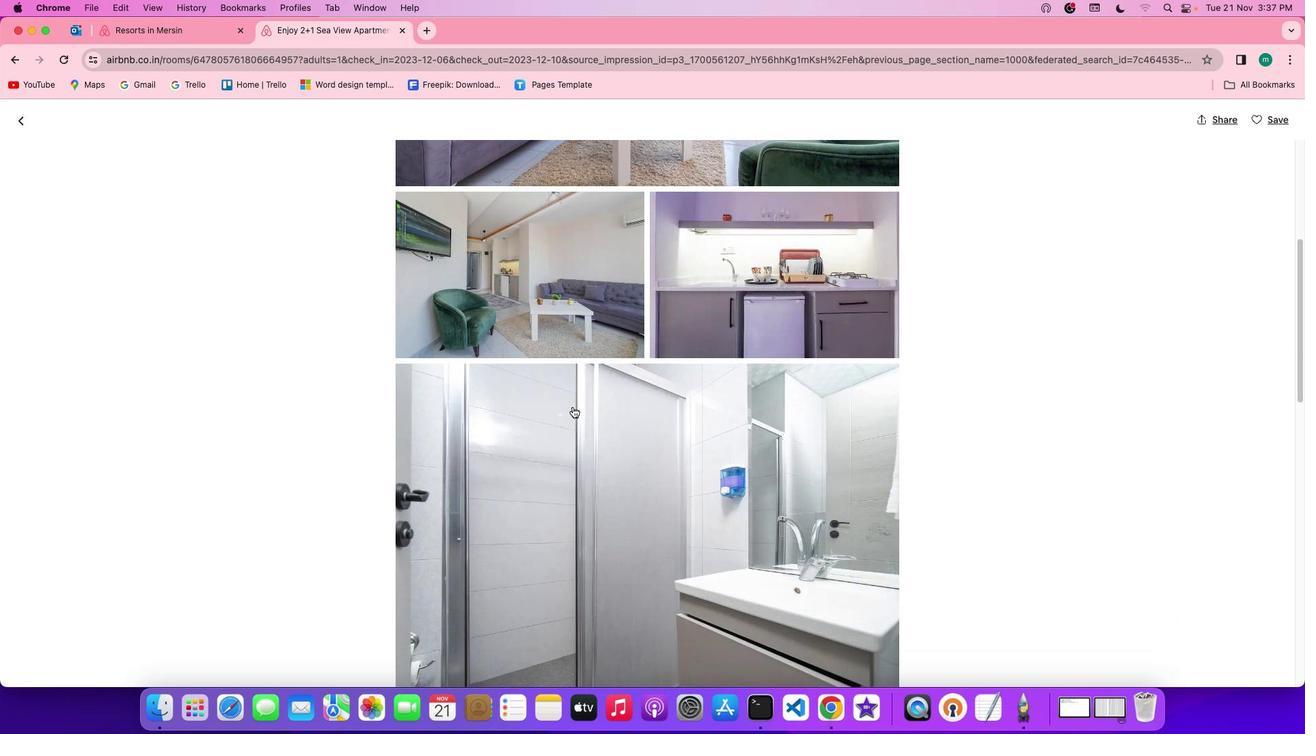 
Action: Mouse scrolled (573, 407) with delta (0, 0)
Screenshot: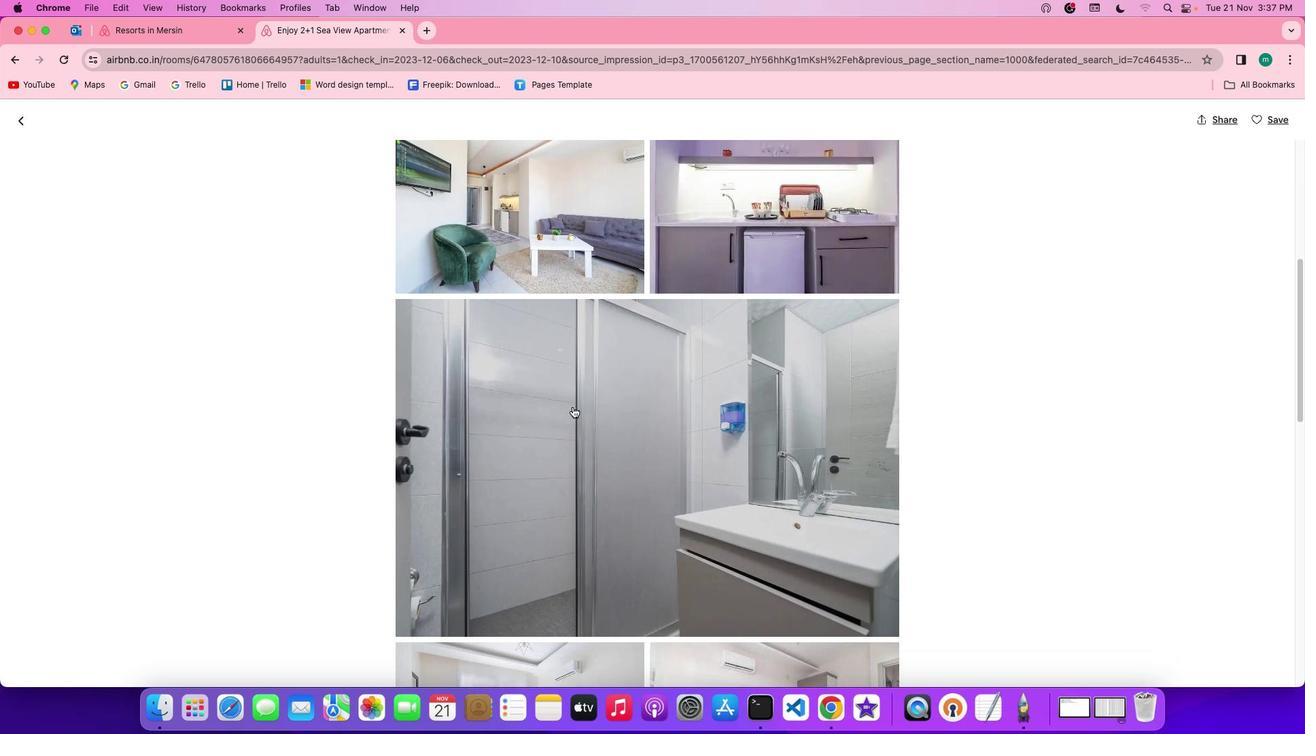 
Action: Mouse scrolled (573, 407) with delta (0, 0)
Screenshot: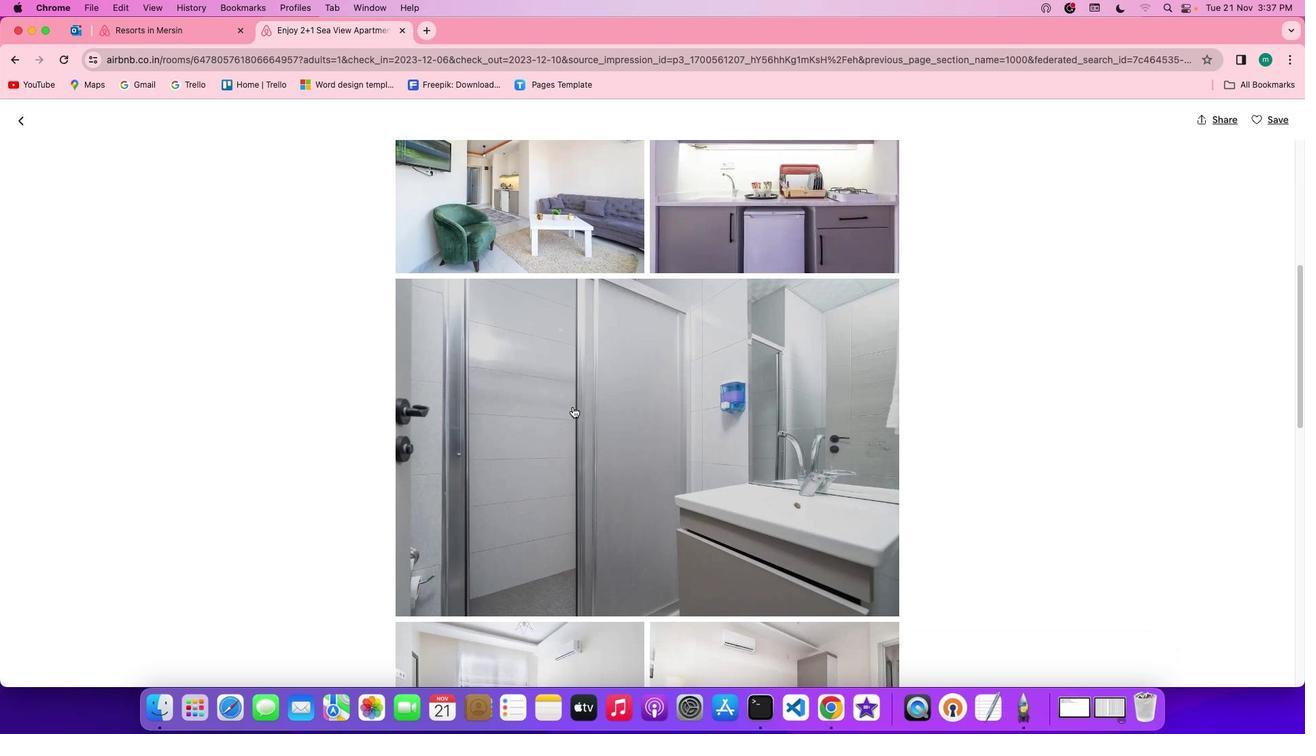 
Action: Mouse scrolled (573, 407) with delta (0, -1)
Screenshot: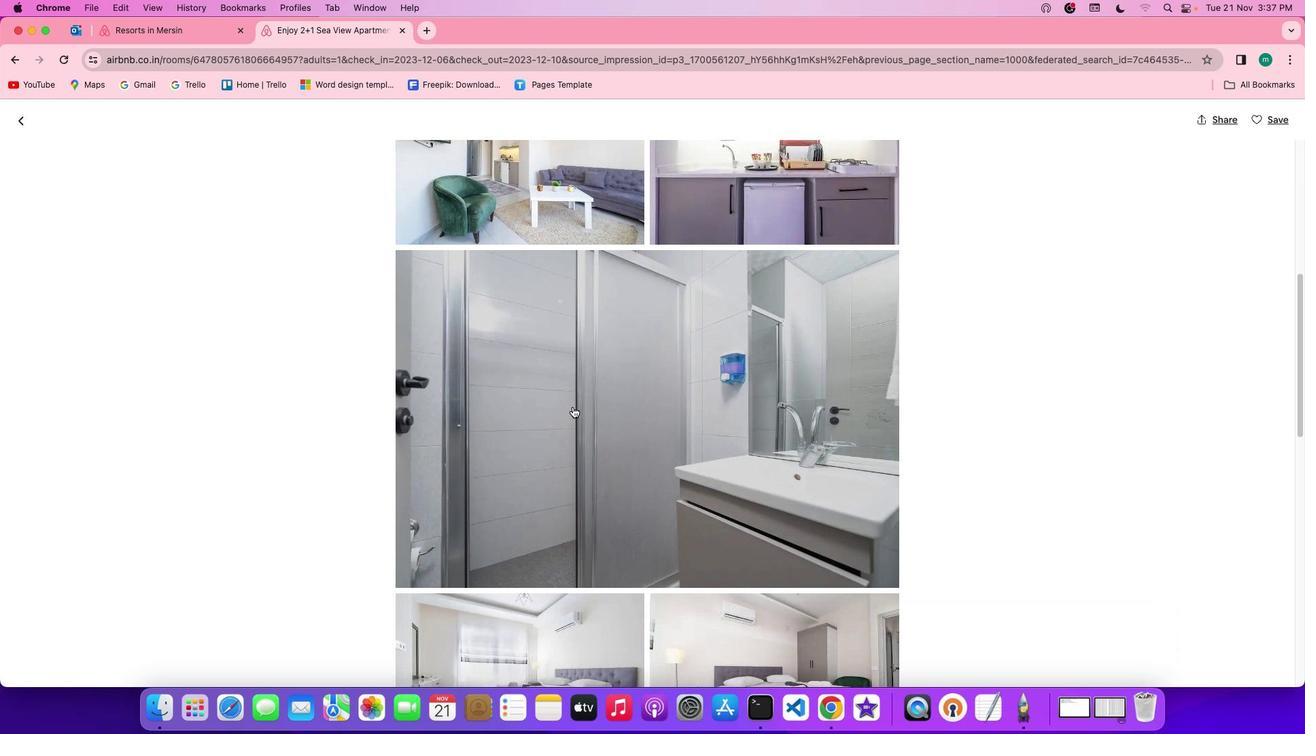 
Action: Mouse scrolled (573, 407) with delta (0, -1)
Screenshot: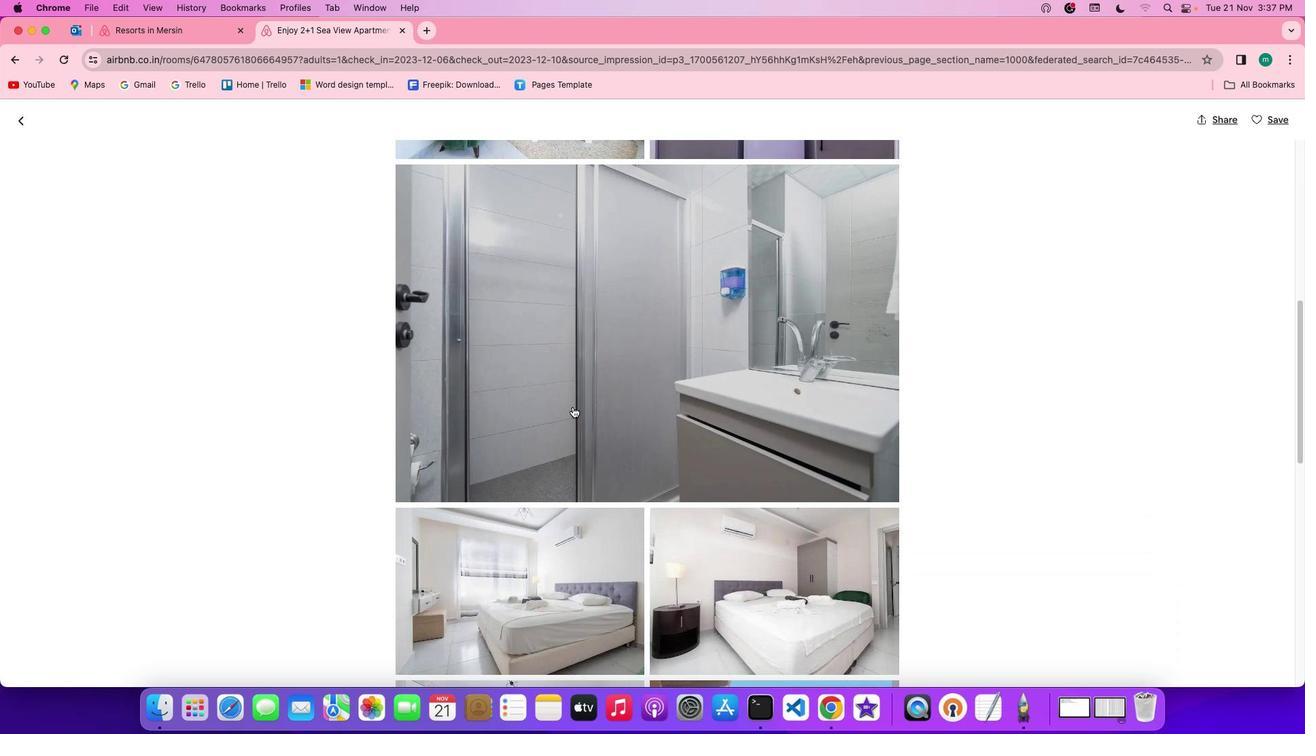 
Action: Mouse scrolled (573, 407) with delta (0, 0)
Screenshot: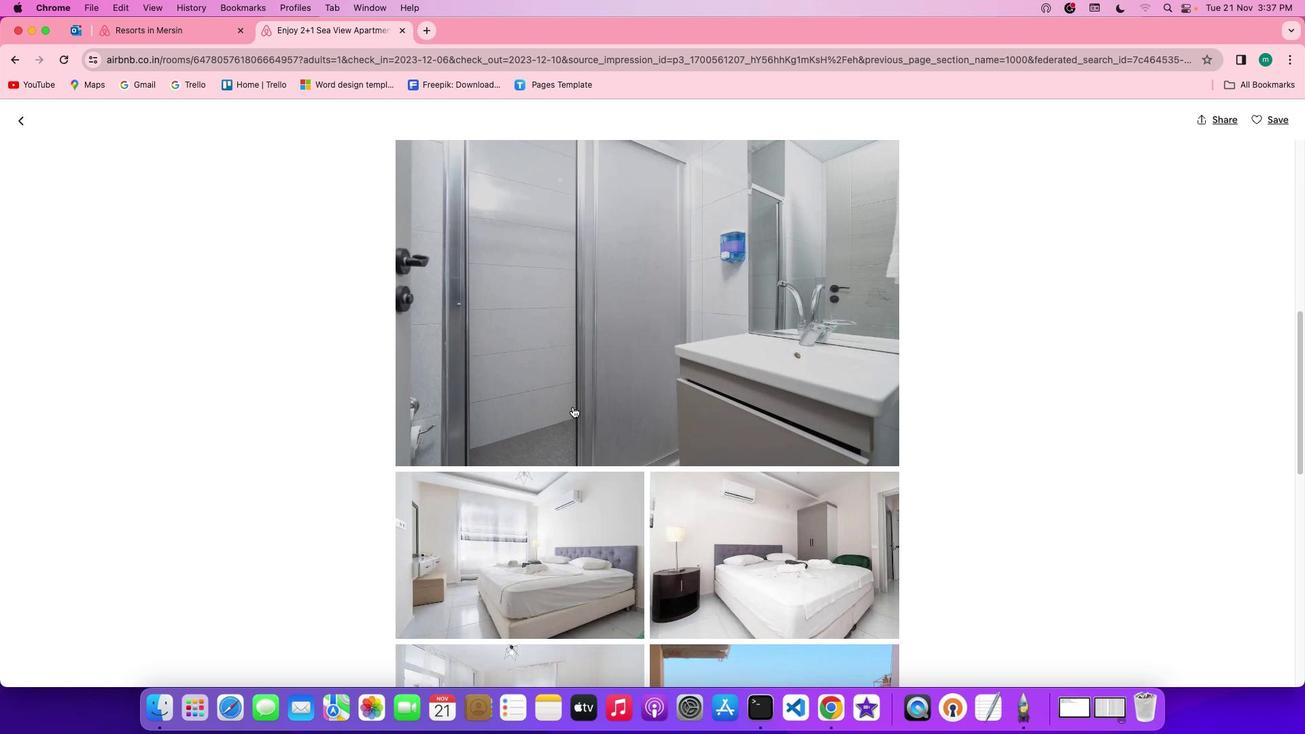 
Action: Mouse scrolled (573, 407) with delta (0, 0)
Screenshot: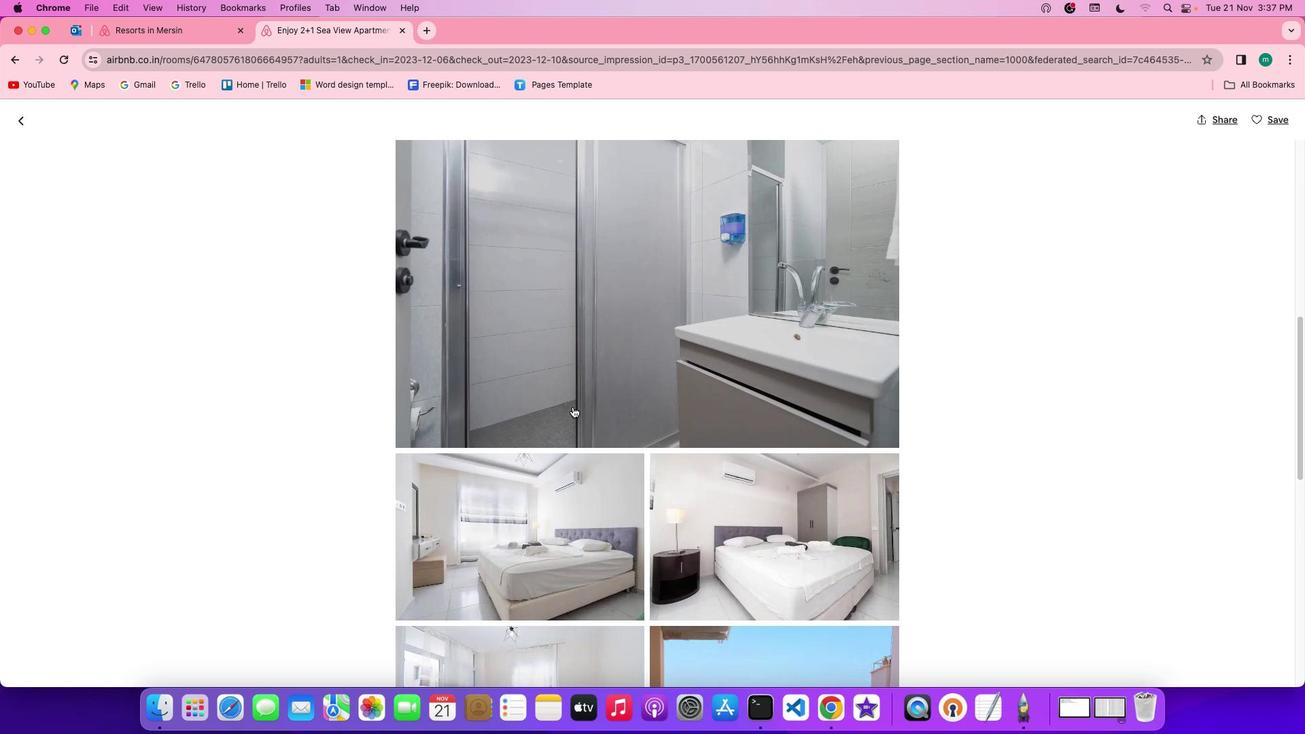 
Action: Mouse scrolled (573, 407) with delta (0, -2)
Screenshot: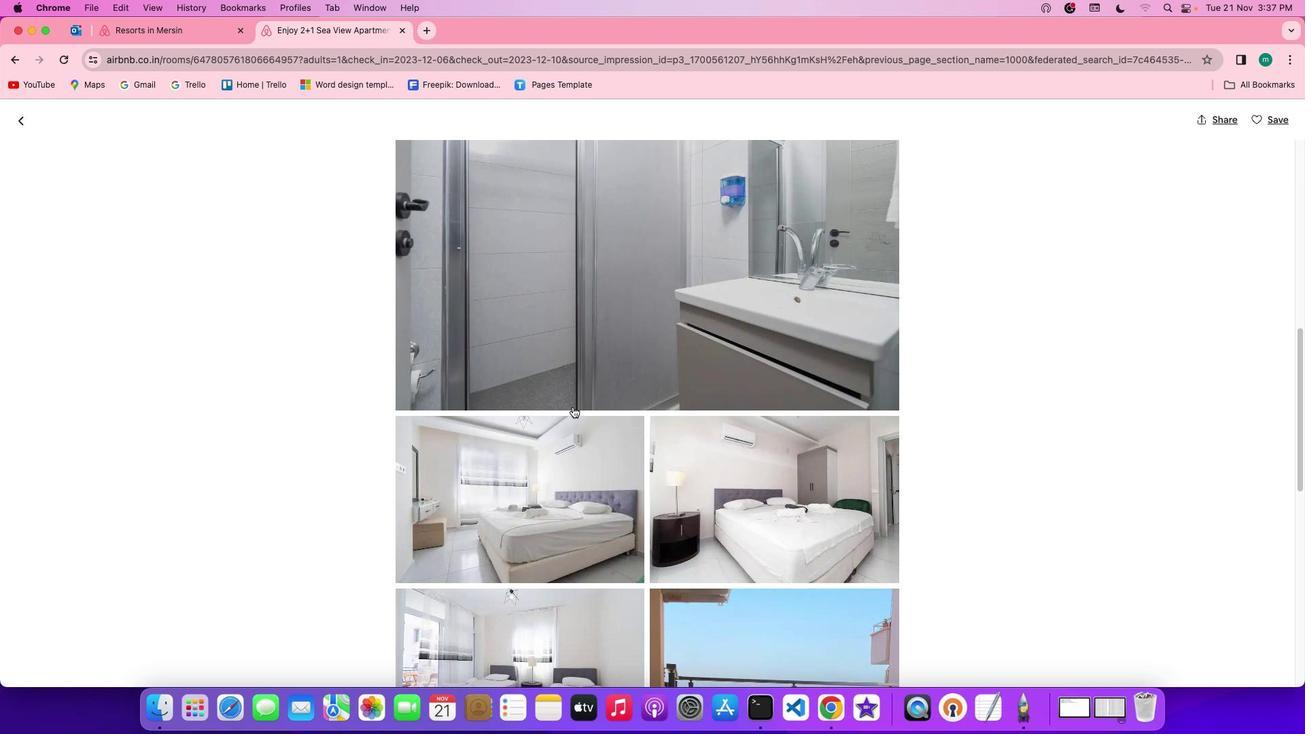 
Action: Mouse scrolled (573, 407) with delta (0, -2)
Screenshot: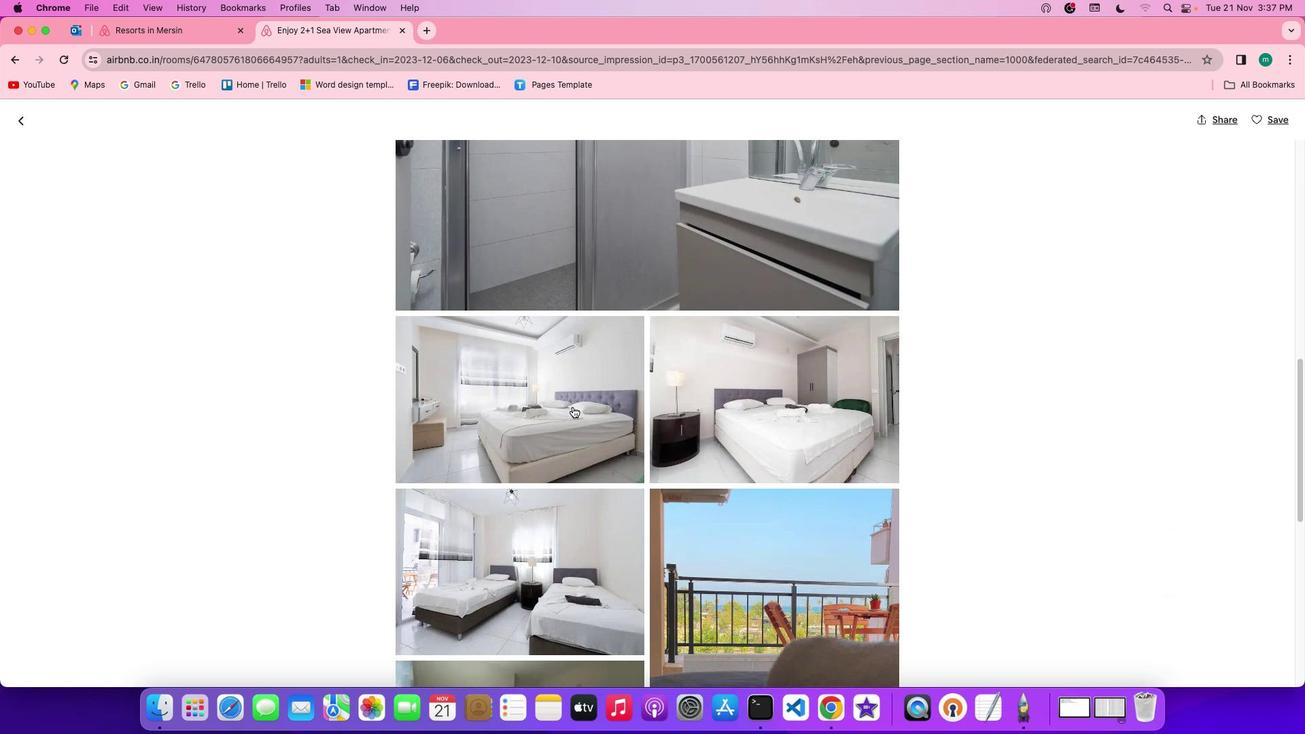 
Action: Mouse scrolled (573, 407) with delta (0, 0)
Screenshot: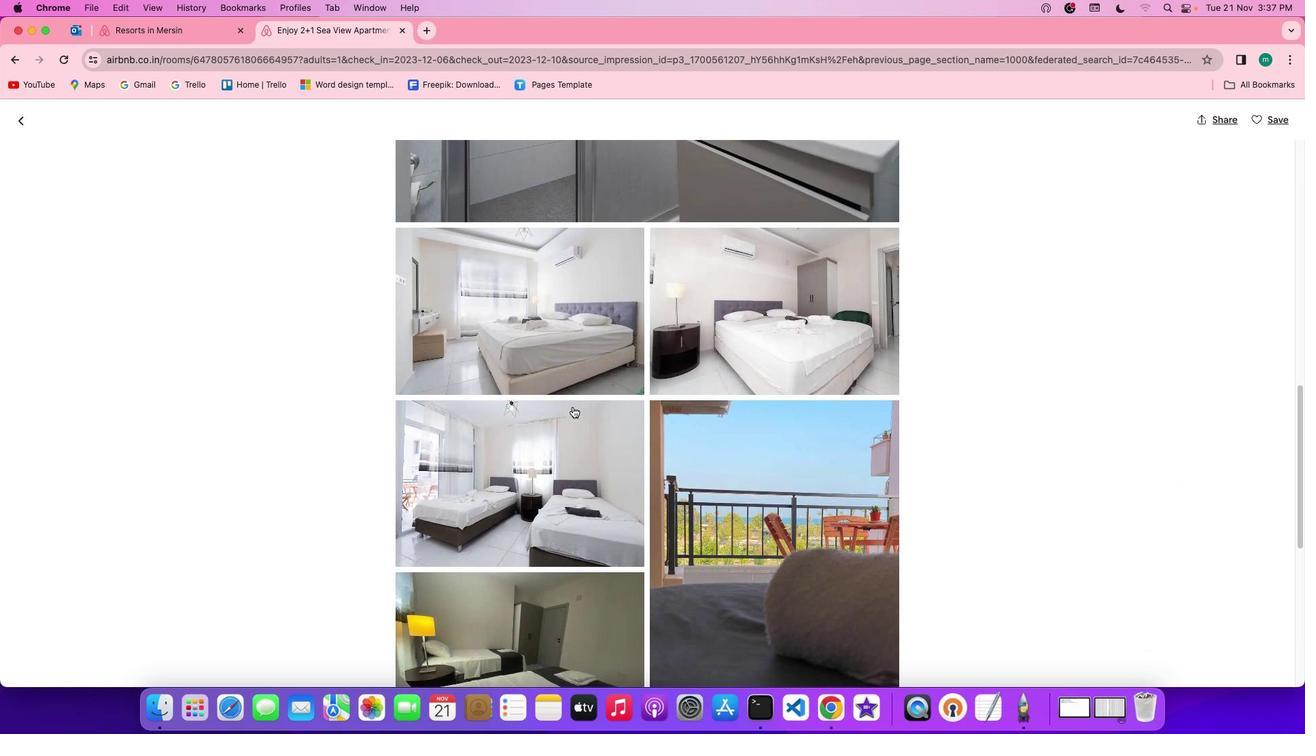 
Action: Mouse scrolled (573, 407) with delta (0, 0)
Screenshot: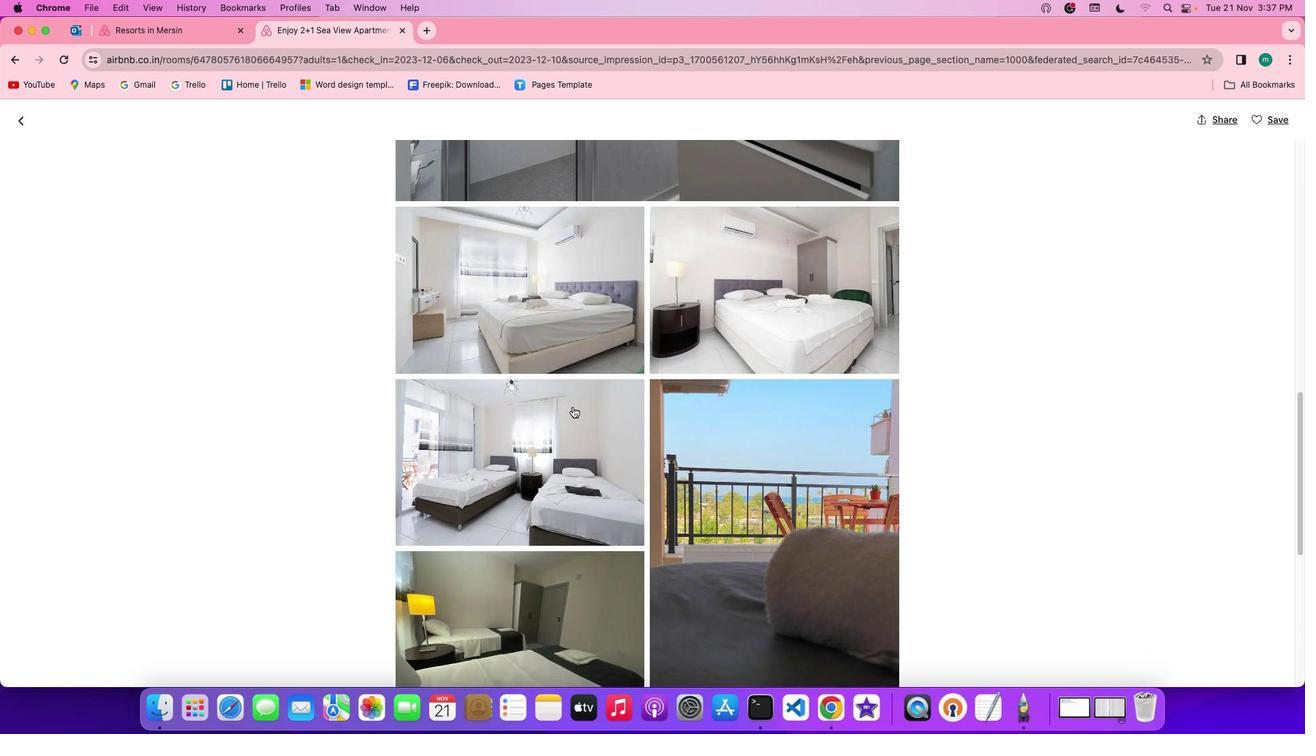 
Action: Mouse scrolled (573, 407) with delta (0, -1)
Screenshot: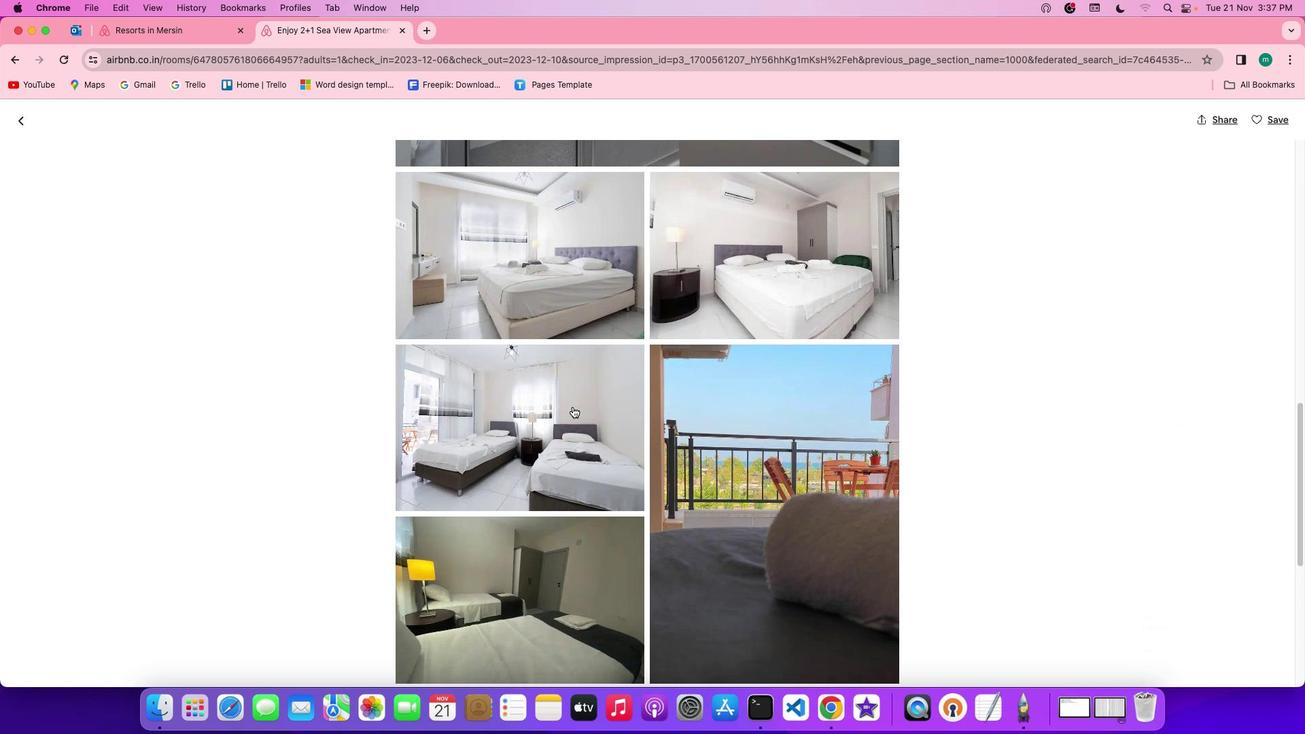 
Action: Mouse scrolled (573, 407) with delta (0, -2)
Screenshot: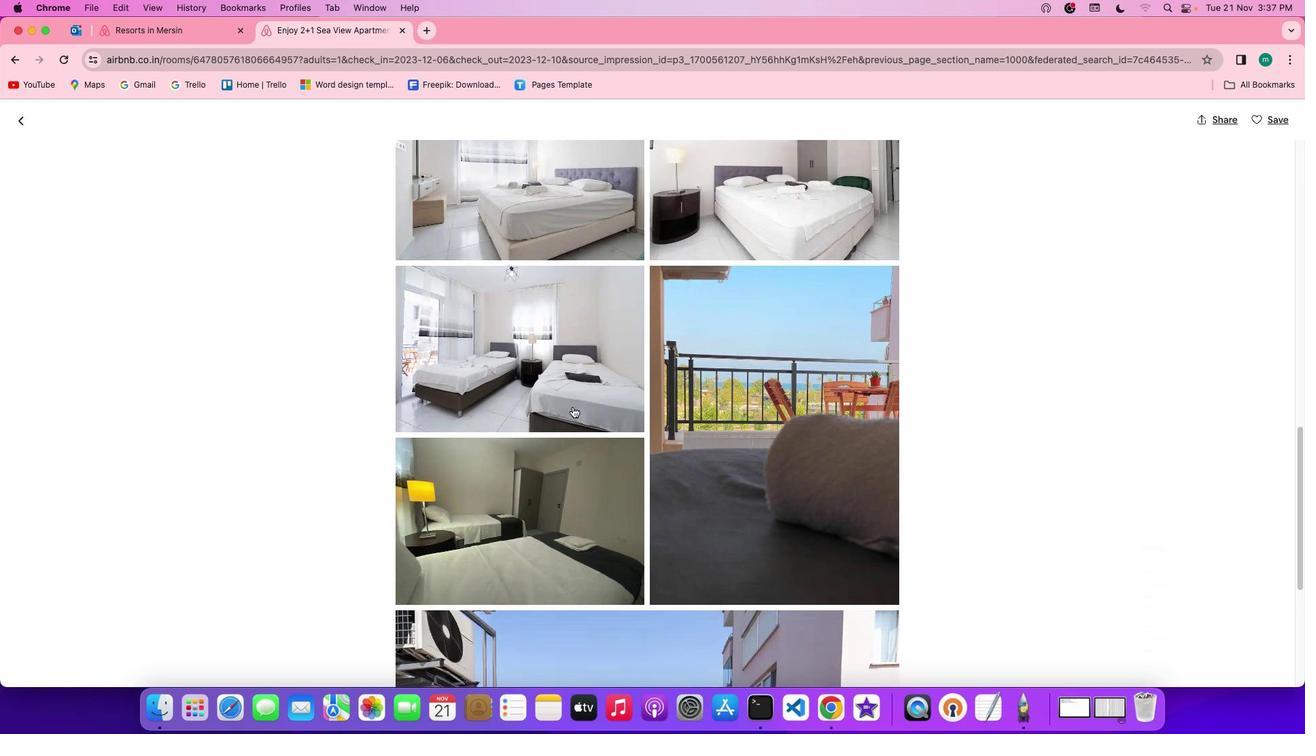 
Action: Mouse scrolled (573, 407) with delta (0, 0)
Screenshot: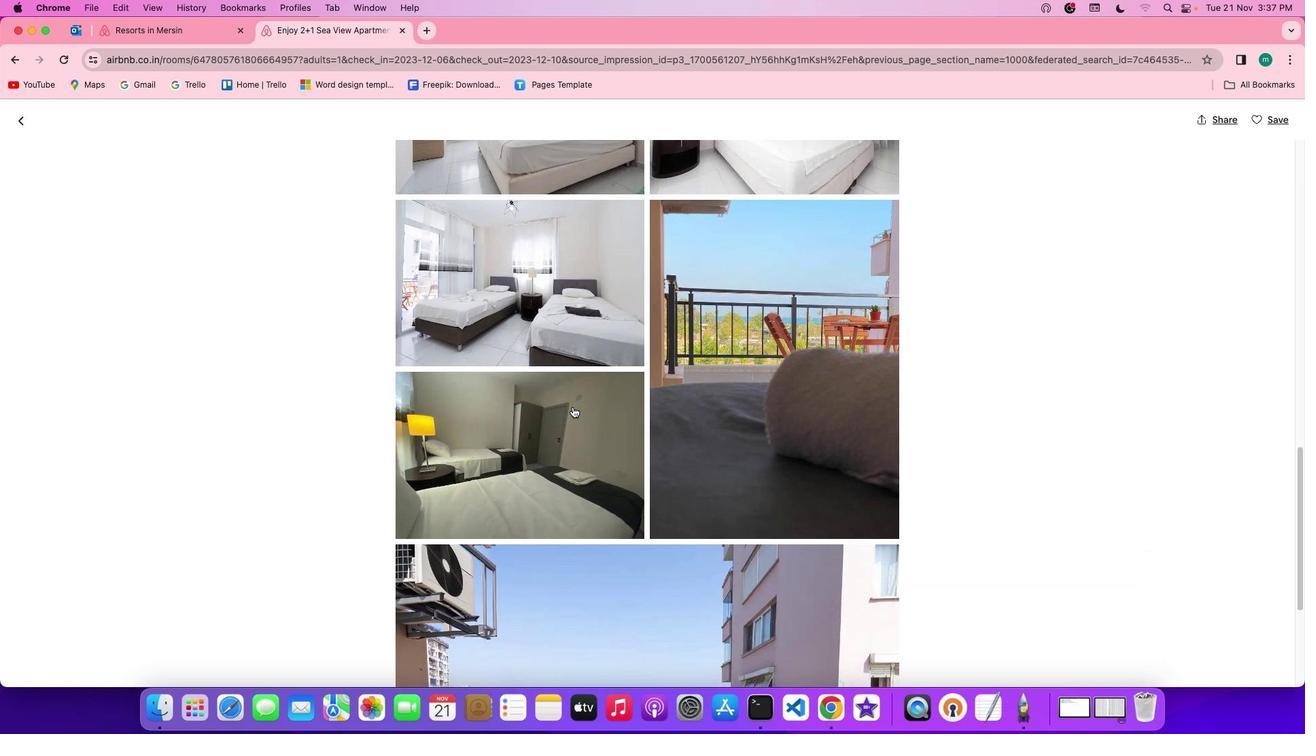 
Action: Mouse scrolled (573, 407) with delta (0, 0)
Screenshot: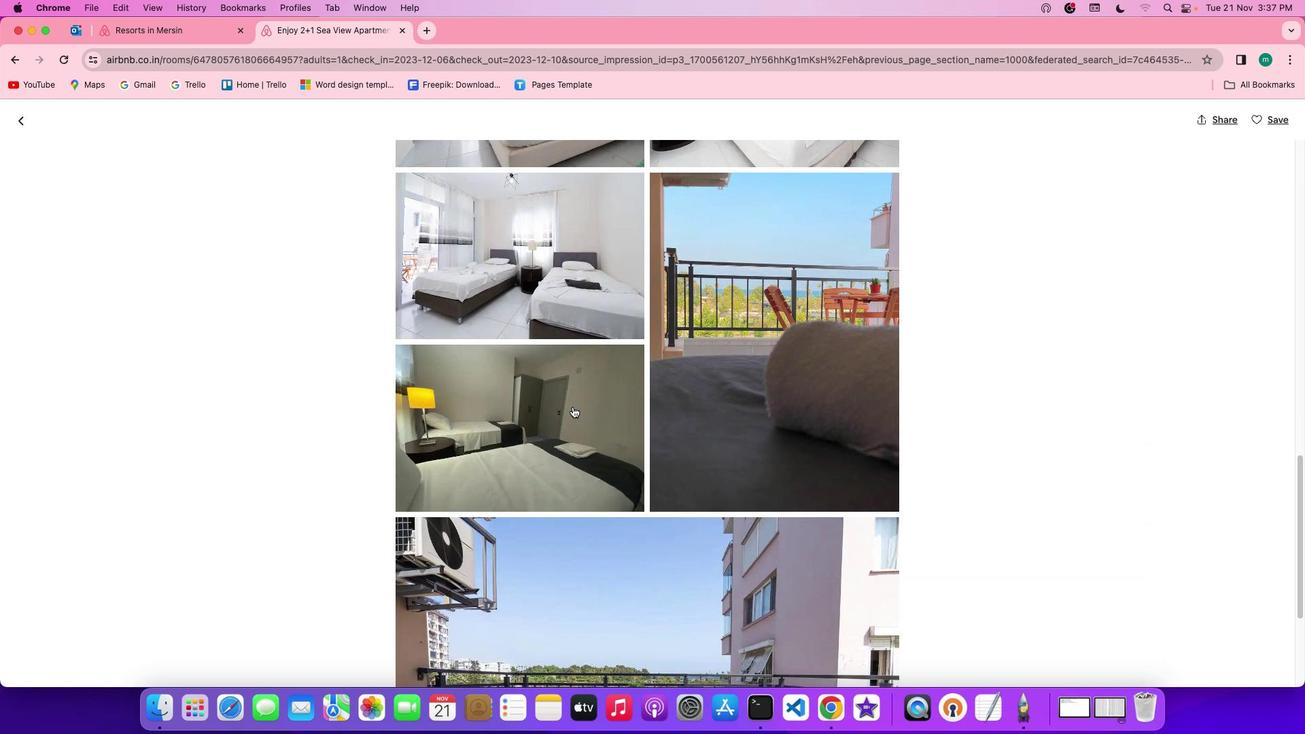 
Action: Mouse scrolled (573, 407) with delta (0, -1)
Screenshot: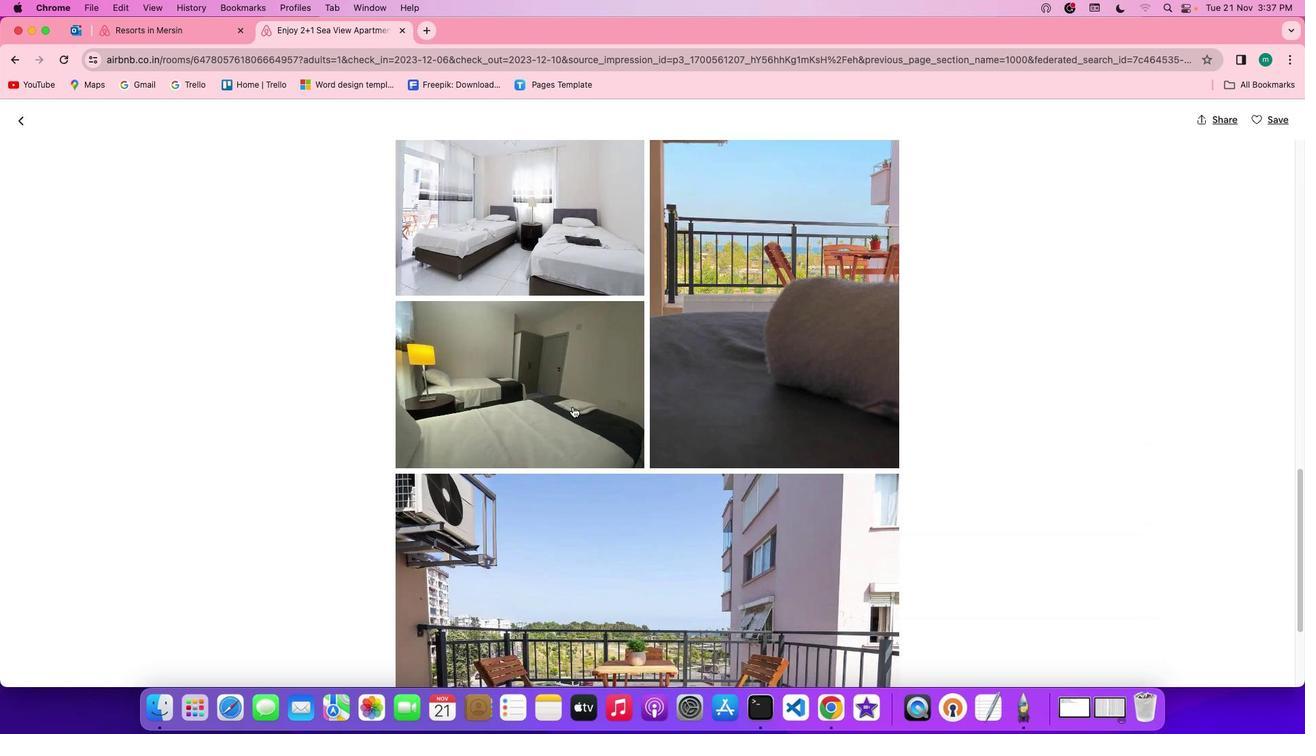 
Action: Mouse scrolled (573, 407) with delta (0, -2)
Screenshot: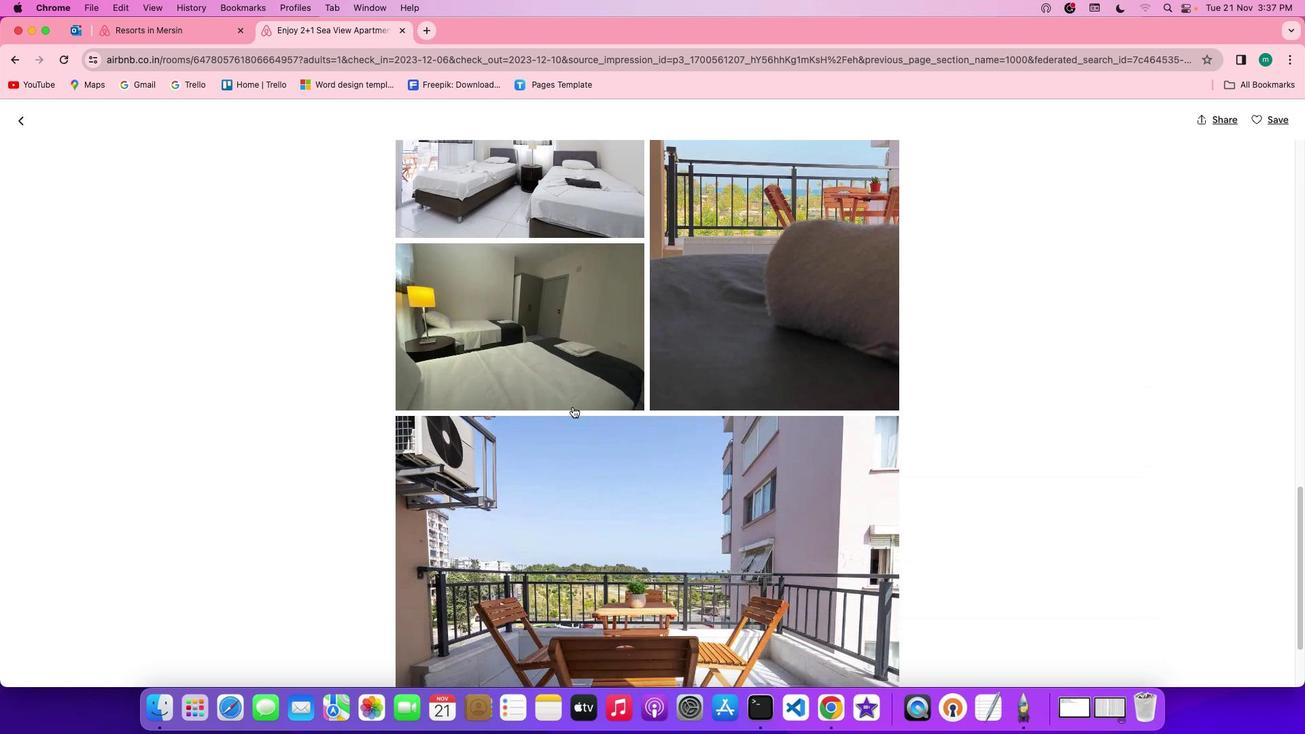 
Action: Mouse scrolled (573, 407) with delta (0, 0)
Screenshot: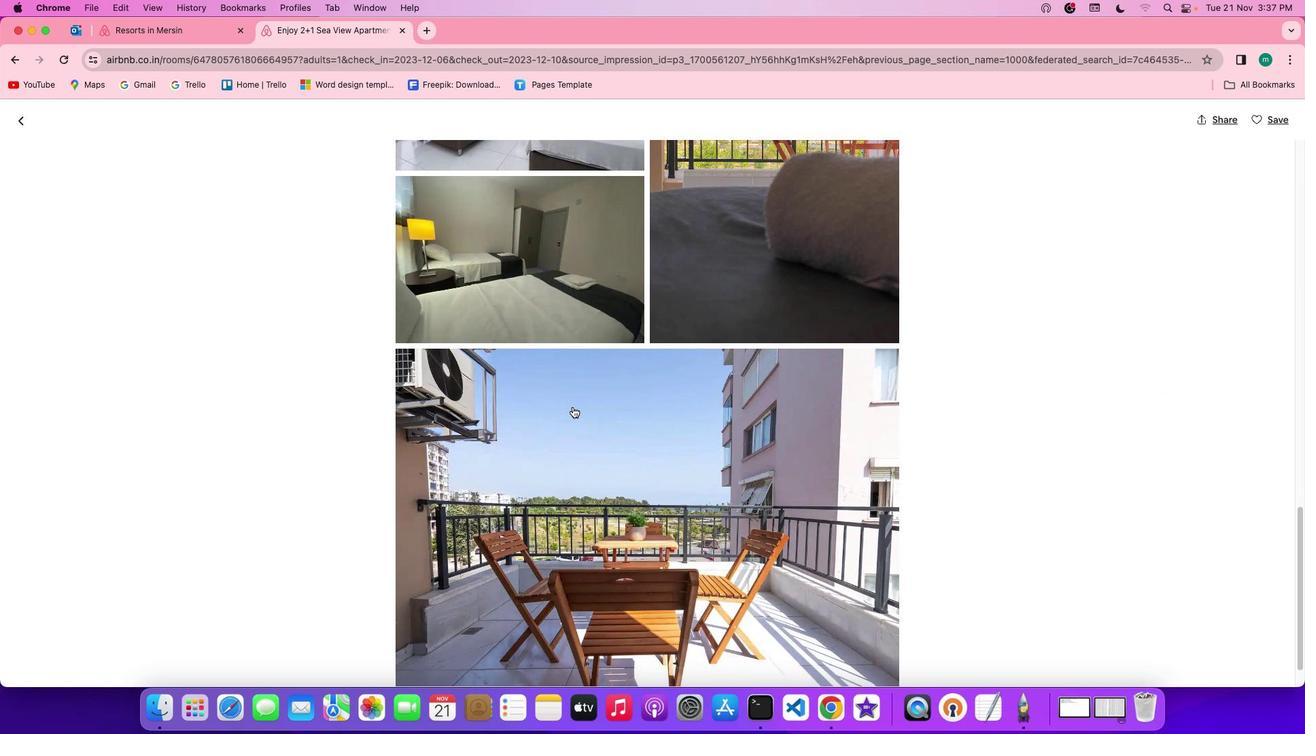 
Action: Mouse scrolled (573, 407) with delta (0, 0)
Screenshot: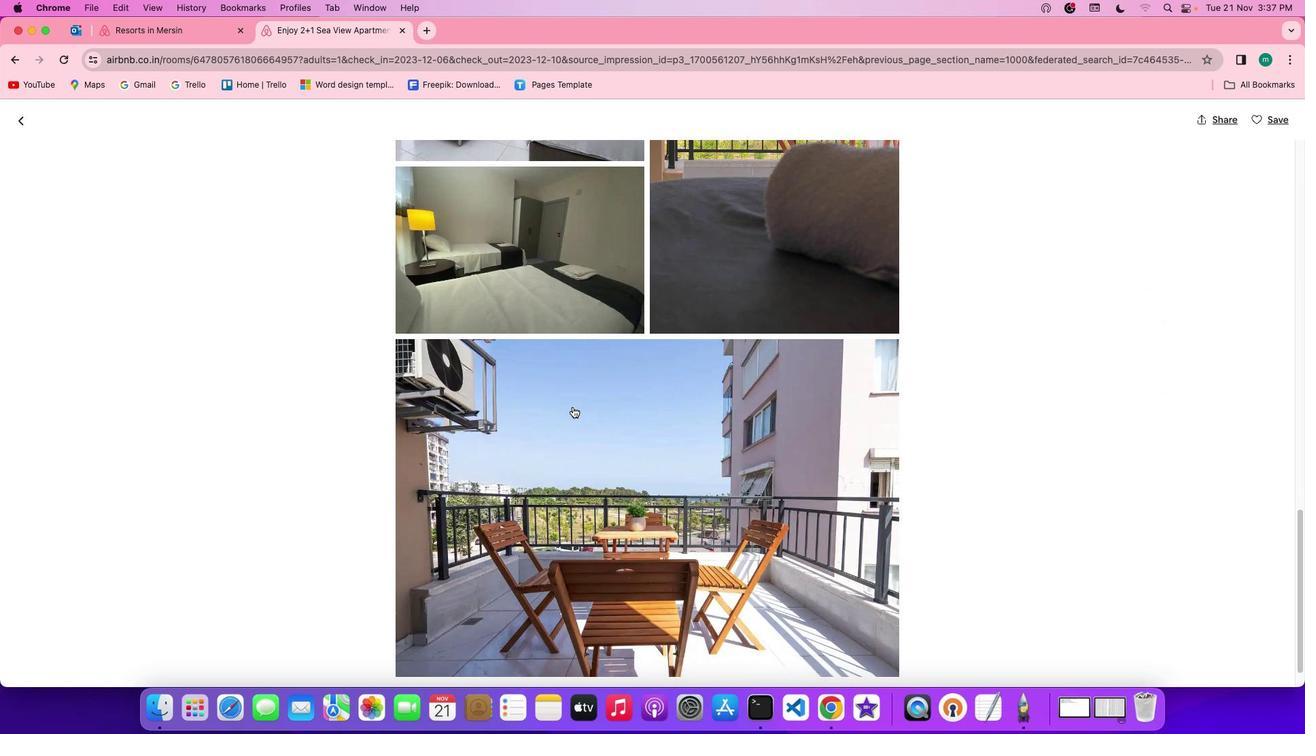 
Action: Mouse scrolled (573, 407) with delta (0, -2)
Screenshot: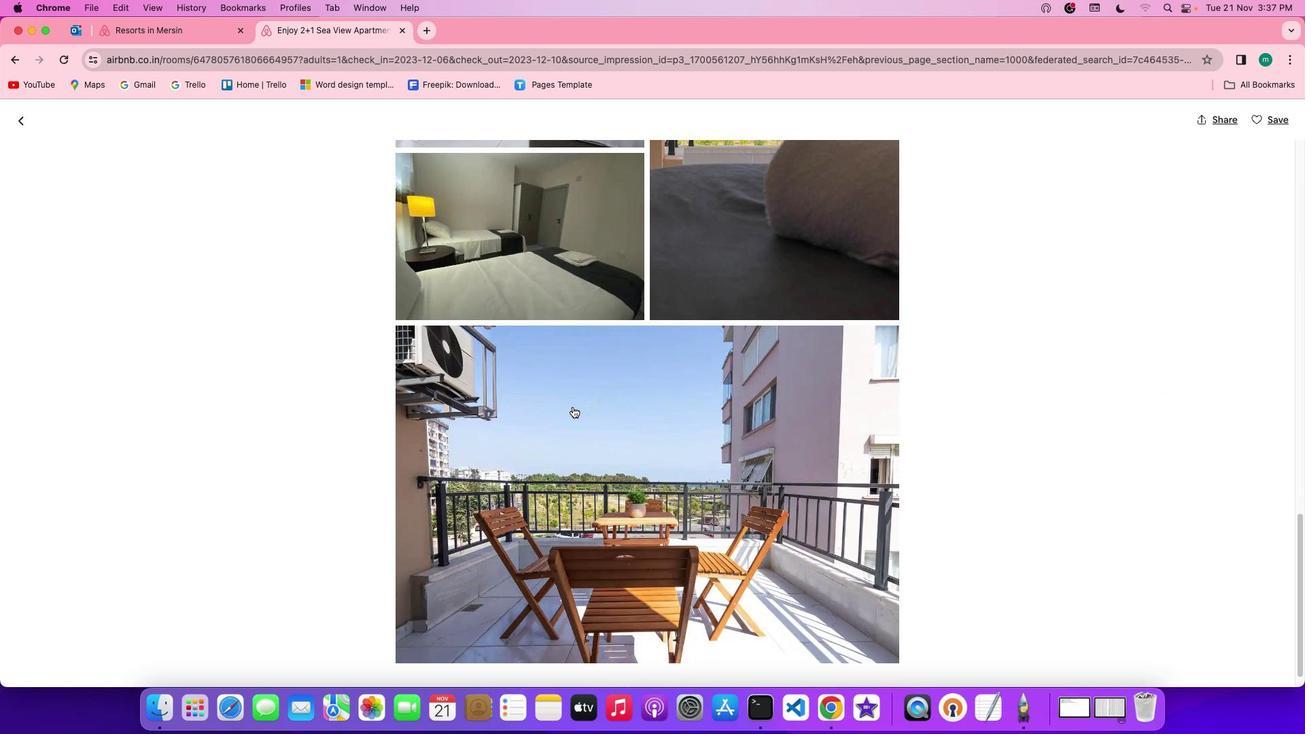 
Action: Mouse scrolled (573, 407) with delta (0, -2)
Screenshot: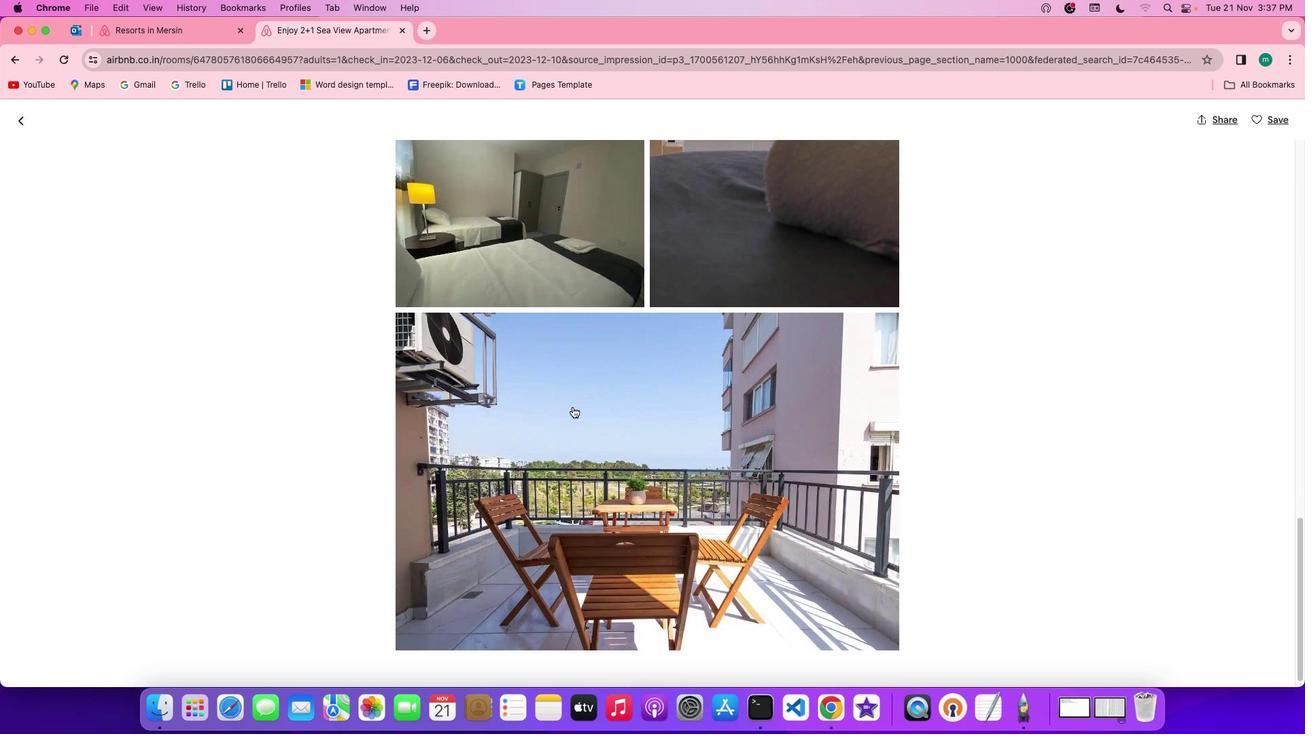 
Action: Mouse scrolled (573, 407) with delta (0, 0)
Screenshot: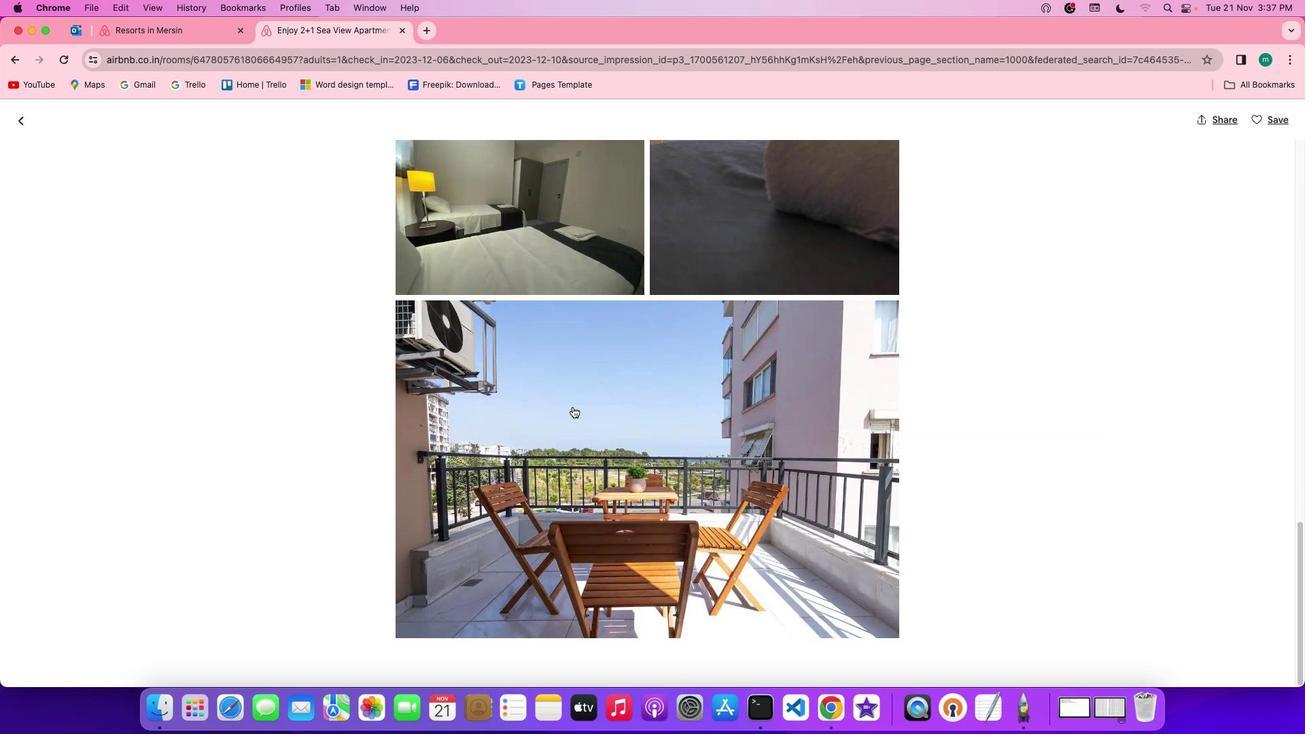 
Action: Mouse scrolled (573, 407) with delta (0, 0)
Screenshot: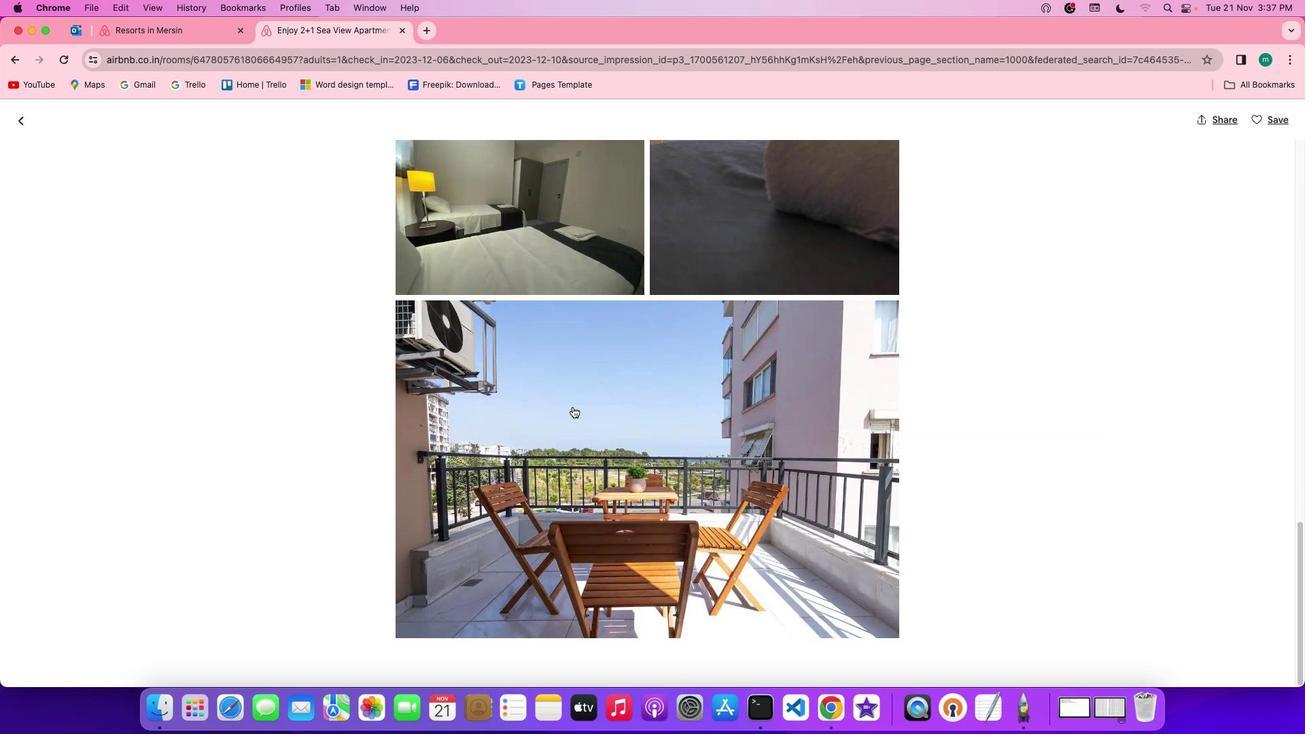 
Action: Mouse scrolled (573, 407) with delta (0, -1)
Screenshot: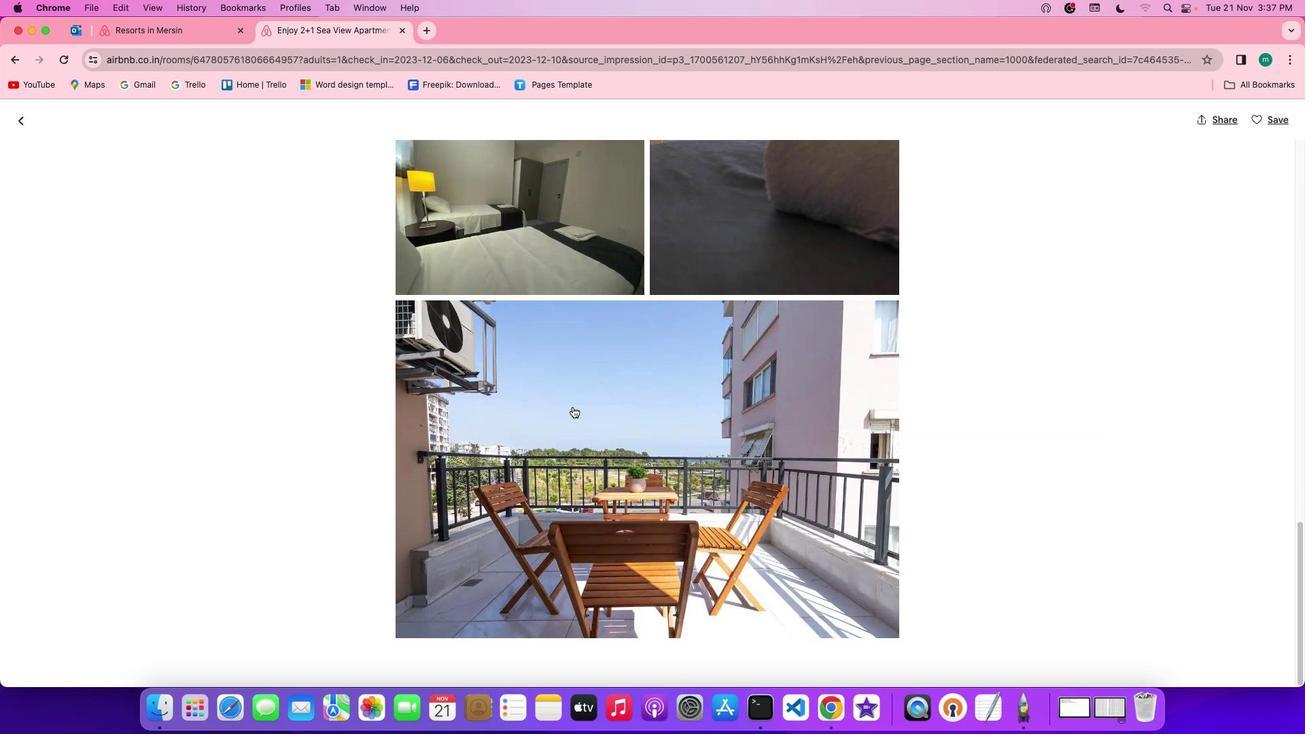 
Action: Mouse scrolled (573, 407) with delta (0, -2)
Screenshot: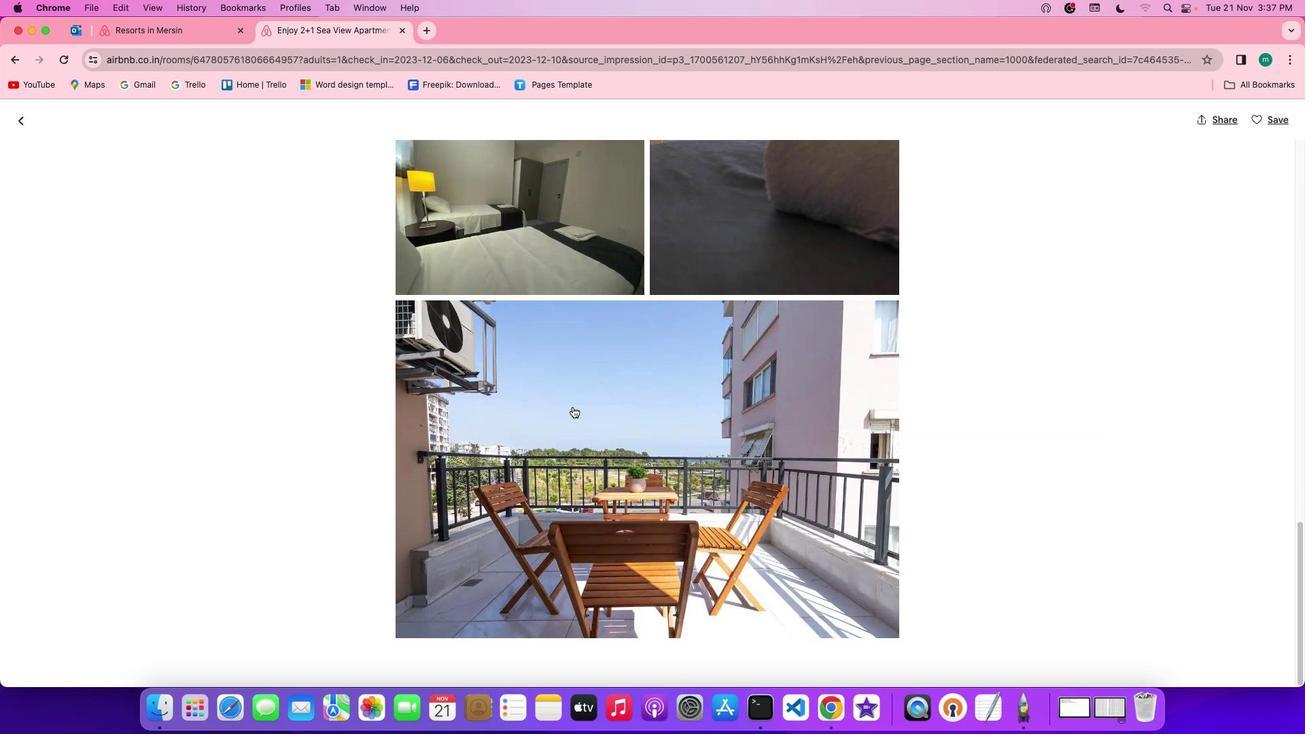 
Action: Mouse scrolled (573, 407) with delta (0, -2)
Screenshot: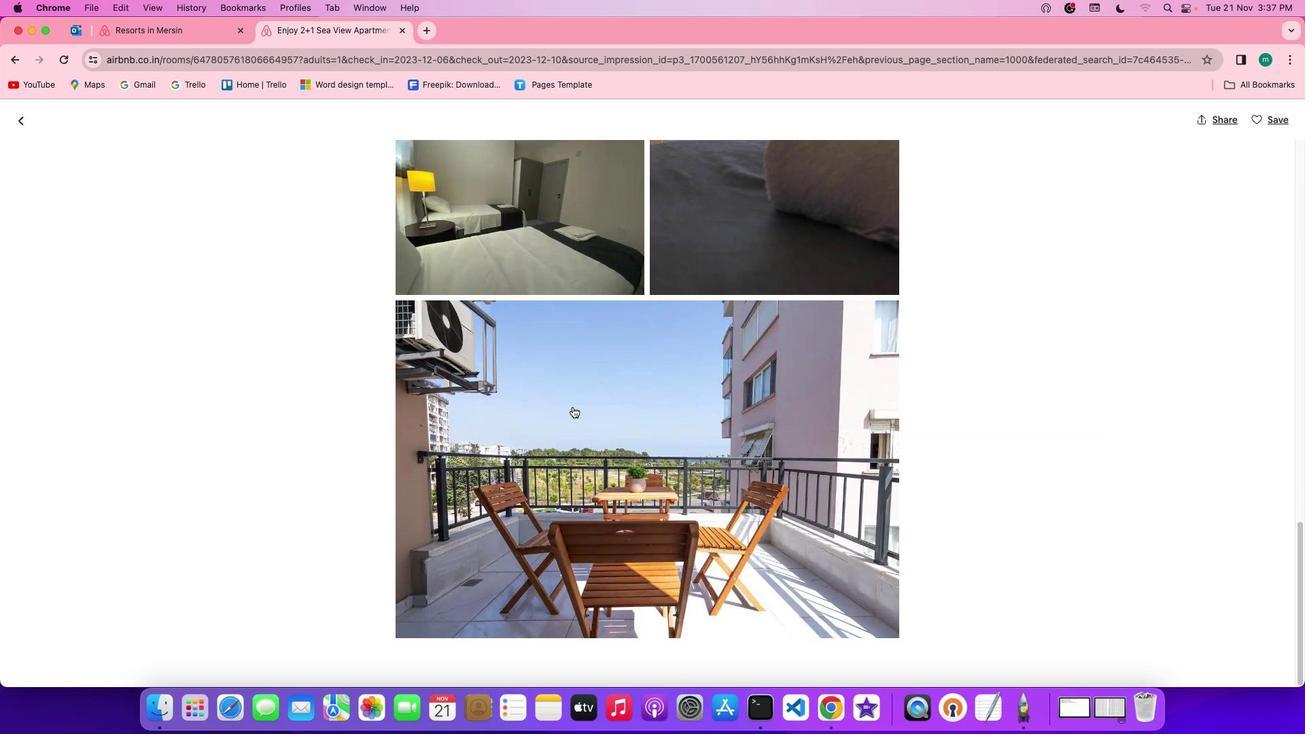 
Action: Mouse moved to (22, 118)
Screenshot: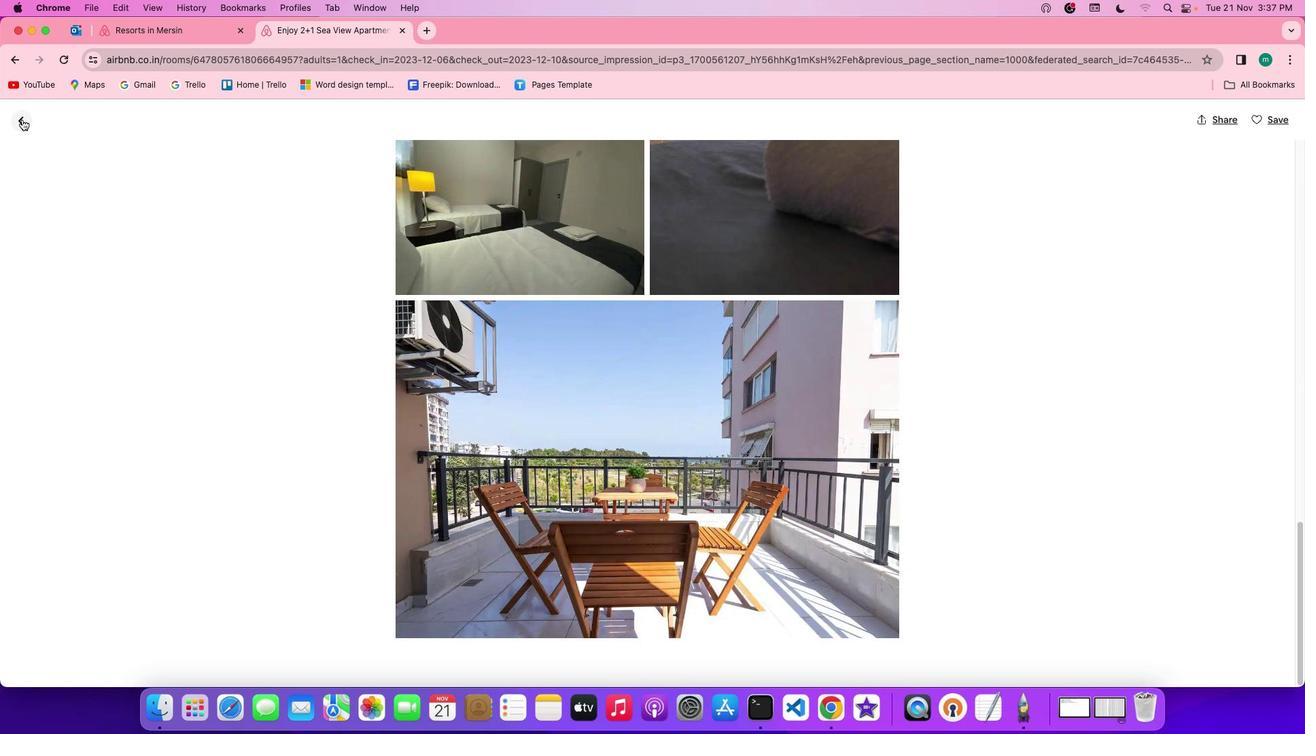 
Action: Mouse pressed left at (22, 118)
Screenshot: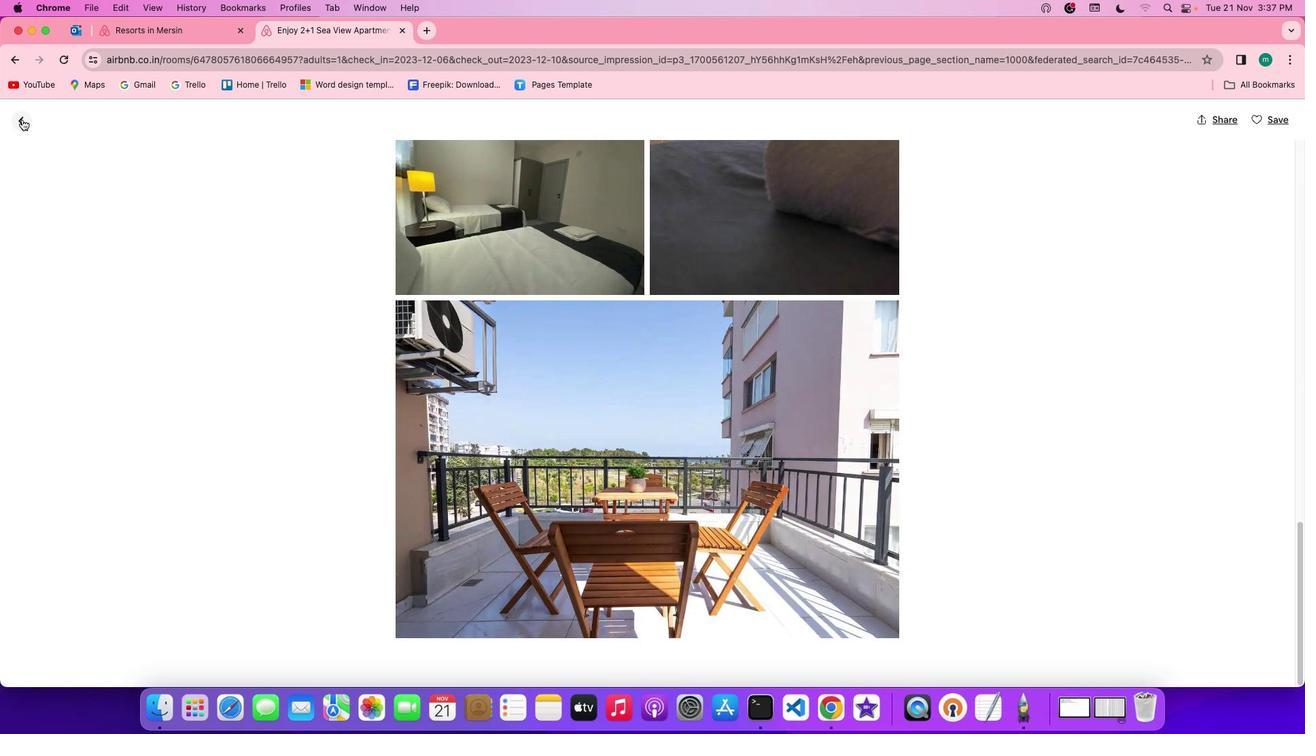 
Action: Mouse moved to (662, 537)
Screenshot: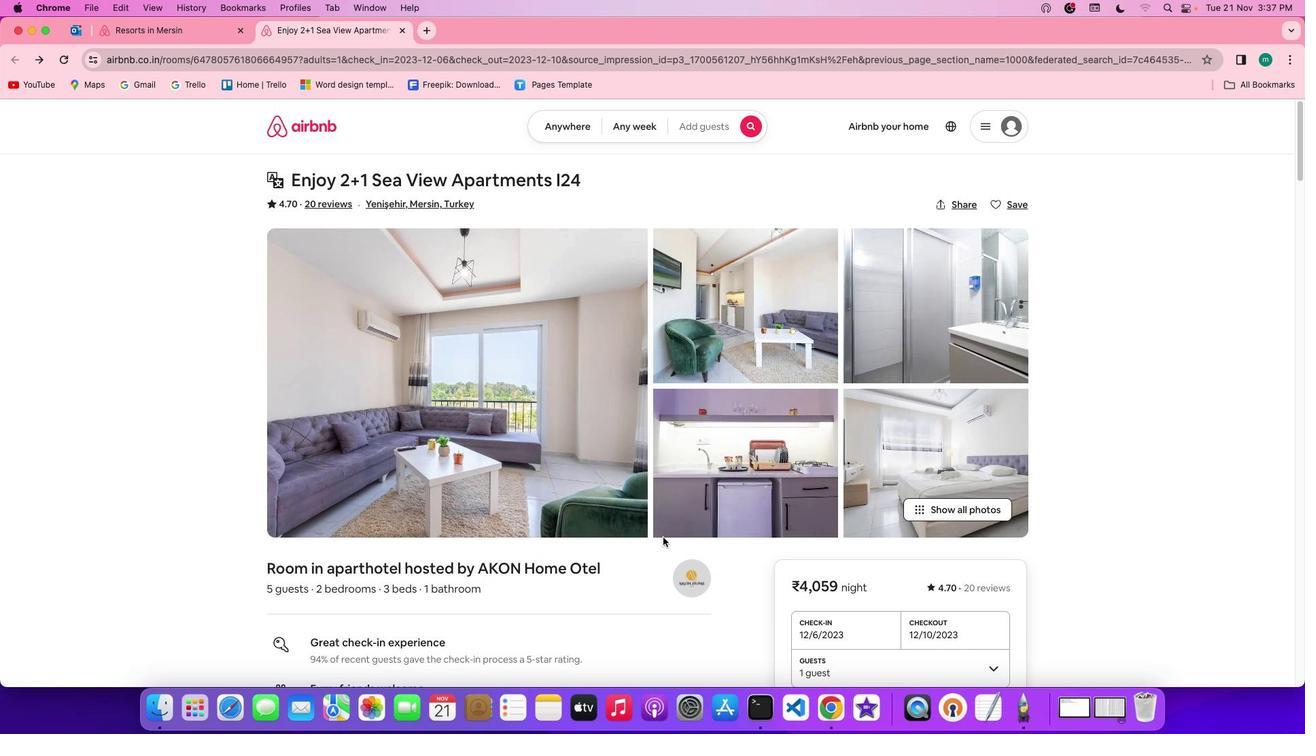 
Action: Mouse scrolled (662, 537) with delta (0, 0)
Screenshot: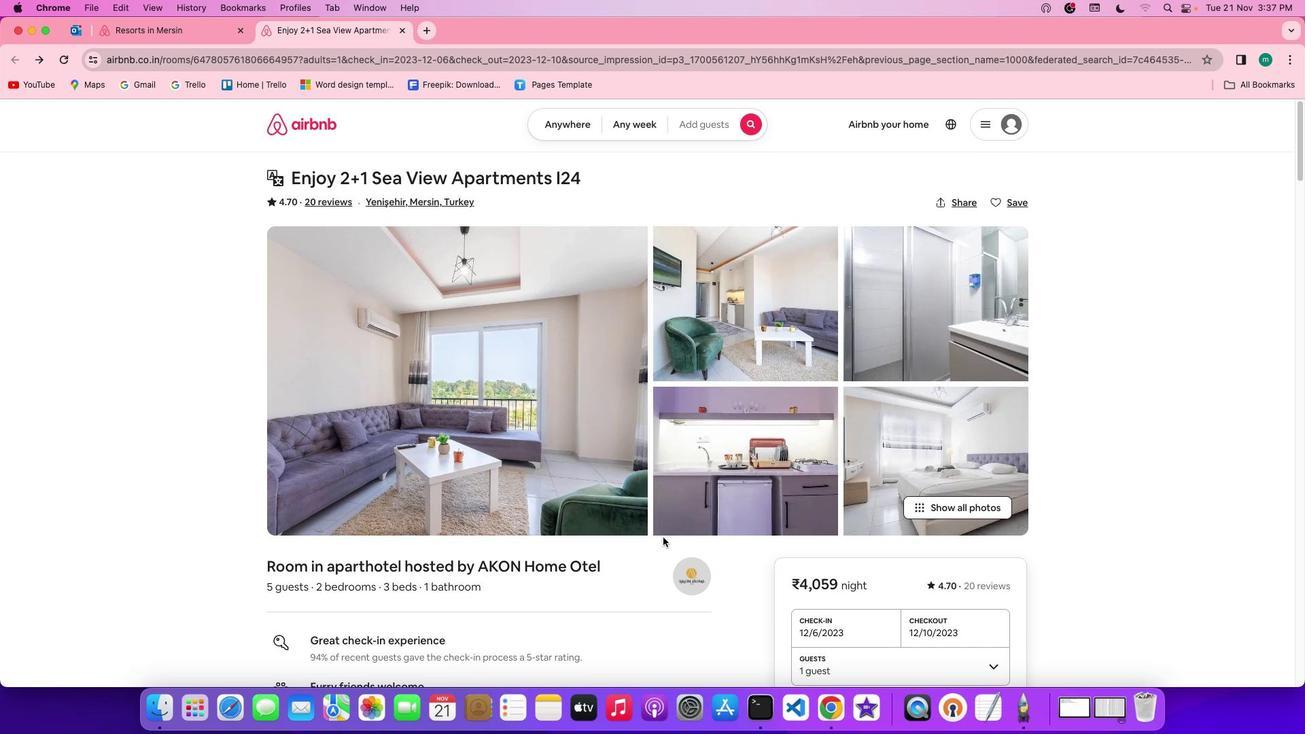 
Action: Mouse scrolled (662, 537) with delta (0, 0)
Screenshot: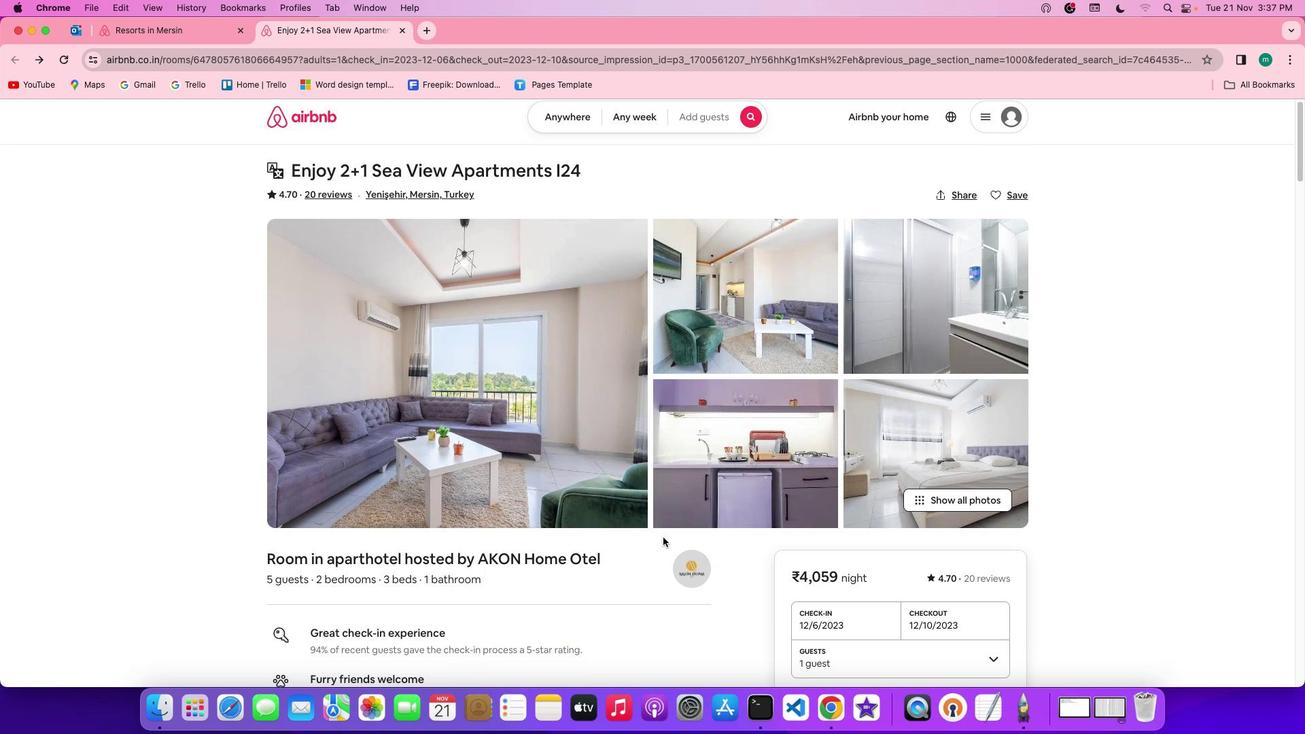 
Action: Mouse scrolled (662, 537) with delta (0, 0)
Screenshot: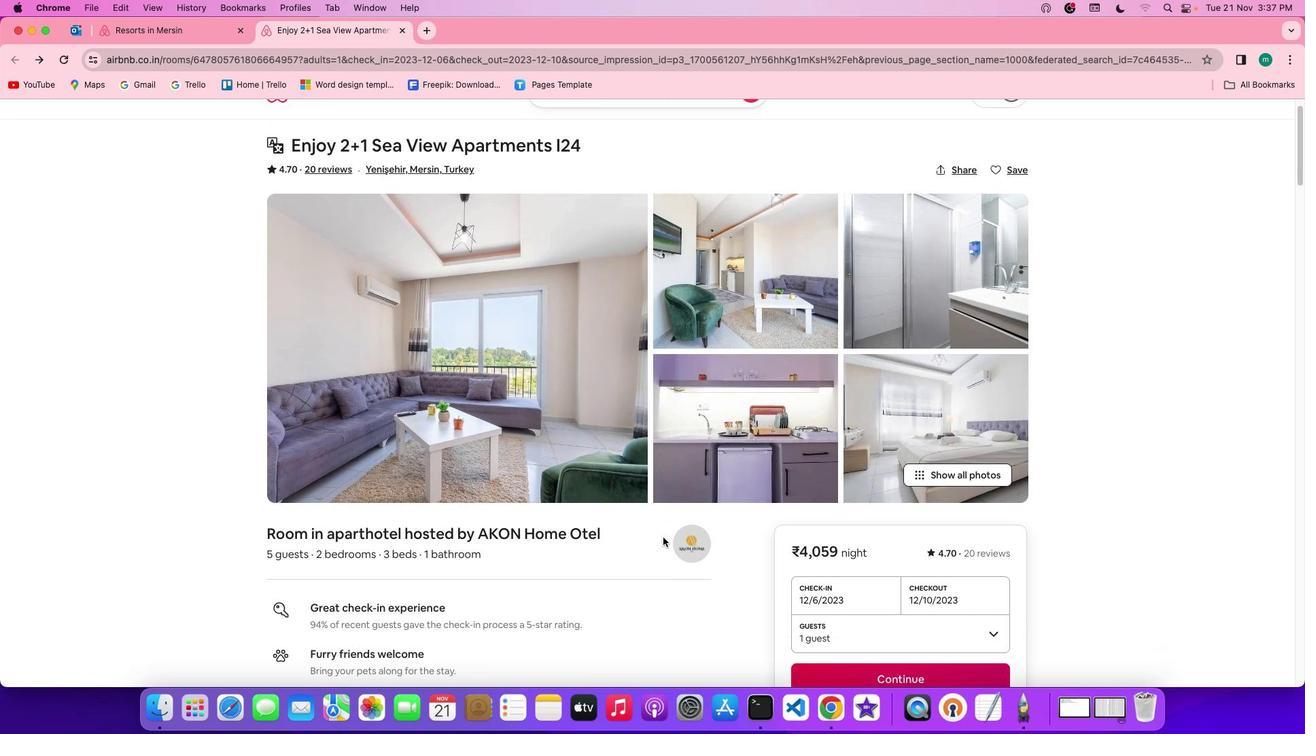 
Action: Mouse scrolled (662, 537) with delta (0, -1)
Screenshot: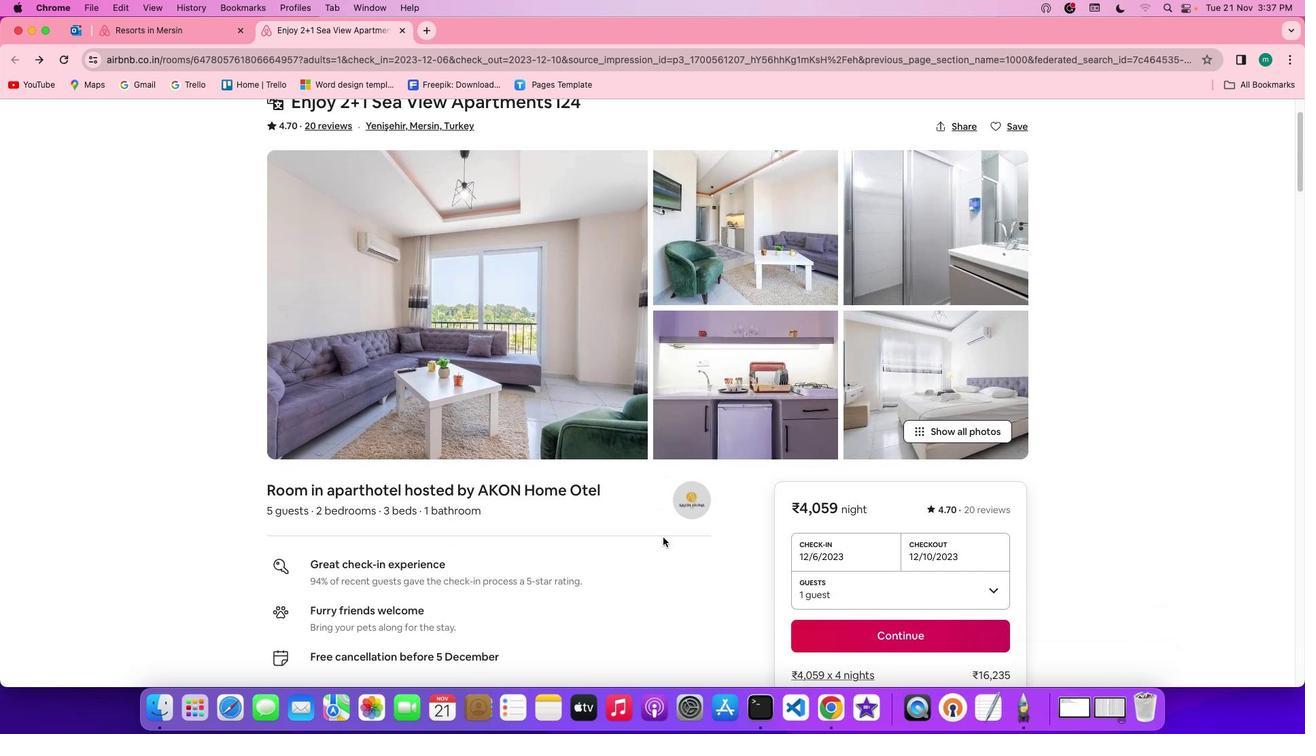
Action: Mouse scrolled (662, 537) with delta (0, 0)
Screenshot: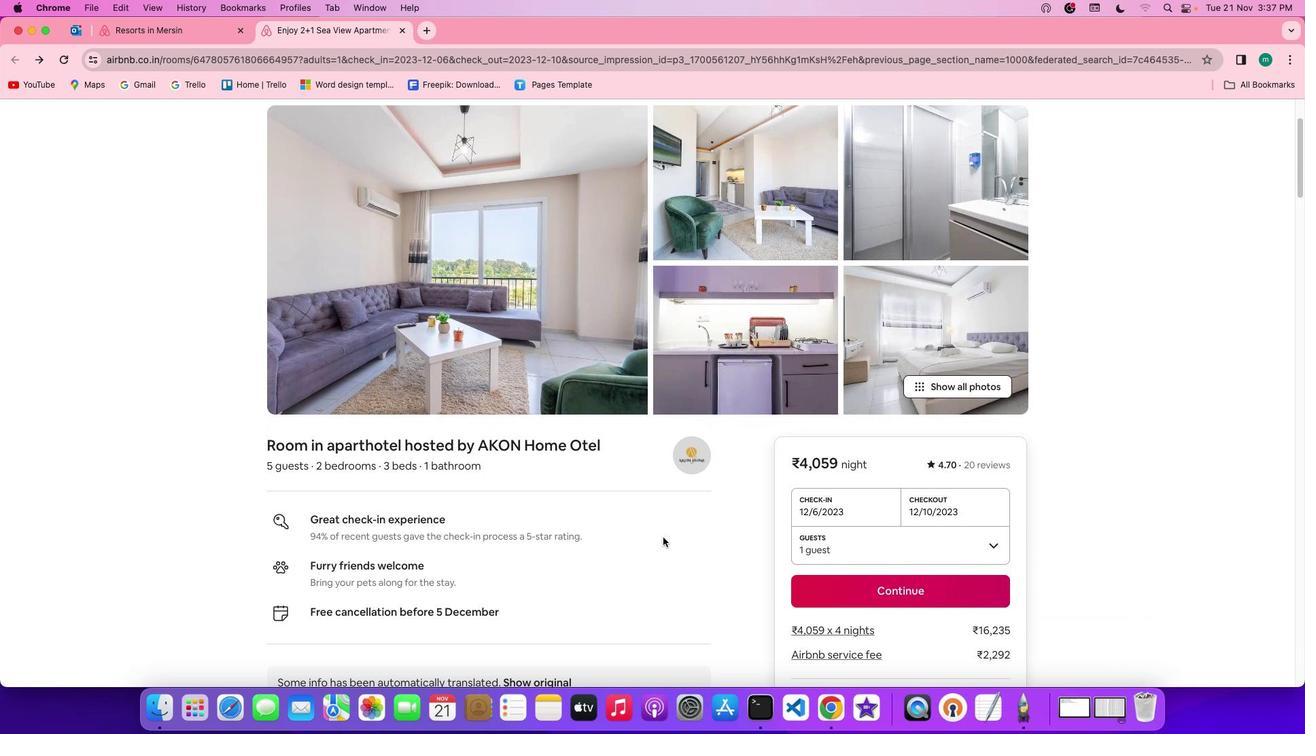 
Action: Mouse scrolled (662, 537) with delta (0, 0)
Screenshot: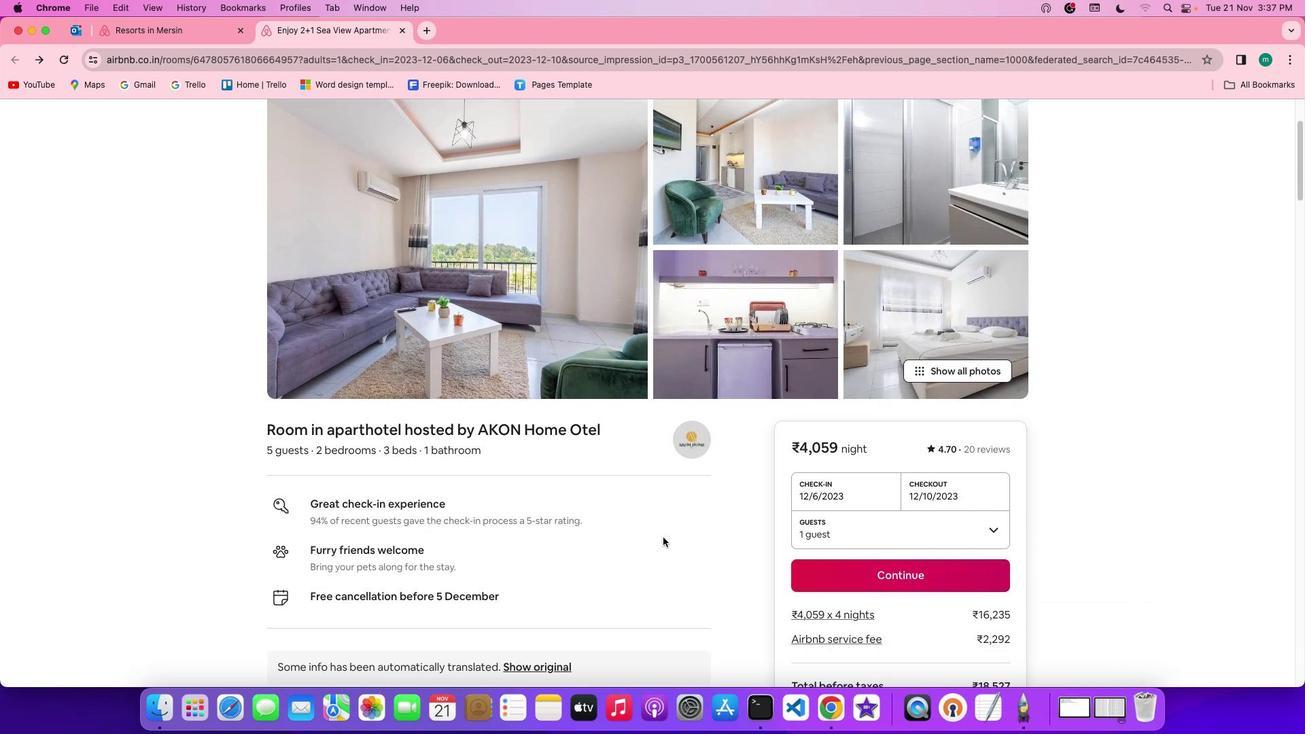 
Action: Mouse scrolled (662, 537) with delta (0, -1)
Screenshot: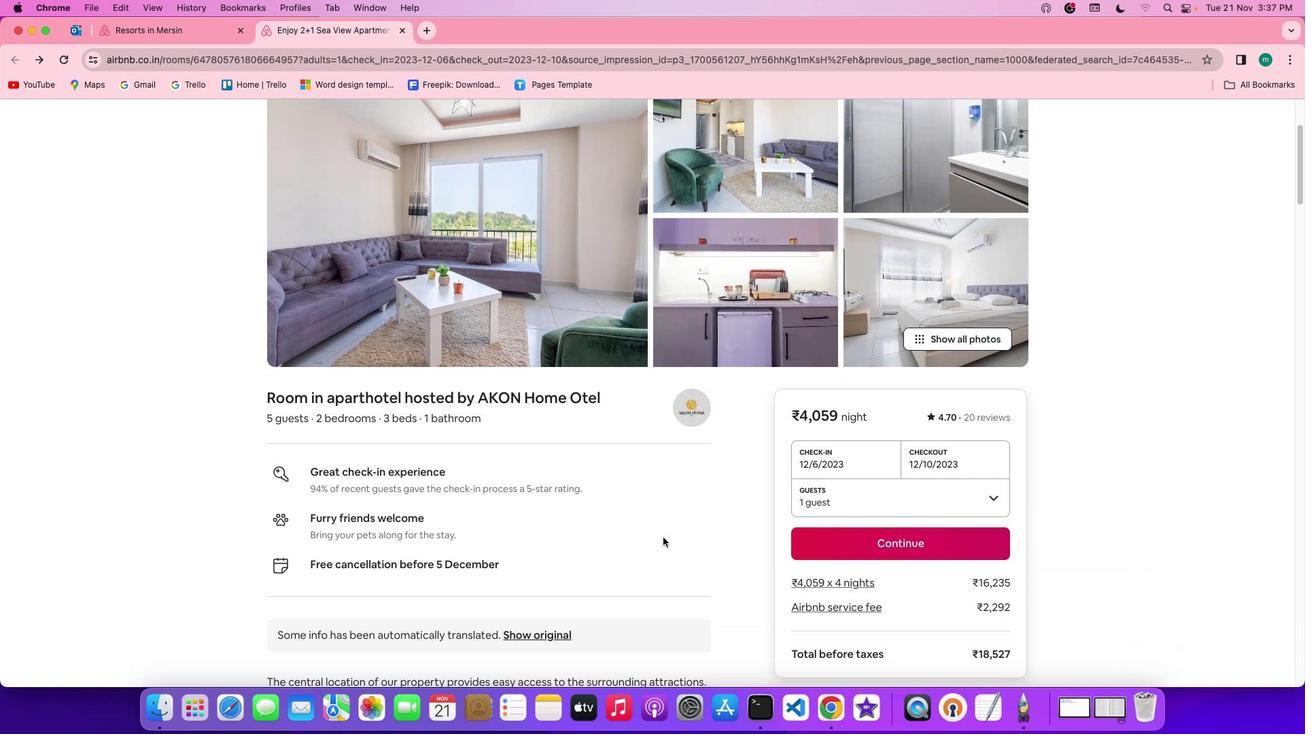 
Action: Mouse scrolled (662, 537) with delta (0, 0)
Screenshot: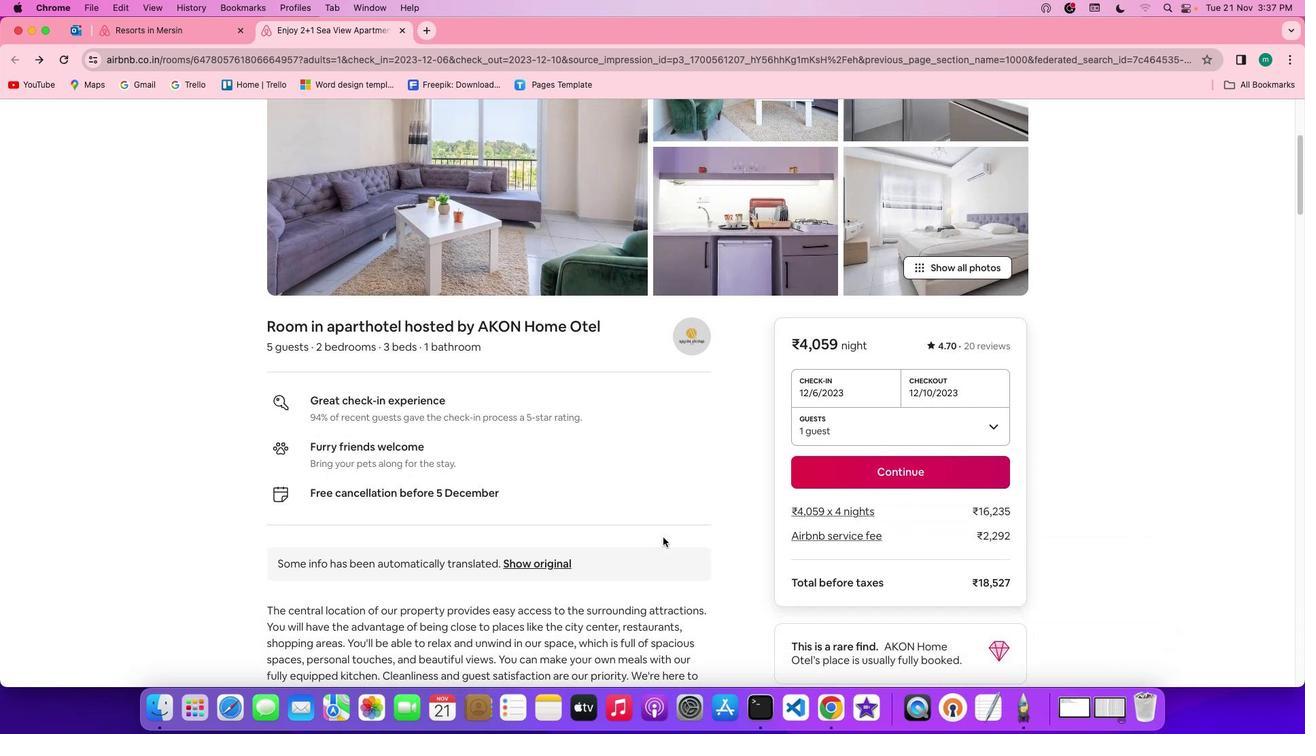 
Action: Mouse scrolled (662, 537) with delta (0, 0)
Screenshot: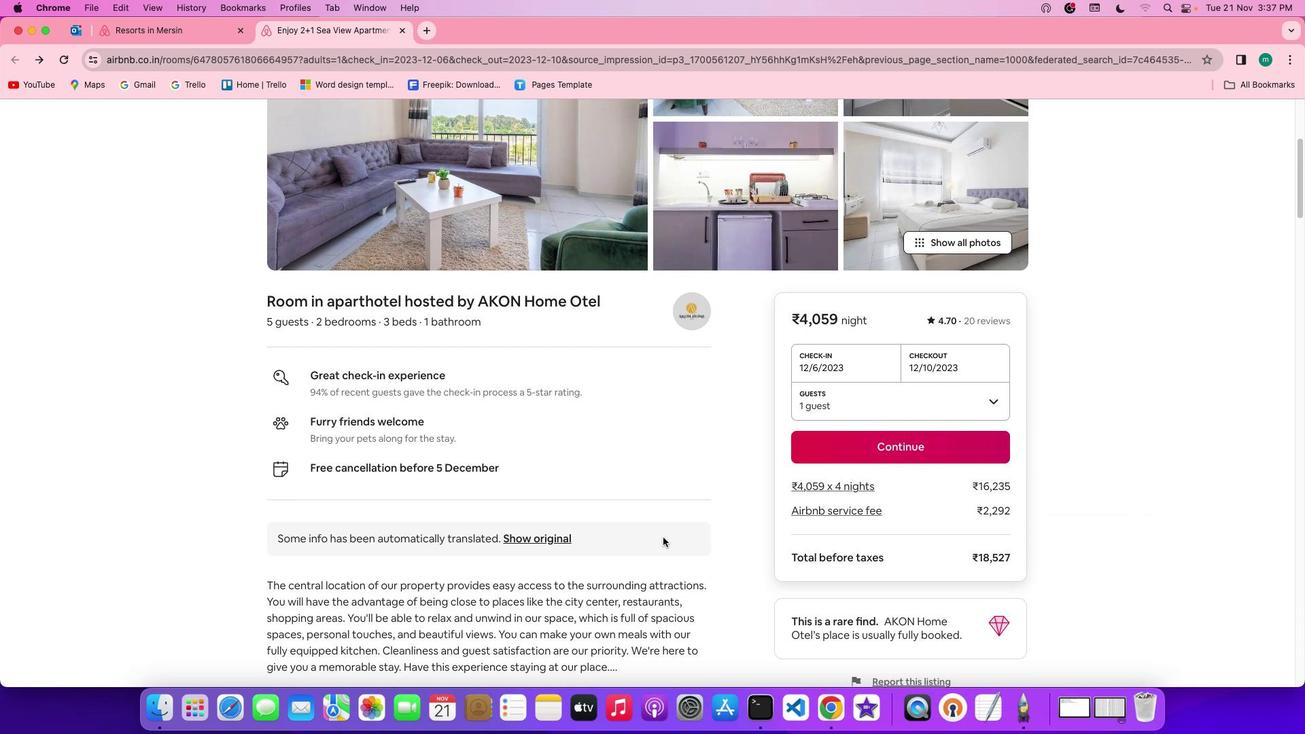 
Action: Mouse scrolled (662, 537) with delta (0, 0)
Screenshot: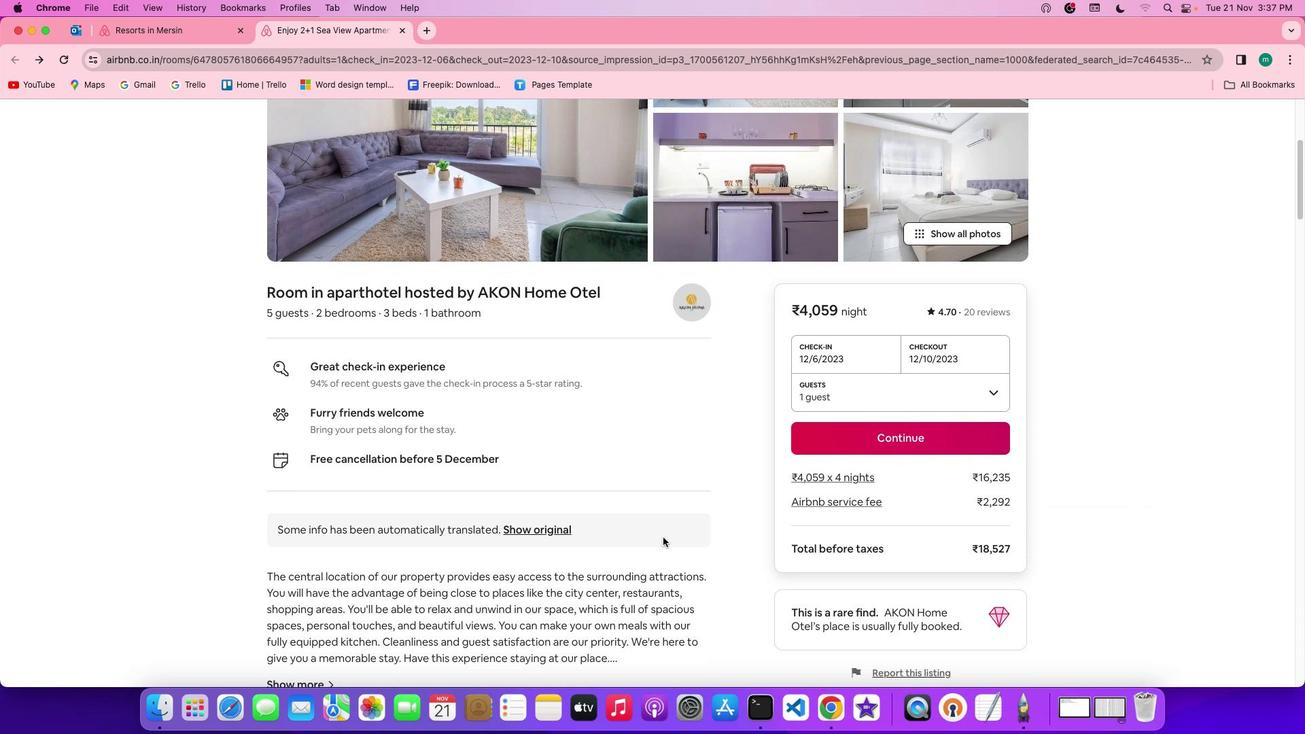 
Action: Mouse scrolled (662, 537) with delta (0, -1)
Screenshot: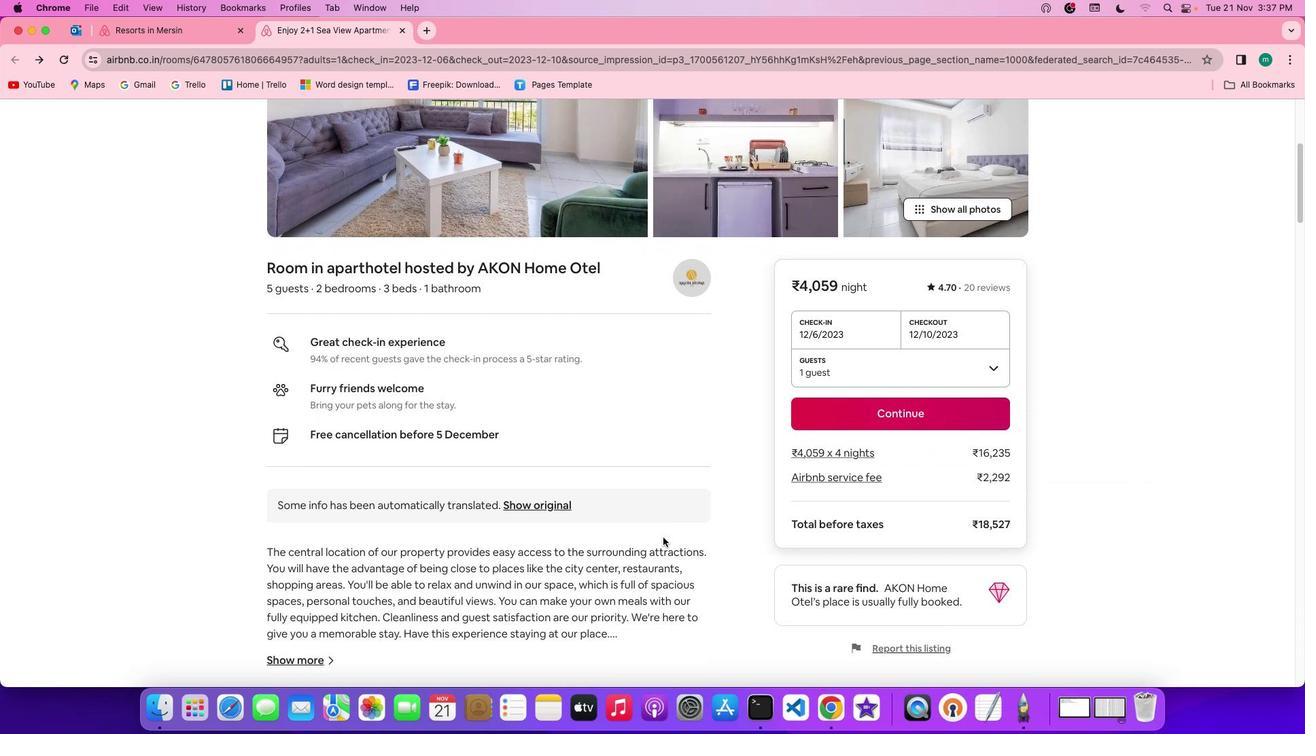 
Action: Mouse scrolled (662, 537) with delta (0, 0)
Screenshot: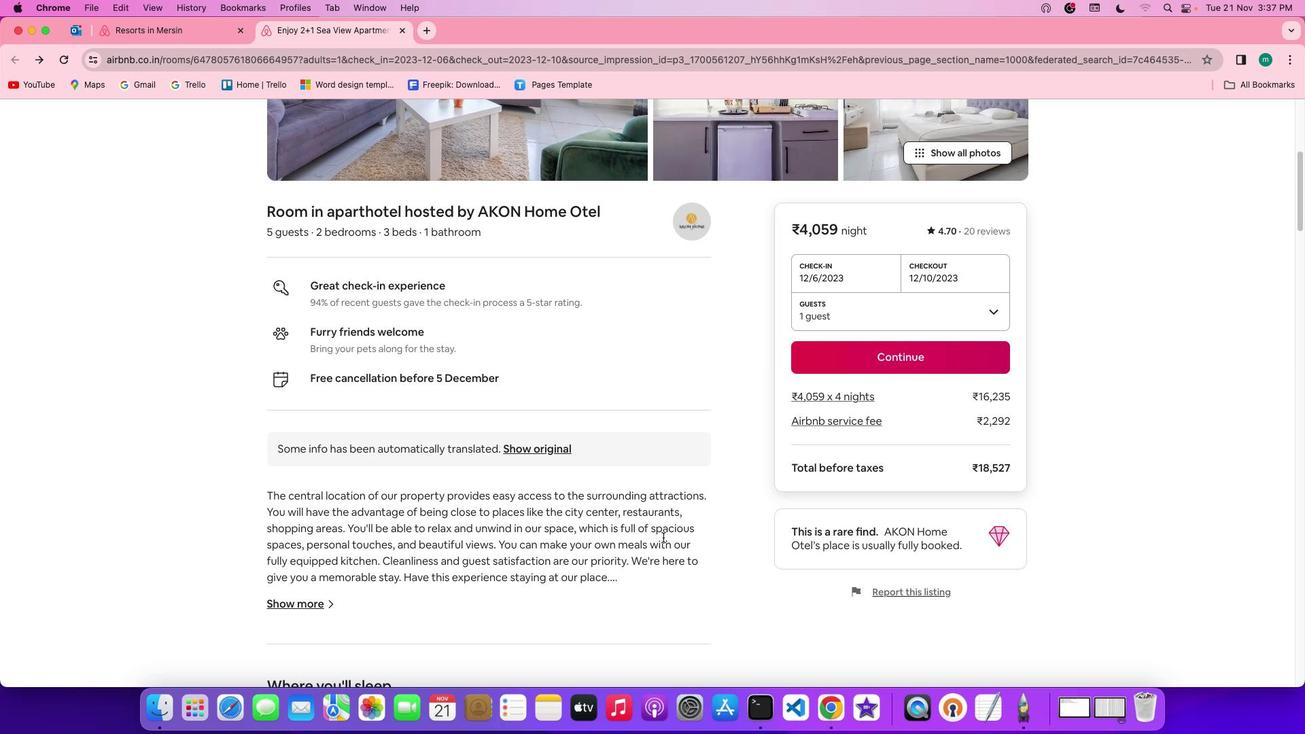 
Action: Mouse scrolled (662, 537) with delta (0, 0)
Screenshot: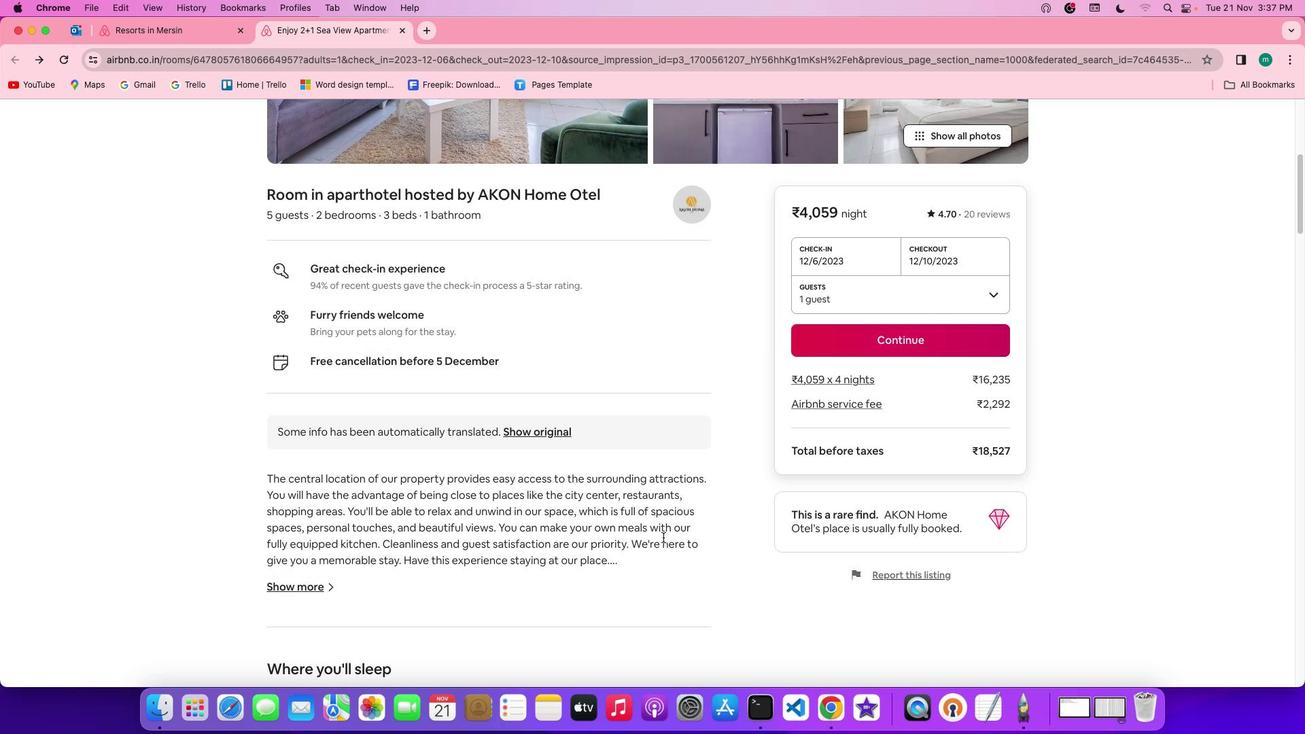 
Action: Mouse scrolled (662, 537) with delta (0, -1)
Screenshot: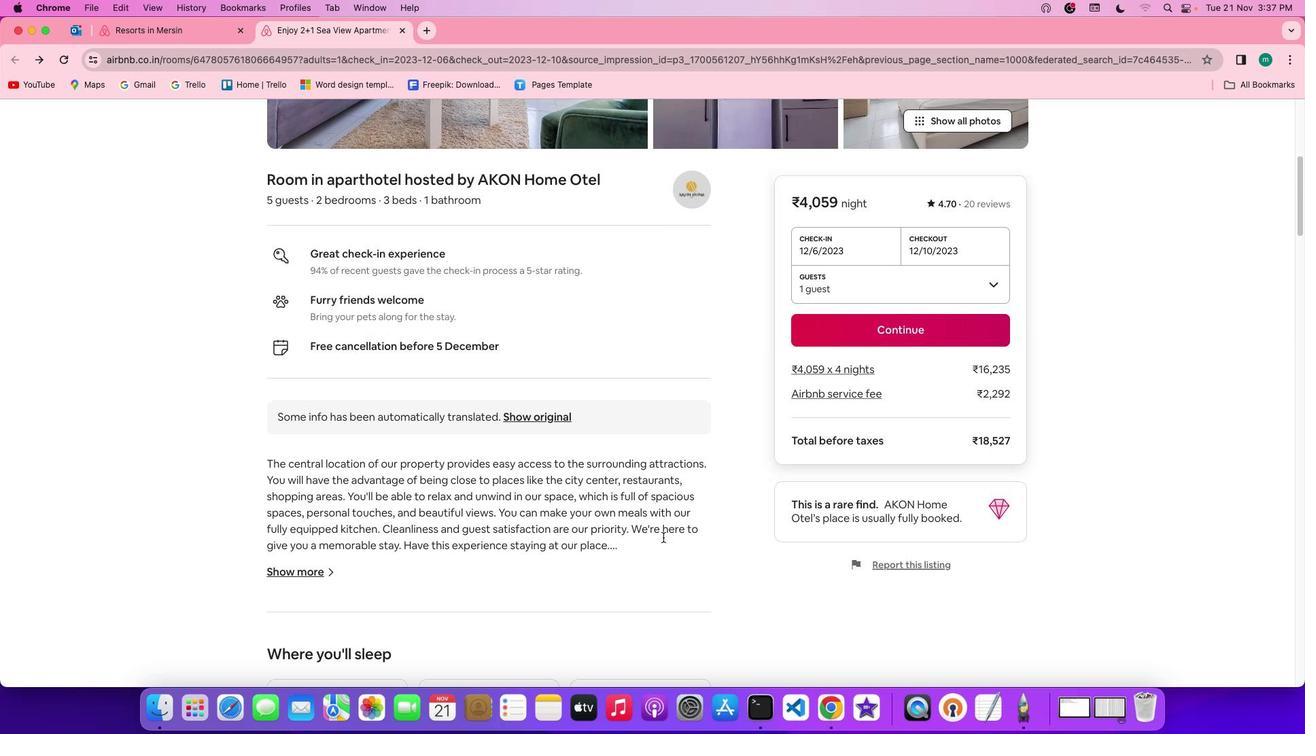 
Action: Mouse scrolled (662, 537) with delta (0, -2)
Screenshot: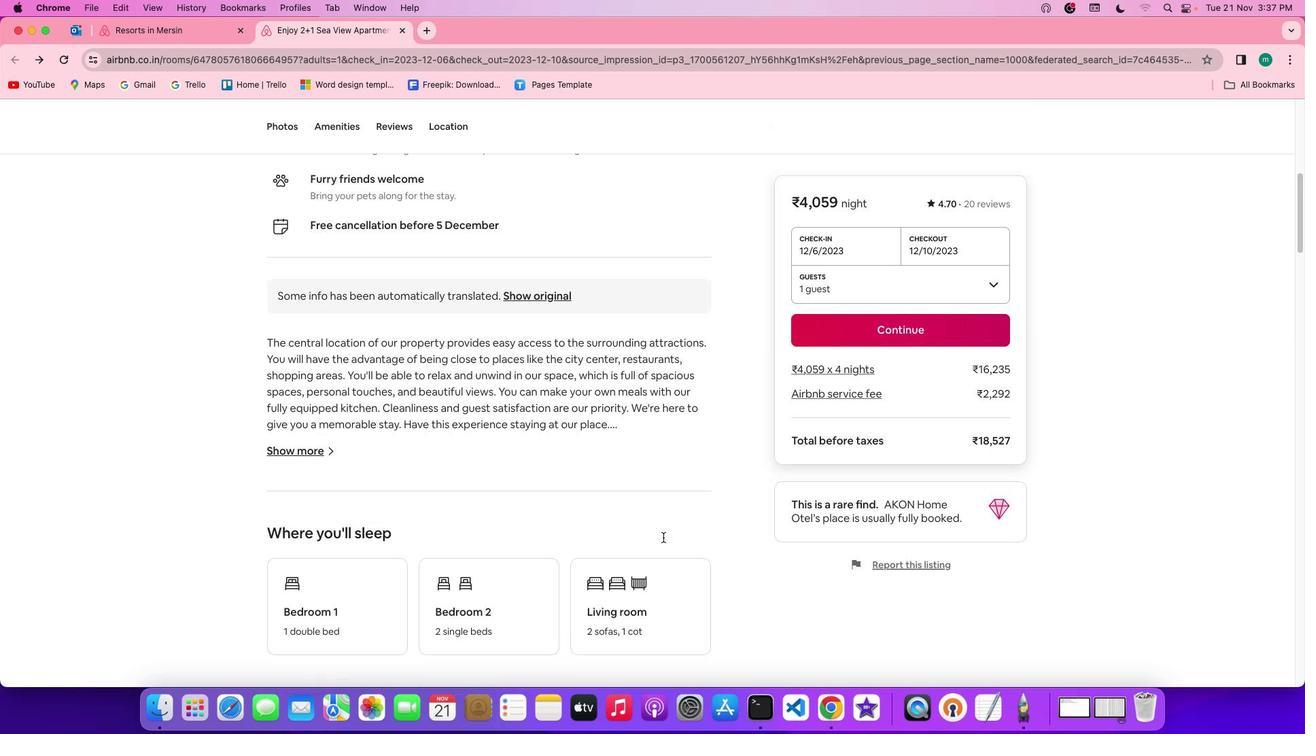 
Action: Mouse scrolled (662, 537) with delta (0, 0)
Screenshot: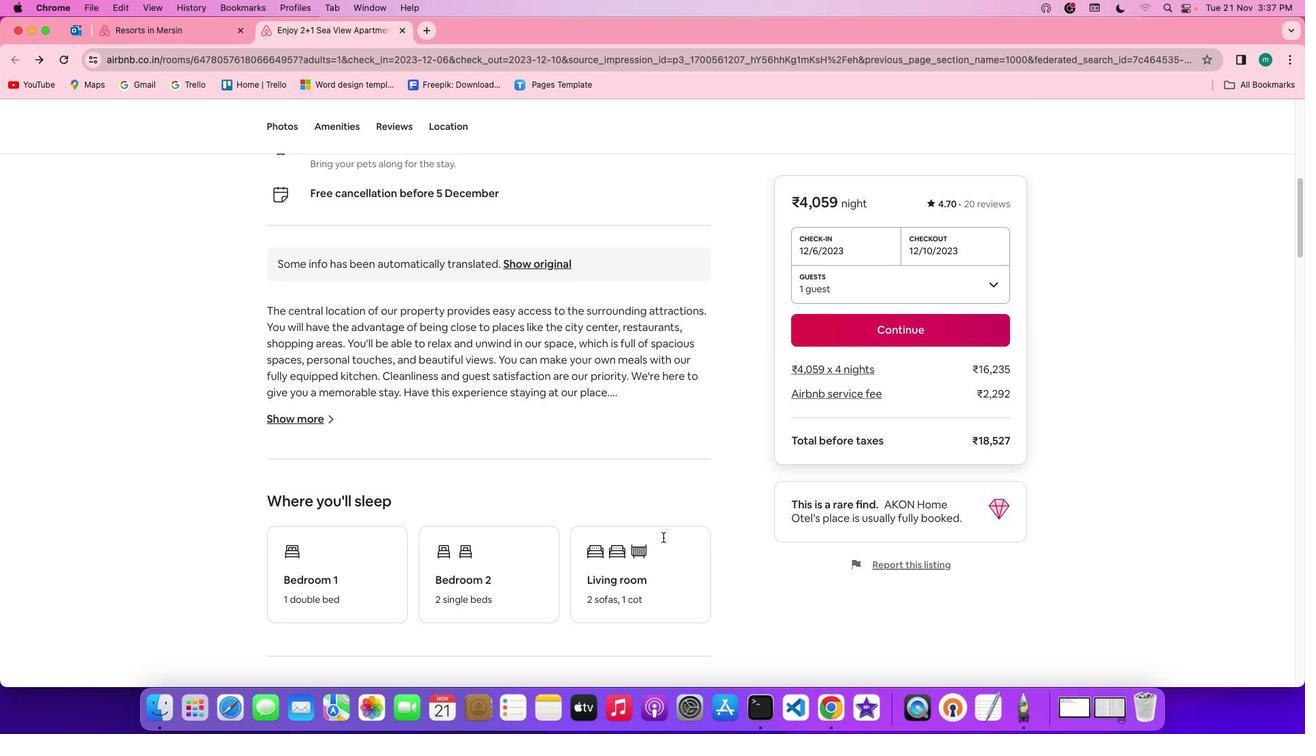
Action: Mouse moved to (290, 416)
Screenshot: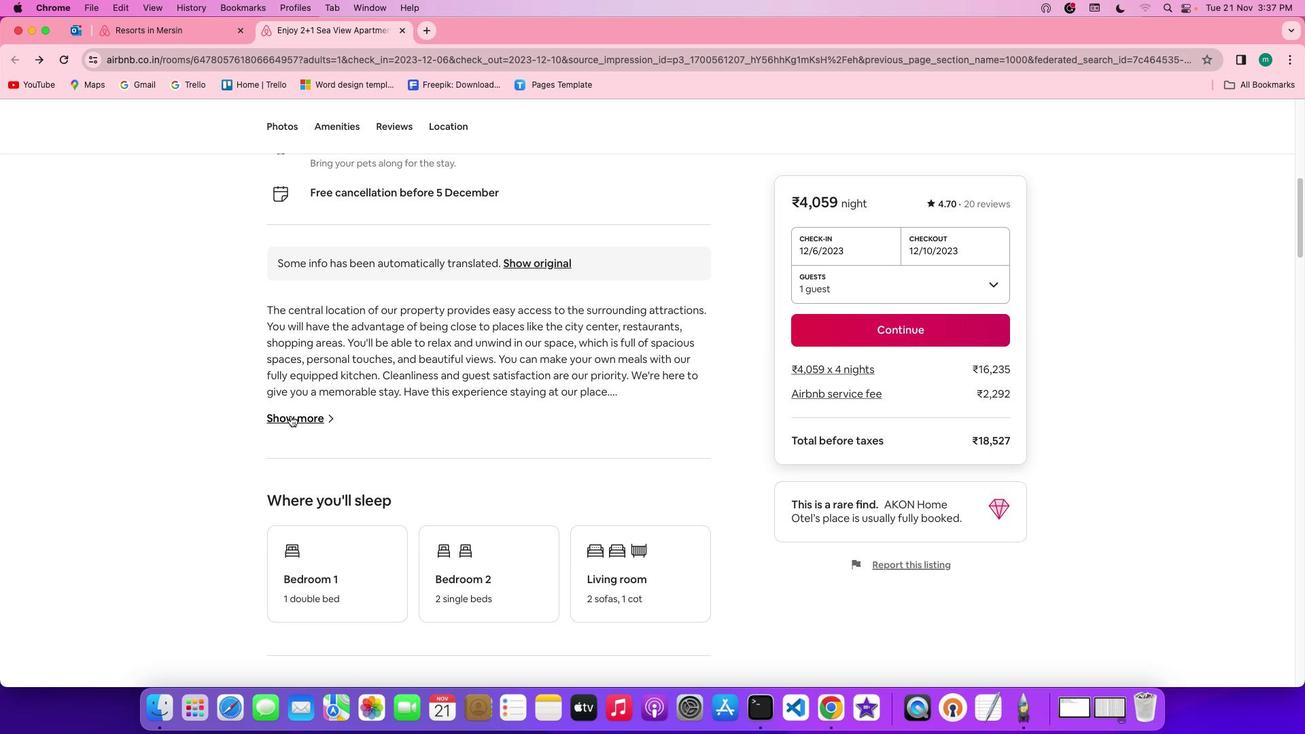 
Action: Mouse pressed left at (290, 416)
Screenshot: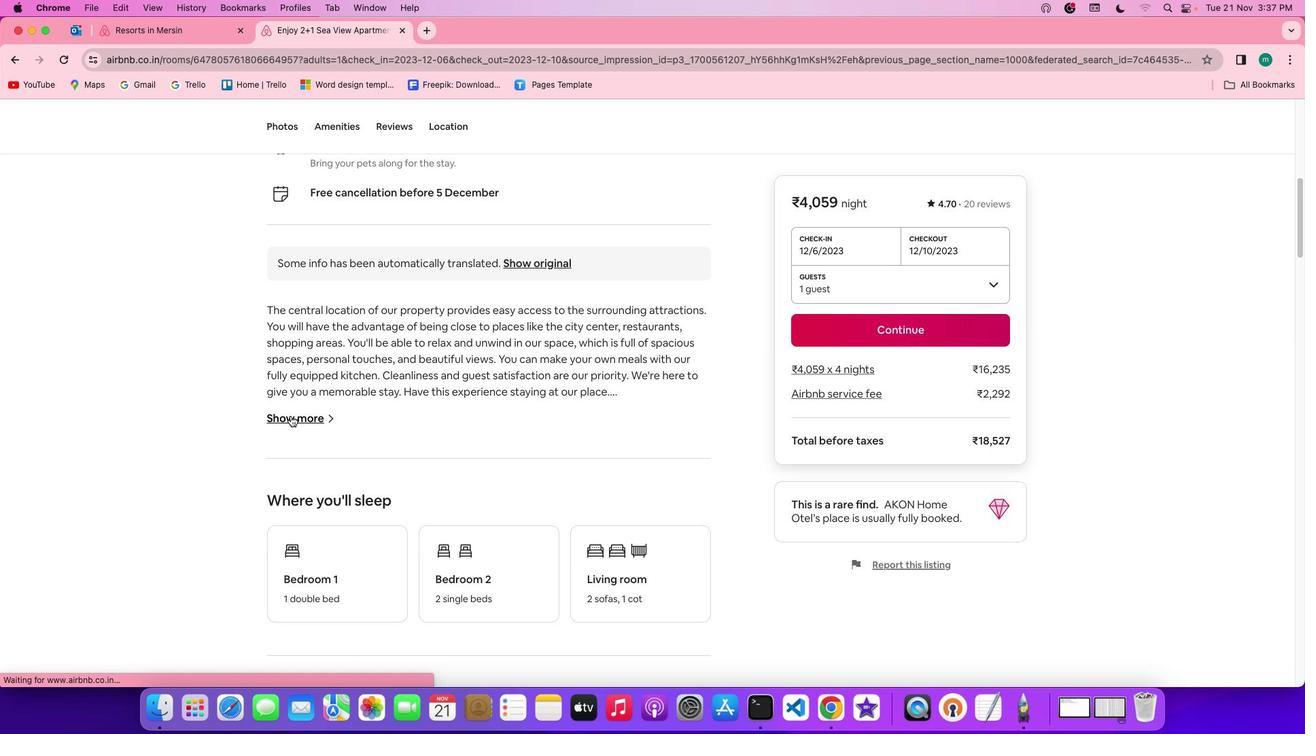 
Action: Mouse moved to (592, 458)
Screenshot: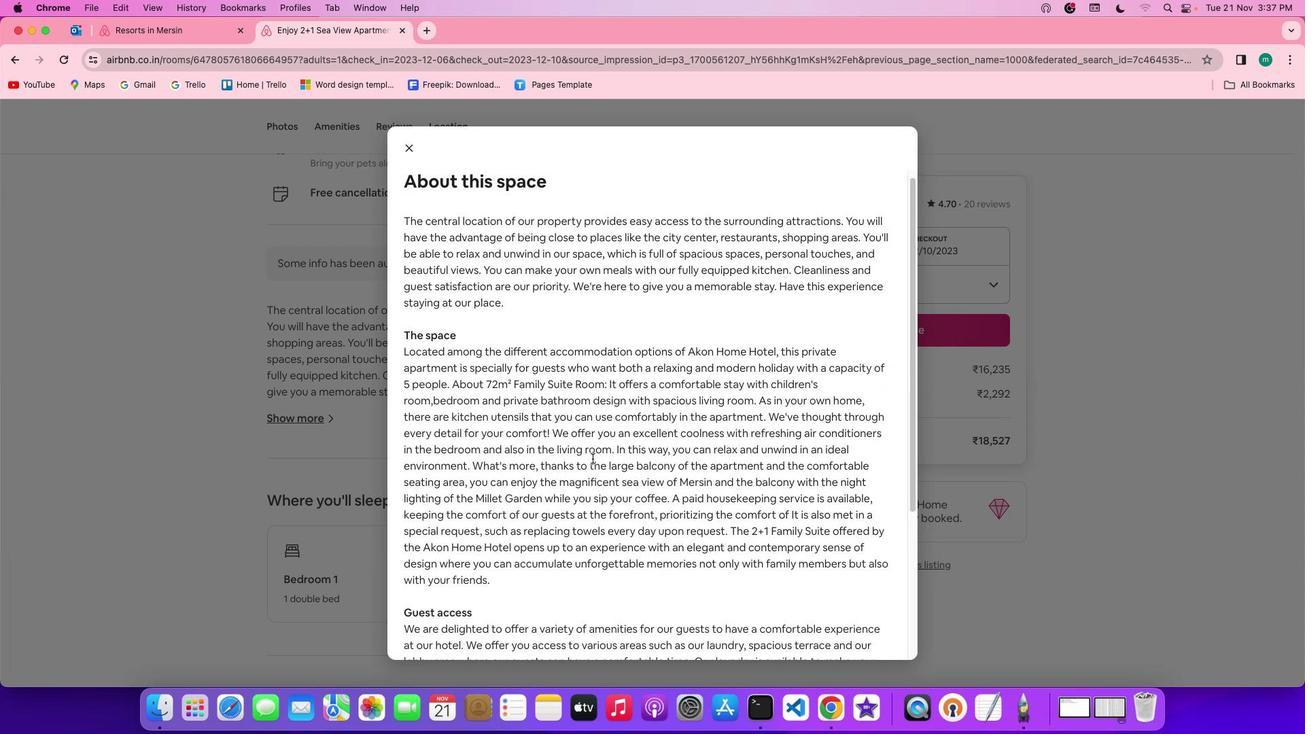 
Action: Mouse scrolled (592, 458) with delta (0, 0)
Screenshot: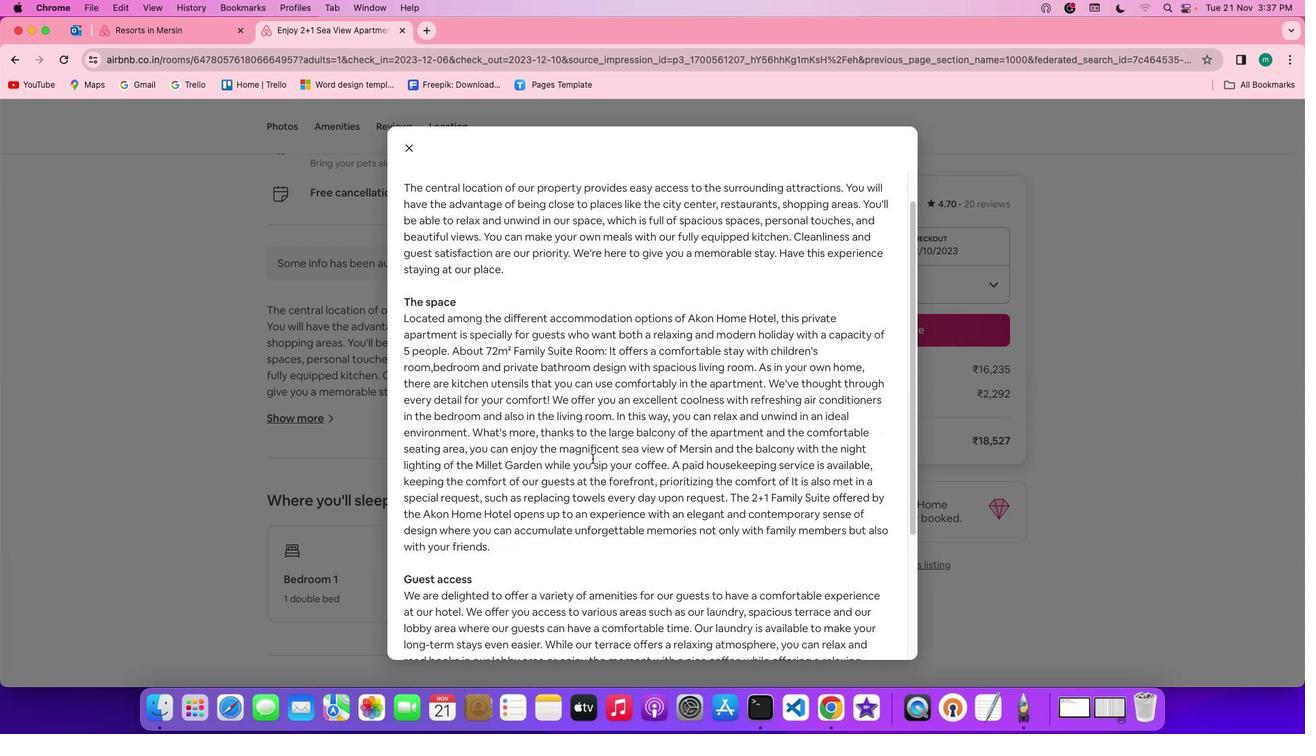 
Action: Mouse scrolled (592, 458) with delta (0, 0)
Screenshot: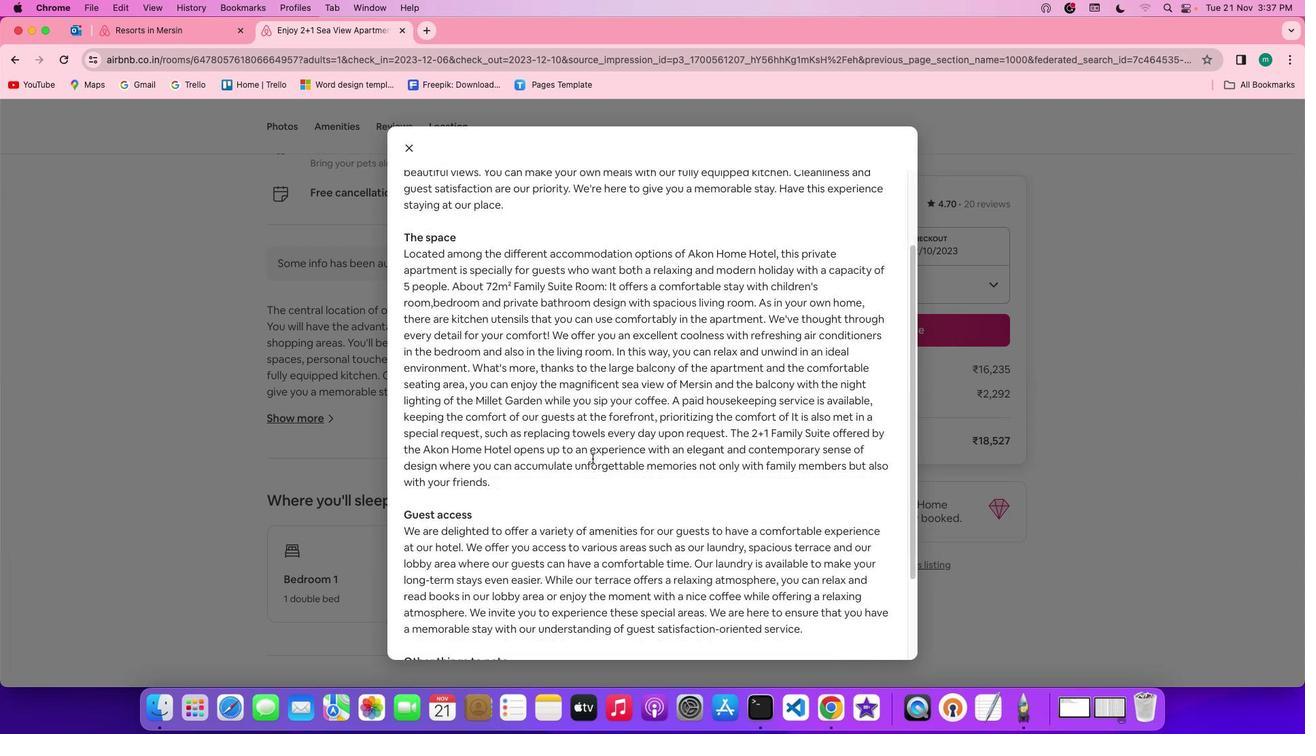 
Action: Mouse scrolled (592, 458) with delta (0, -2)
Screenshot: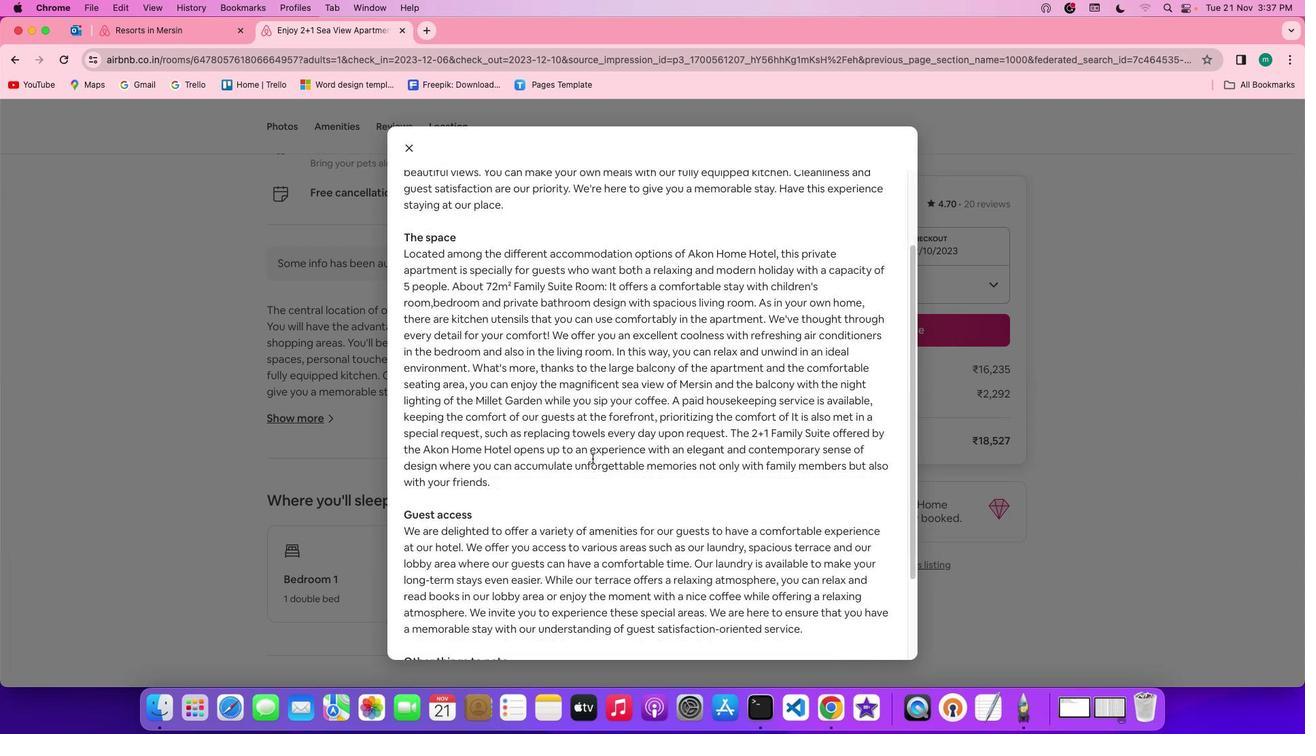 
Action: Mouse scrolled (592, 458) with delta (0, -3)
Screenshot: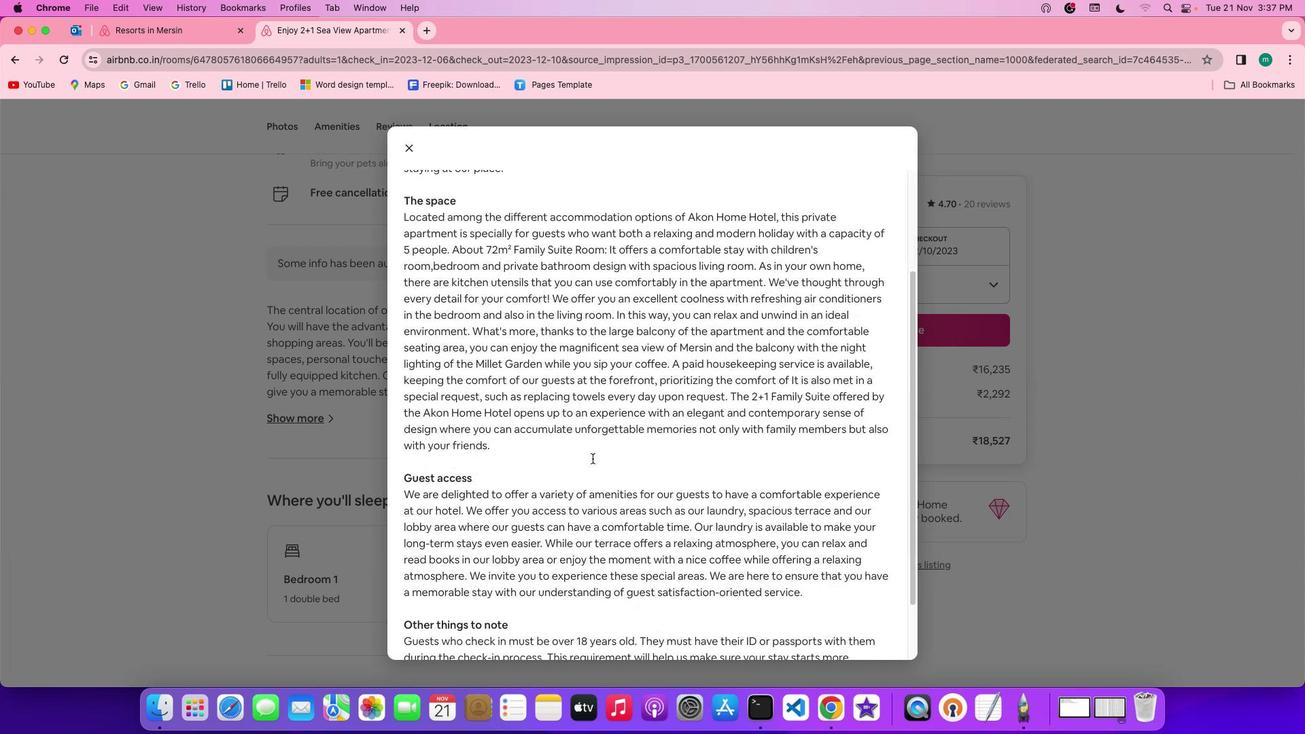 
Action: Mouse scrolled (592, 458) with delta (0, -2)
Screenshot: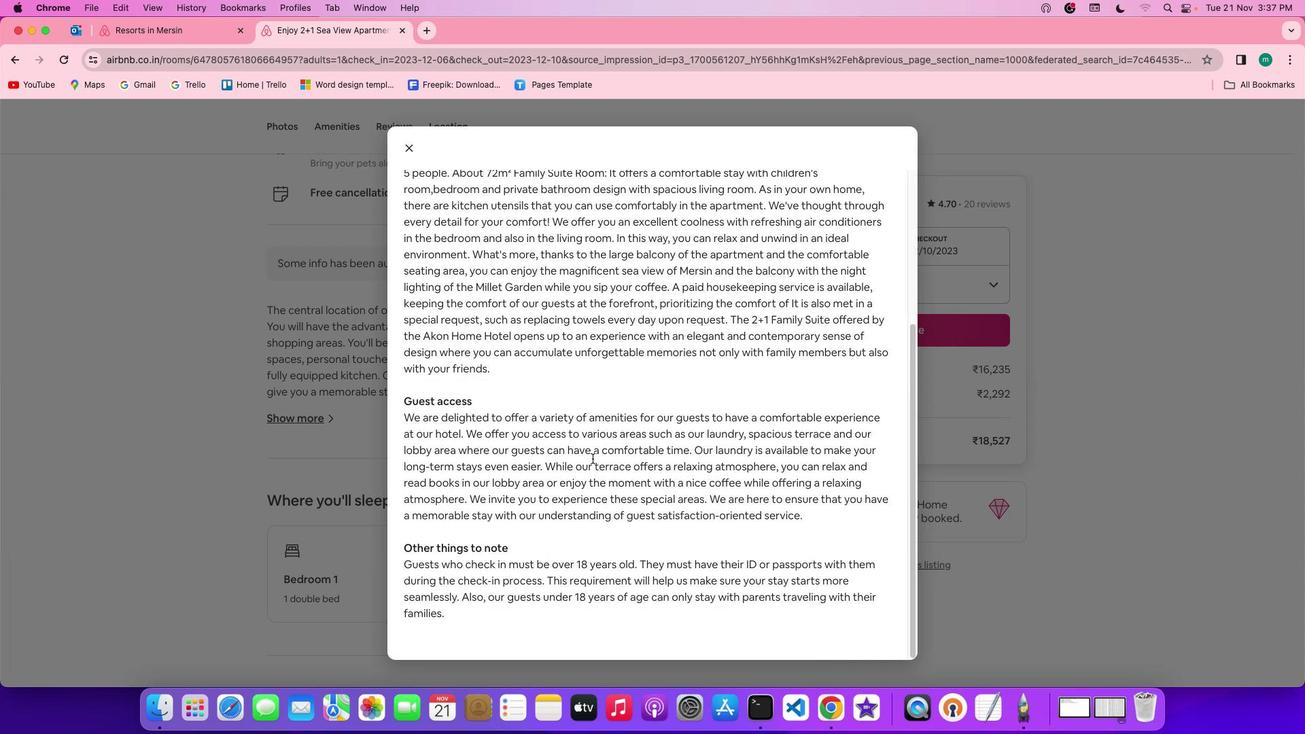 
Action: Mouse scrolled (592, 458) with delta (0, 0)
Screenshot: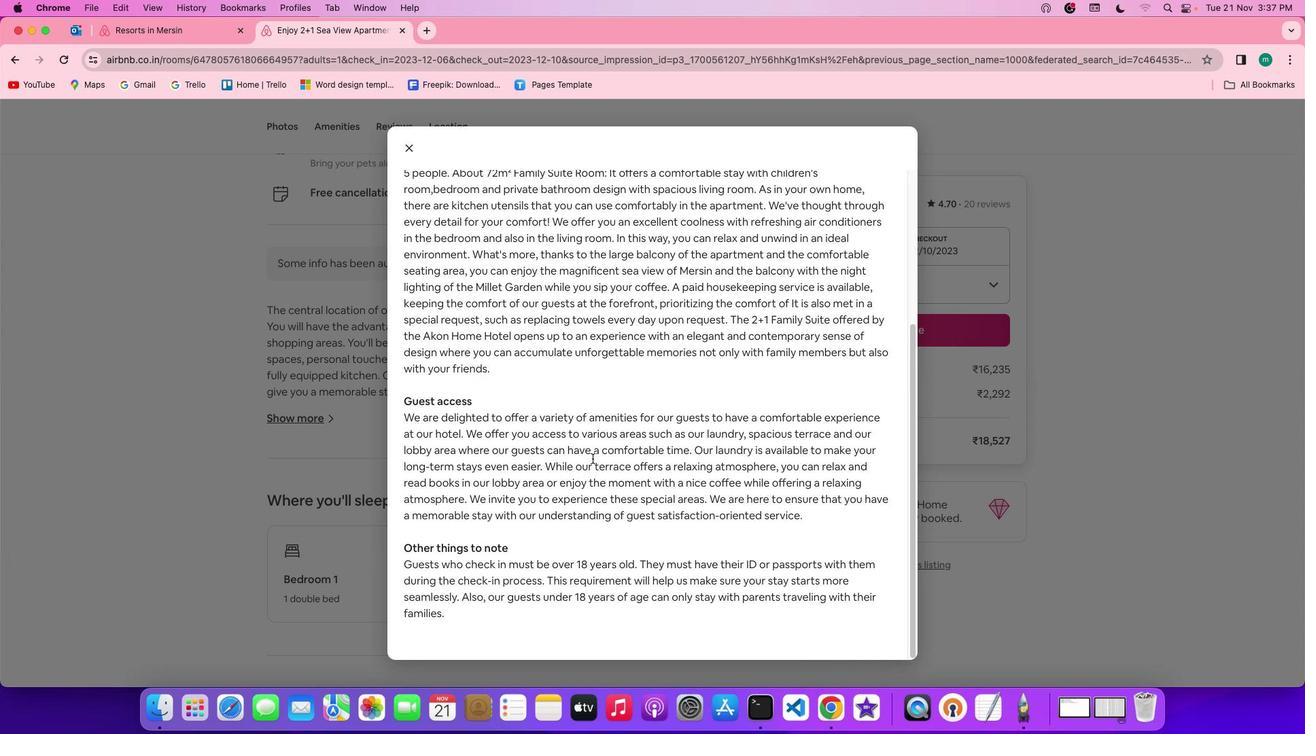 
Action: Mouse scrolled (592, 458) with delta (0, 0)
Screenshot: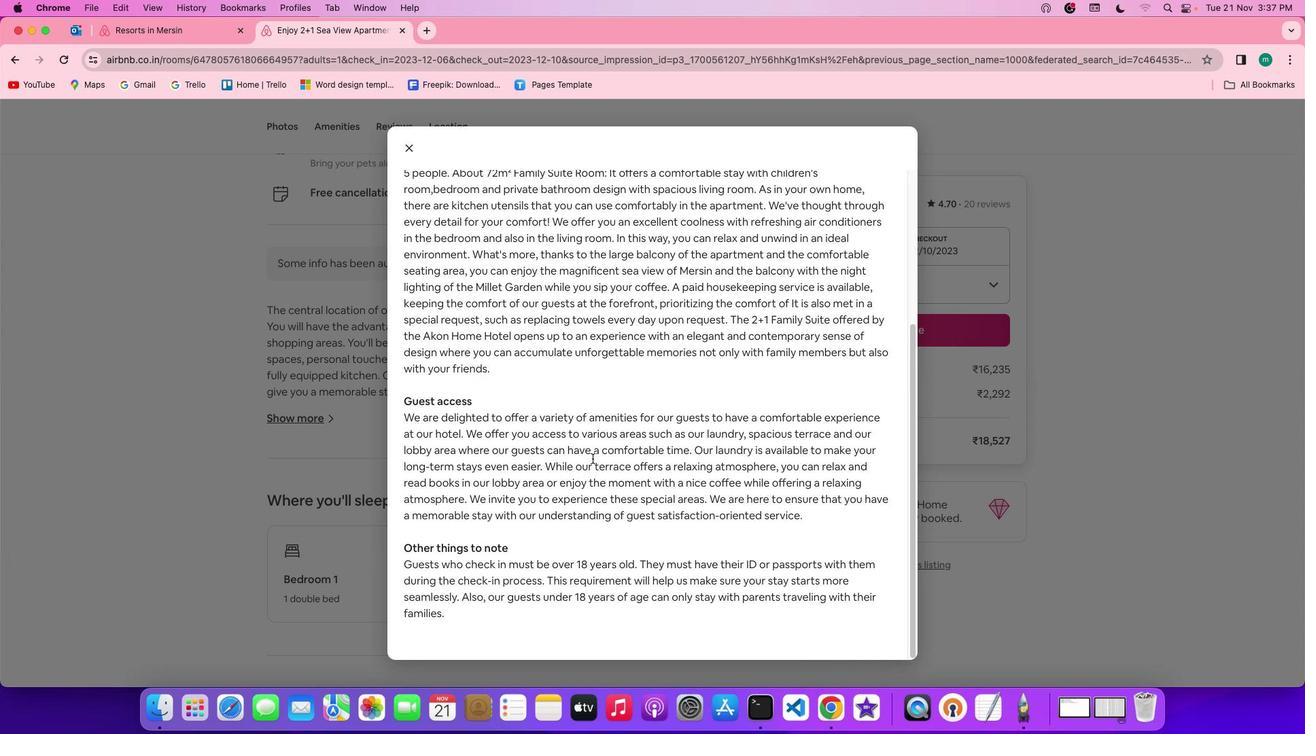 
Action: Mouse scrolled (592, 458) with delta (0, -2)
Screenshot: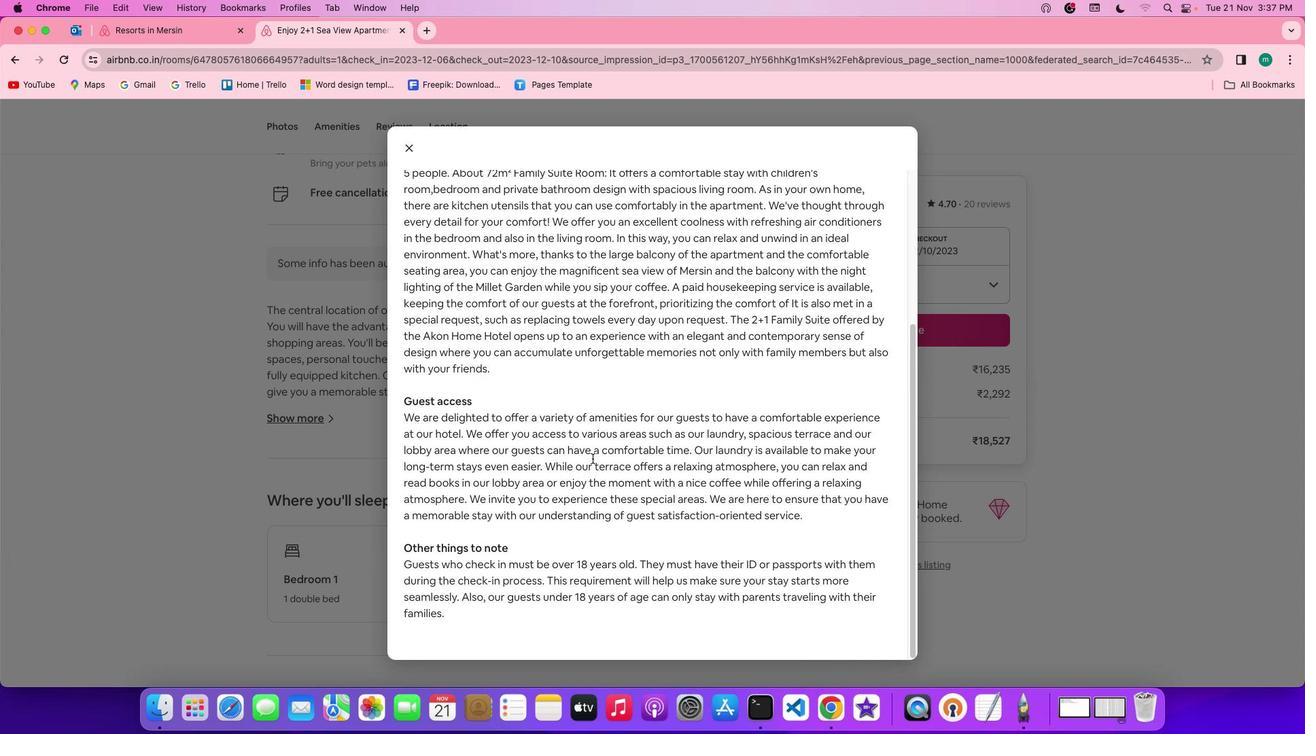 
Action: Mouse scrolled (592, 458) with delta (0, -3)
Screenshot: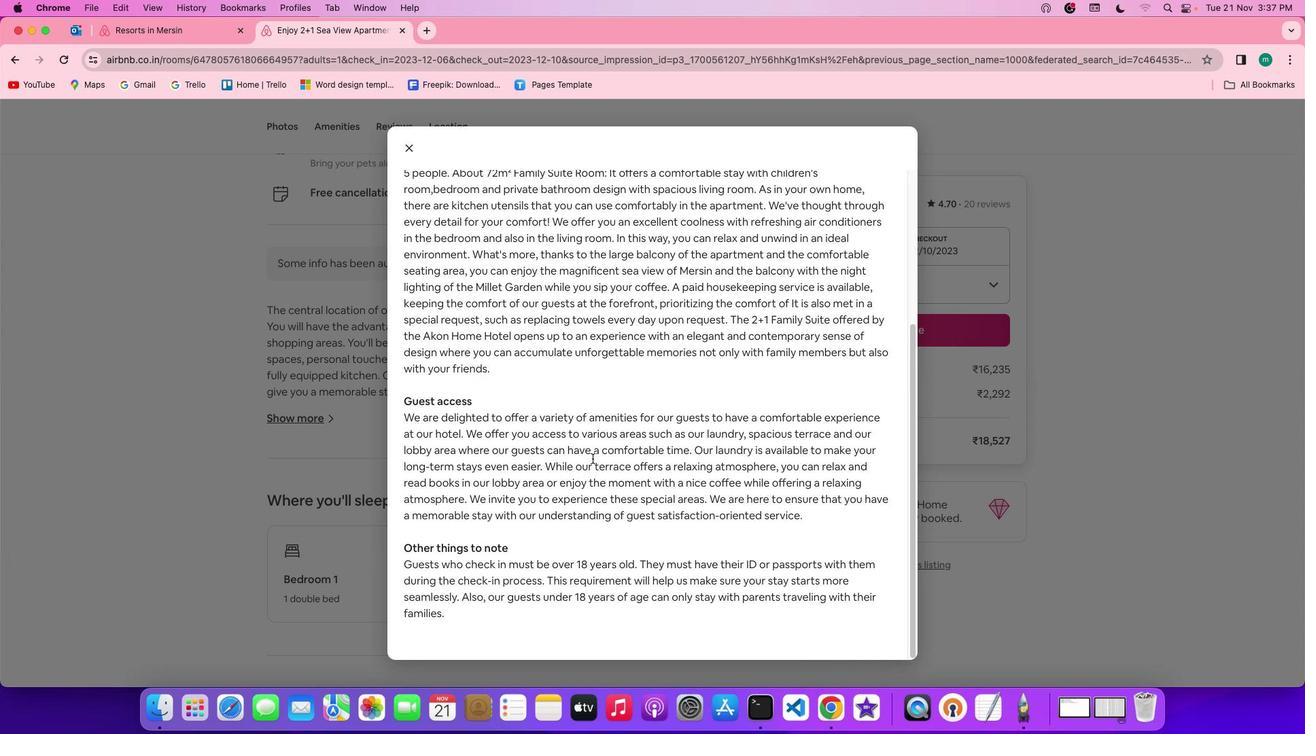 
Action: Mouse scrolled (592, 458) with delta (0, -3)
Screenshot: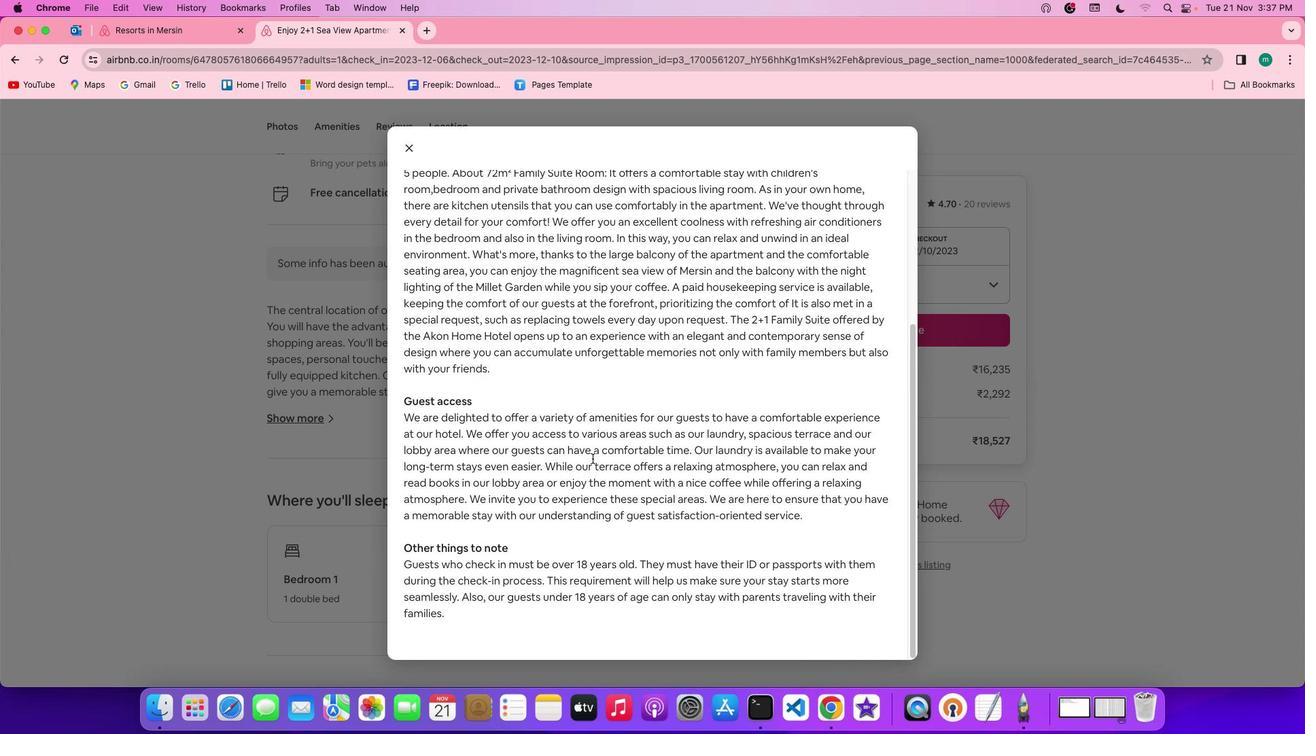 
Action: Mouse moved to (414, 147)
Screenshot: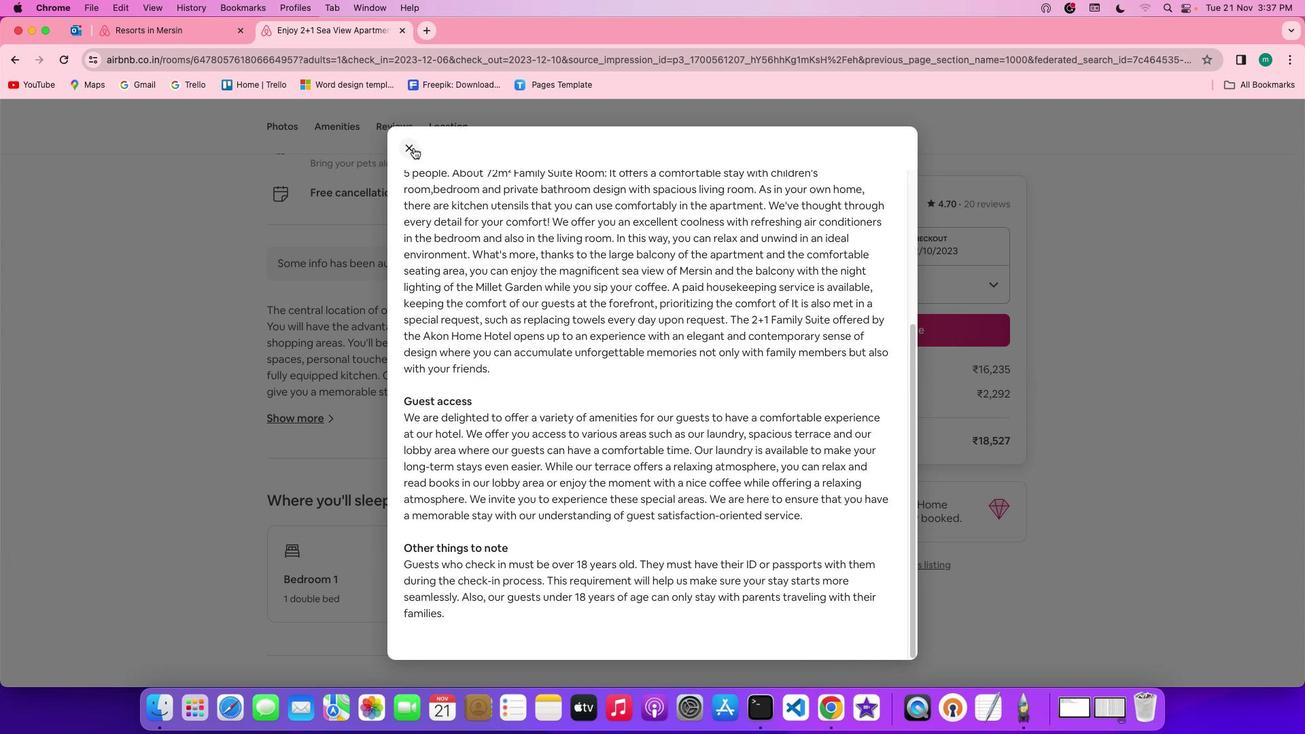 
Action: Mouse pressed left at (414, 147)
Screenshot: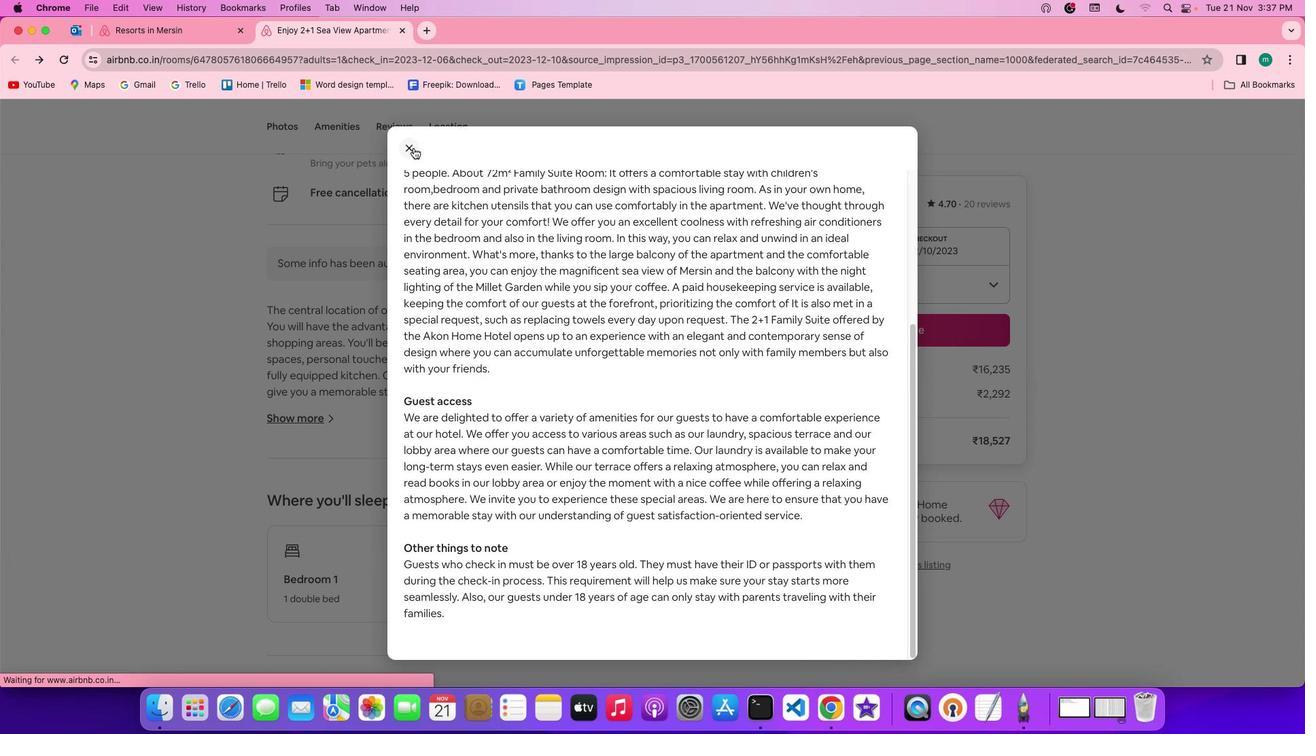 
Action: Mouse moved to (574, 370)
Screenshot: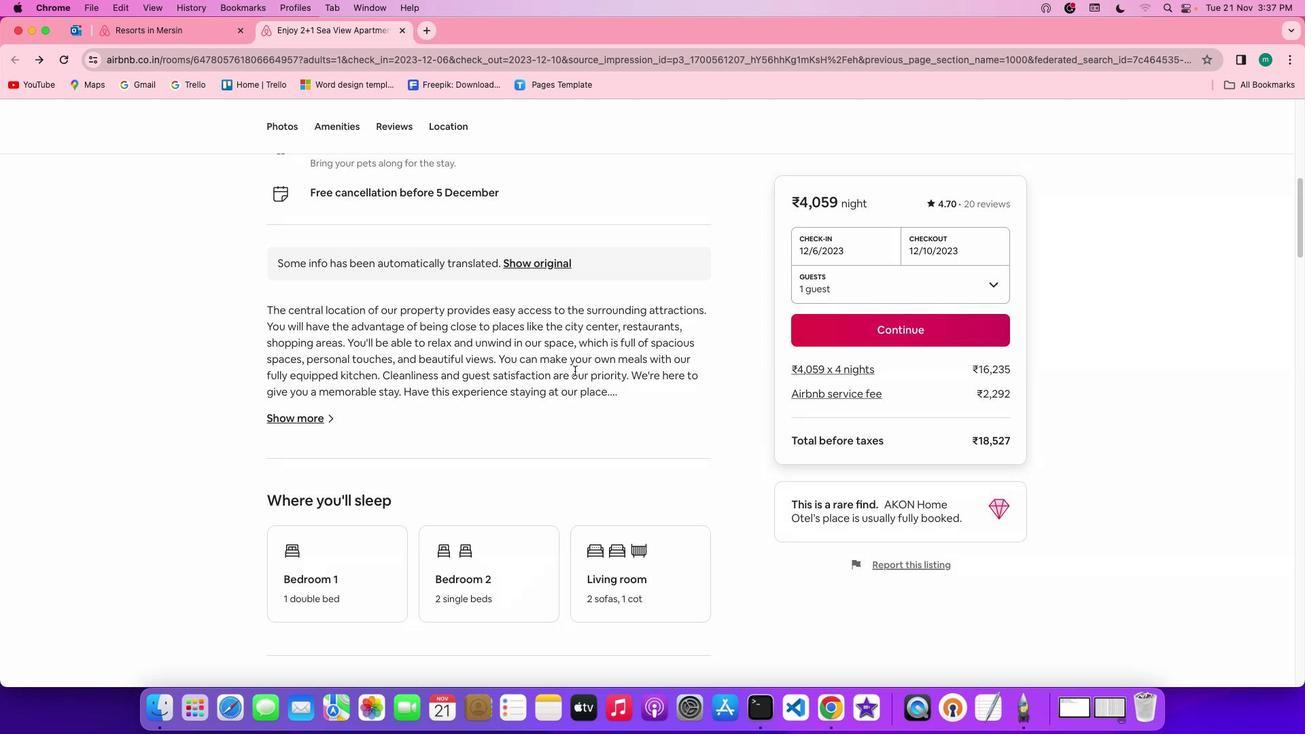 
Action: Mouse scrolled (574, 370) with delta (0, 0)
Screenshot: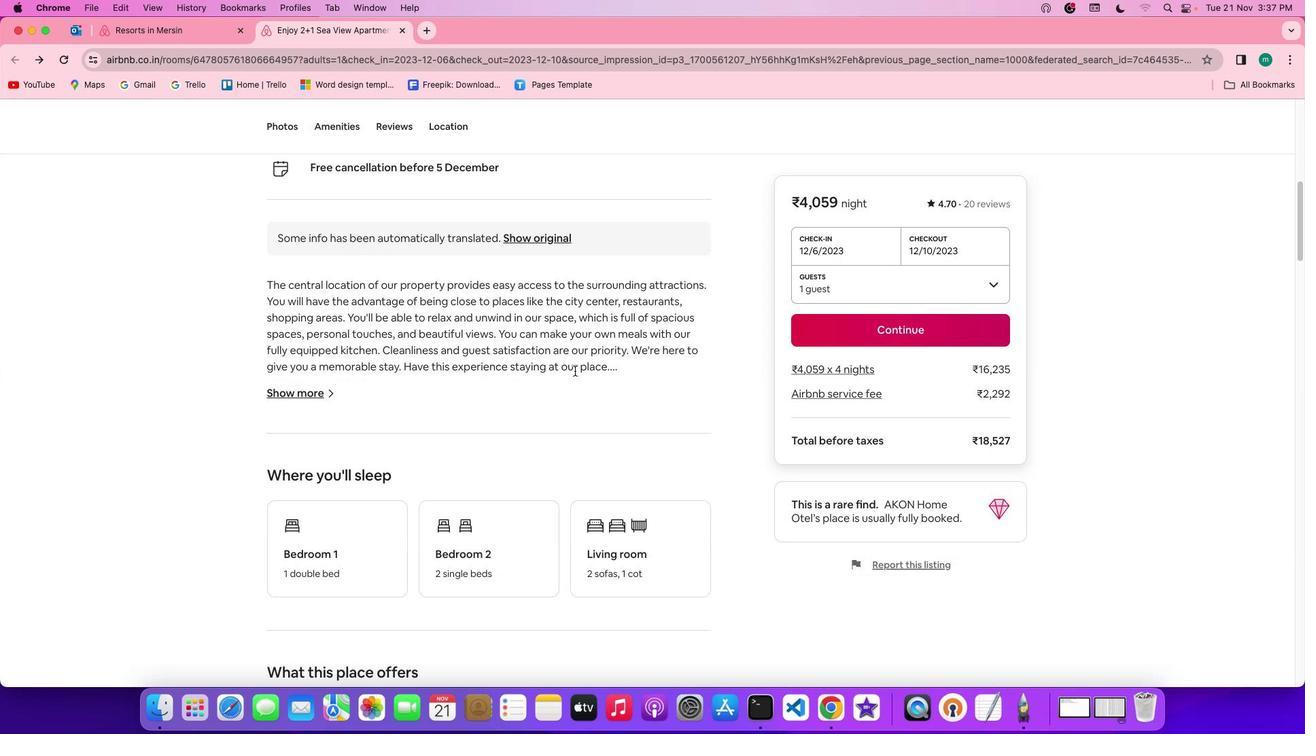 
Action: Mouse scrolled (574, 370) with delta (0, 0)
Screenshot: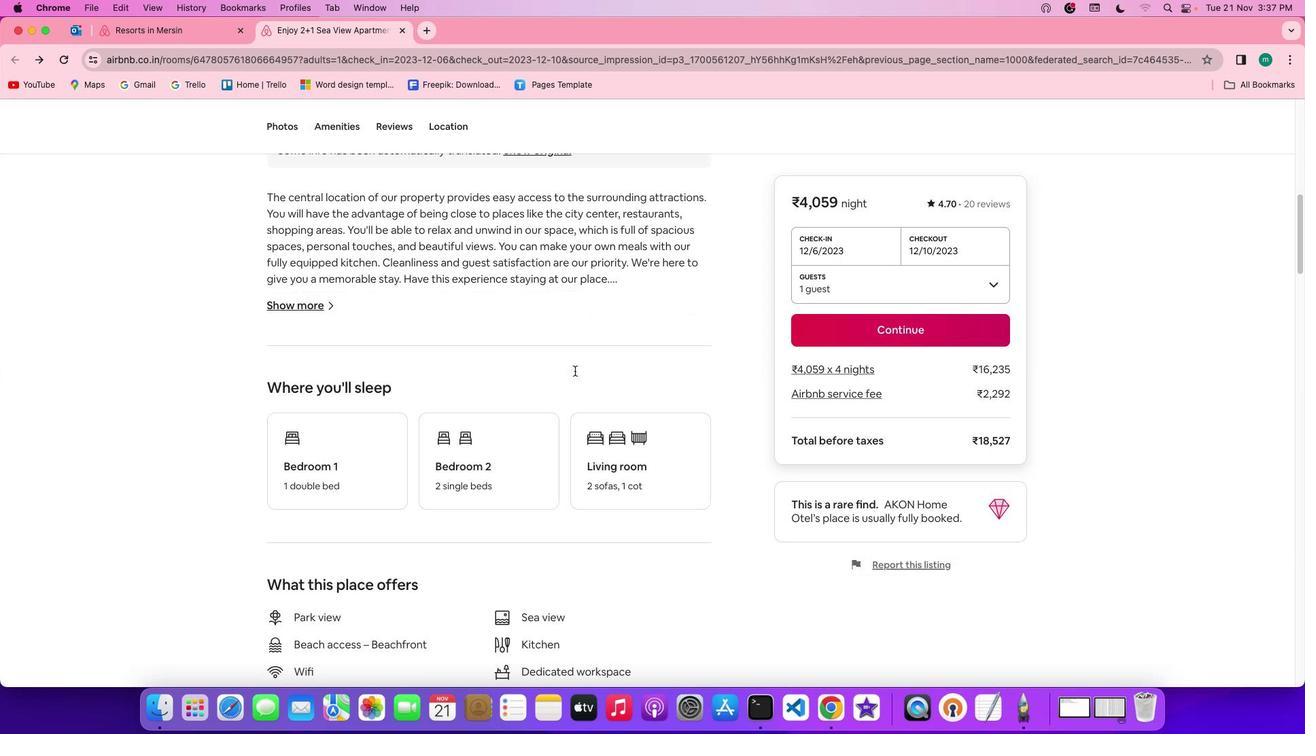 
Action: Mouse scrolled (574, 370) with delta (0, -2)
Screenshot: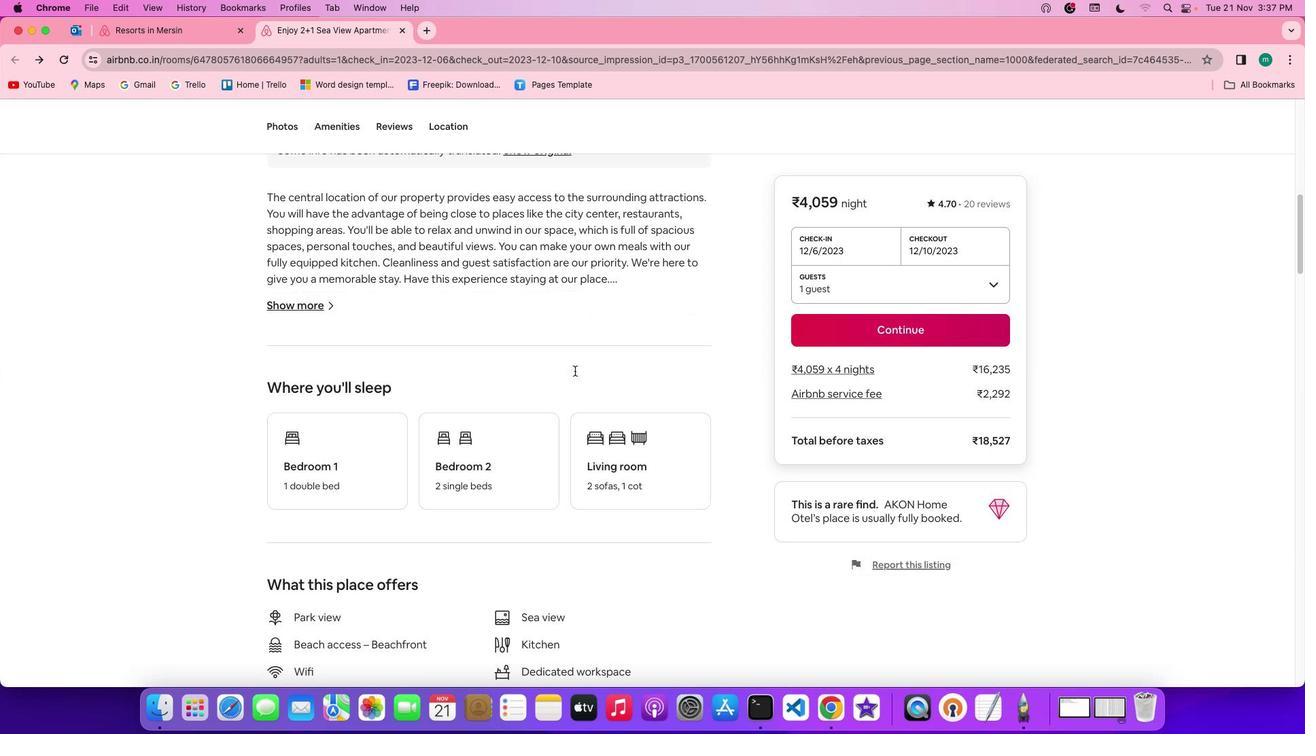 
Action: Mouse scrolled (574, 370) with delta (0, -3)
Screenshot: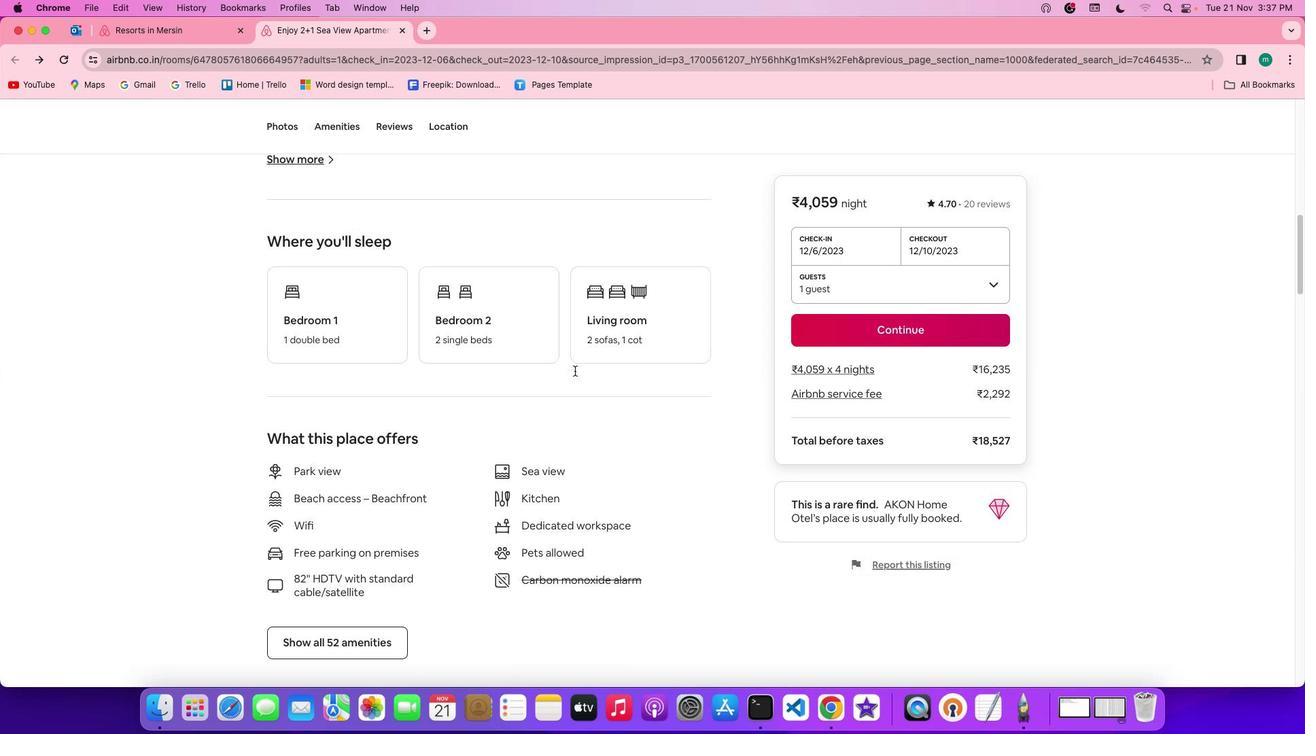 
Action: Mouse scrolled (574, 370) with delta (0, -3)
Screenshot: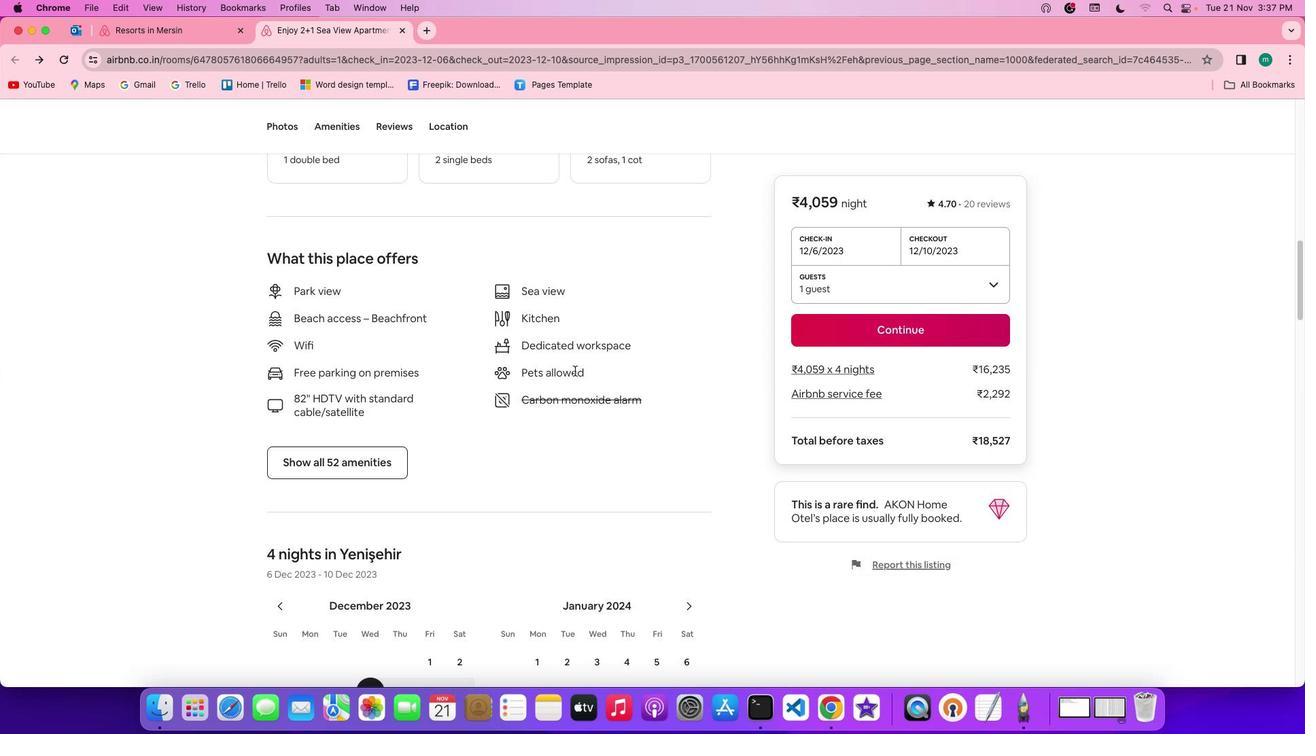 
Action: Mouse moved to (457, 414)
Screenshot: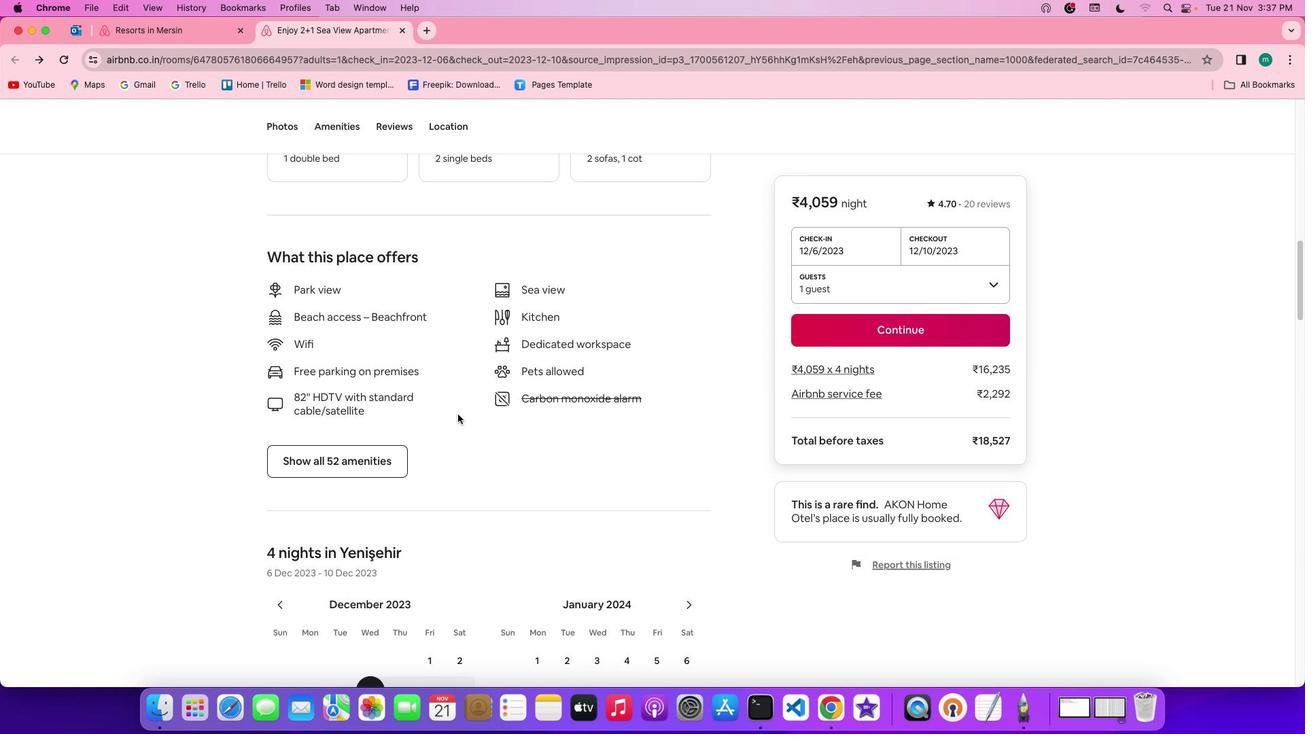 
Action: Mouse scrolled (457, 414) with delta (0, 0)
Screenshot: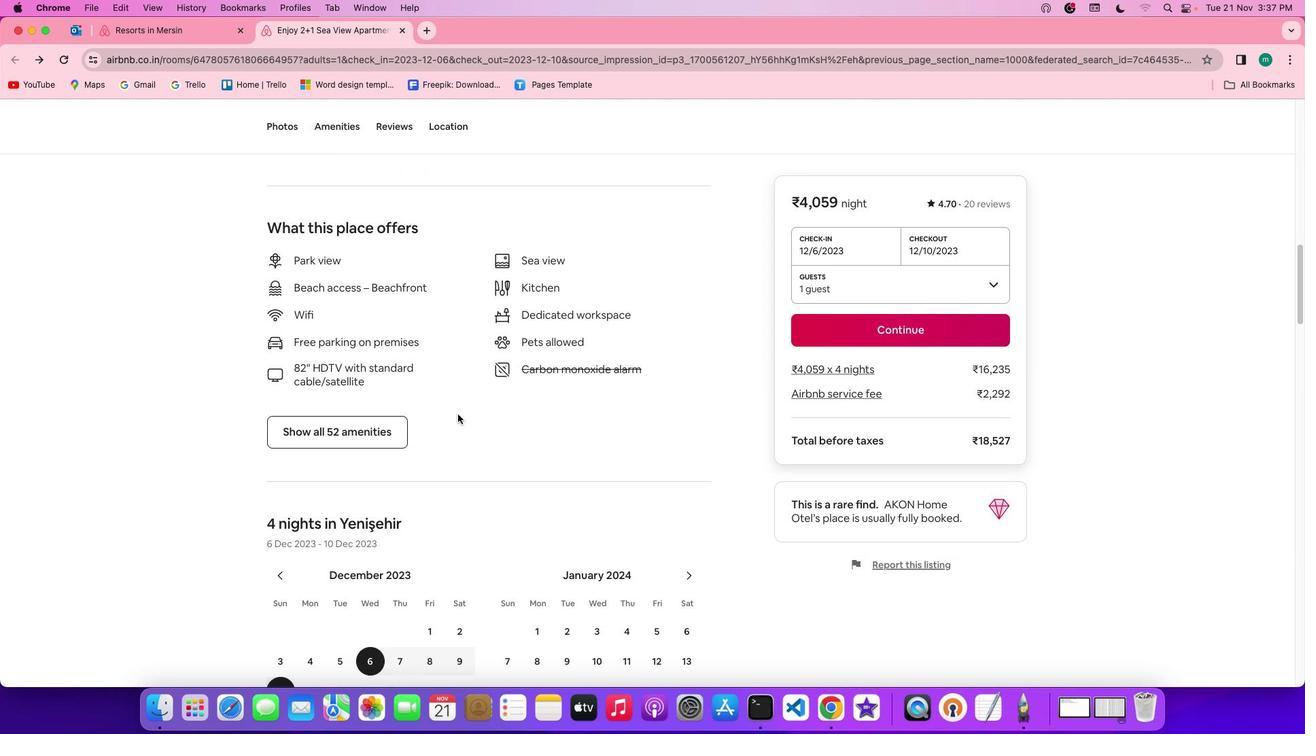 
Action: Mouse scrolled (457, 414) with delta (0, 0)
Screenshot: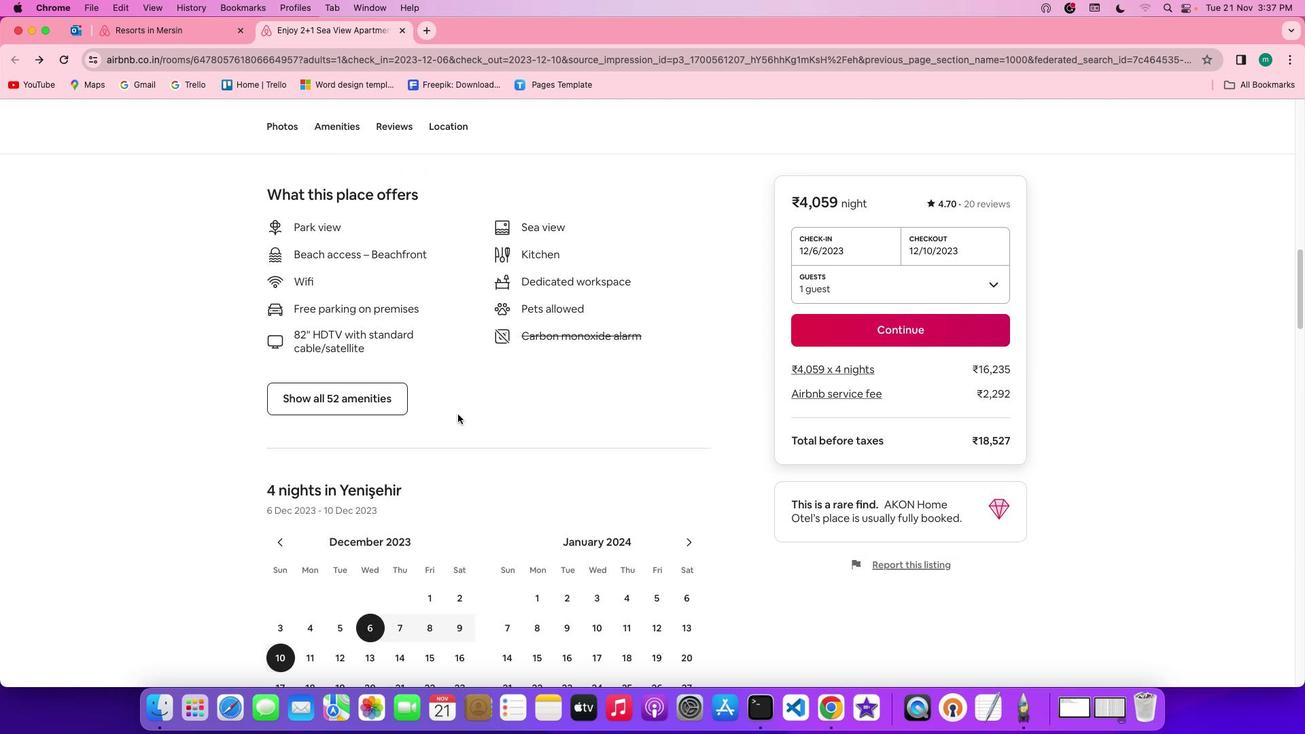 
Action: Mouse scrolled (457, 414) with delta (0, -2)
Screenshot: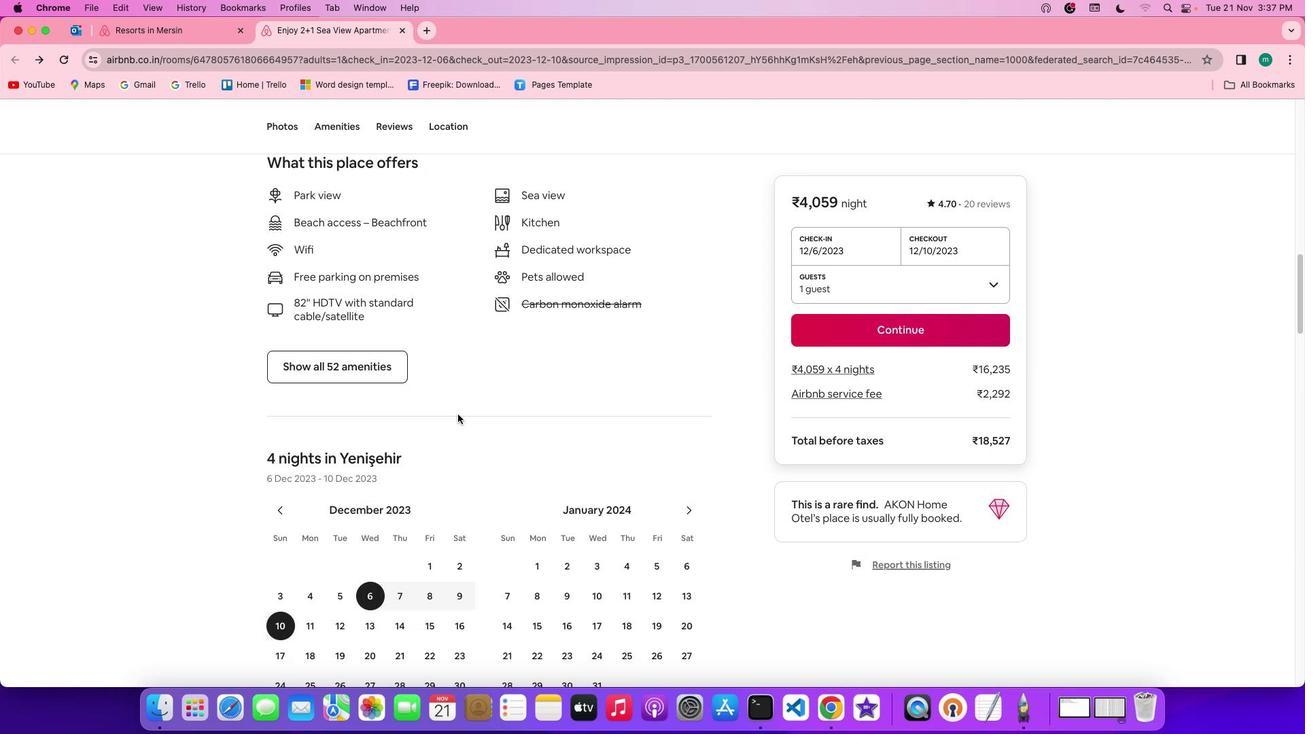 
Action: Mouse moved to (351, 334)
Screenshot: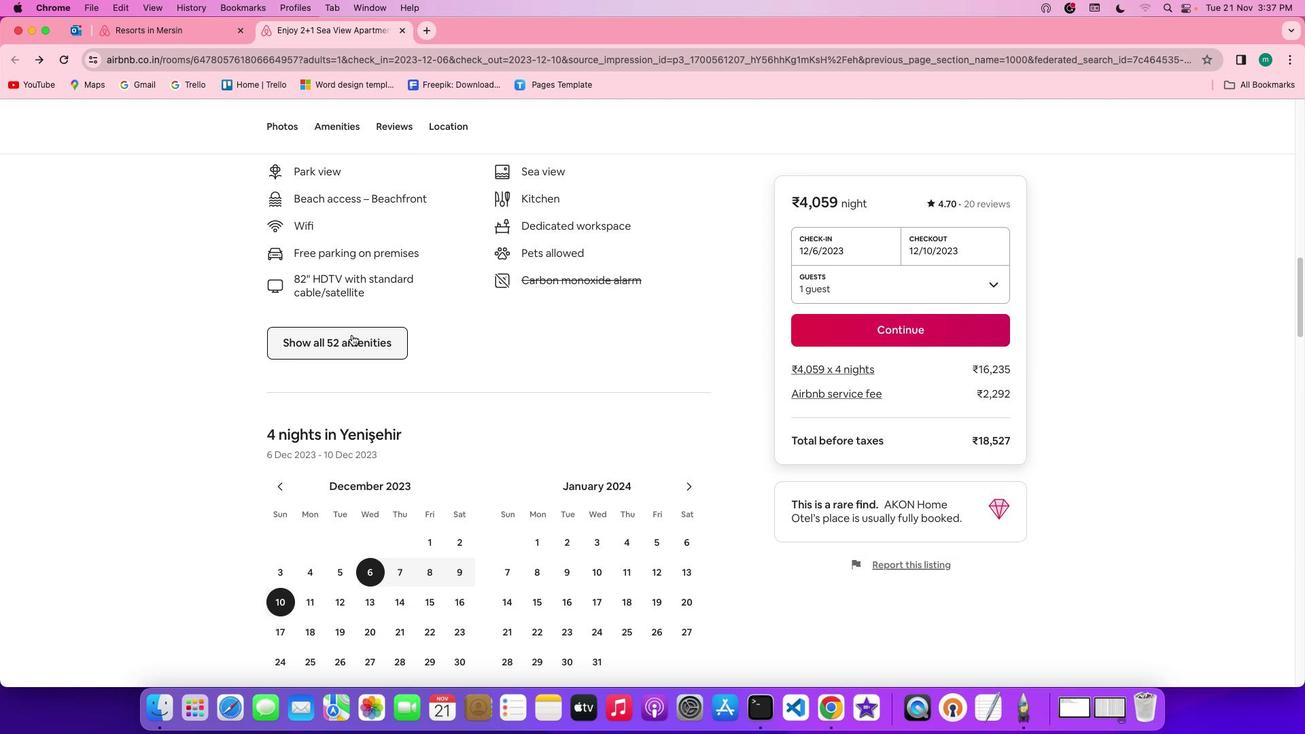 
Action: Mouse pressed left at (351, 334)
Screenshot: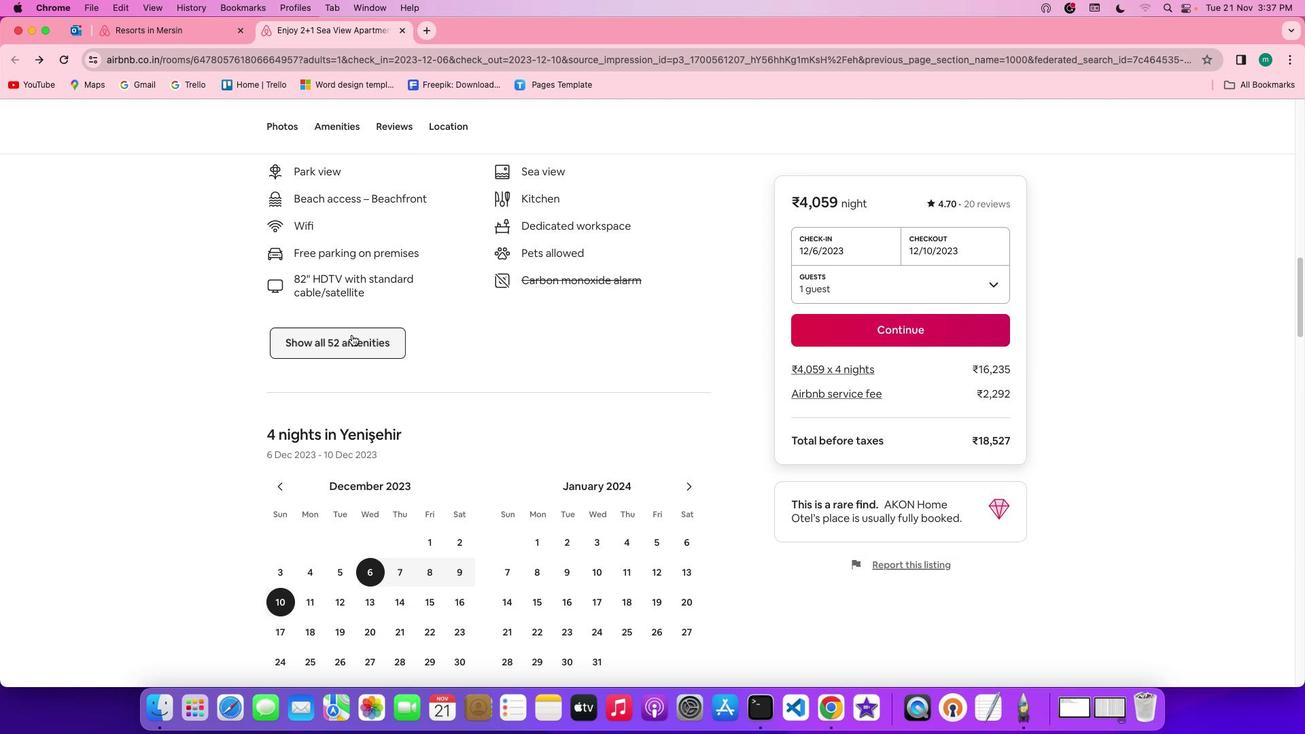 
Action: Mouse moved to (598, 413)
Screenshot: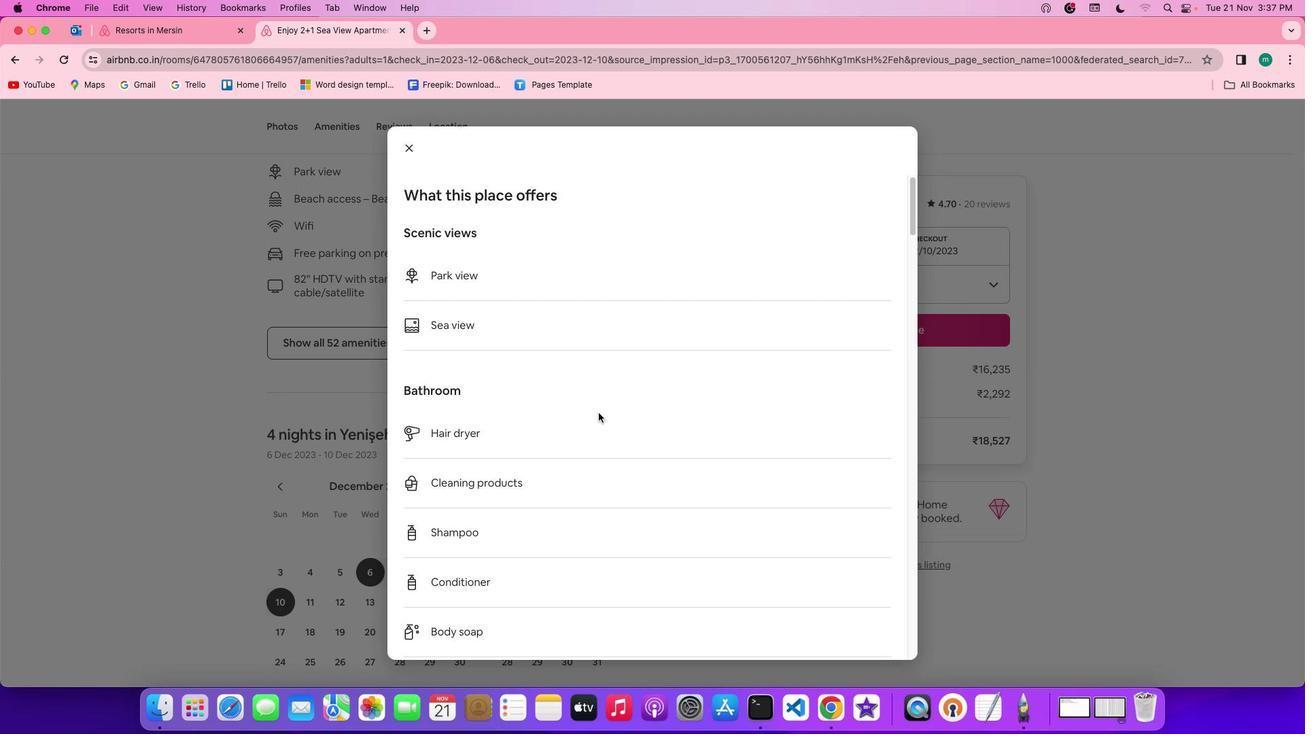 
Action: Mouse scrolled (598, 413) with delta (0, 0)
Screenshot: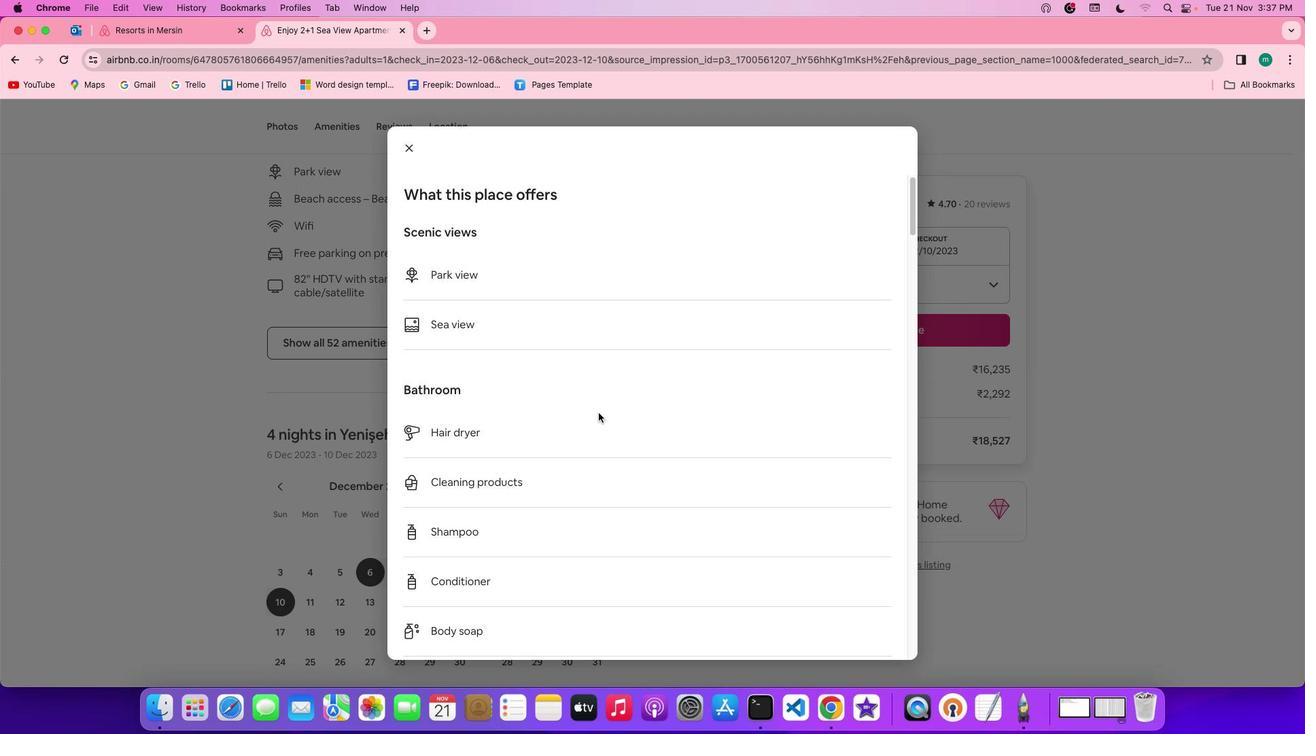 
Action: Mouse scrolled (598, 413) with delta (0, 0)
Screenshot: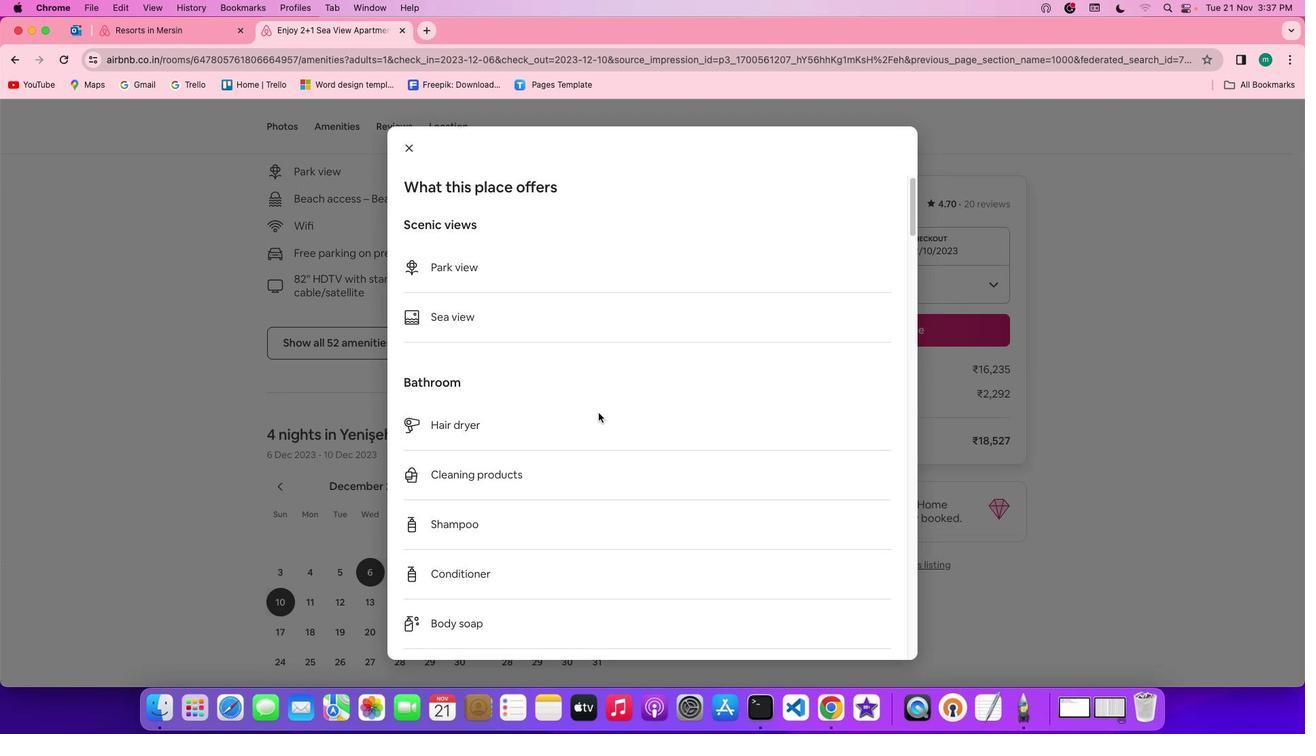 
Action: Mouse scrolled (598, 413) with delta (0, -1)
Screenshot: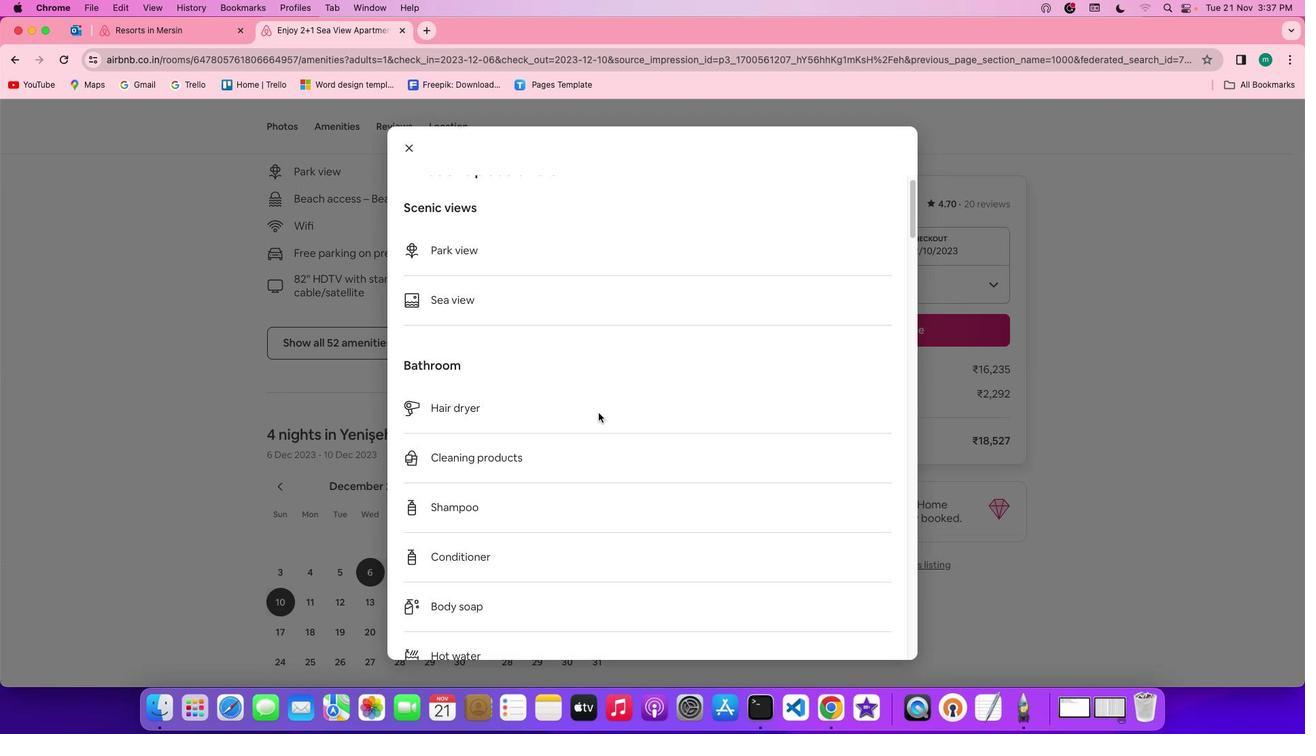 
Action: Mouse scrolled (598, 413) with delta (0, -2)
Screenshot: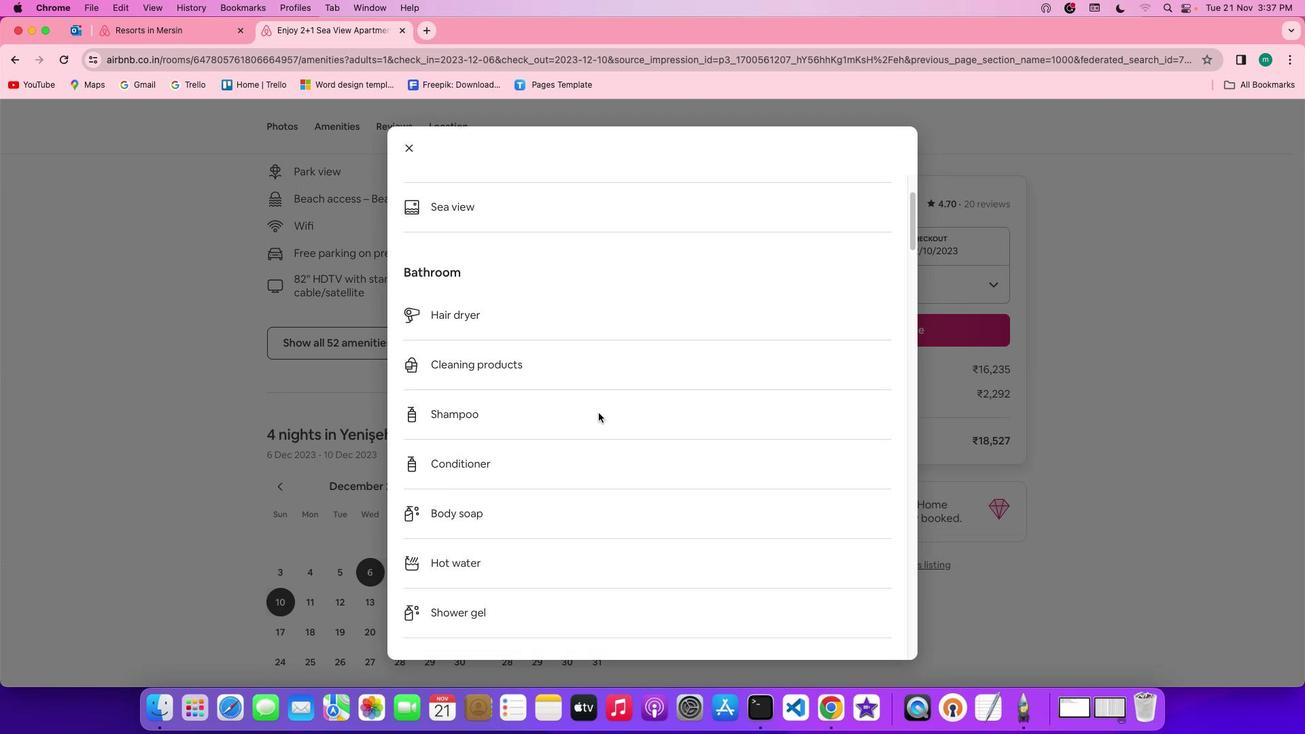 
Action: Mouse scrolled (598, 413) with delta (0, -2)
Screenshot: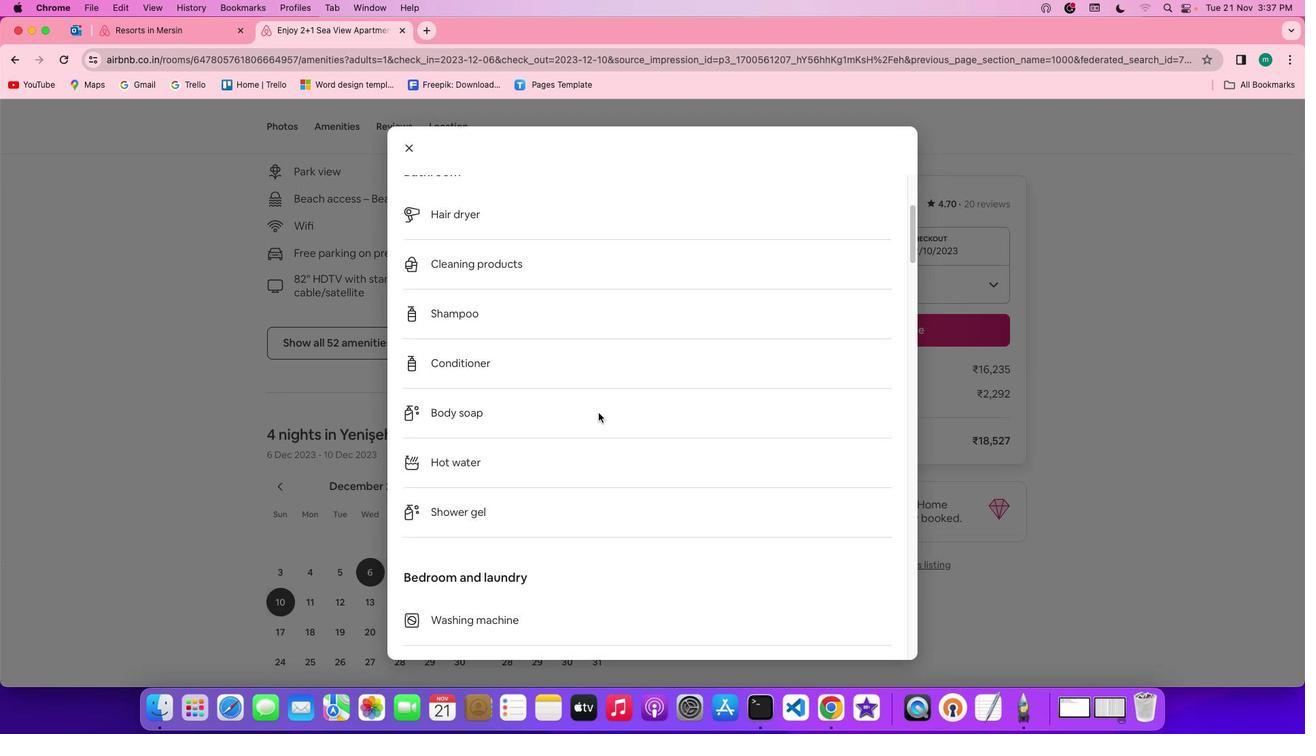 
Action: Mouse scrolled (598, 413) with delta (0, 0)
Screenshot: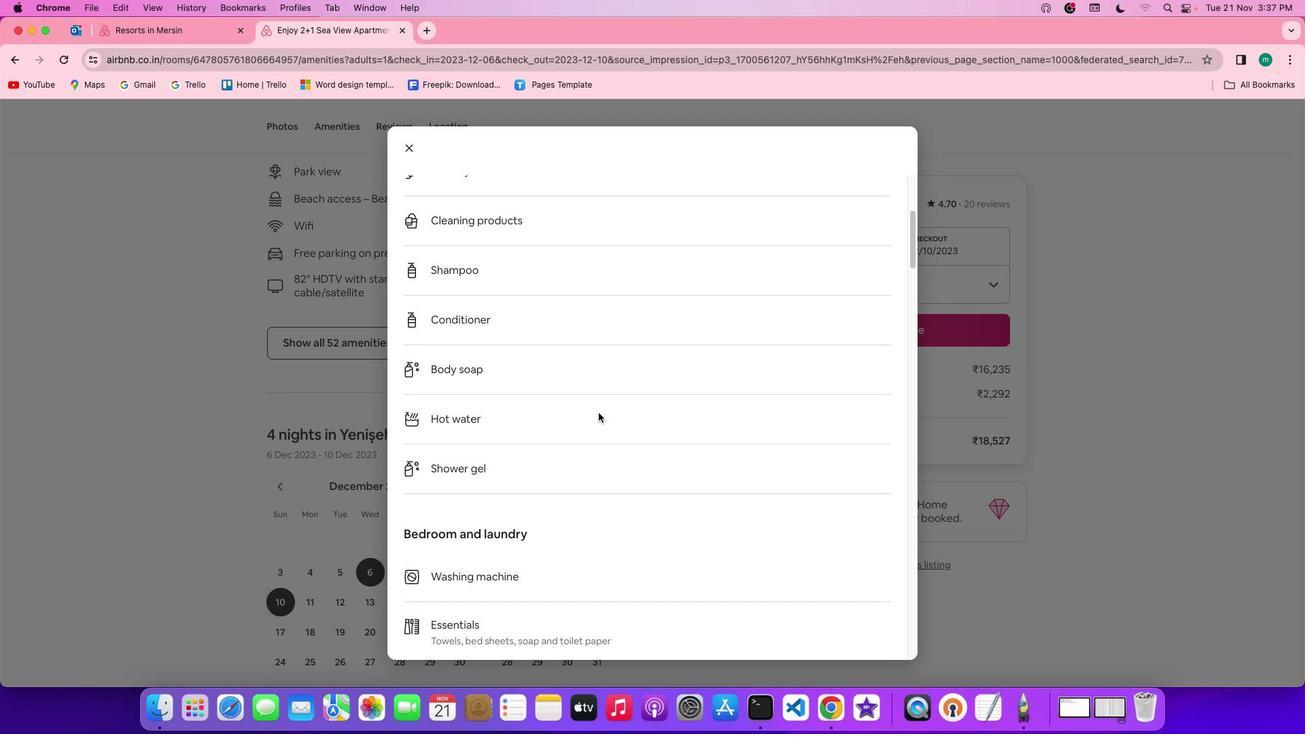 
Action: Mouse scrolled (598, 413) with delta (0, 0)
Screenshot: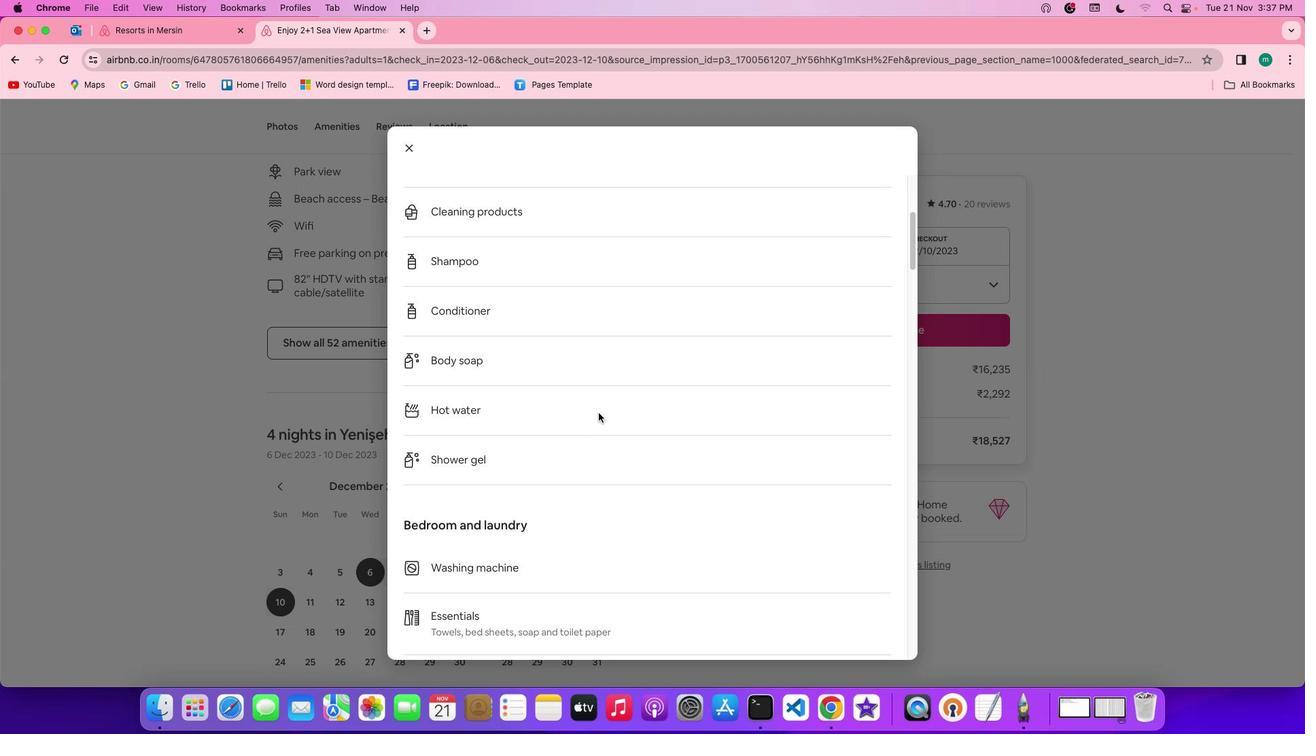 
Action: Mouse scrolled (598, 413) with delta (0, -1)
Screenshot: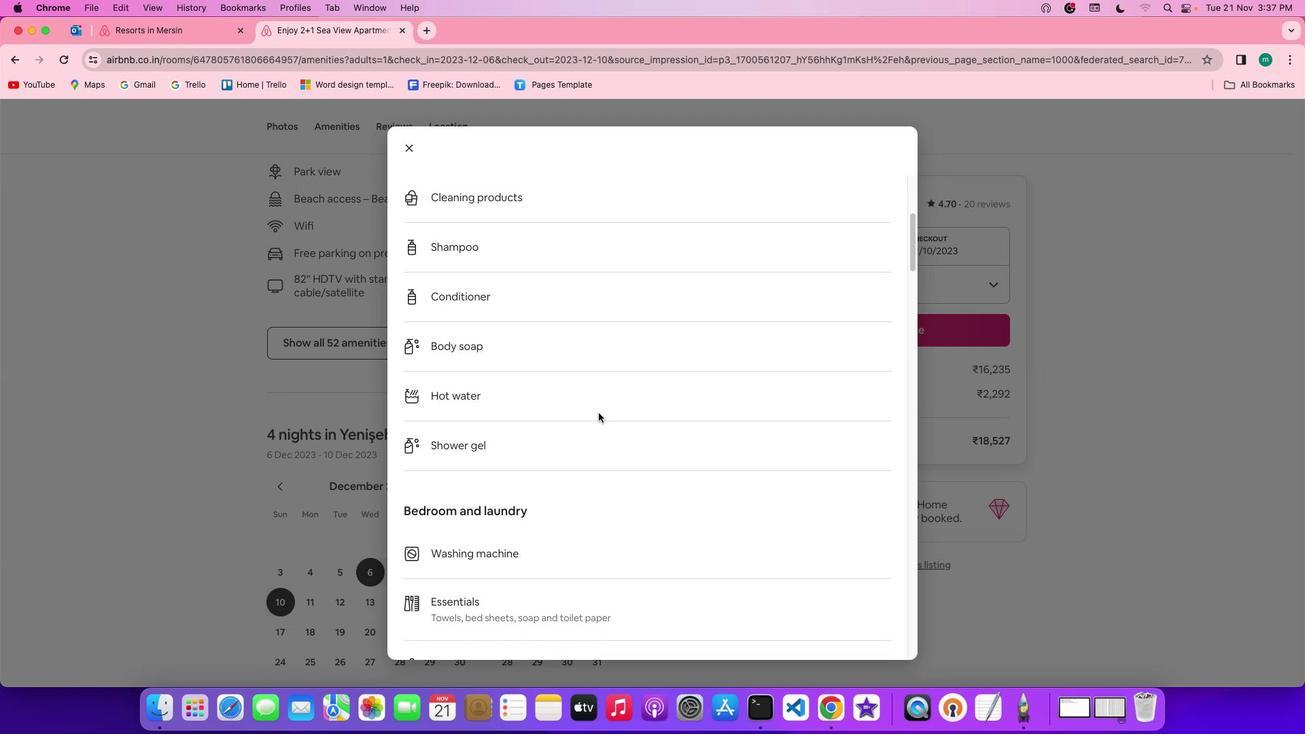 
Action: Mouse scrolled (598, 413) with delta (0, -1)
Screenshot: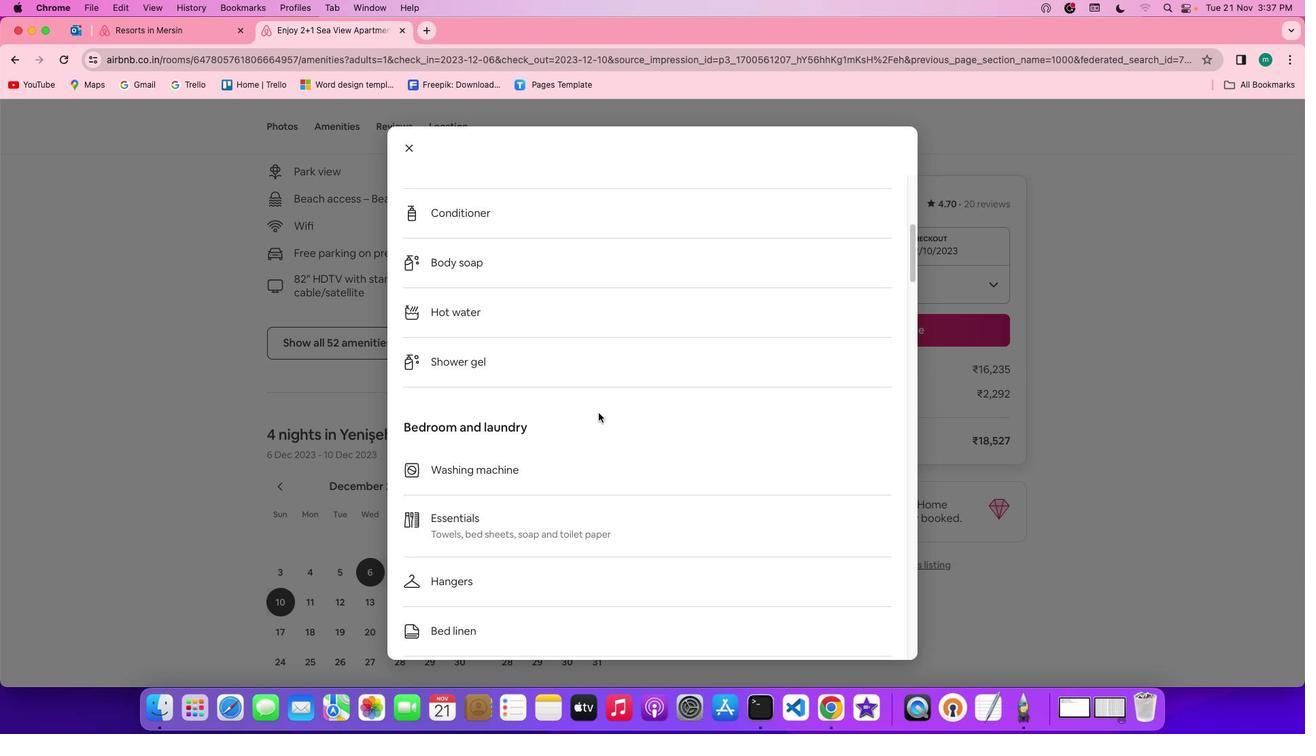 
Action: Mouse scrolled (598, 413) with delta (0, 0)
Screenshot: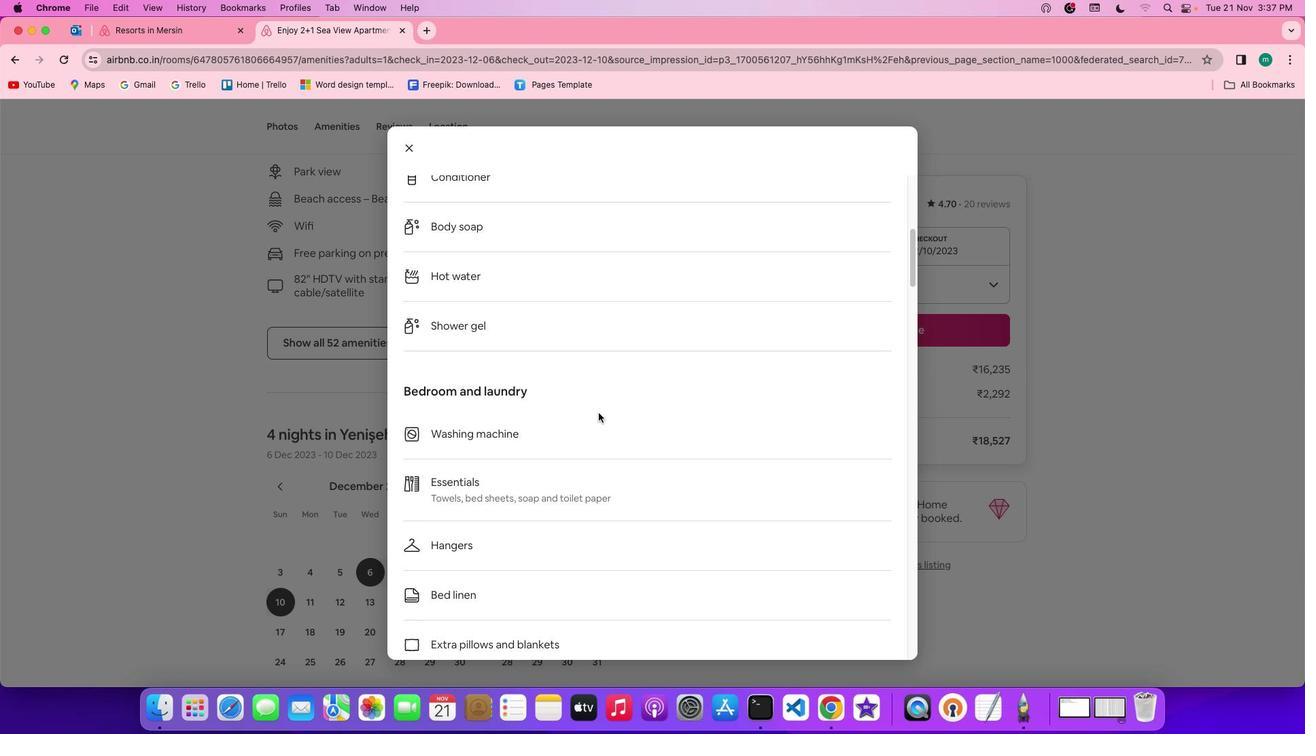 
Action: Mouse scrolled (598, 413) with delta (0, 0)
Screenshot: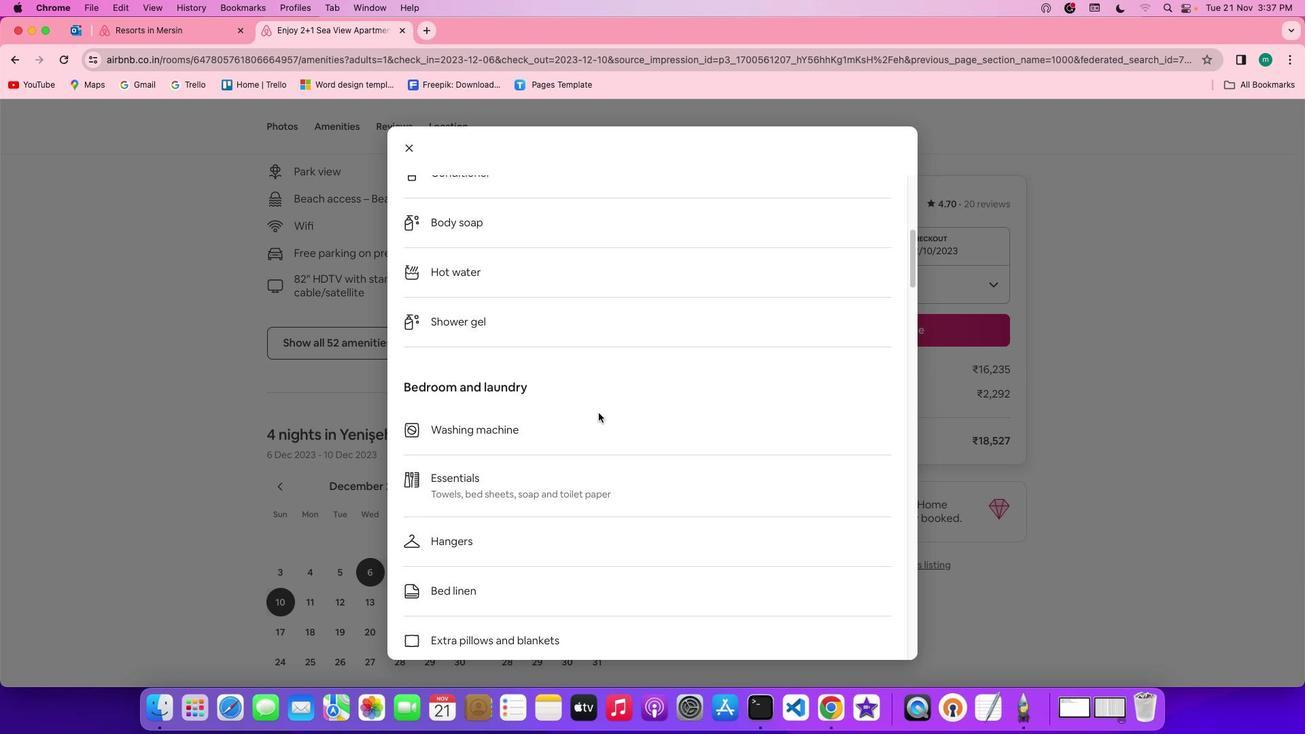
Action: Mouse scrolled (598, 413) with delta (0, -1)
Screenshot: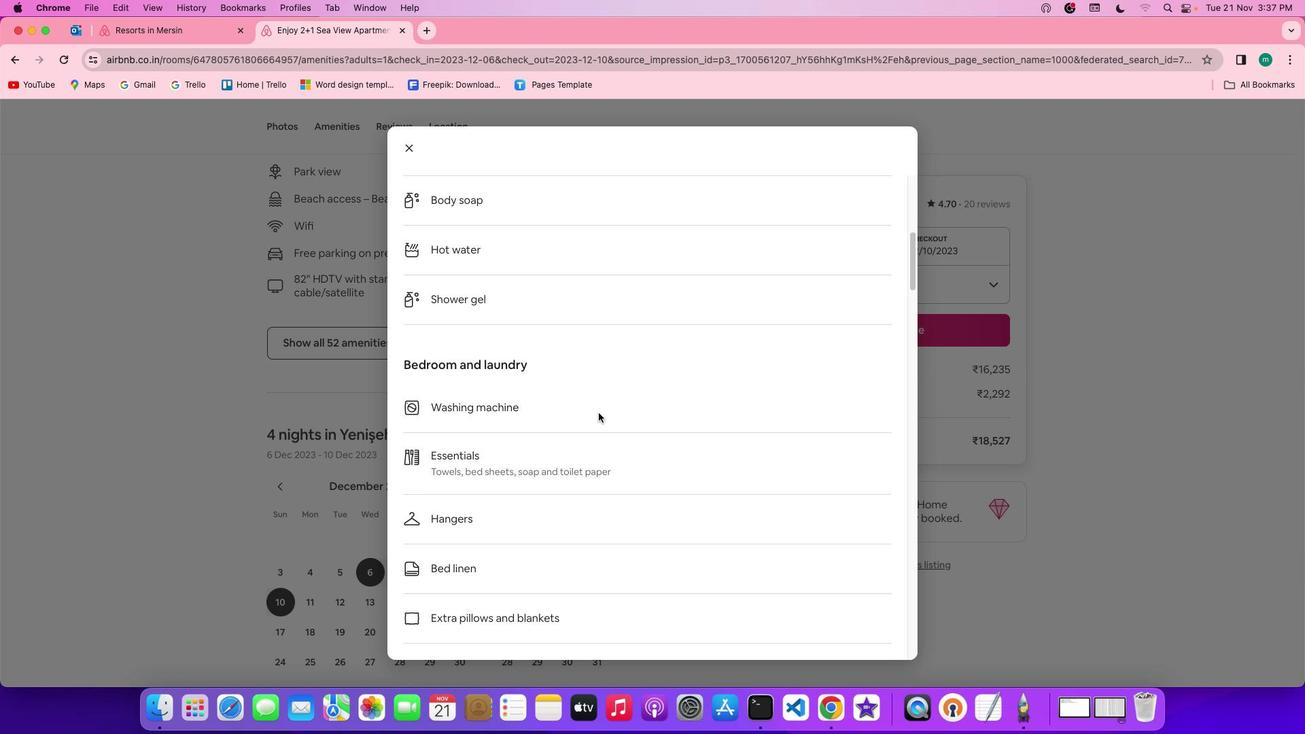 
Action: Mouse scrolled (598, 413) with delta (0, 0)
Screenshot: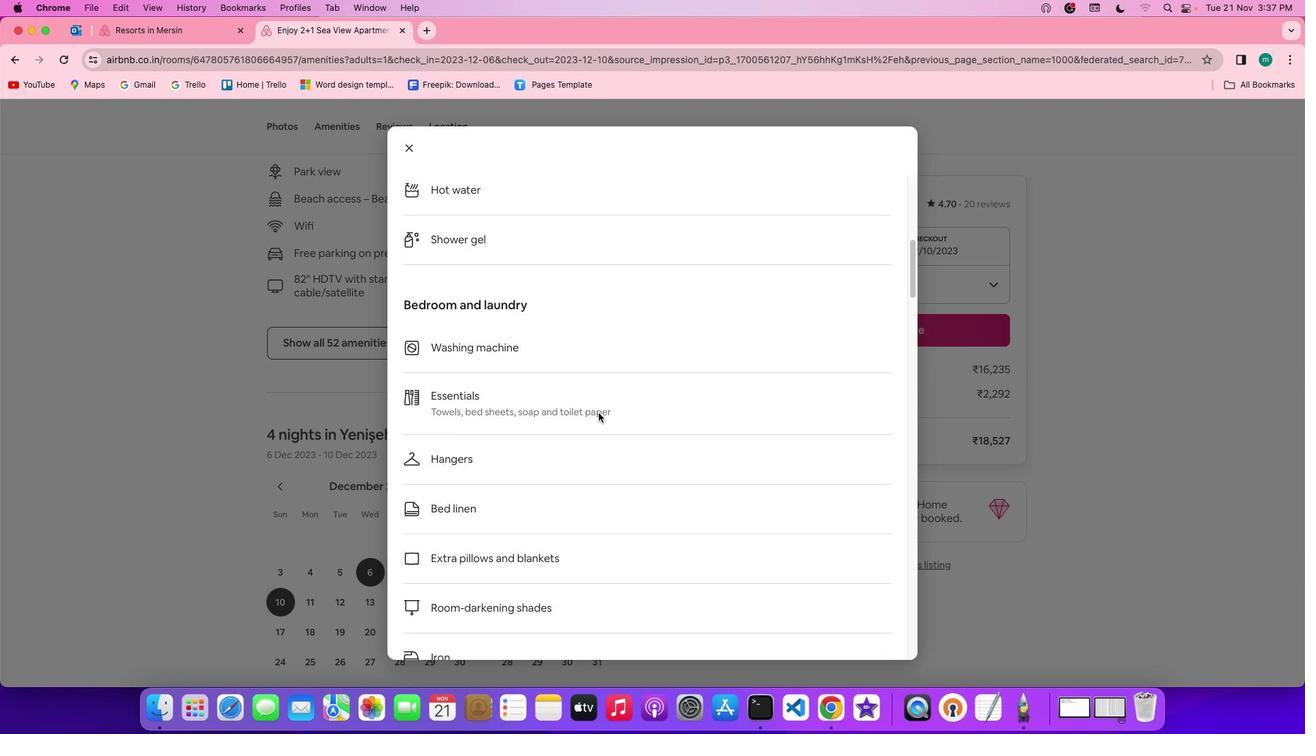 
Action: Mouse scrolled (598, 413) with delta (0, 0)
Screenshot: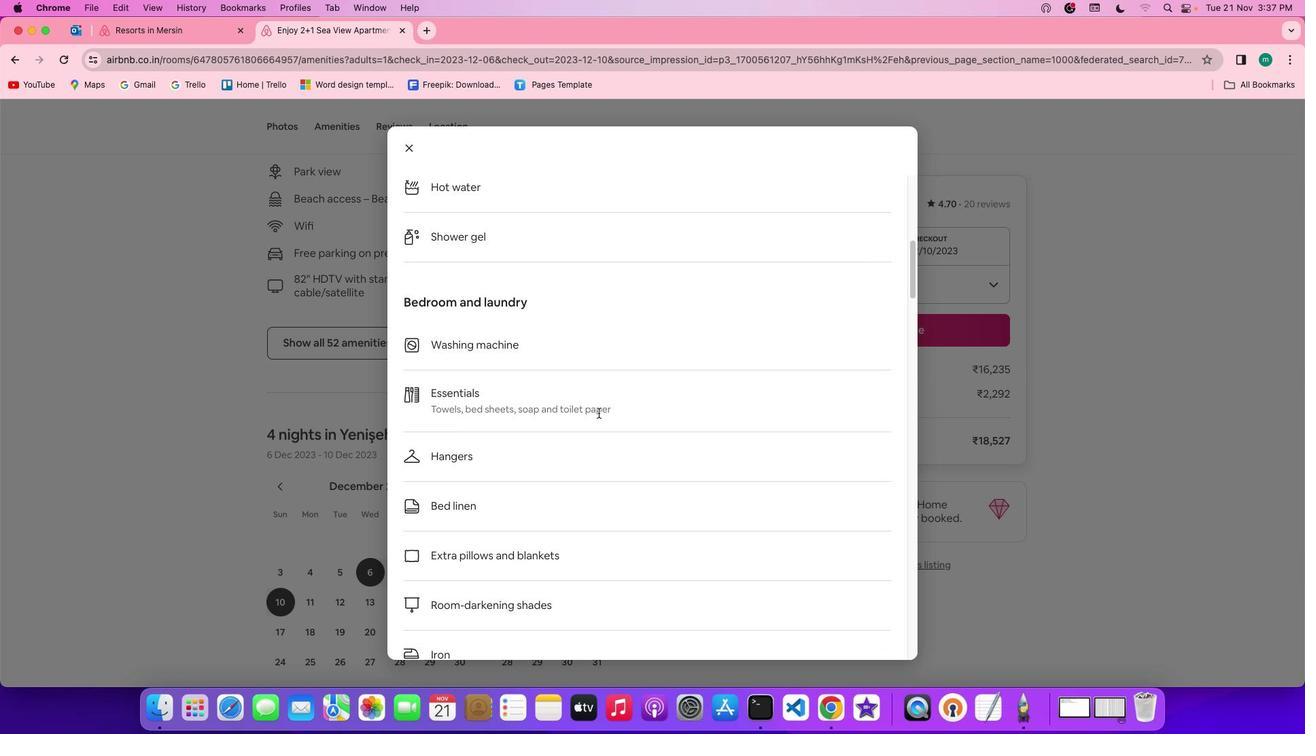 
Action: Mouse scrolled (598, 413) with delta (0, 0)
Screenshot: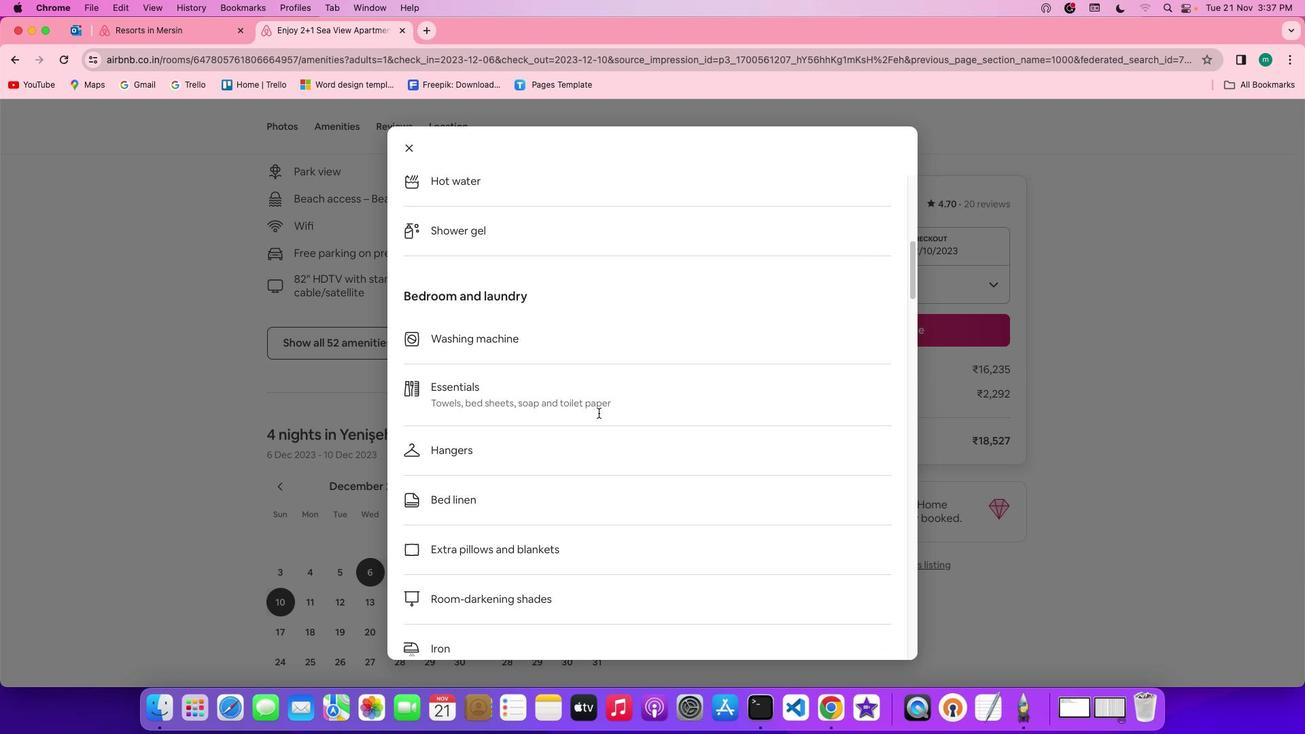 
Action: Mouse scrolled (598, 413) with delta (0, -1)
Screenshot: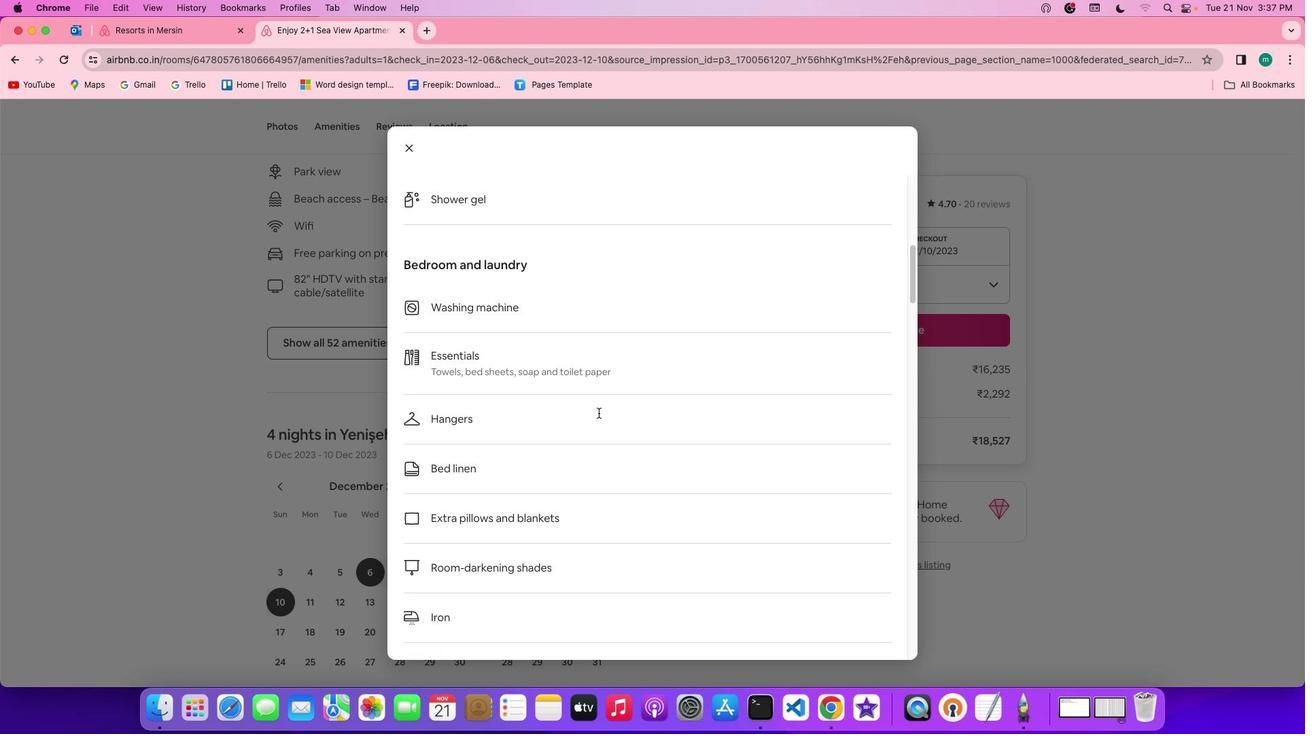 
Action: Mouse scrolled (598, 413) with delta (0, 0)
Screenshot: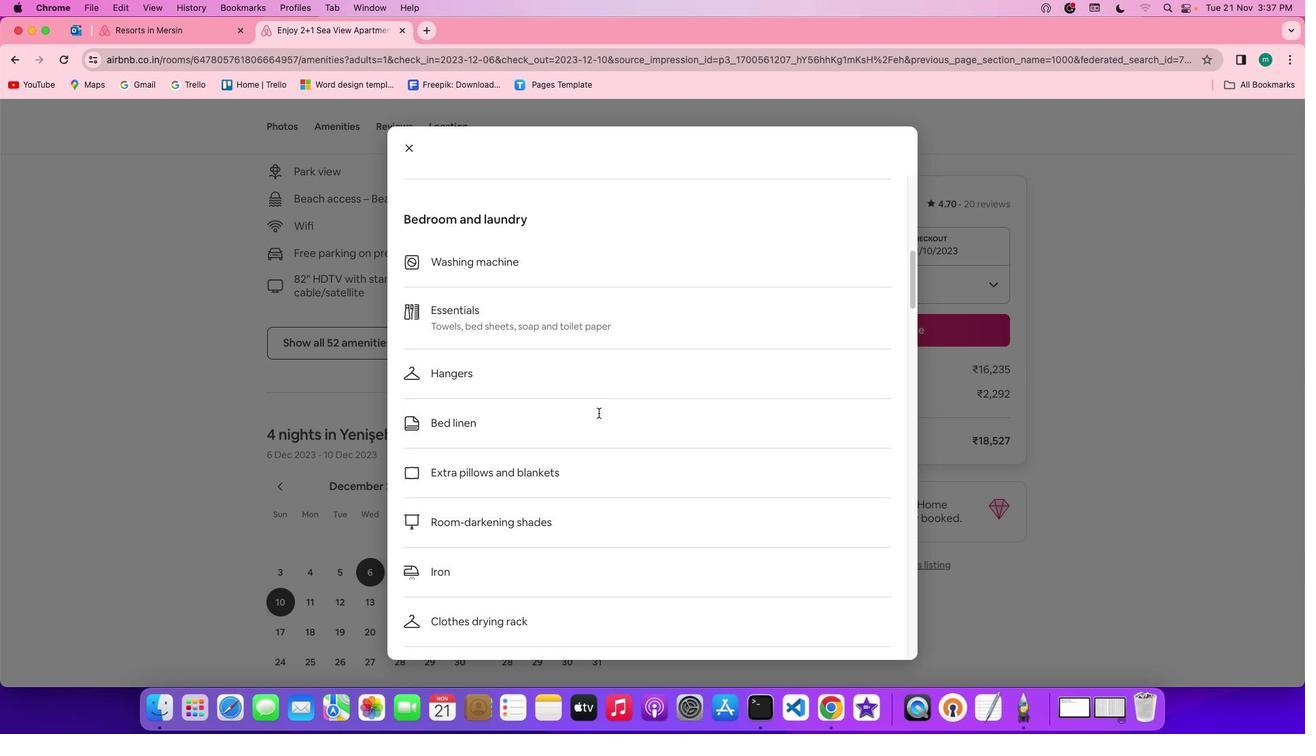 
Action: Mouse scrolled (598, 413) with delta (0, 0)
Screenshot: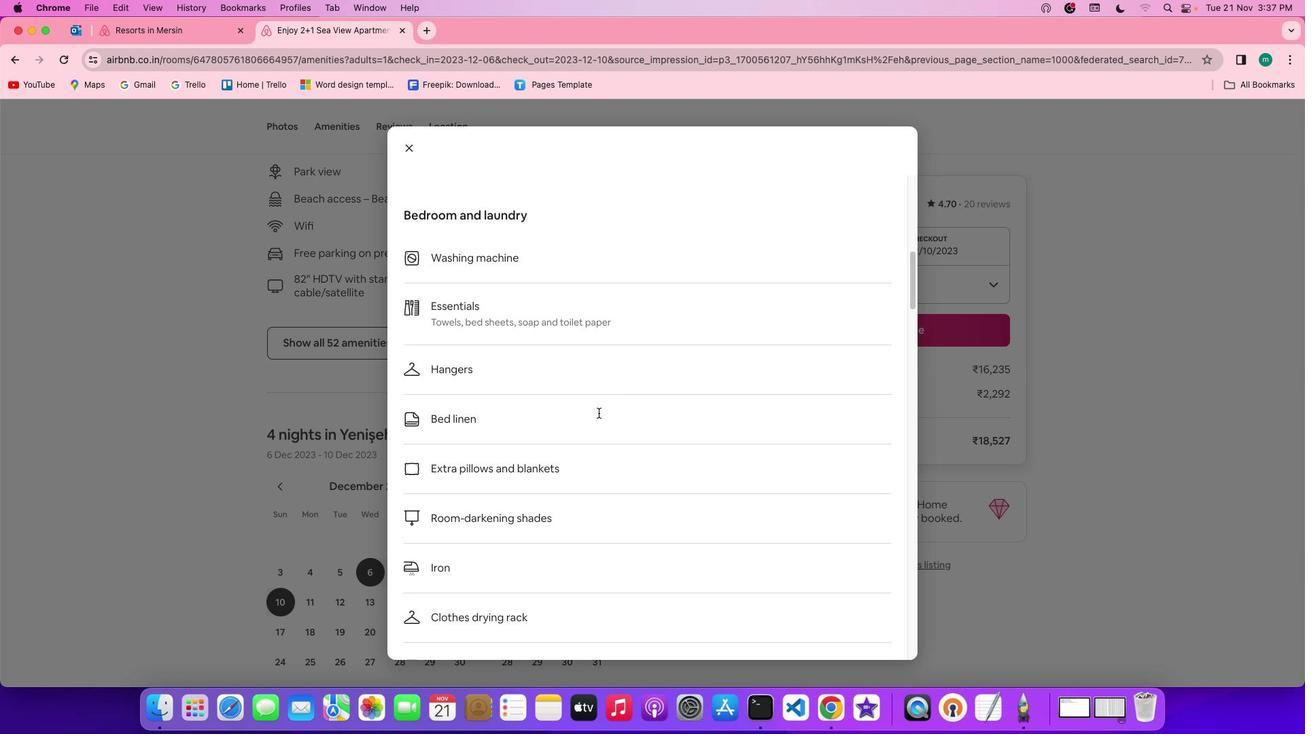 
Action: Mouse scrolled (598, 413) with delta (0, 0)
Screenshot: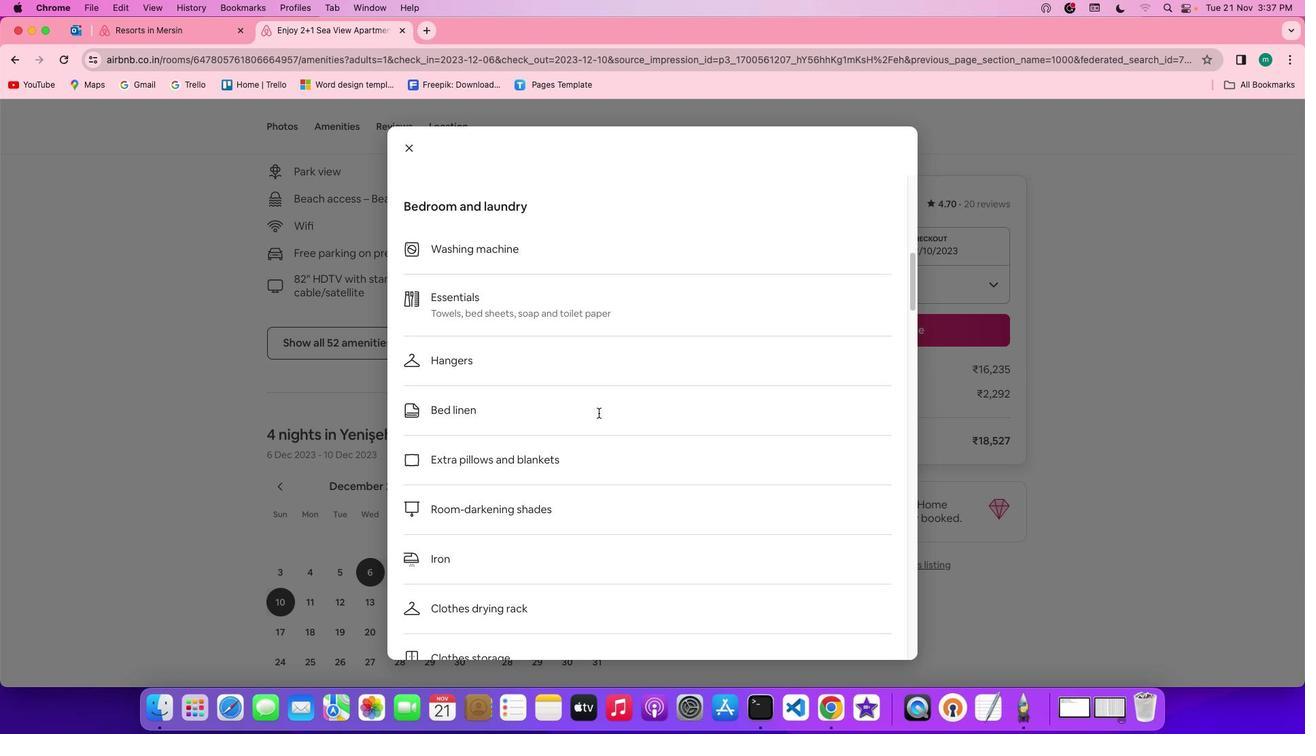 
Action: Mouse scrolled (598, 413) with delta (0, -1)
Screenshot: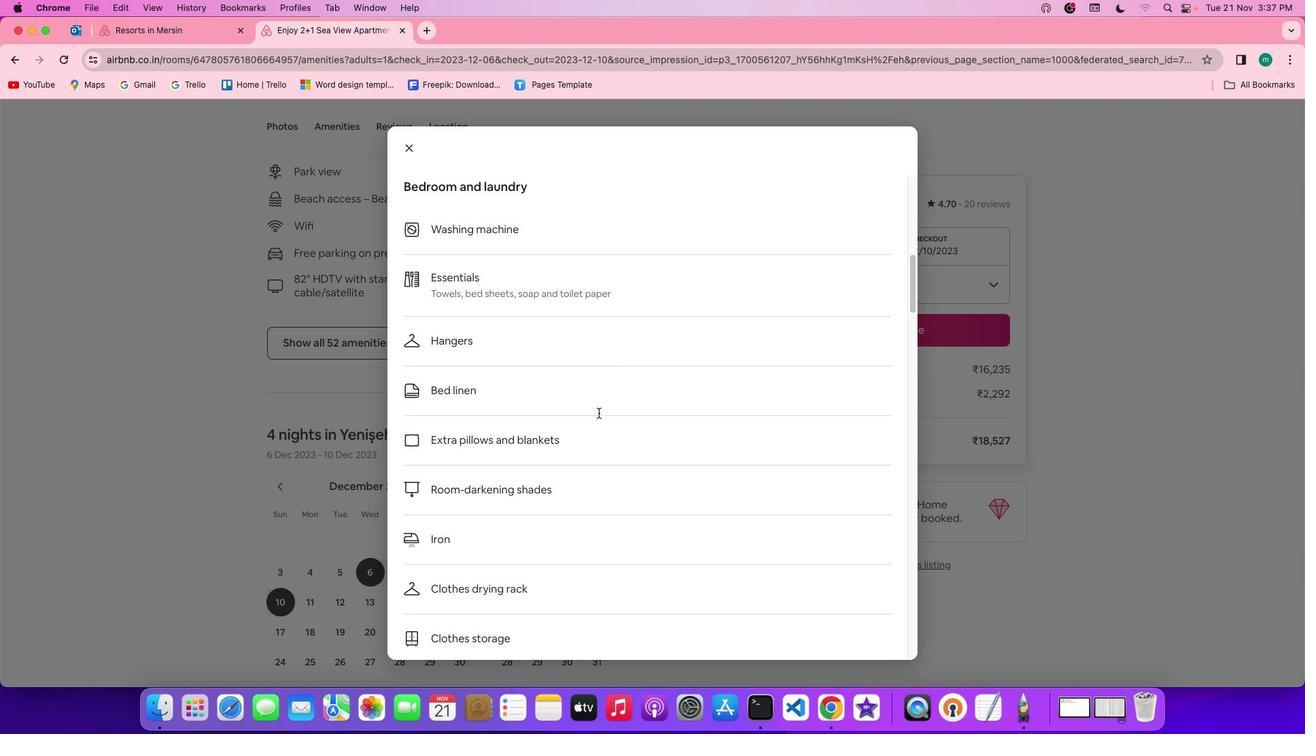 
Action: Mouse scrolled (598, 413) with delta (0, -2)
Screenshot: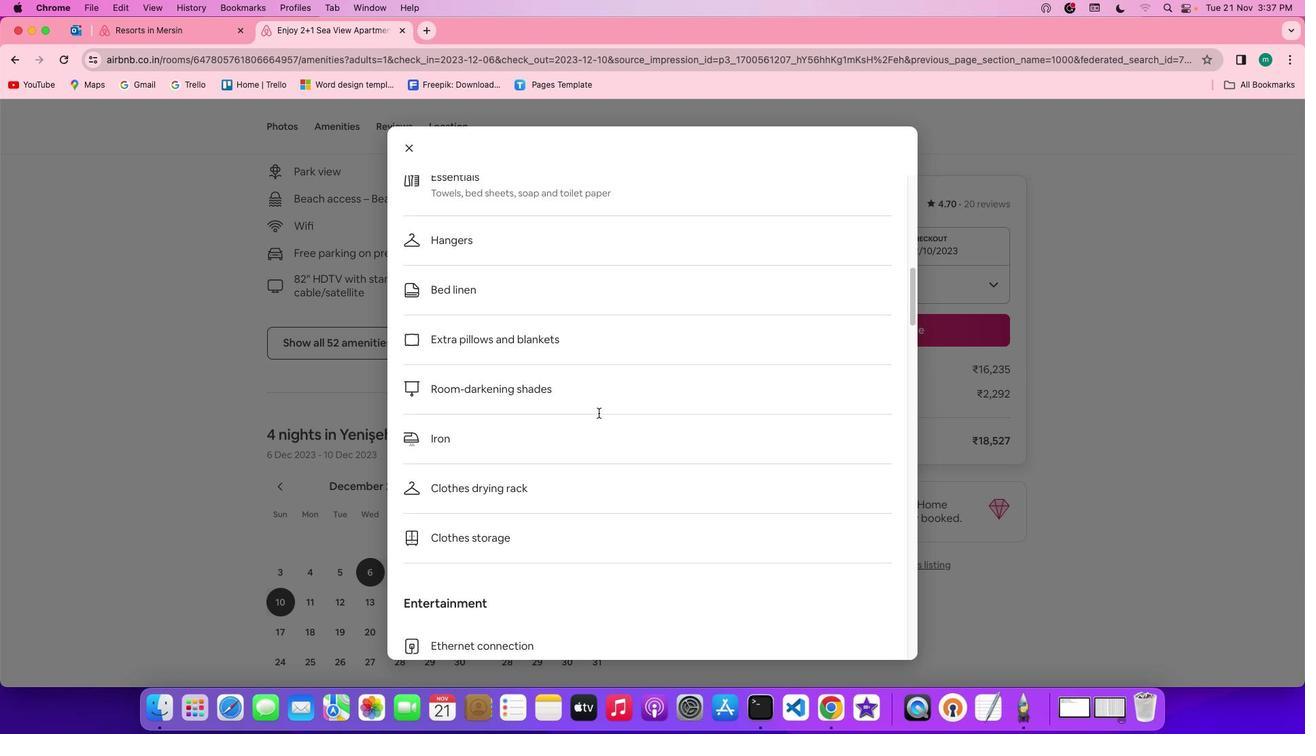 
Action: Mouse moved to (598, 413)
Screenshot: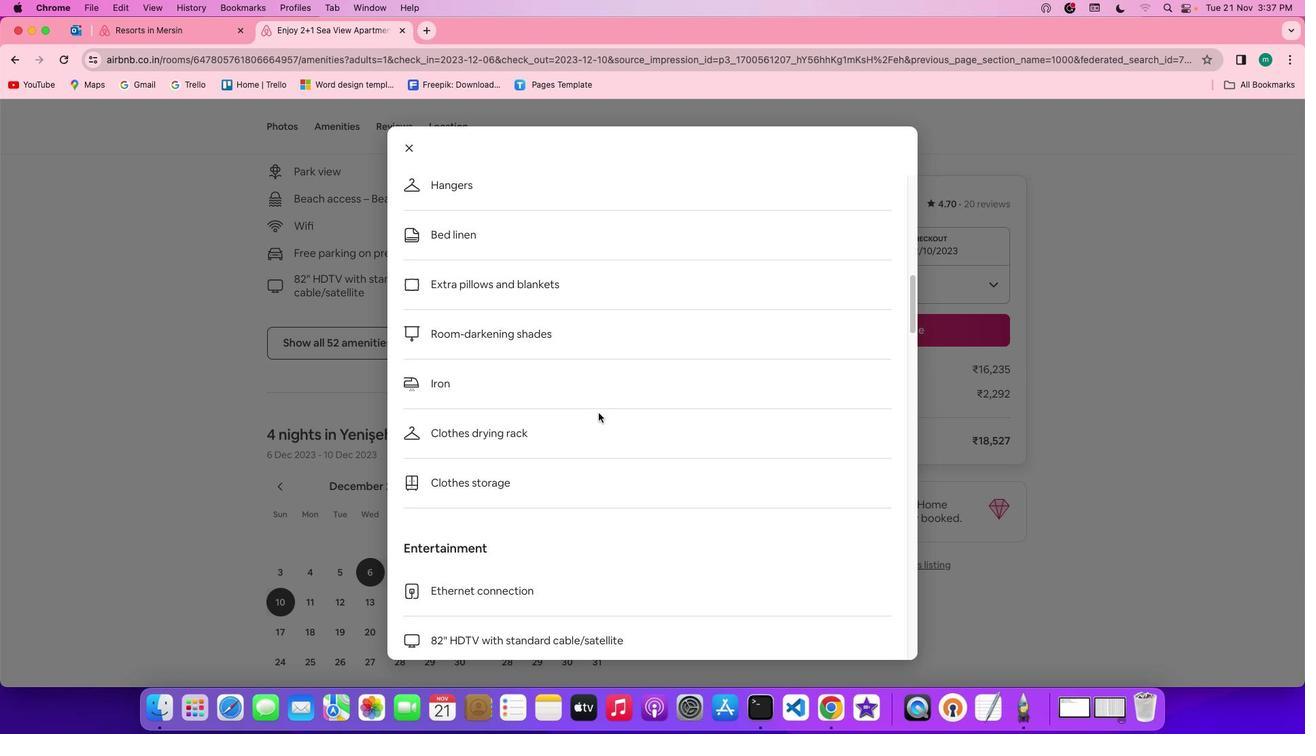 
Action: Mouse scrolled (598, 413) with delta (0, 0)
Screenshot: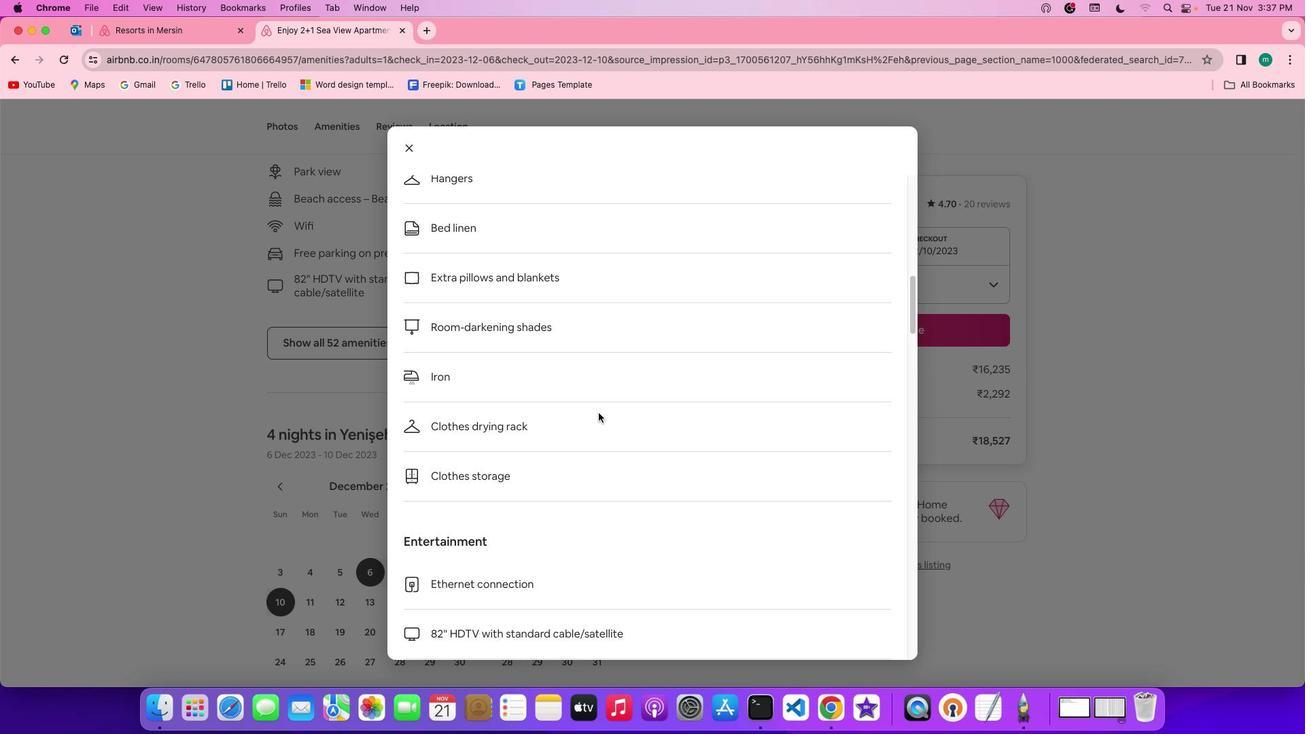 
Action: Mouse scrolled (598, 413) with delta (0, 0)
Screenshot: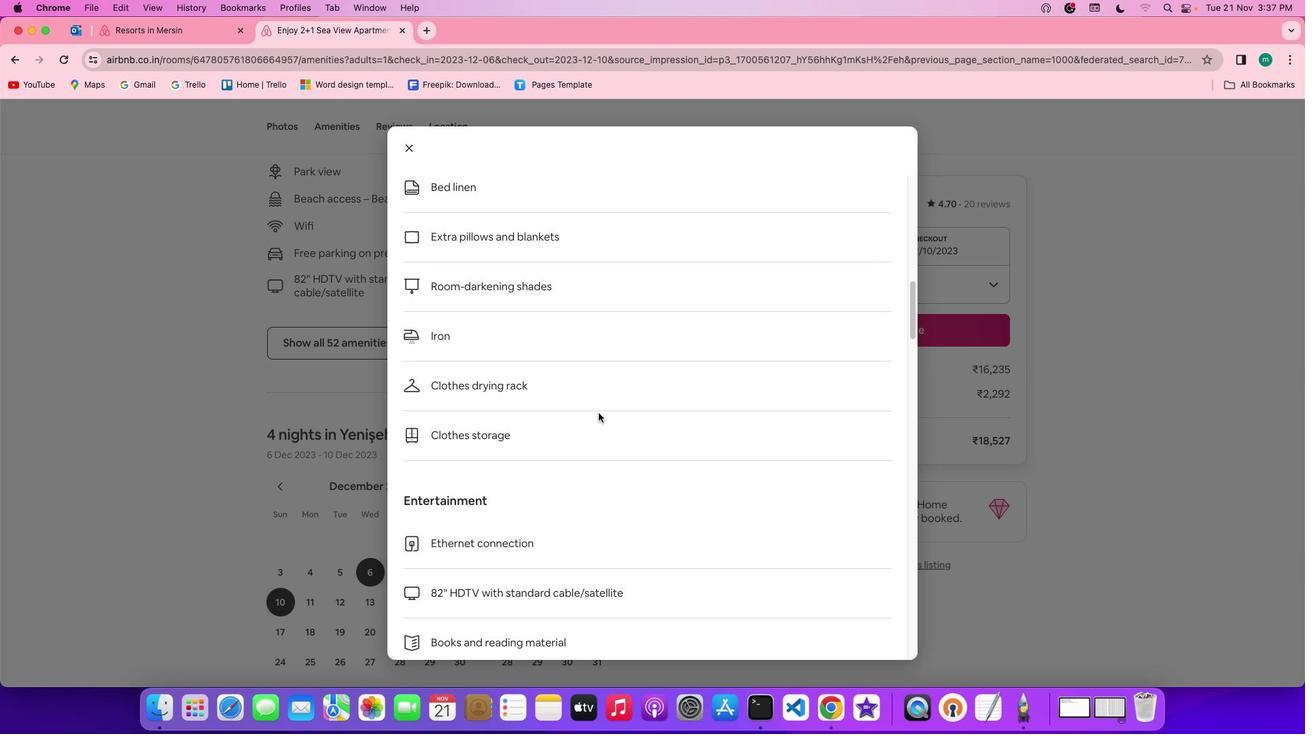 
Action: Mouse scrolled (598, 413) with delta (0, -2)
Screenshot: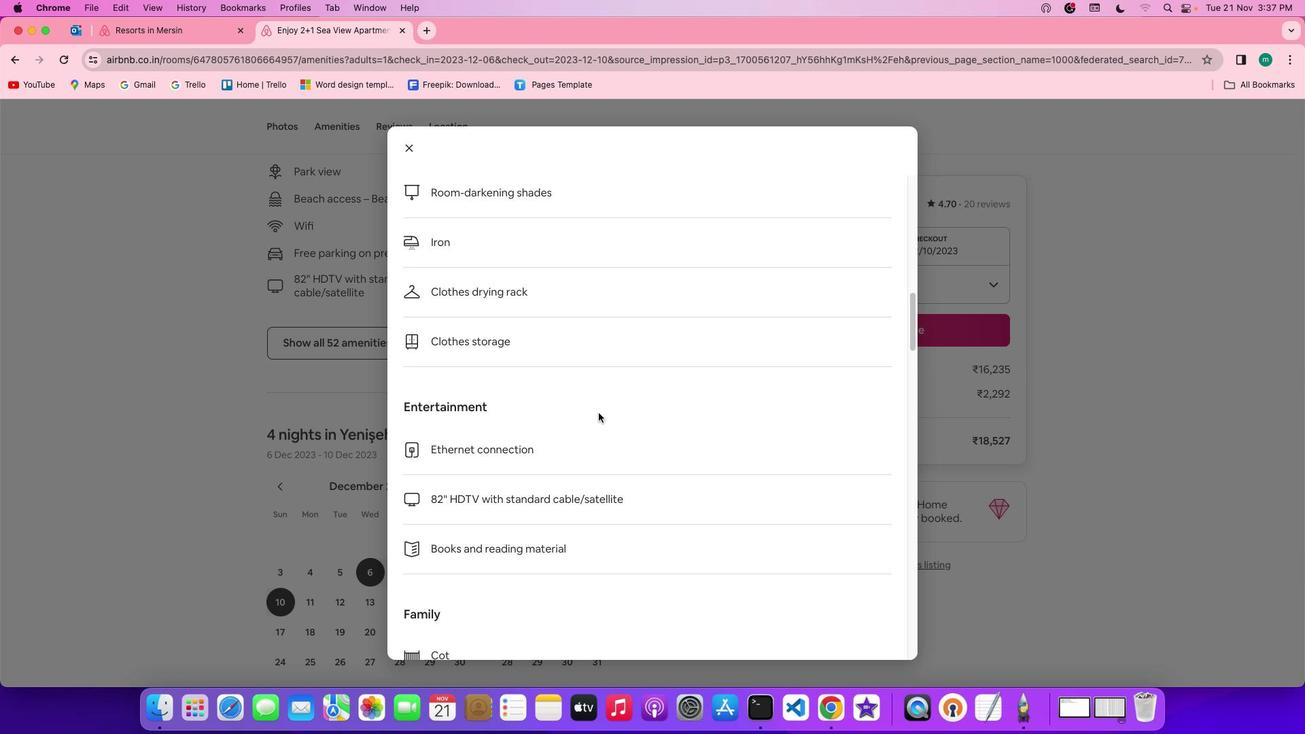 
Action: Mouse scrolled (598, 413) with delta (0, -3)
Screenshot: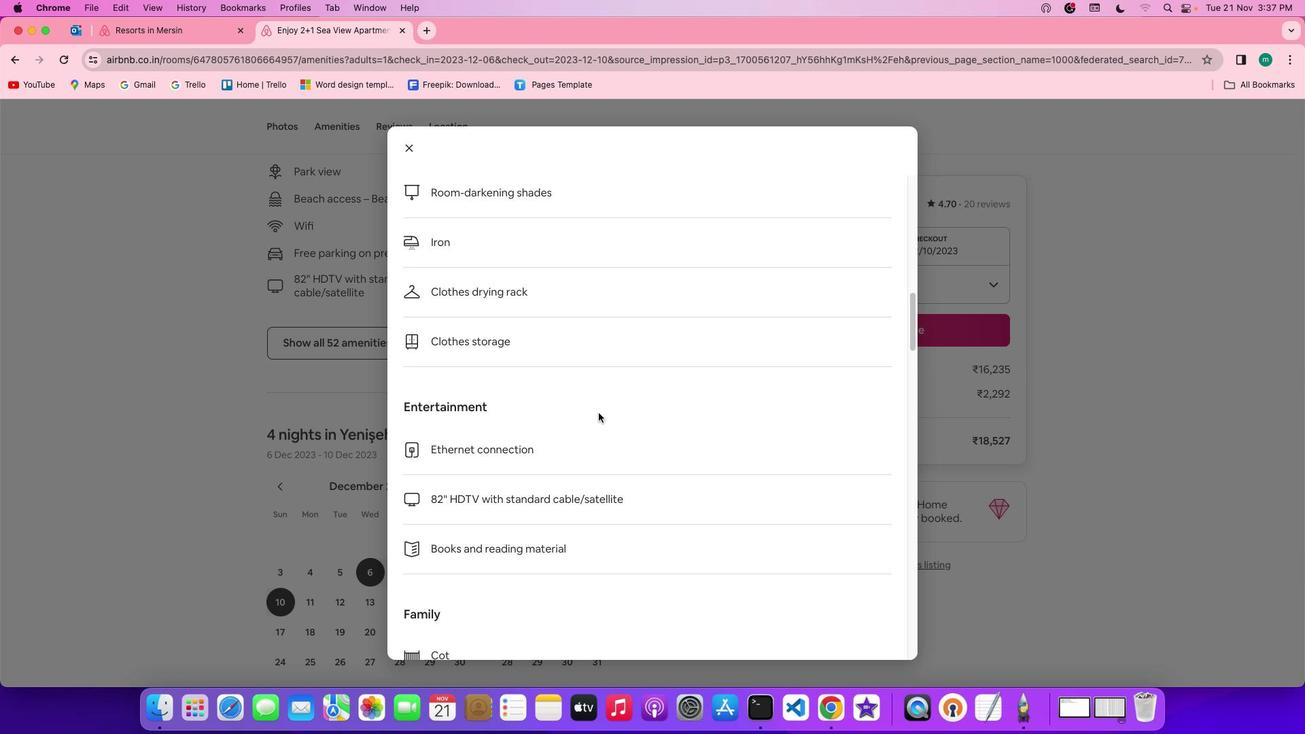 
Action: Mouse scrolled (598, 413) with delta (0, -3)
Screenshot: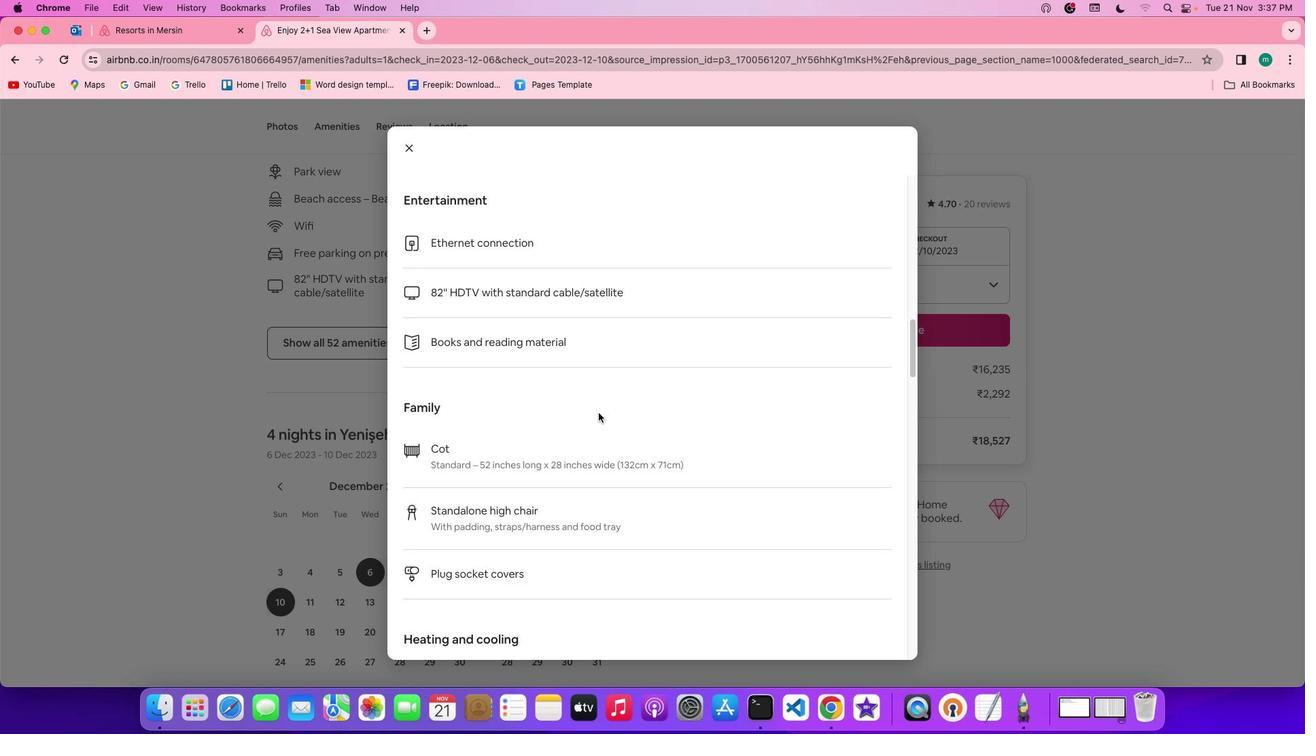 
Action: Mouse scrolled (598, 413) with delta (0, 0)
Screenshot: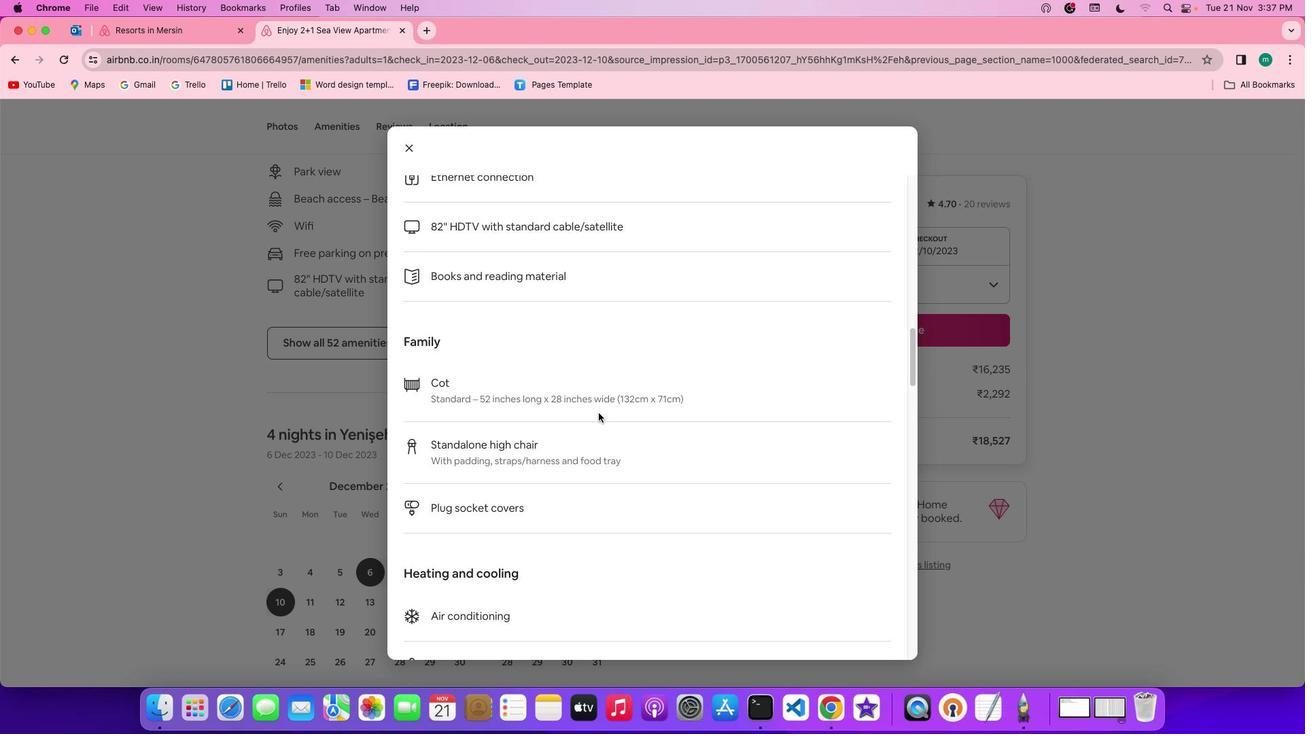 
Action: Mouse scrolled (598, 413) with delta (0, 0)
Screenshot: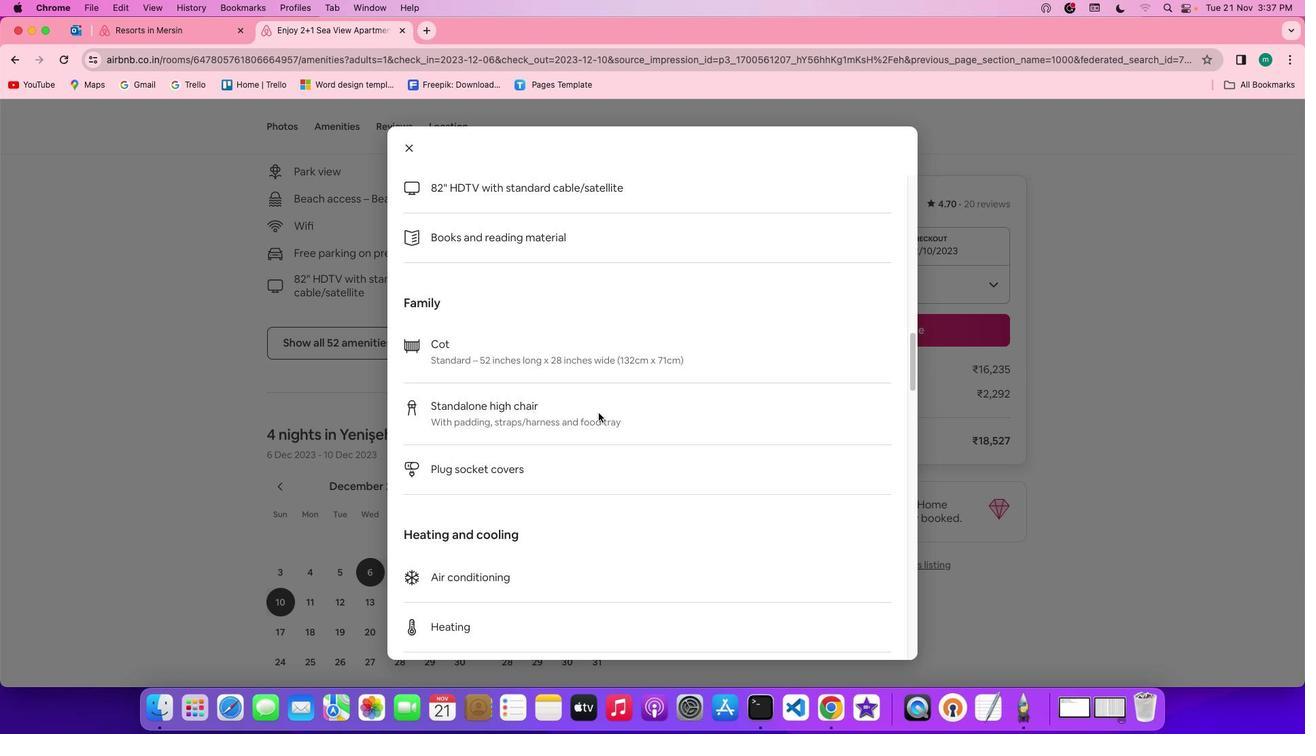 
Action: Mouse scrolled (598, 413) with delta (0, -2)
Screenshot: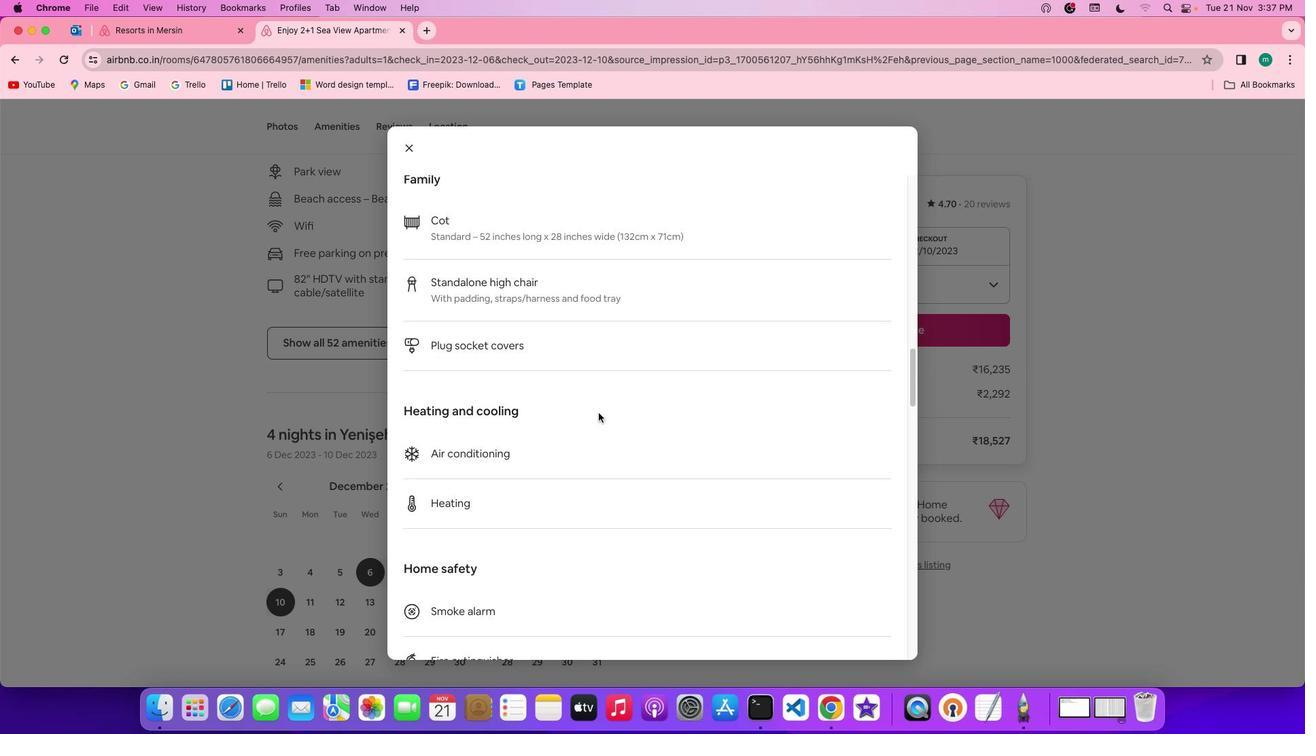 
Action: Mouse scrolled (598, 413) with delta (0, -3)
Screenshot: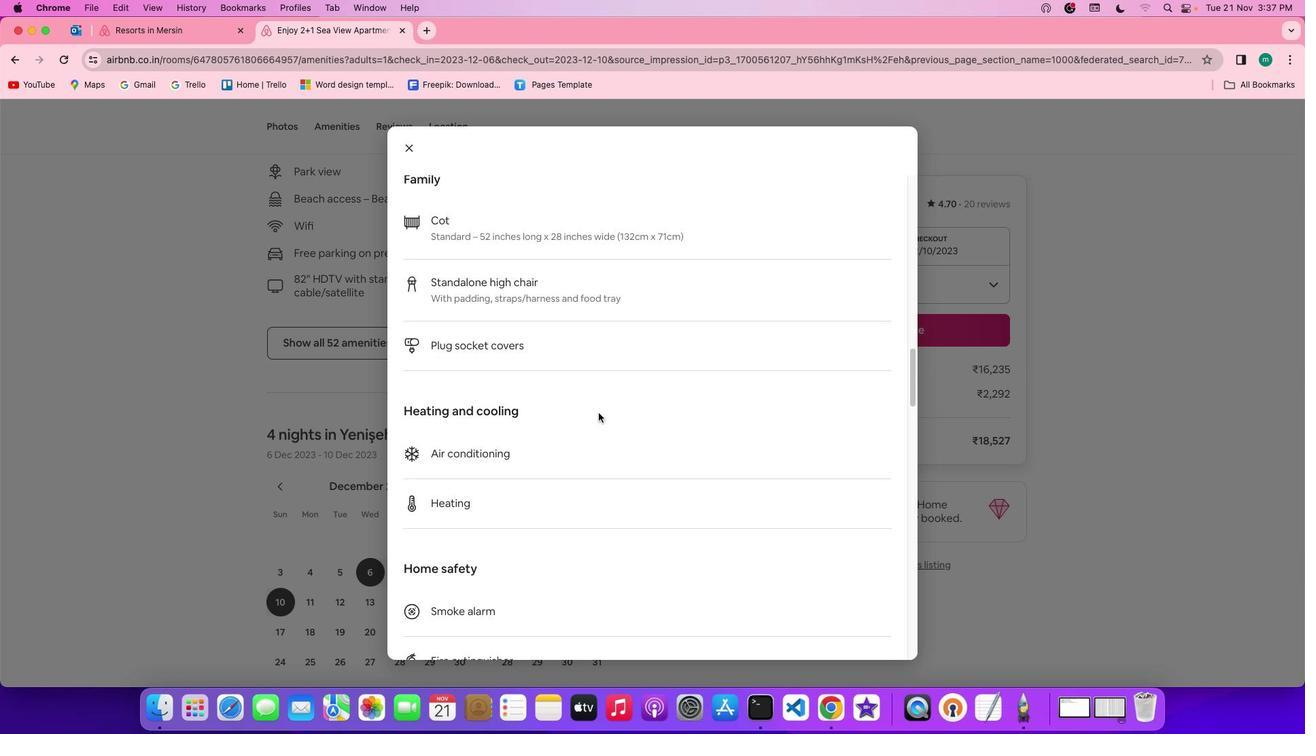 
Action: Mouse scrolled (598, 413) with delta (0, -3)
Screenshot: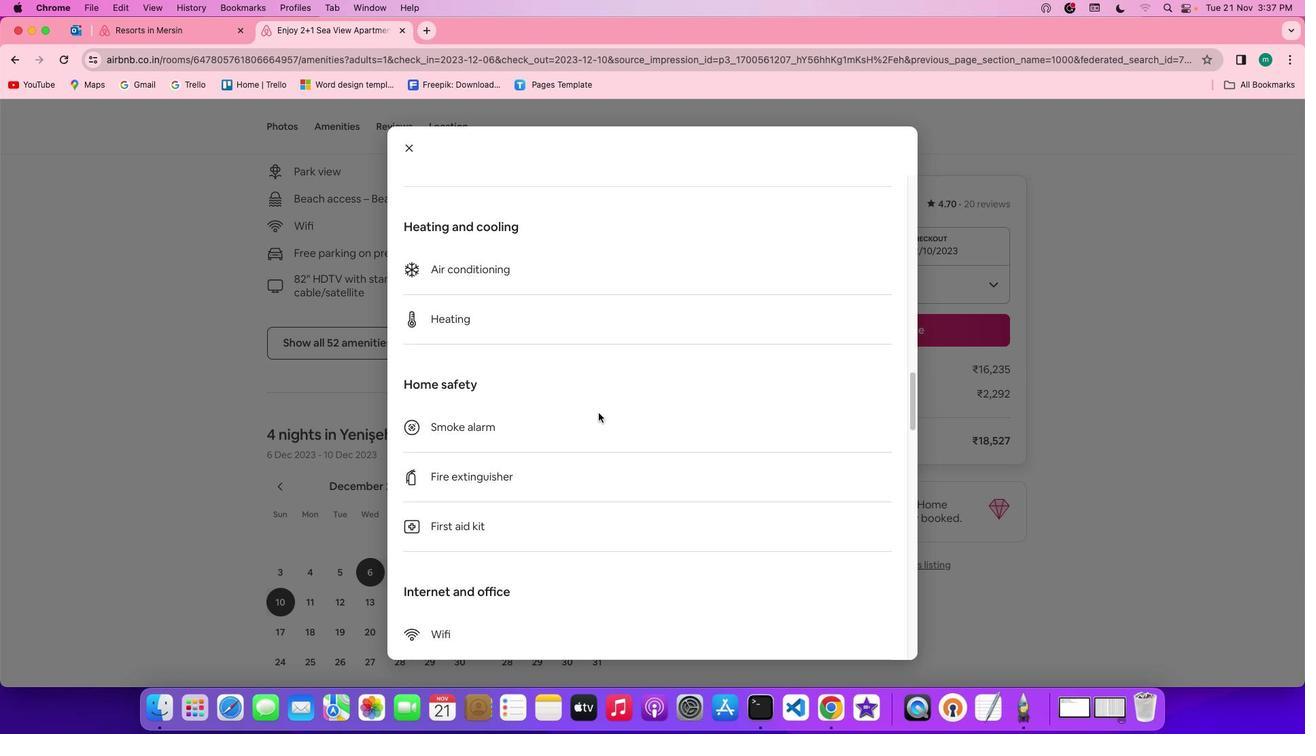 
Action: Mouse scrolled (598, 413) with delta (0, -4)
Screenshot: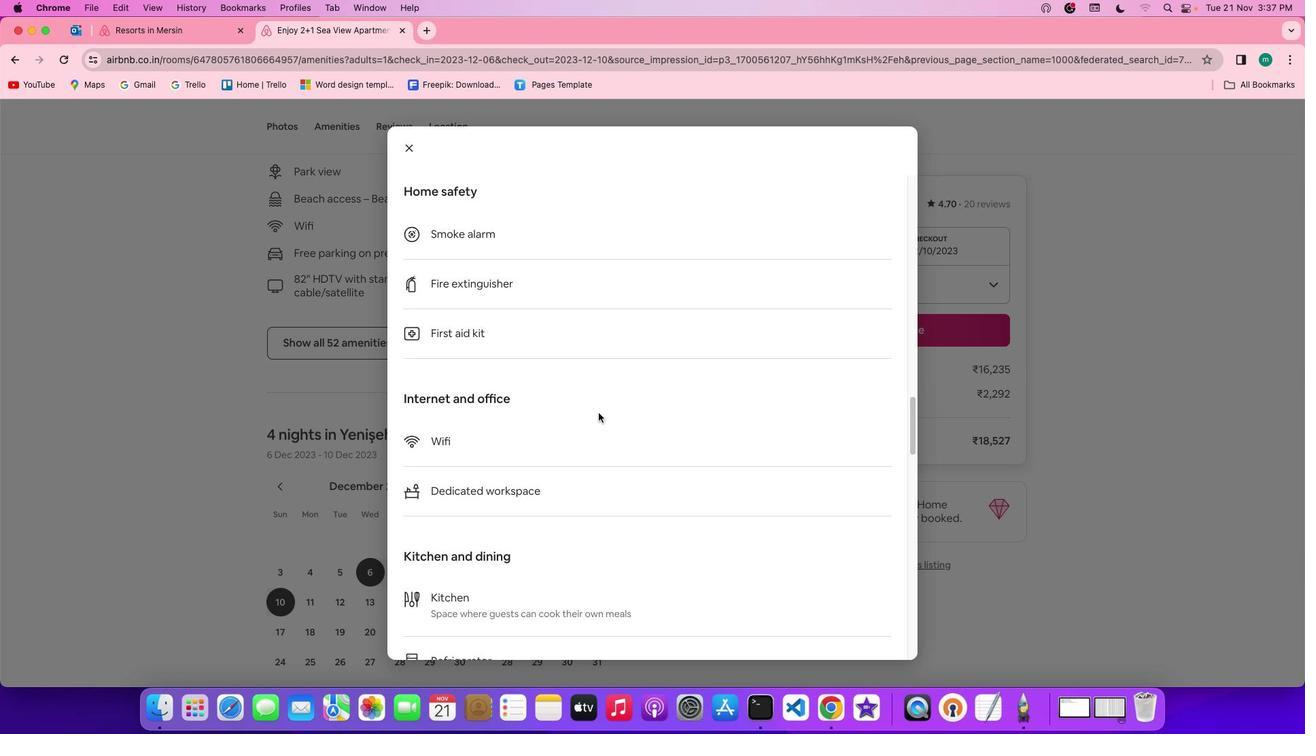 
Action: Mouse scrolled (598, 413) with delta (0, 0)
Screenshot: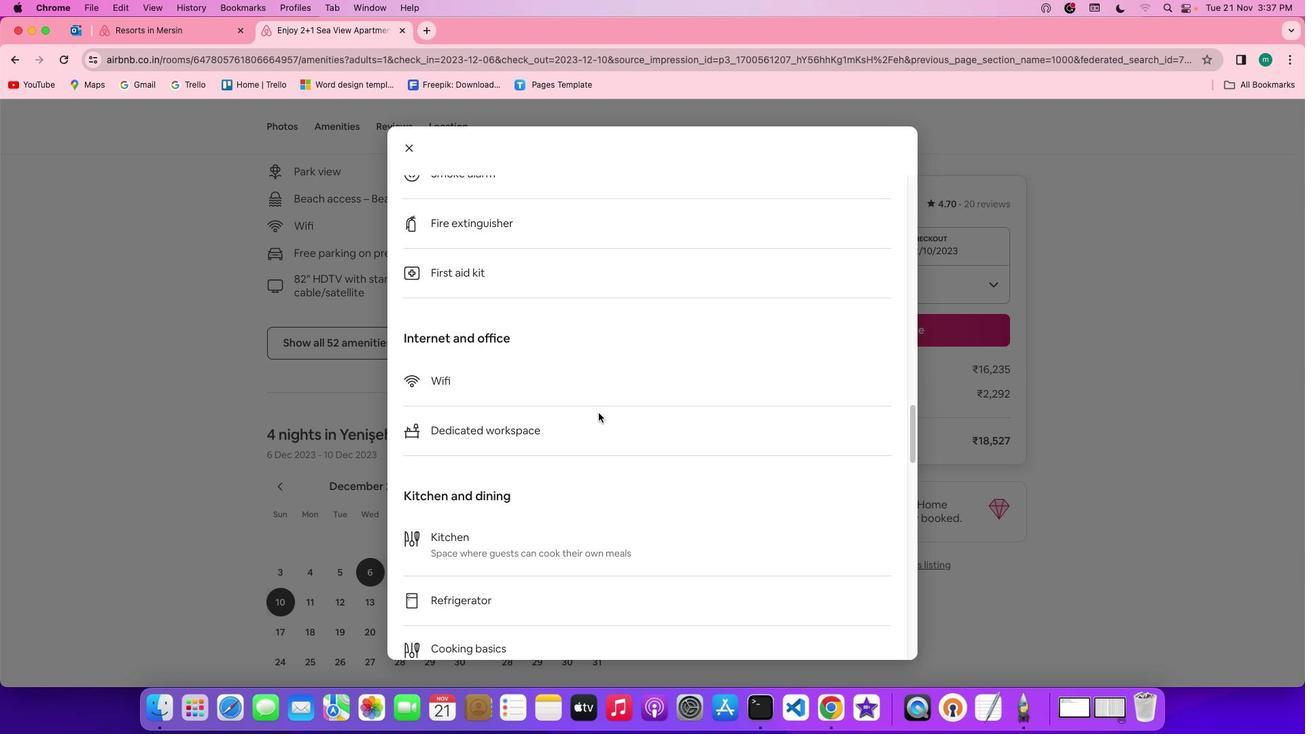 
Action: Mouse scrolled (598, 413) with delta (0, 0)
Screenshot: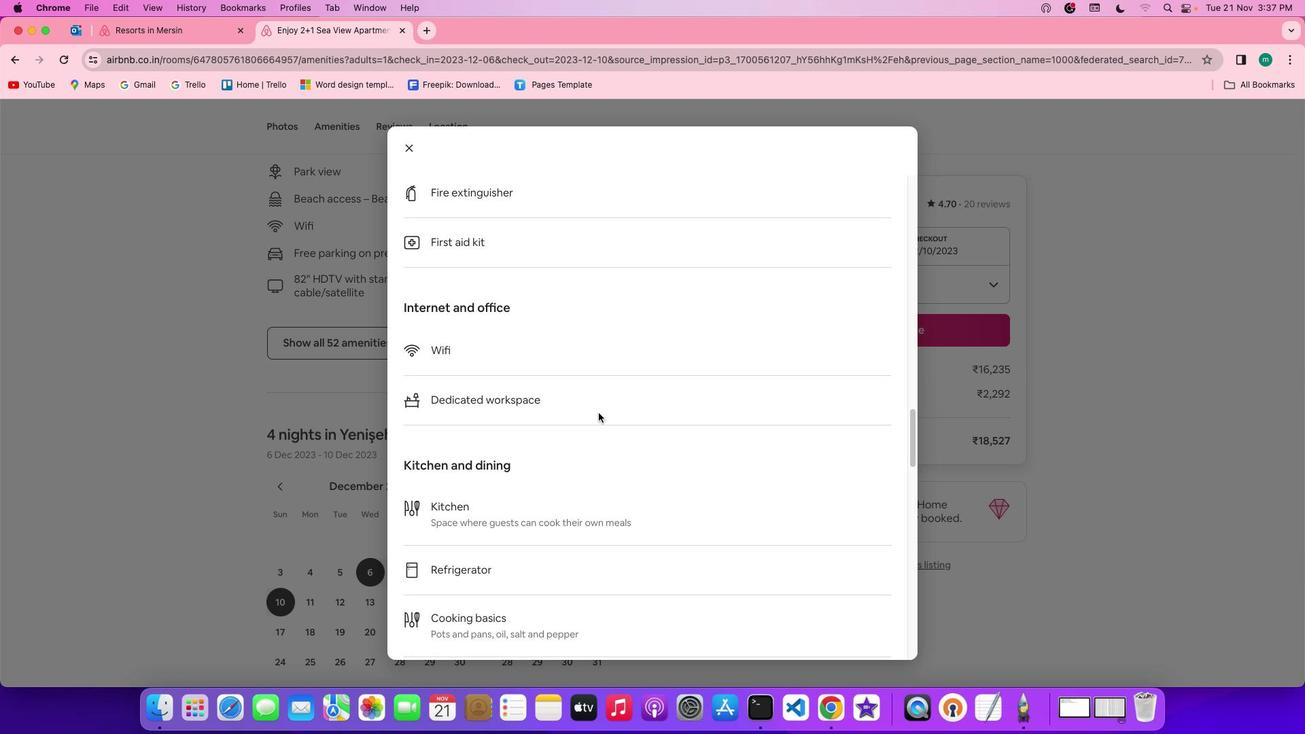 
Action: Mouse scrolled (598, 413) with delta (0, -2)
Screenshot: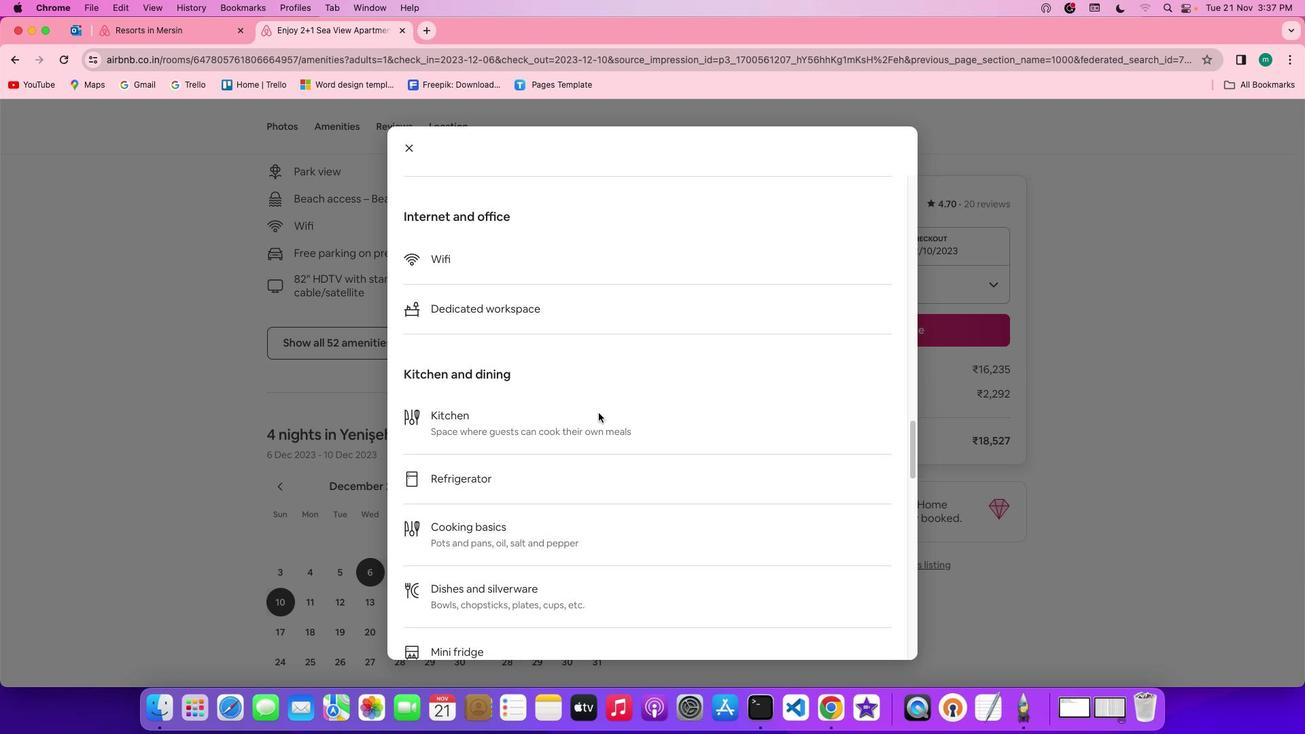 
Action: Mouse scrolled (598, 413) with delta (0, -3)
Screenshot: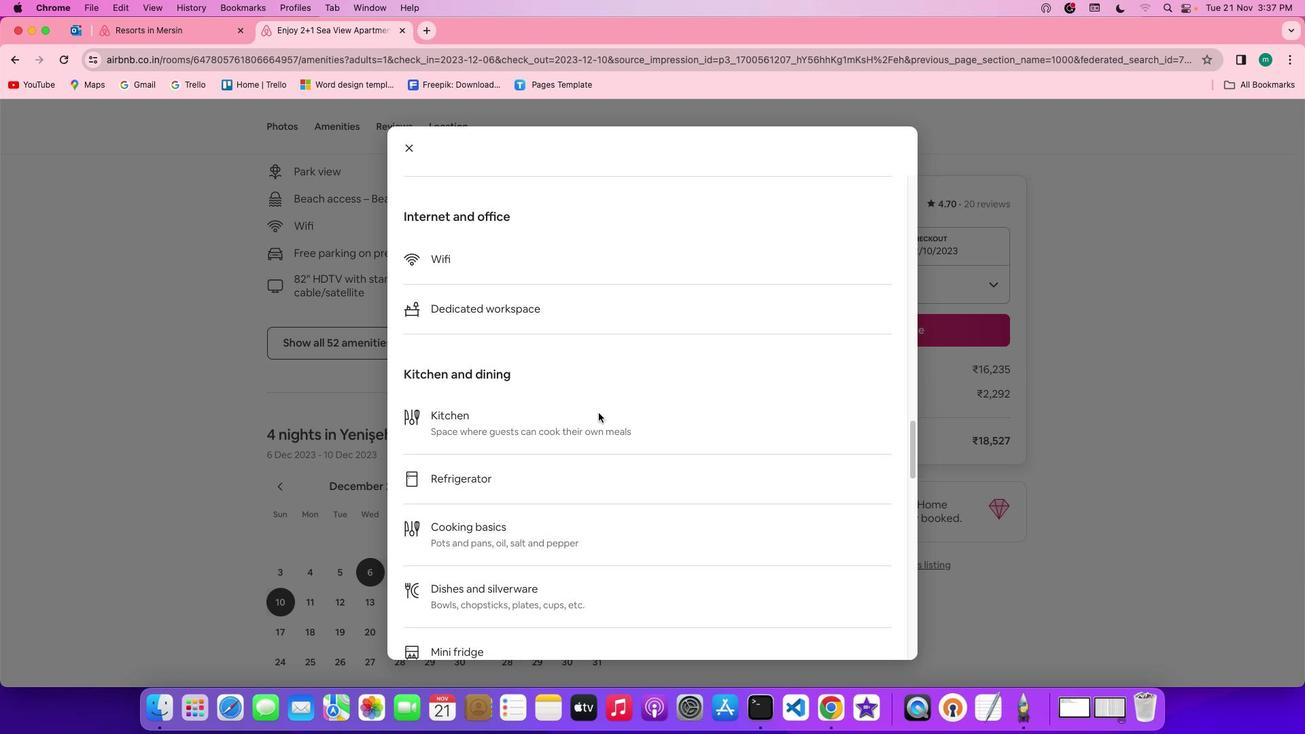 
Action: Mouse scrolled (598, 413) with delta (0, -3)
